 Task: Get directions from Crater Lake National Park, Oregon, United States to Guadalupe Mountains National Park, Texas, United States and explore the nearby cafes
Action: Mouse moved to (135, 70)
Screenshot: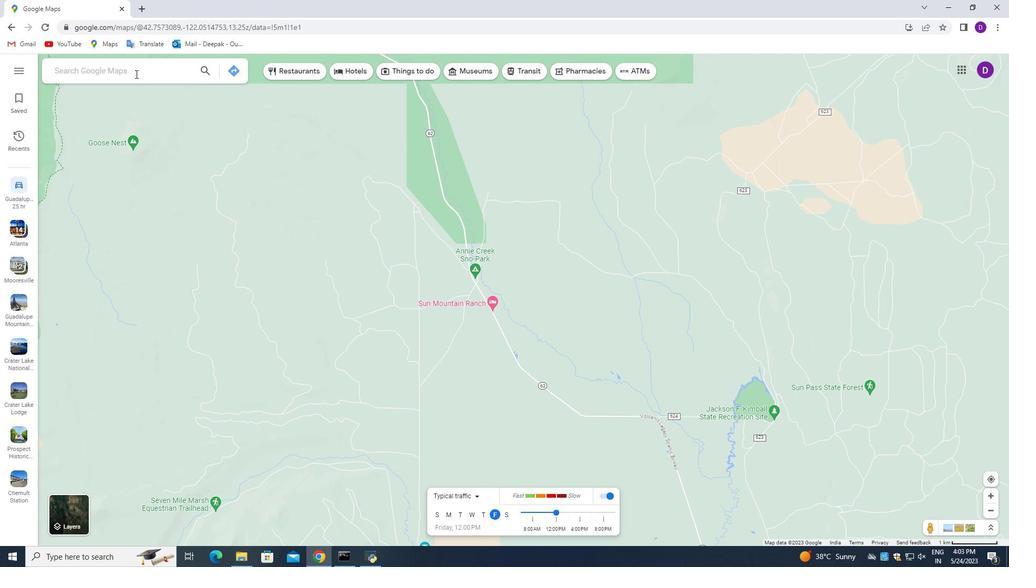 
Action: Mouse pressed left at (135, 70)
Screenshot: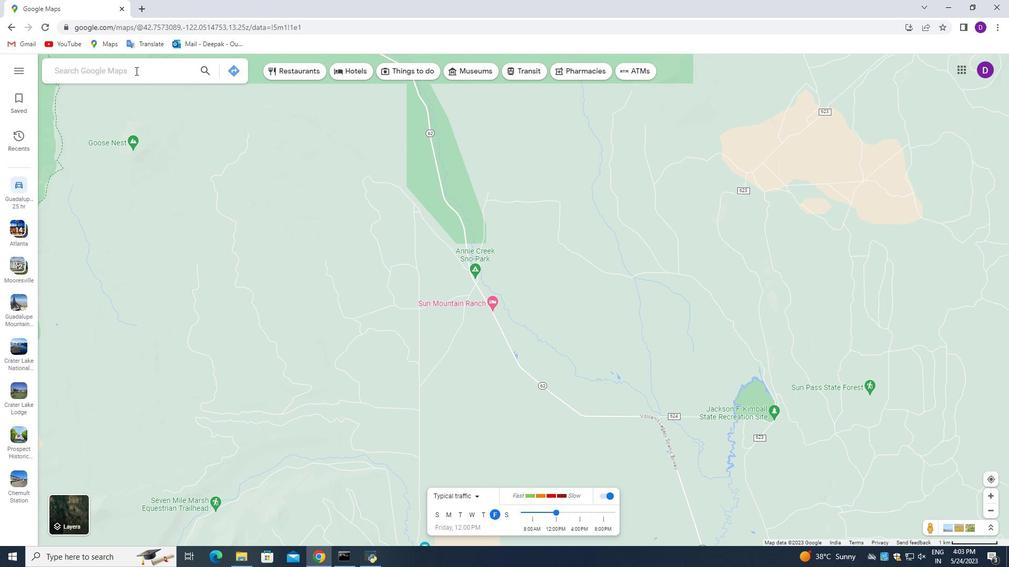 
Action: Mouse moved to (388, 136)
Screenshot: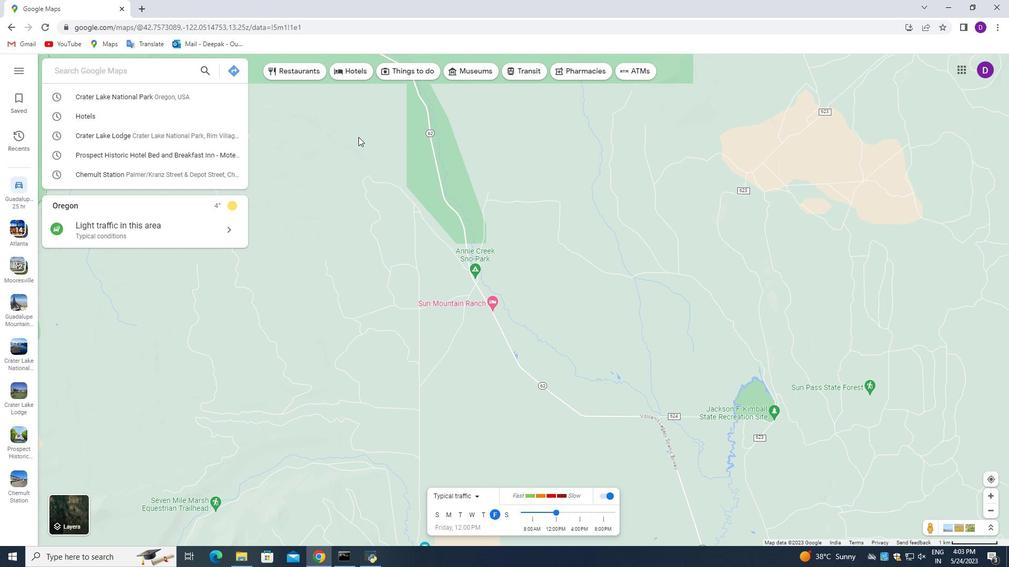 
Action: Key pressed <Key.shift_r>Crater<Key.space><Key.shift>Lake<Key.space><Key.shift>National<Key.space><Key.shift>Park,<Key.space><Key.shift>Oregon,<Key.space><Key.shift>United<Key.space><Key.shift_r>States
Screenshot: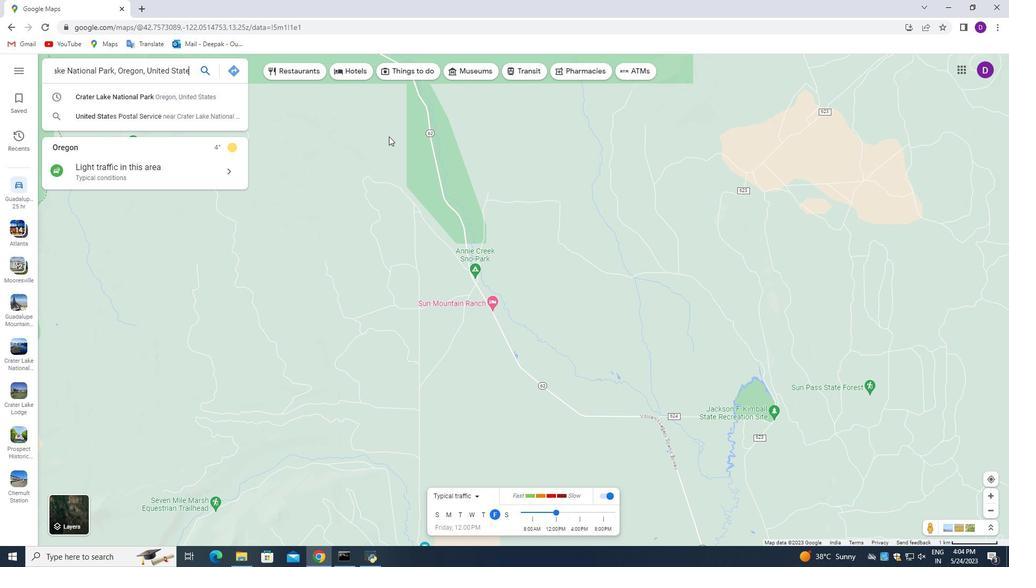 
Action: Mouse moved to (231, 68)
Screenshot: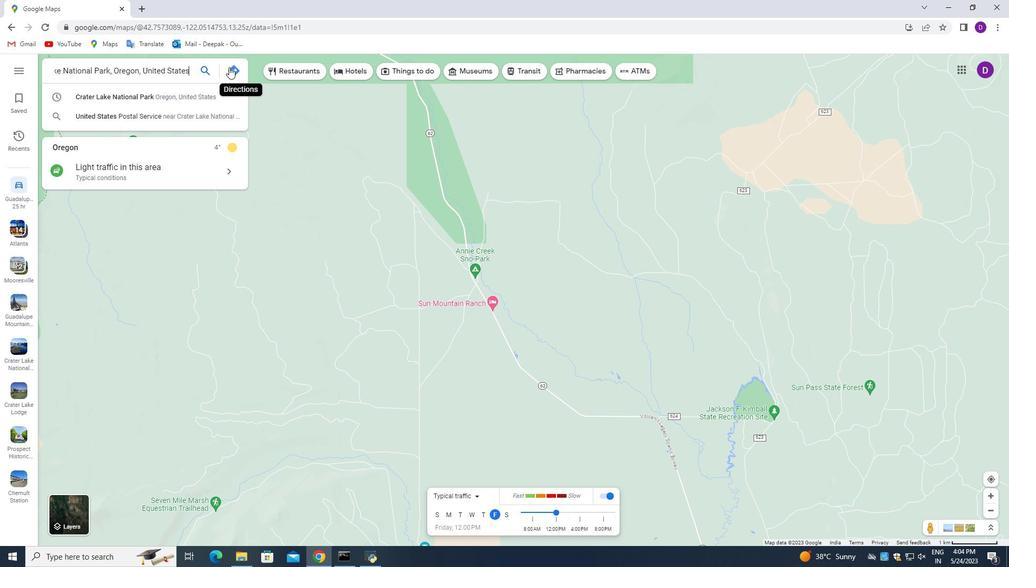 
Action: Mouse pressed left at (231, 68)
Screenshot: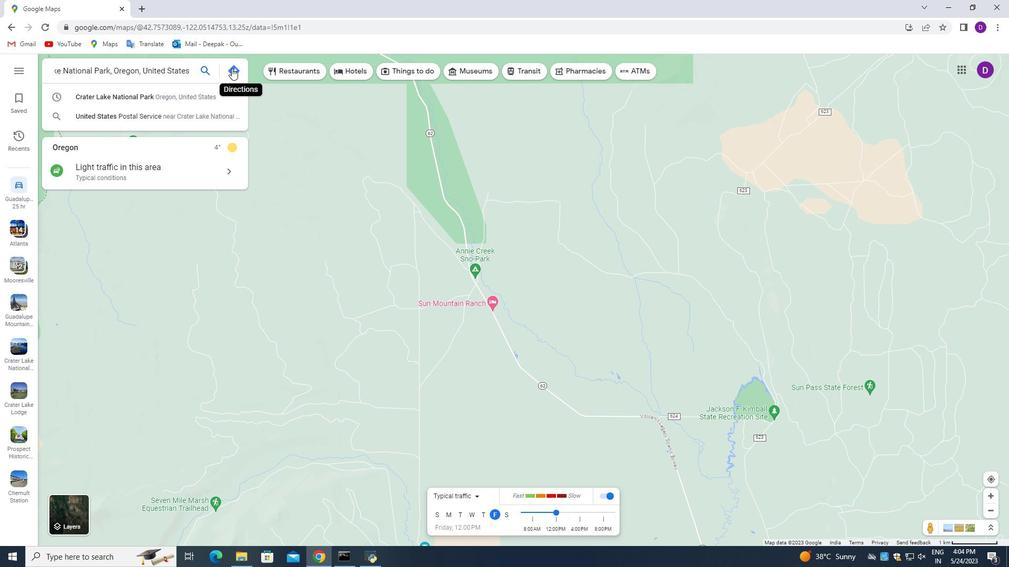 
Action: Mouse moved to (48, 65)
Screenshot: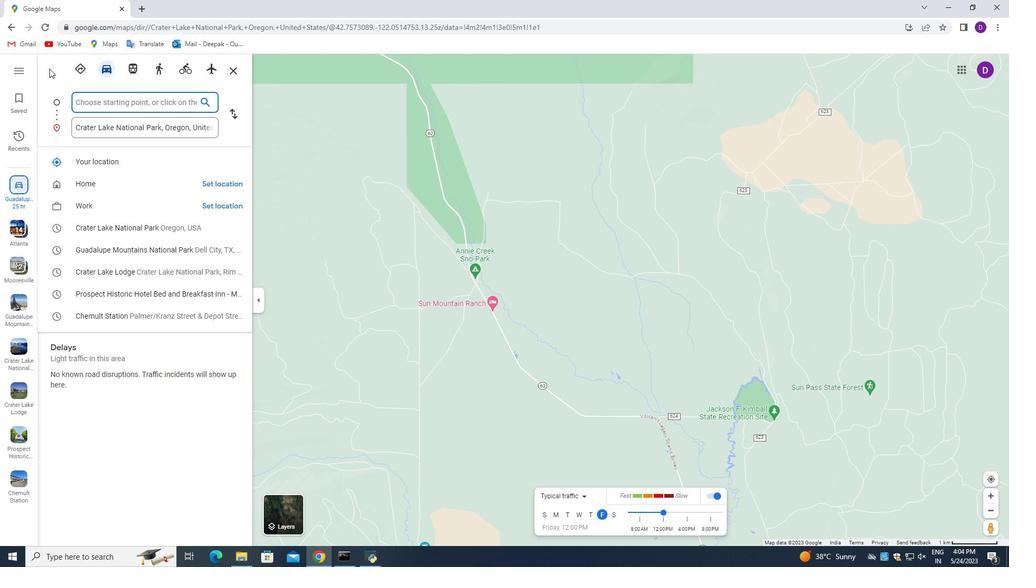 
Action: Key pressed <Key.shift_r>Guadalupe<Key.space><Key.shift>Mountains<Key.space><Key.shift>National<Key.space><Key.shift>Park,<Key.space><Key.shift_r>Texas,<Key.space><Key.shift>United<Key.space><Key.shift_r>States<Key.enter>
Screenshot: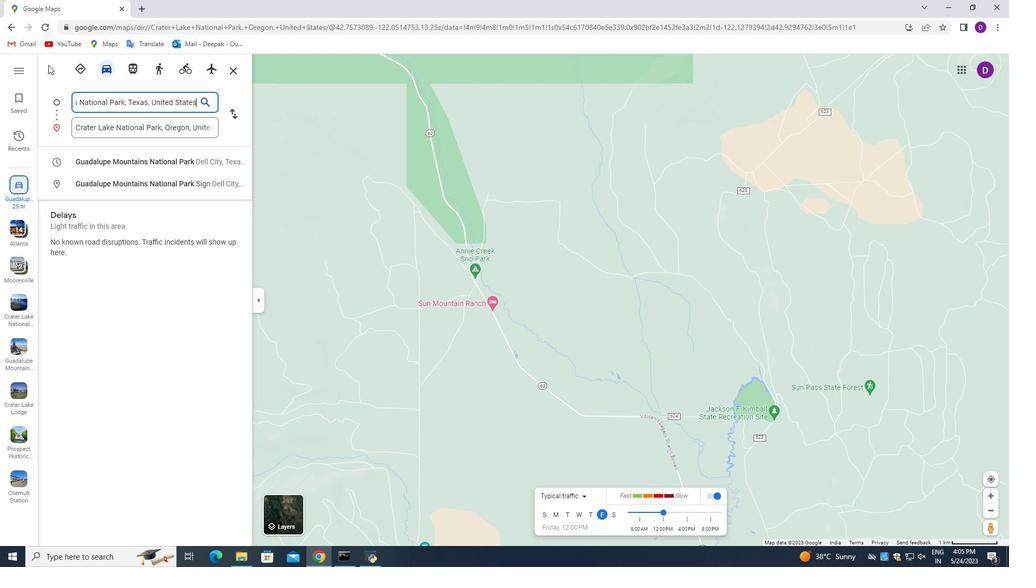 
Action: Mouse moved to (171, 299)
Screenshot: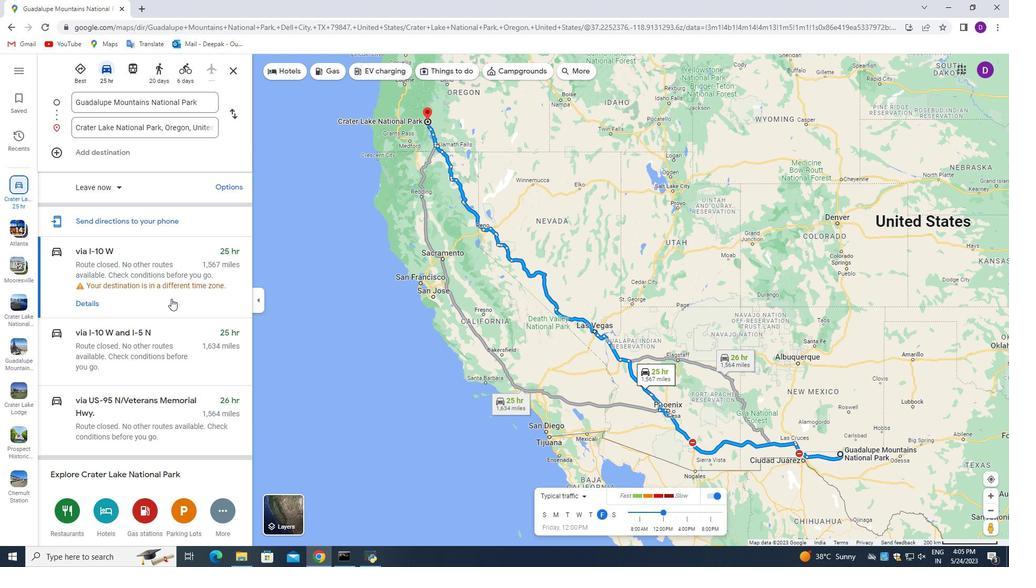 
Action: Mouse scrolled (171, 298) with delta (0, 0)
Screenshot: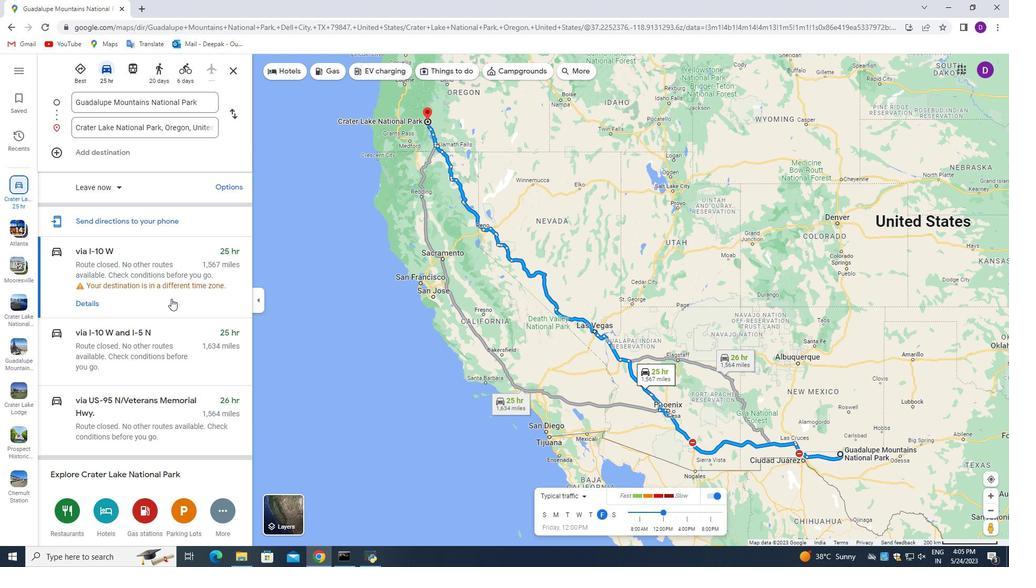 
Action: Mouse scrolled (171, 298) with delta (0, 0)
Screenshot: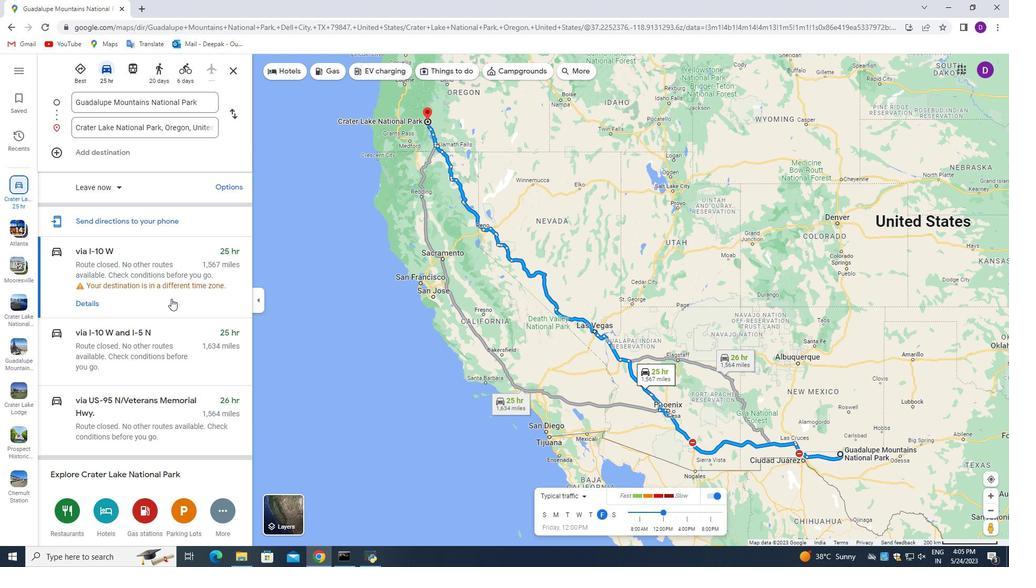 
Action: Mouse moved to (172, 299)
Screenshot: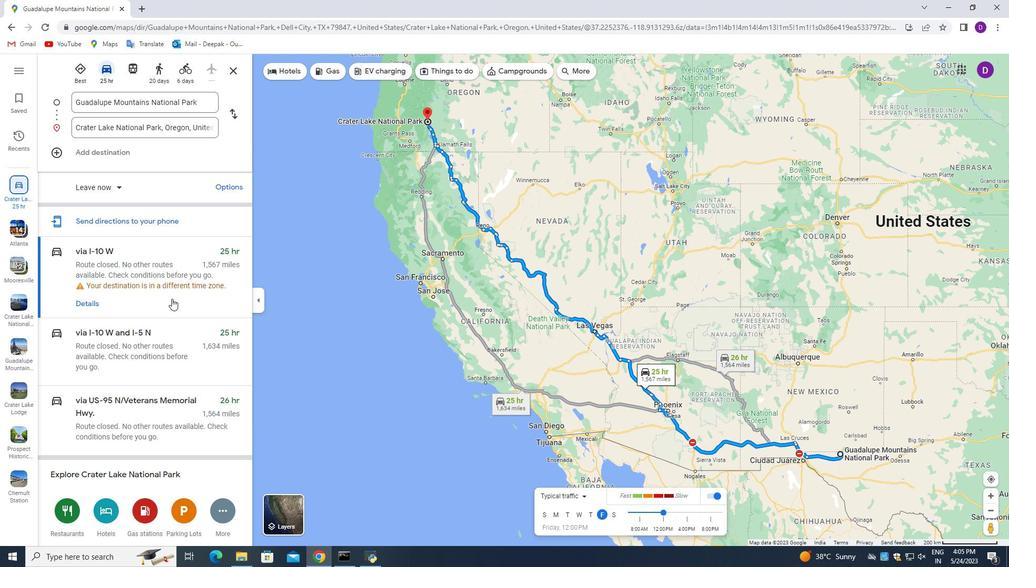 
Action: Mouse scrolled (172, 298) with delta (0, 0)
Screenshot: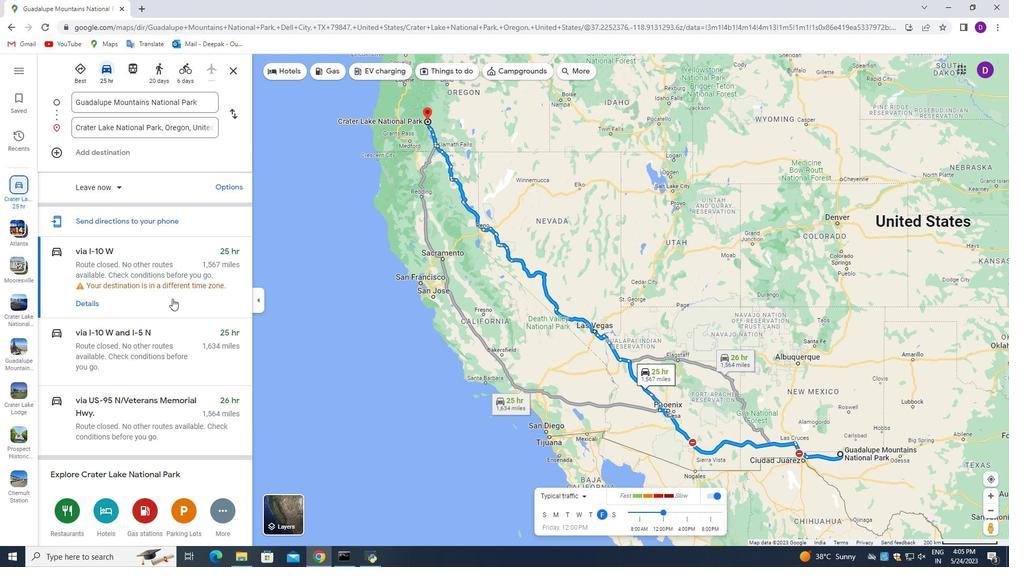 
Action: Mouse moved to (172, 299)
Screenshot: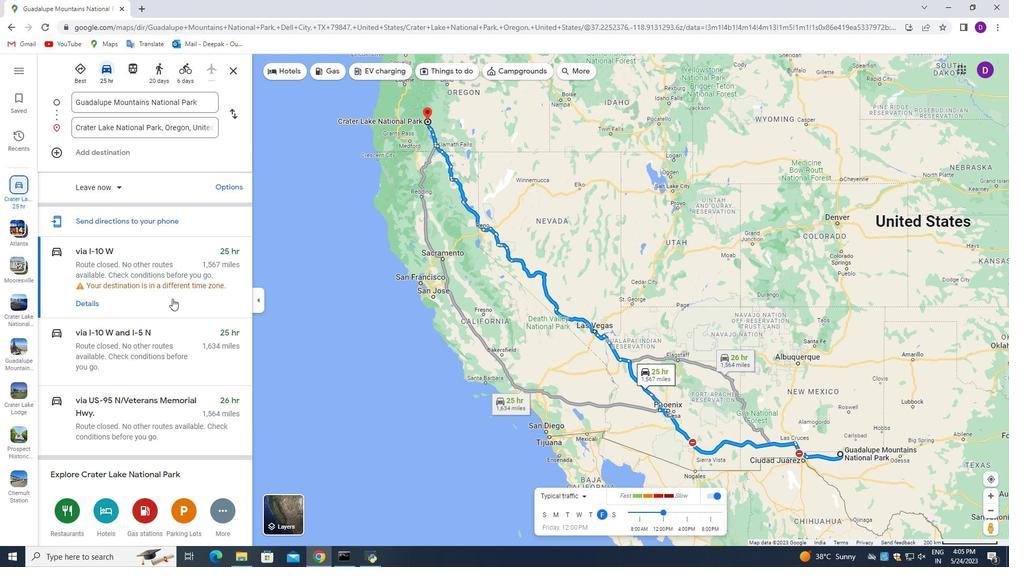 
Action: Mouse scrolled (172, 298) with delta (0, 0)
Screenshot: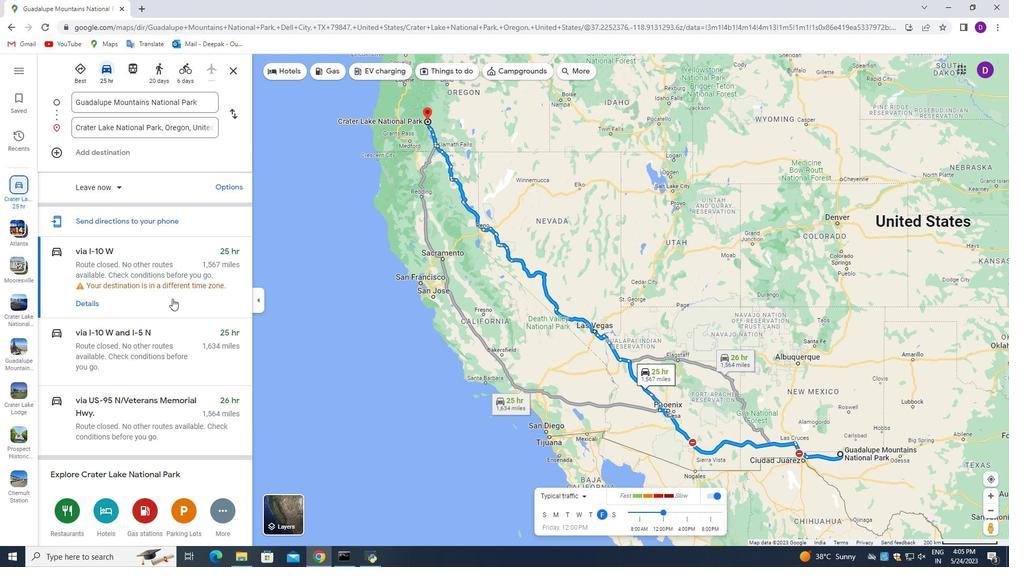 
Action: Mouse moved to (172, 299)
Screenshot: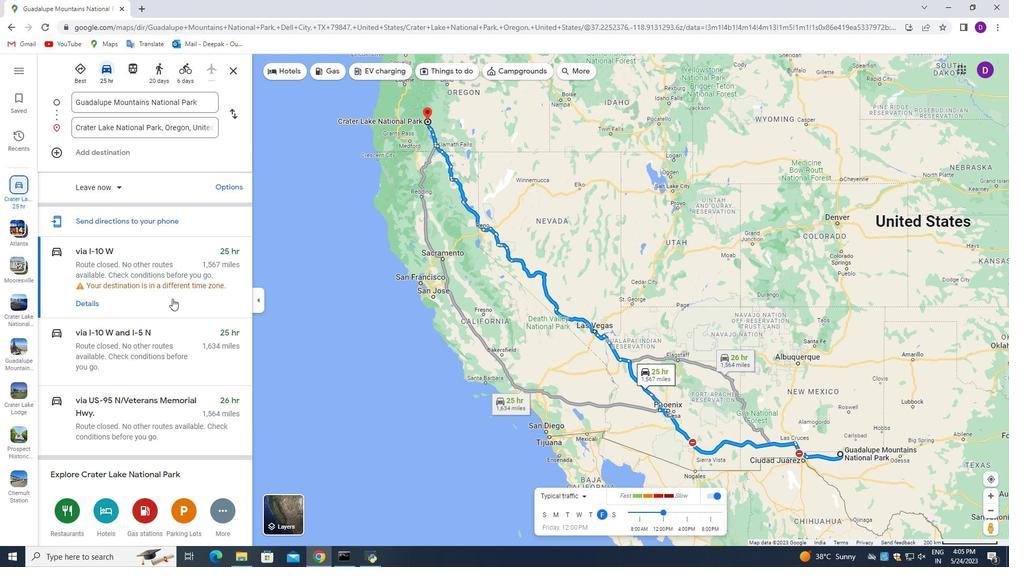 
Action: Mouse scrolled (172, 298) with delta (0, 0)
Screenshot: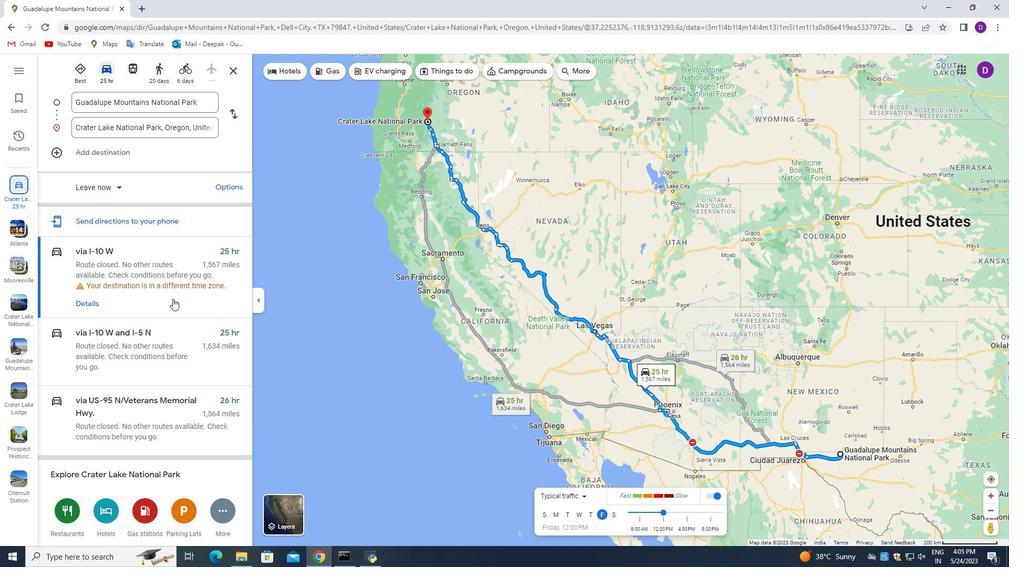 
Action: Mouse moved to (173, 300)
Screenshot: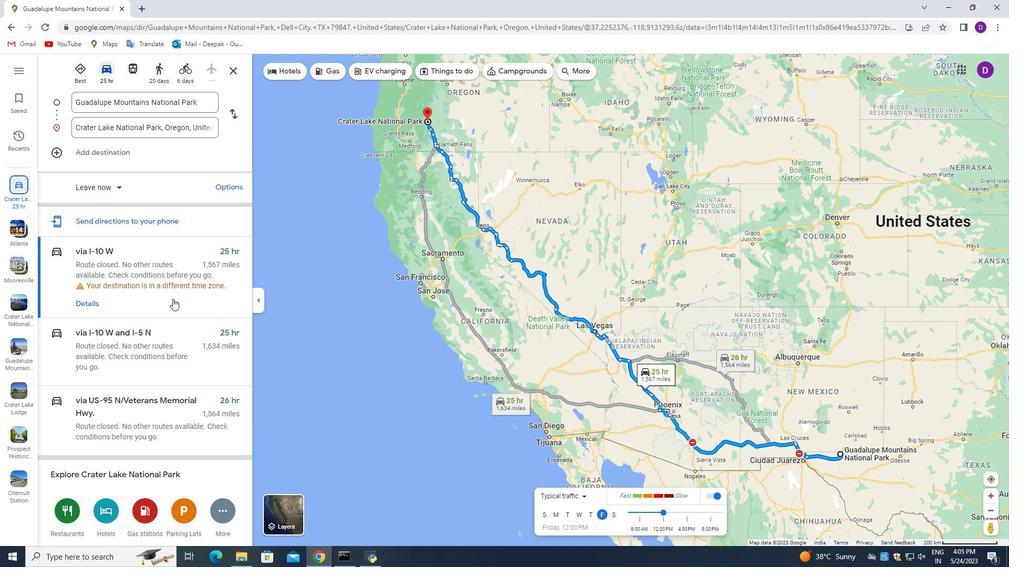 
Action: Mouse scrolled (173, 299) with delta (0, 0)
Screenshot: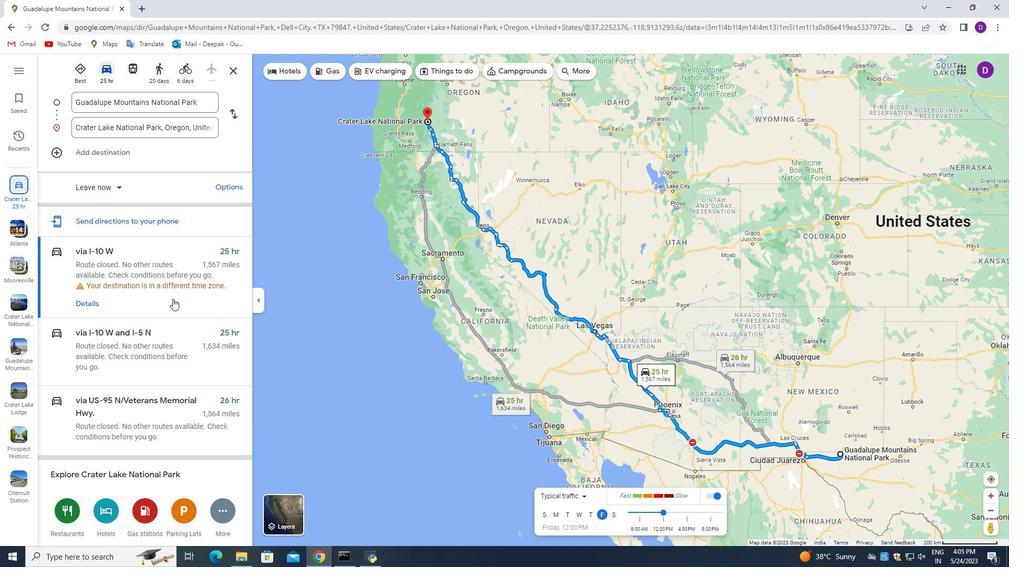 
Action: Mouse moved to (139, 354)
Screenshot: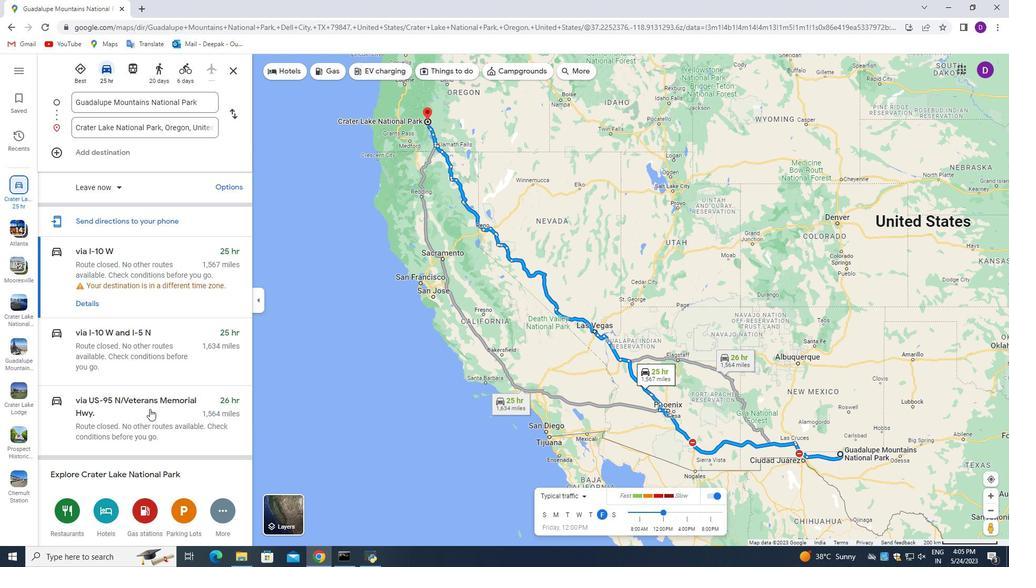 
Action: Mouse scrolled (142, 380) with delta (0, 0)
Screenshot: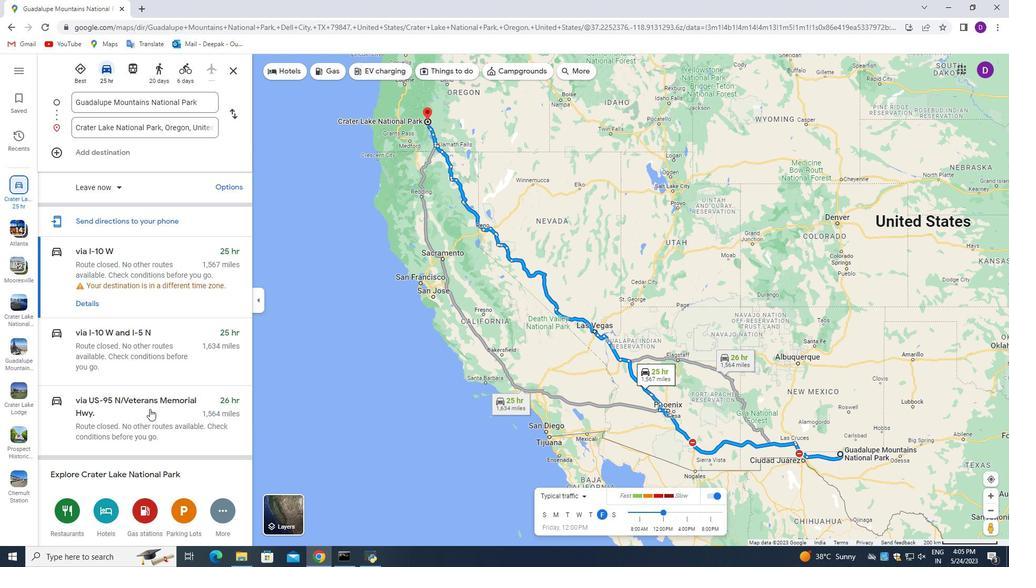
Action: Mouse moved to (139, 353)
Screenshot: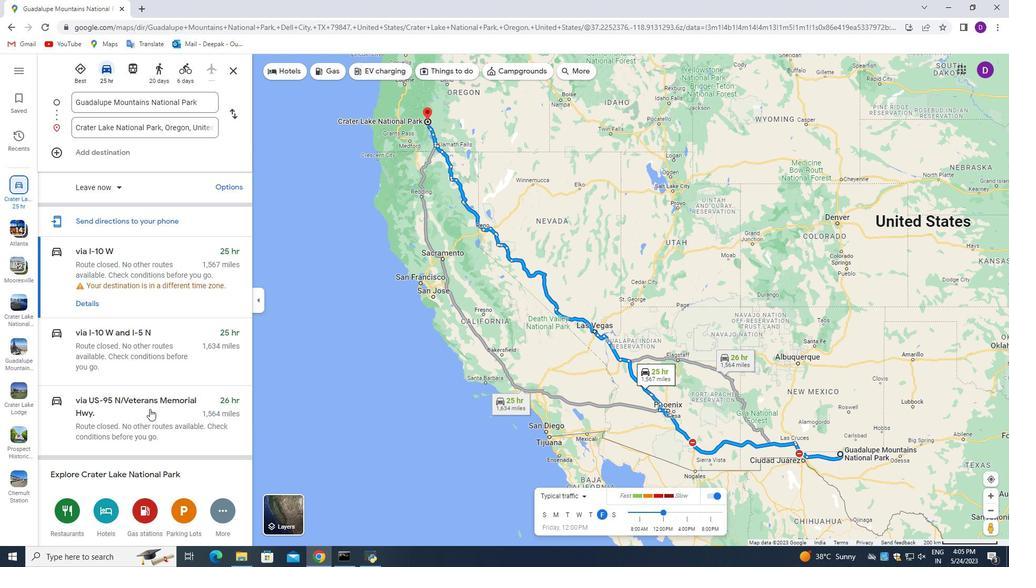 
Action: Mouse scrolled (139, 363) with delta (0, 0)
Screenshot: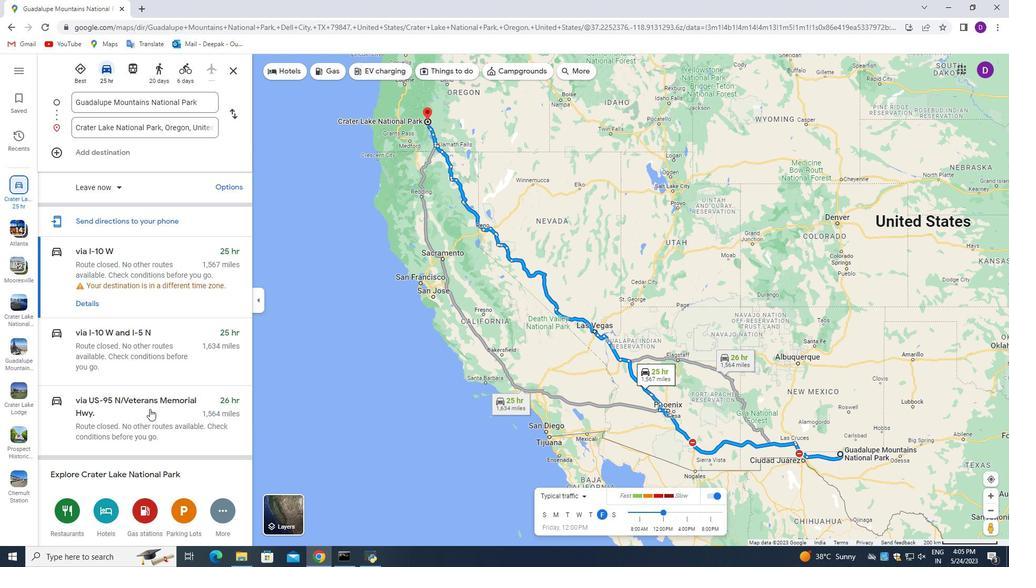 
Action: Mouse moved to (139, 352)
Screenshot: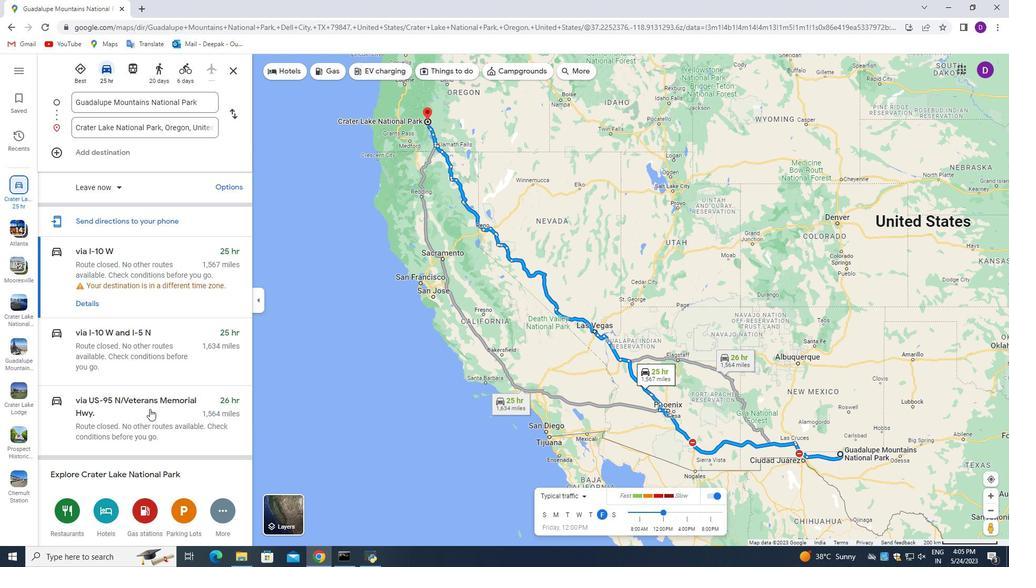 
Action: Mouse scrolled (139, 353) with delta (0, 0)
Screenshot: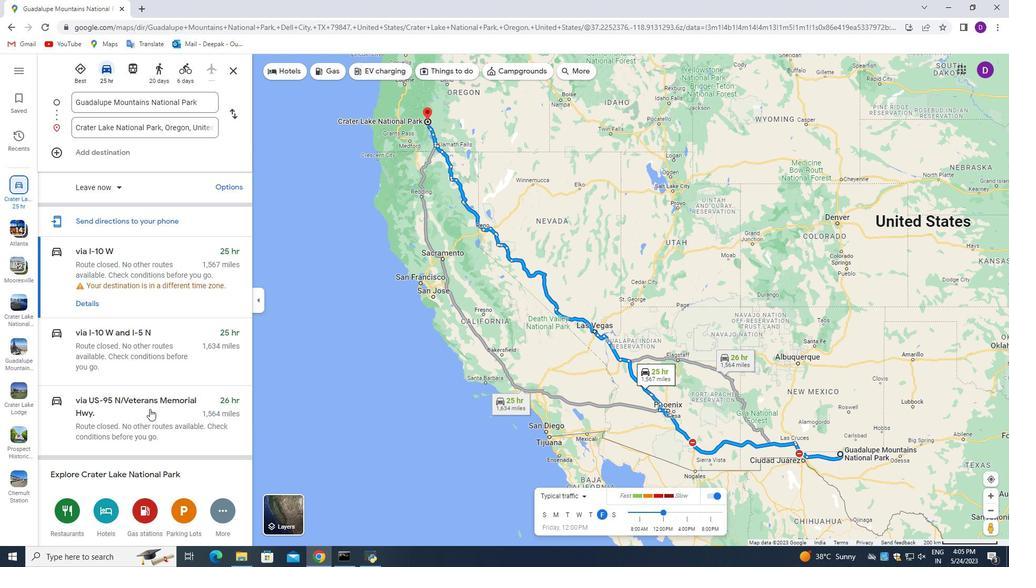 
Action: Mouse moved to (139, 343)
Screenshot: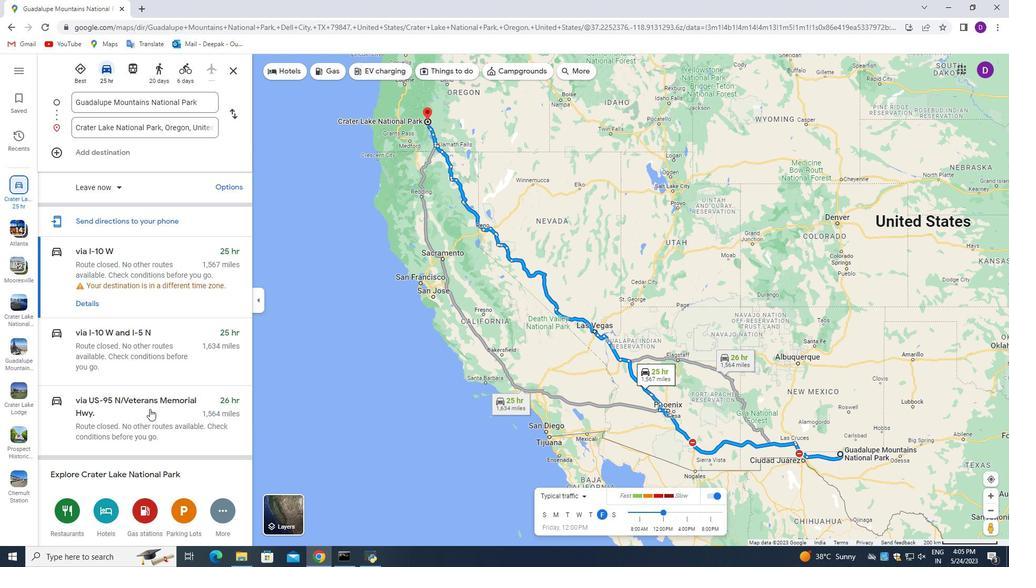 
Action: Mouse scrolled (139, 344) with delta (0, 0)
Screenshot: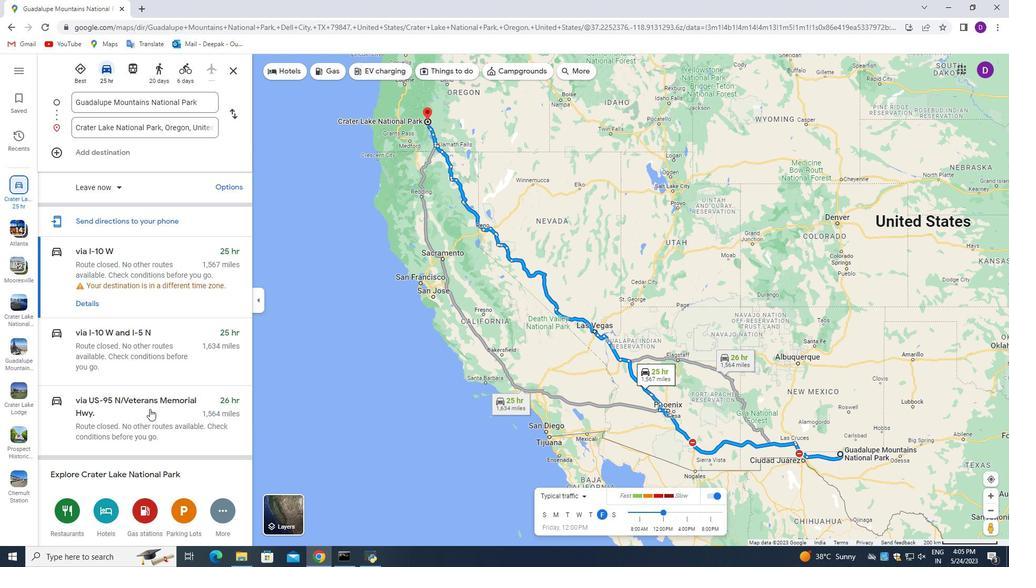 
Action: Mouse moved to (139, 332)
Screenshot: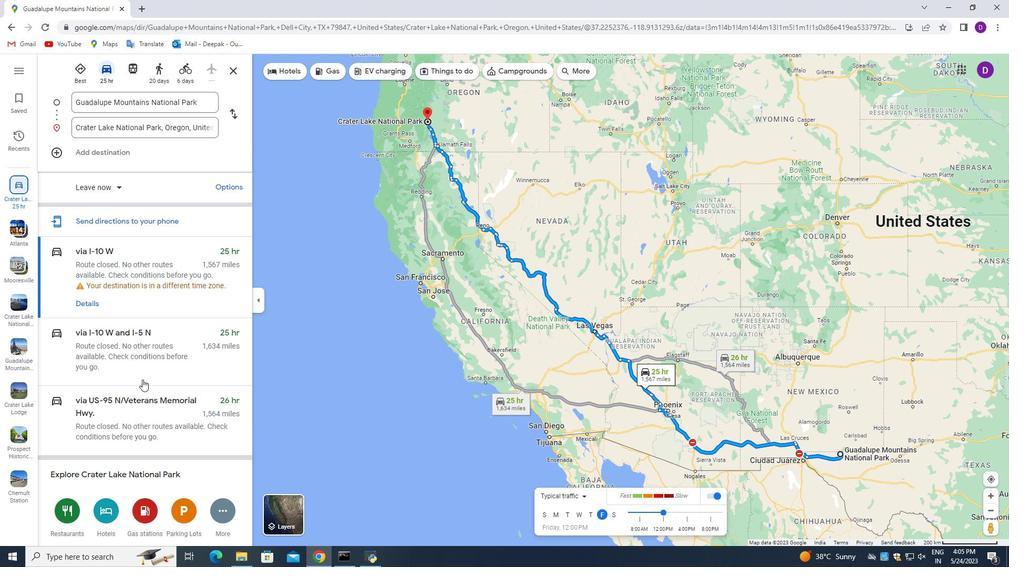 
Action: Mouse scrolled (139, 333) with delta (0, 0)
Screenshot: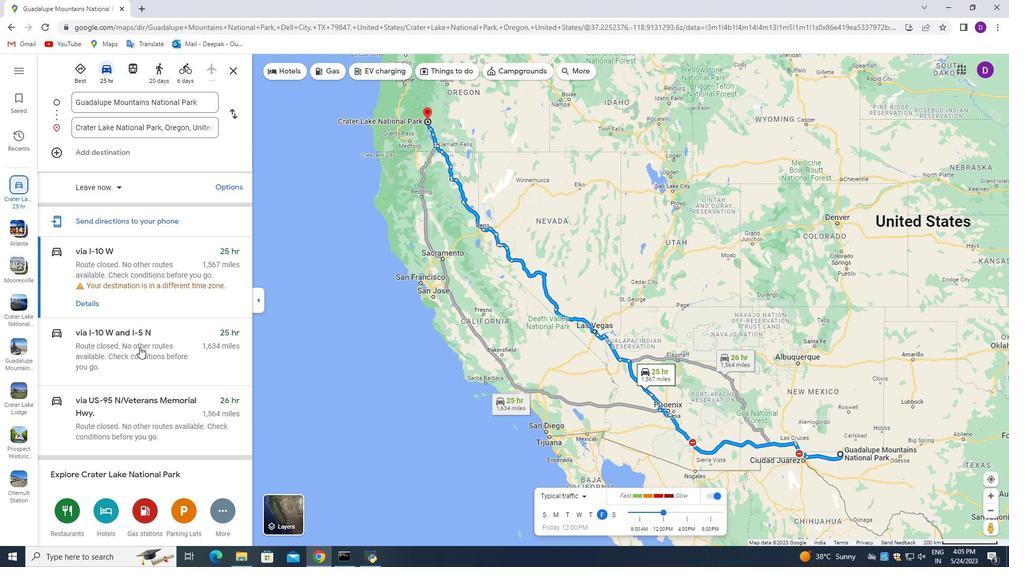 
Action: Mouse moved to (415, 120)
Screenshot: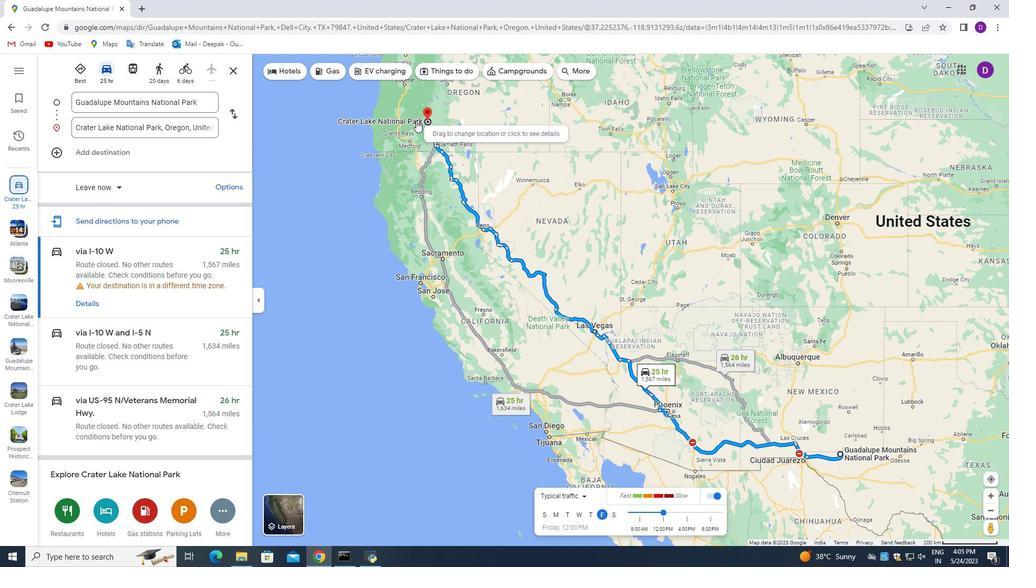 
Action: Mouse pressed left at (415, 120)
Screenshot: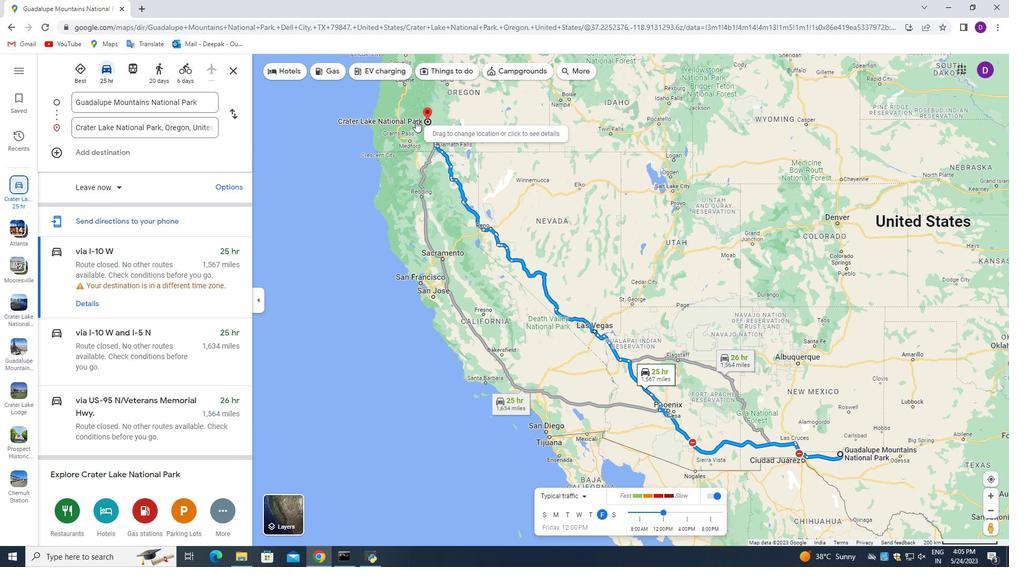 
Action: Mouse moved to (147, 272)
Screenshot: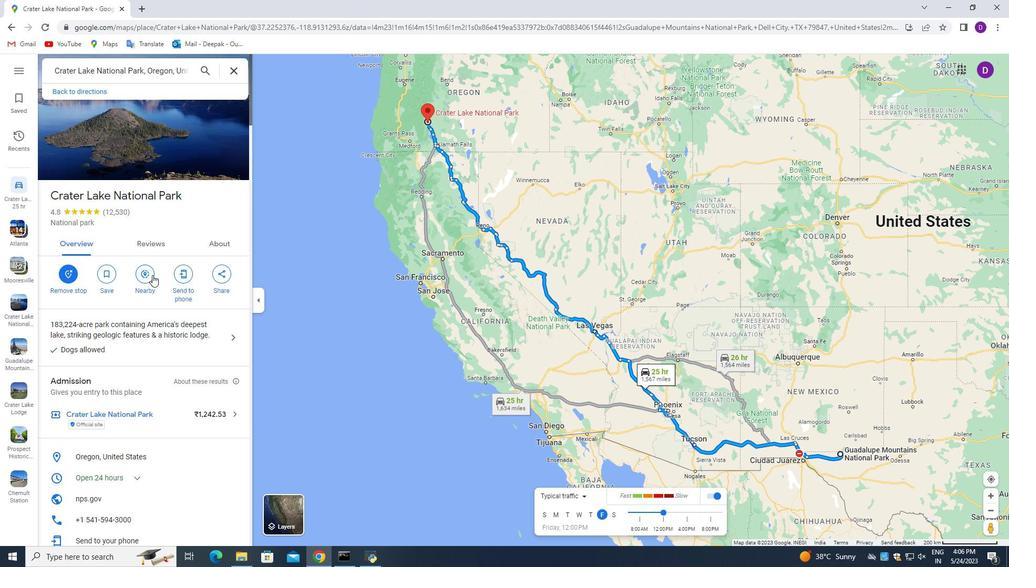 
Action: Mouse pressed left at (147, 272)
Screenshot: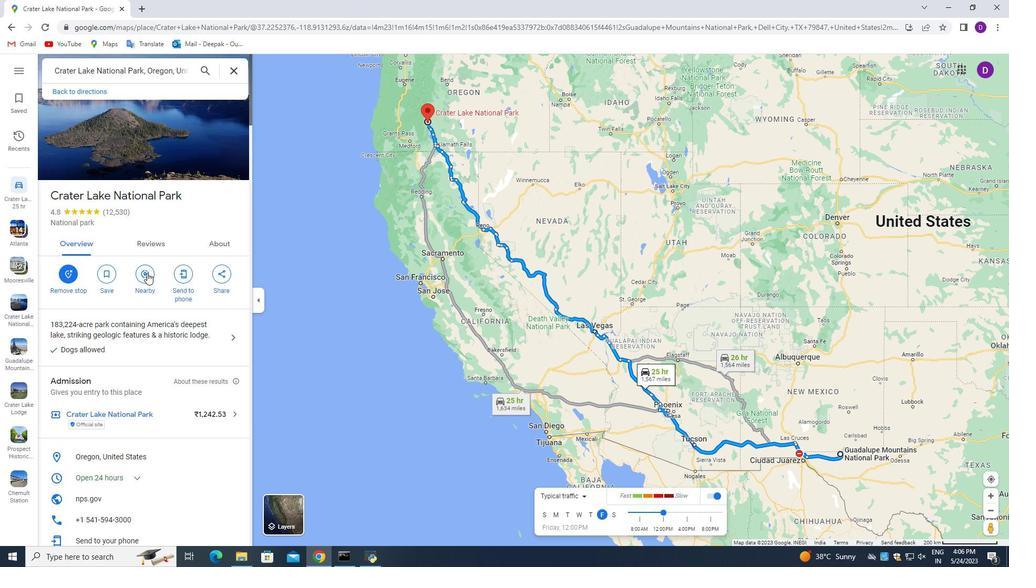 
Action: Mouse moved to (116, 69)
Screenshot: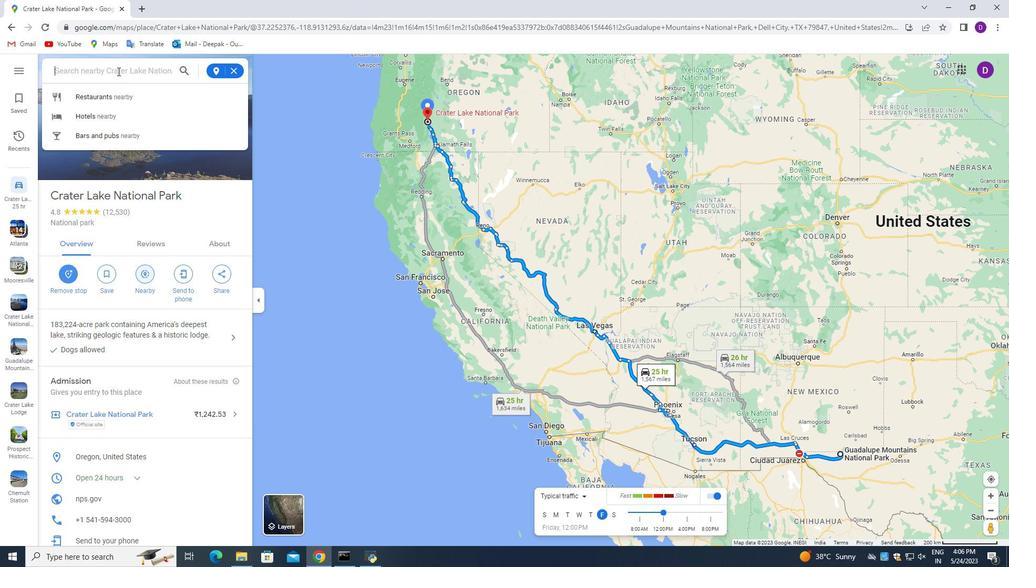 
Action: Mouse pressed left at (116, 69)
Screenshot: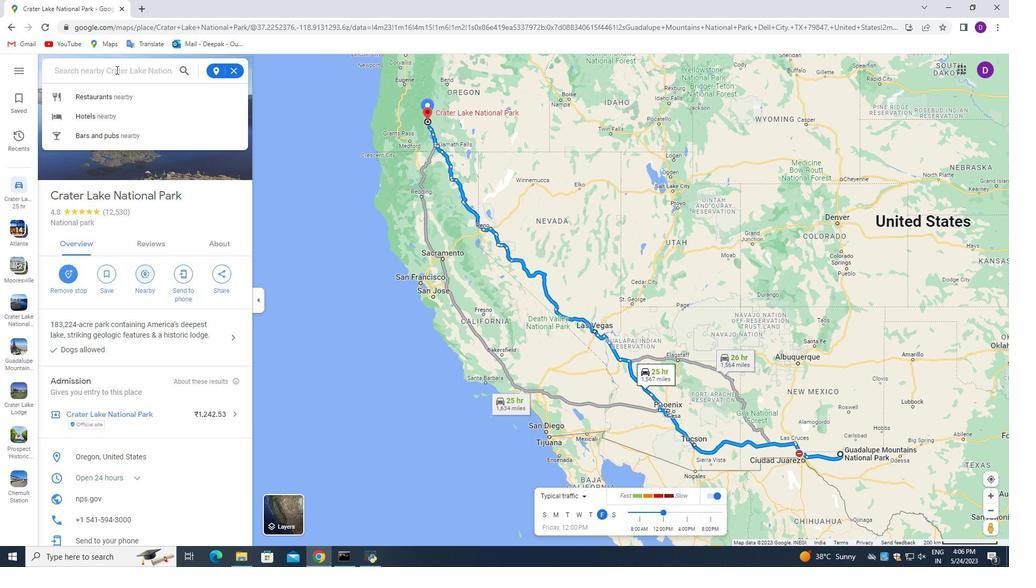 
Action: Key pressed <Key.shift_r>Cafes
Screenshot: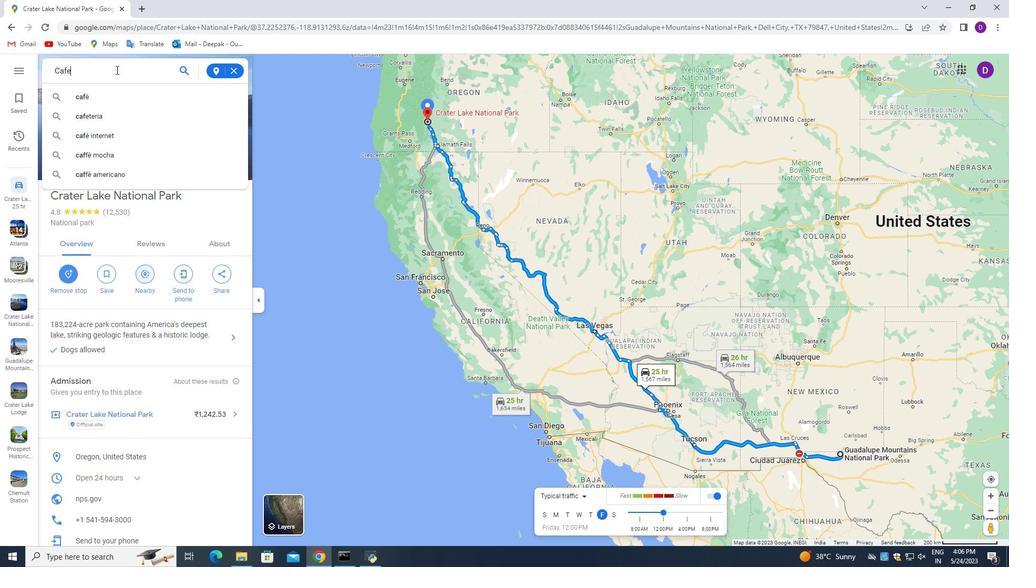 
Action: Mouse moved to (105, 96)
Screenshot: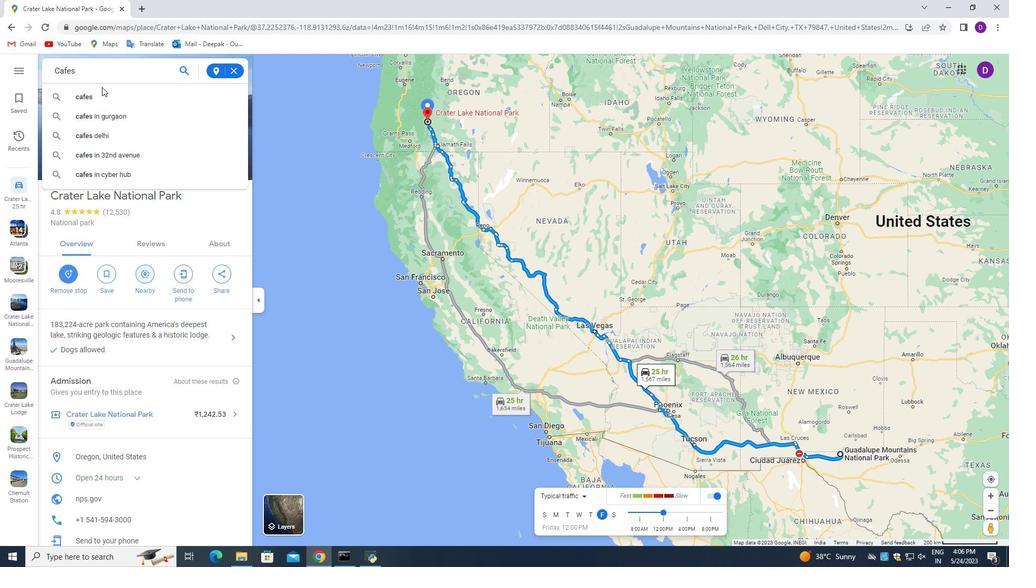 
Action: Mouse pressed left at (105, 96)
Screenshot: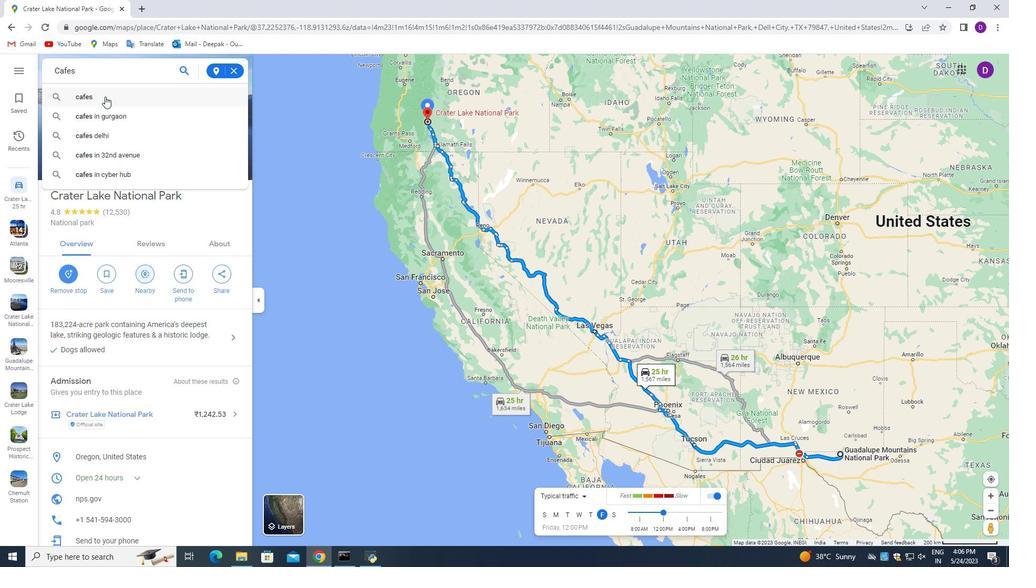 
Action: Mouse moved to (153, 137)
Screenshot: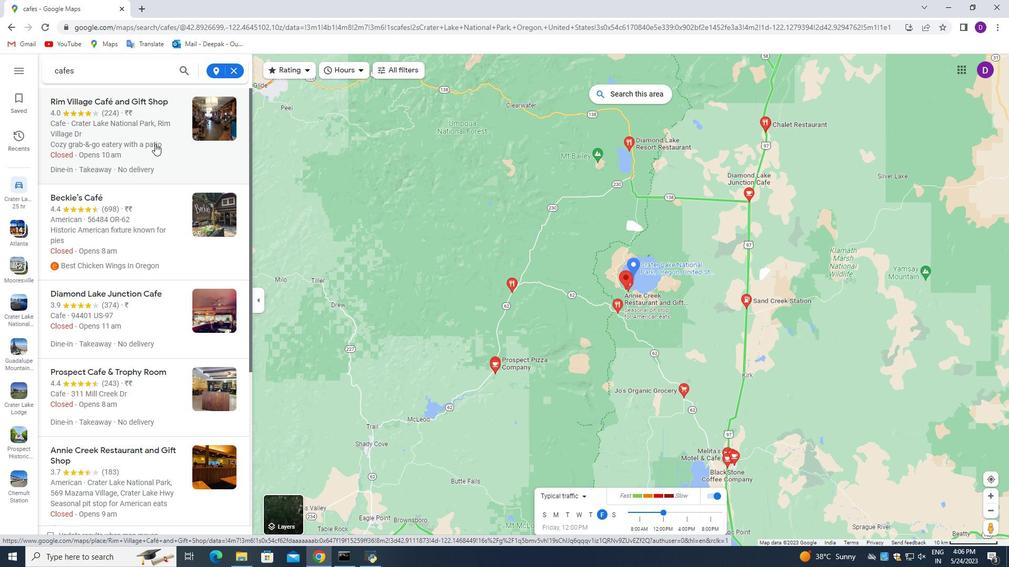 
Action: Mouse pressed left at (153, 137)
Screenshot: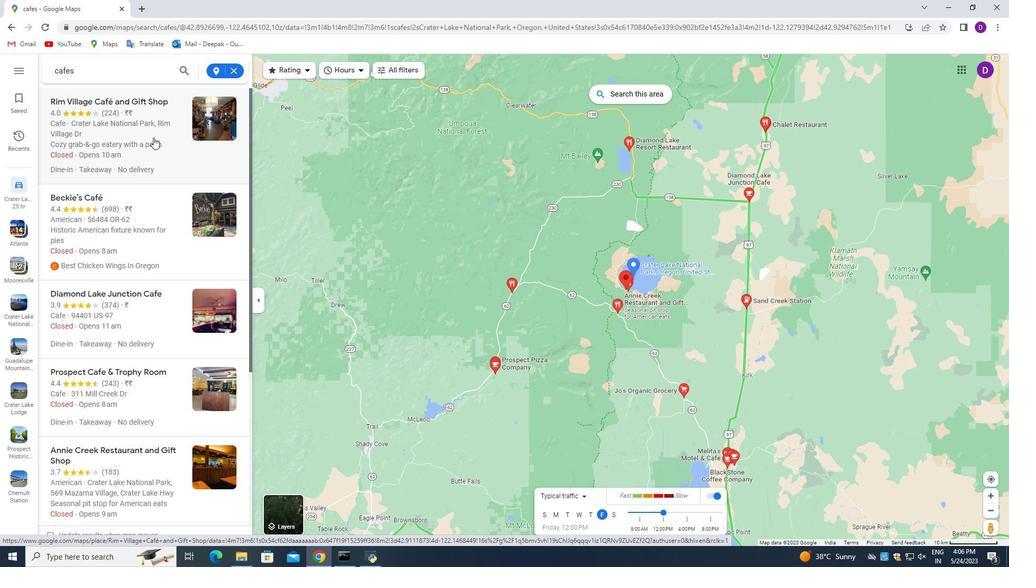 
Action: Mouse moved to (375, 181)
Screenshot: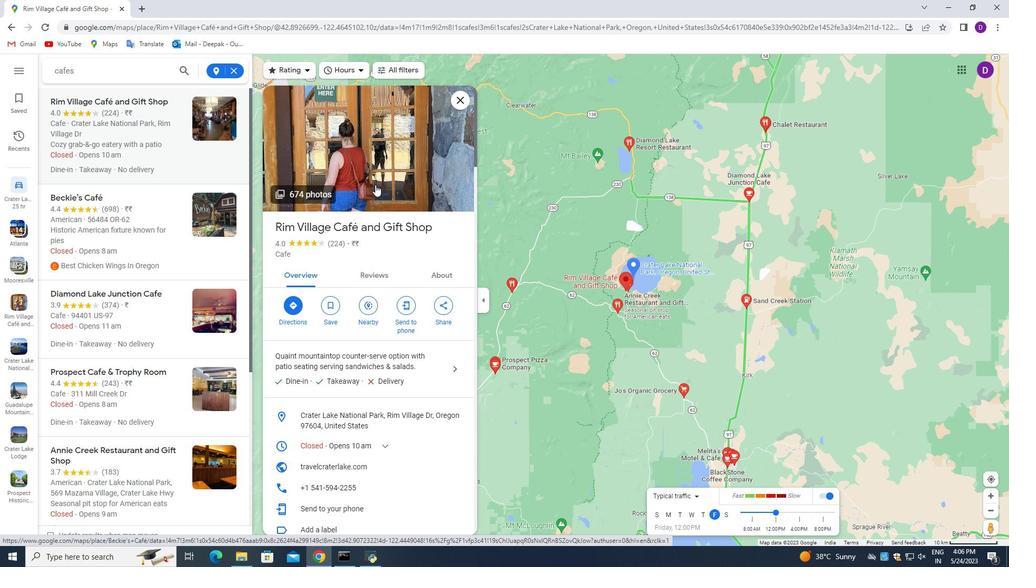 
Action: Mouse pressed left at (375, 181)
Screenshot: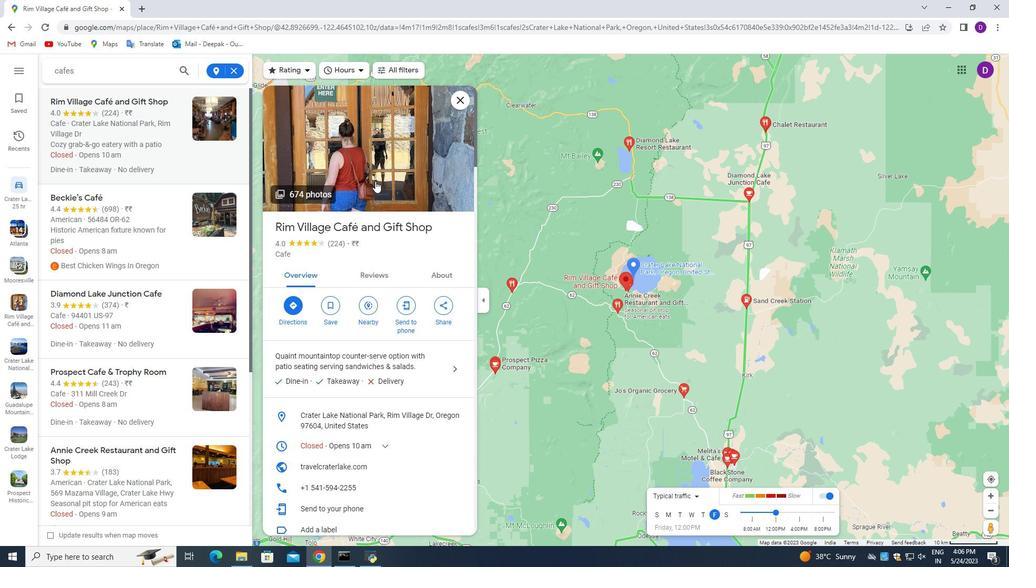 
Action: Mouse moved to (648, 465)
Screenshot: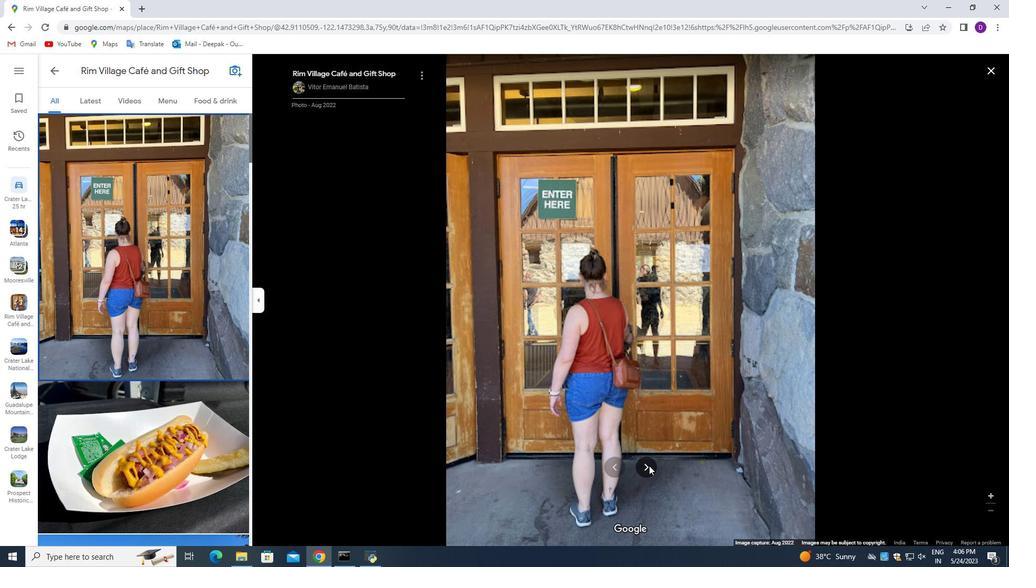 
Action: Mouse pressed left at (648, 465)
Screenshot: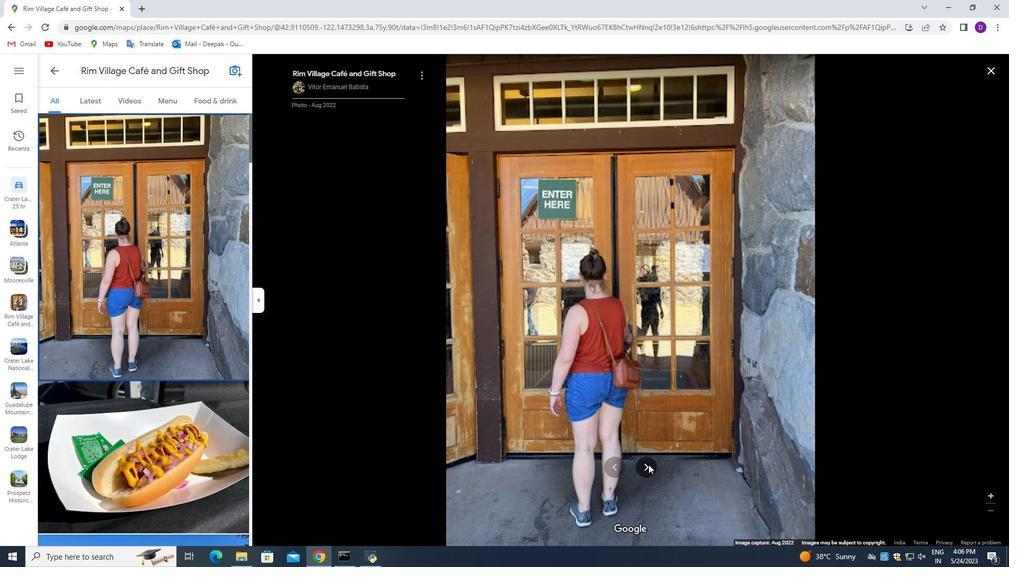
Action: Mouse pressed left at (648, 465)
Screenshot: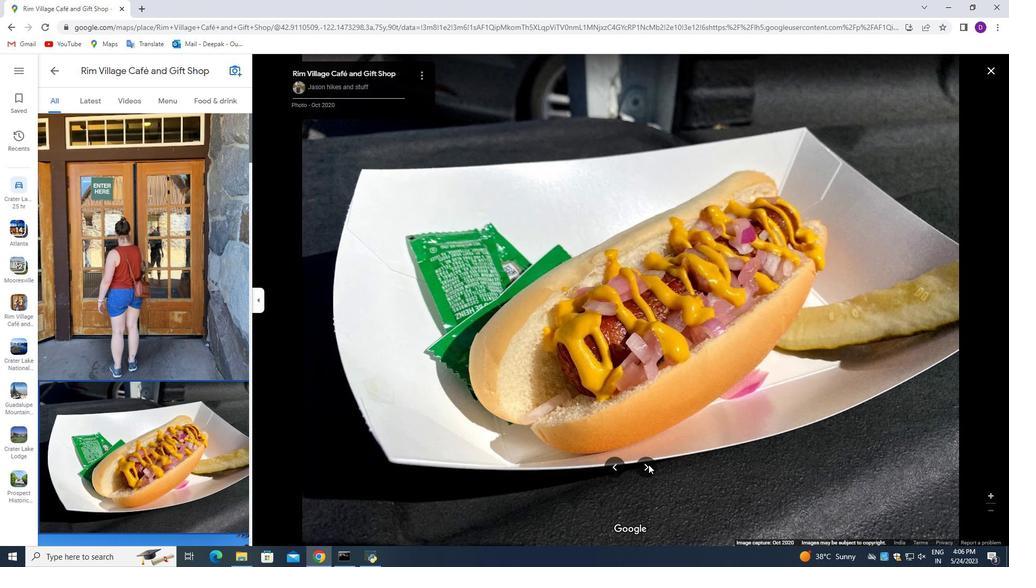 
Action: Mouse pressed left at (648, 465)
Screenshot: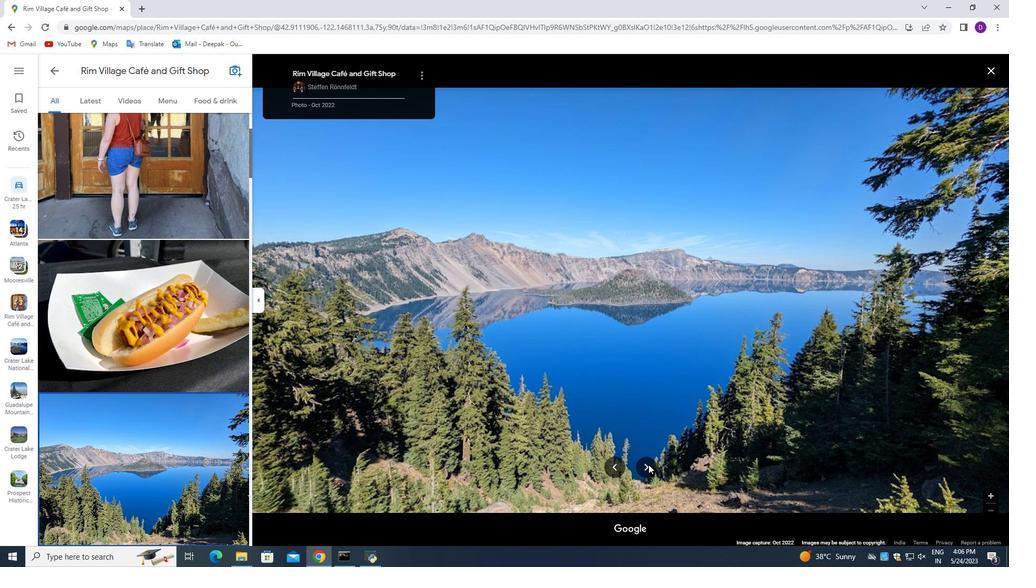 
Action: Key pressed <Key.right><Key.right><Key.right><Key.right><Key.right><Key.right><Key.right><Key.right><Key.right><Key.right><Key.right><Key.right><Key.right><Key.right><Key.right><Key.right><Key.right><Key.right><Key.right><Key.right><Key.right><Key.right><Key.right><Key.right><Key.right><Key.right><Key.right><Key.right><Key.right><Key.right><Key.right><Key.right><Key.right><Key.right>
Screenshot: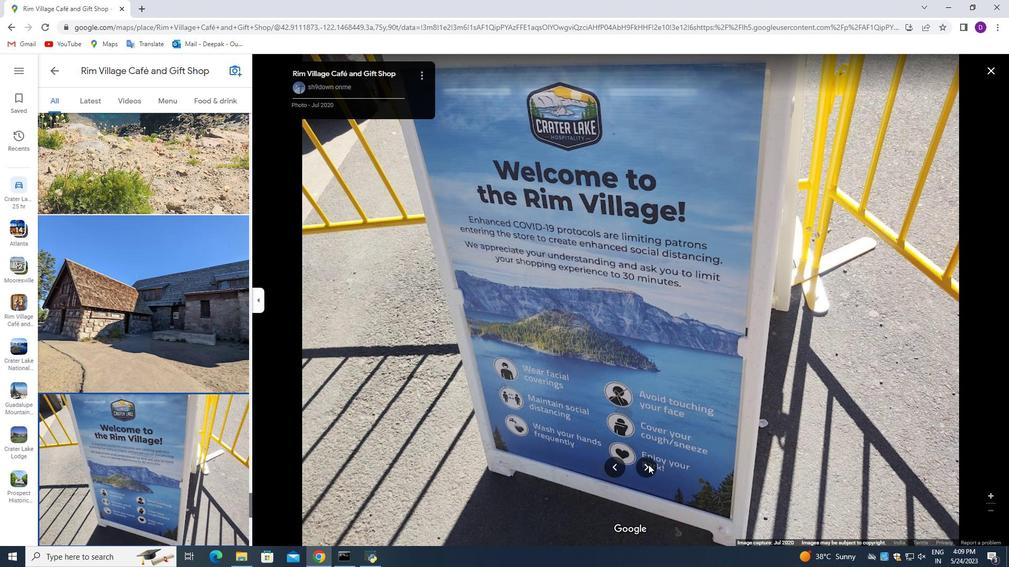 
Action: Mouse moved to (199, 105)
Screenshot: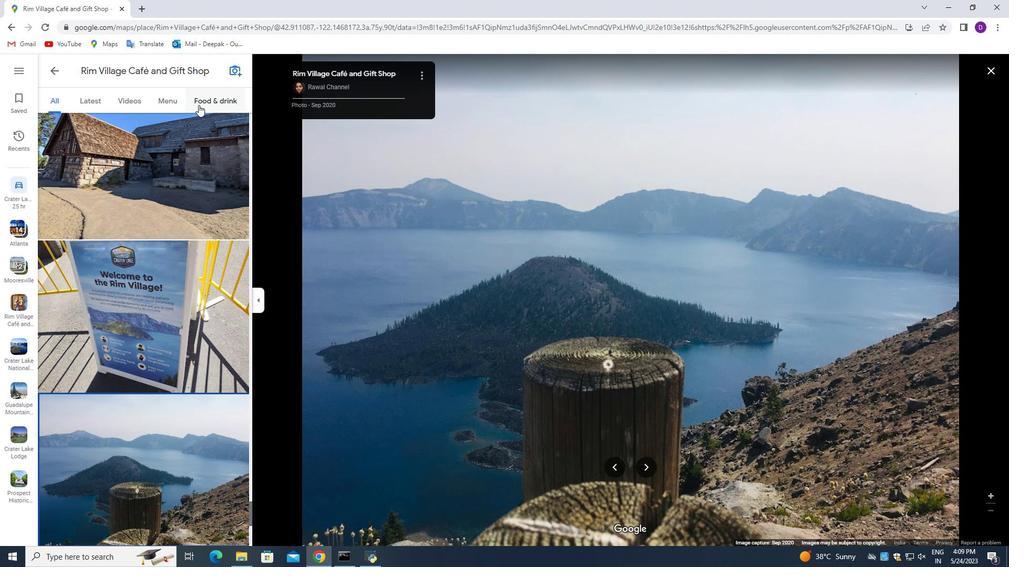 
Action: Mouse pressed left at (199, 105)
Screenshot: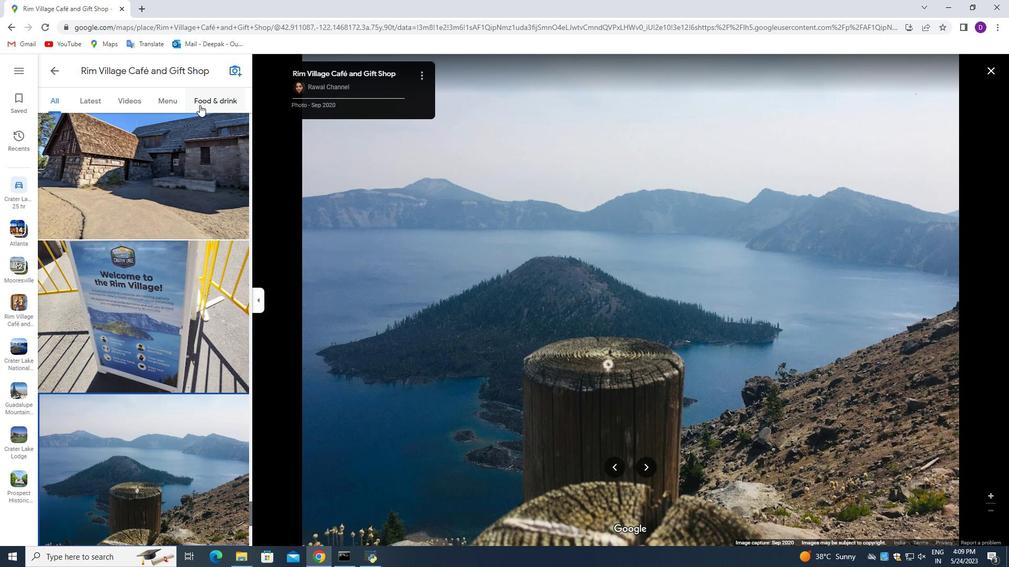 
Action: Mouse moved to (56, 72)
Screenshot: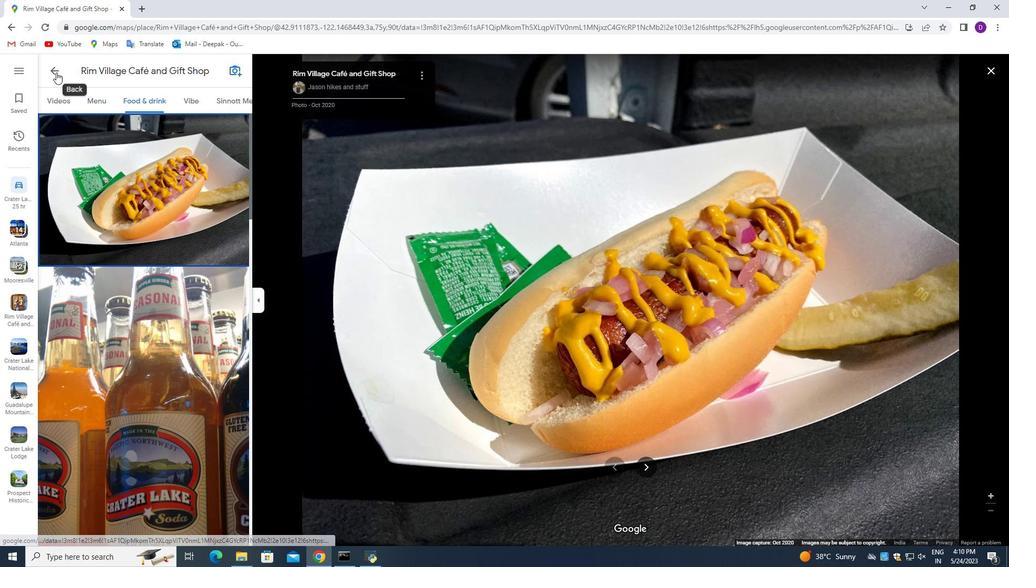 
Action: Mouse pressed left at (56, 72)
Screenshot: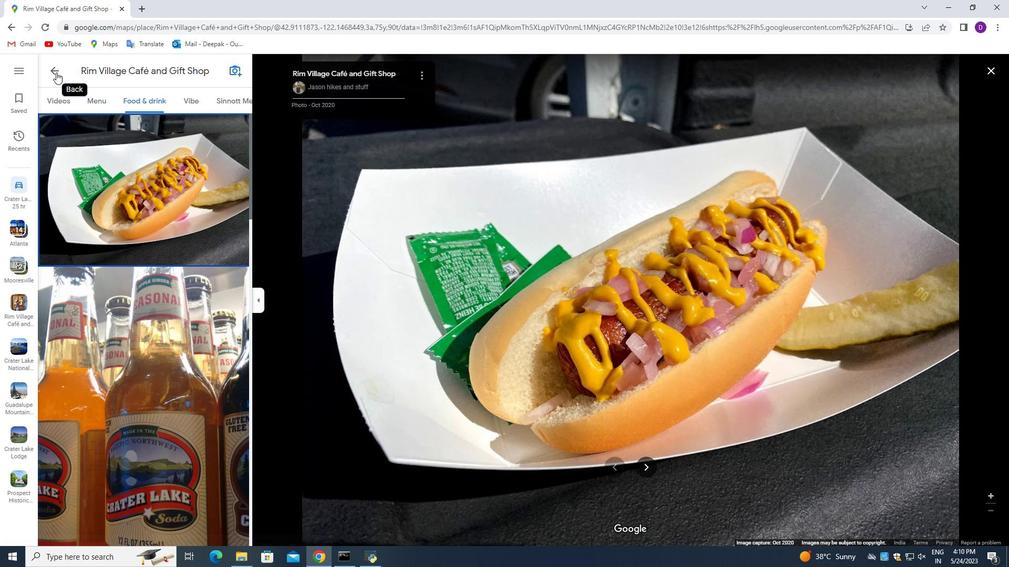 
Action: Mouse moved to (119, 208)
Screenshot: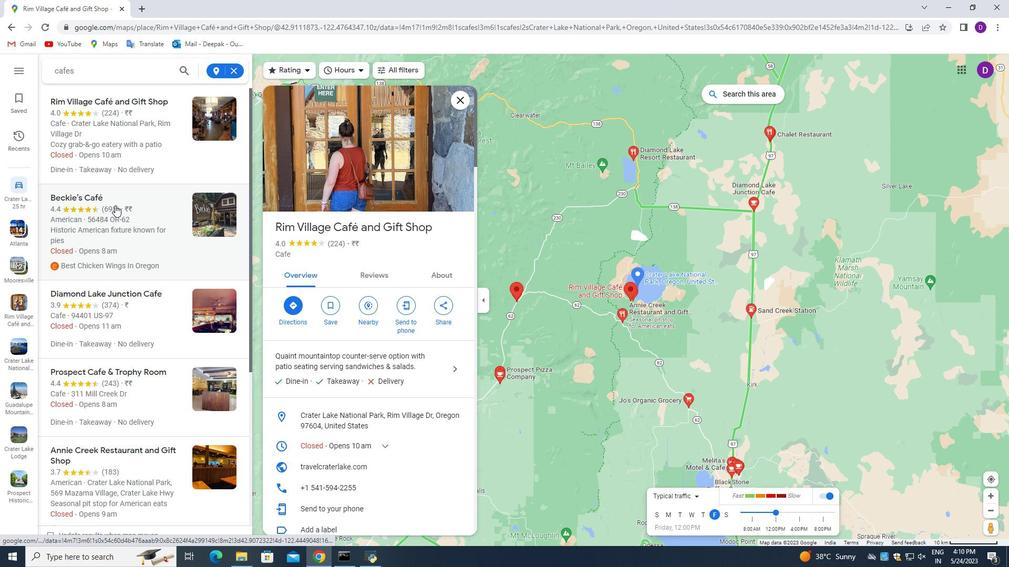 
Action: Mouse pressed left at (119, 208)
Screenshot: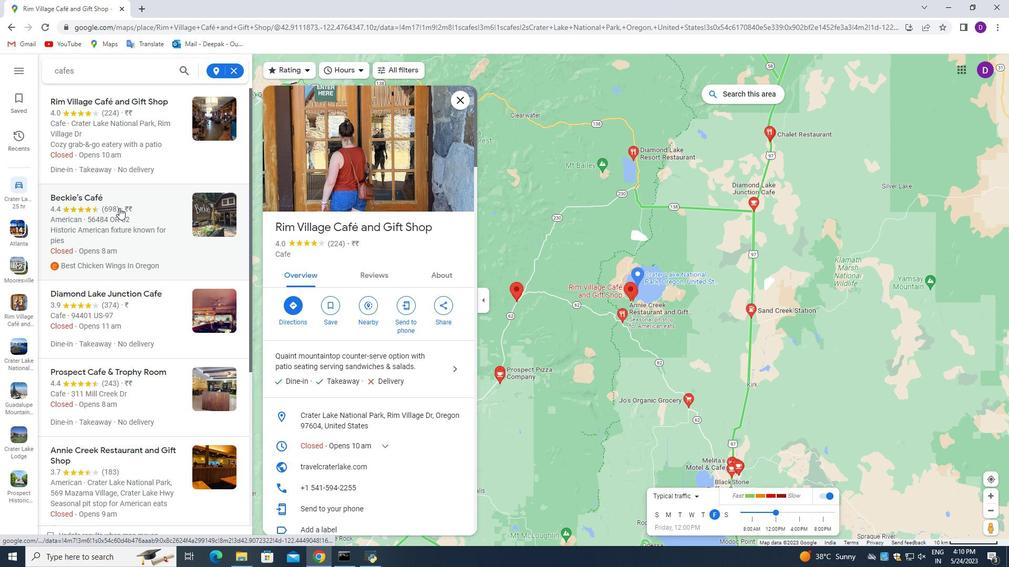 
Action: Mouse moved to (372, 278)
Screenshot: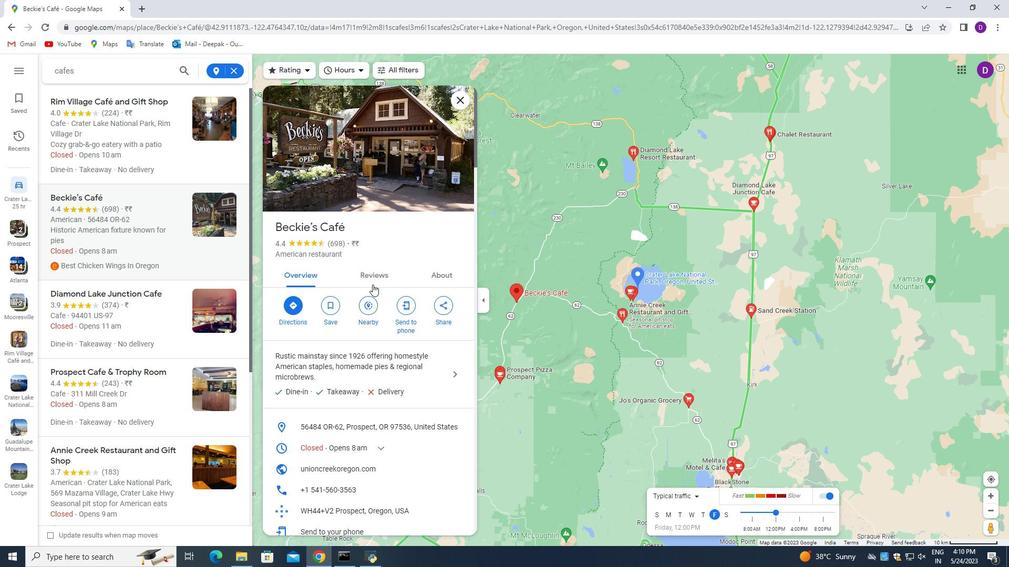 
Action: Mouse pressed left at (372, 278)
Screenshot: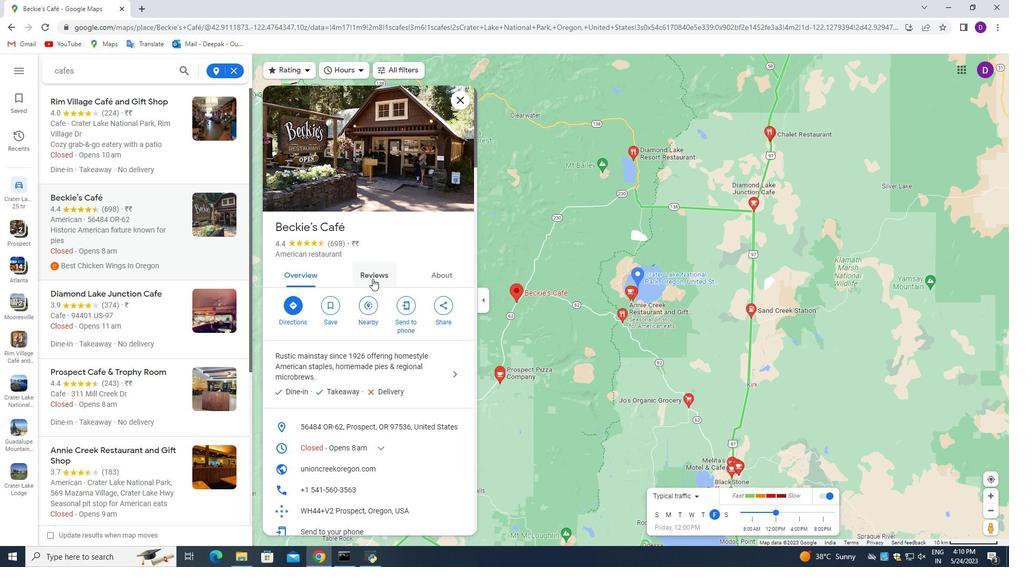 
Action: Mouse moved to (348, 313)
Screenshot: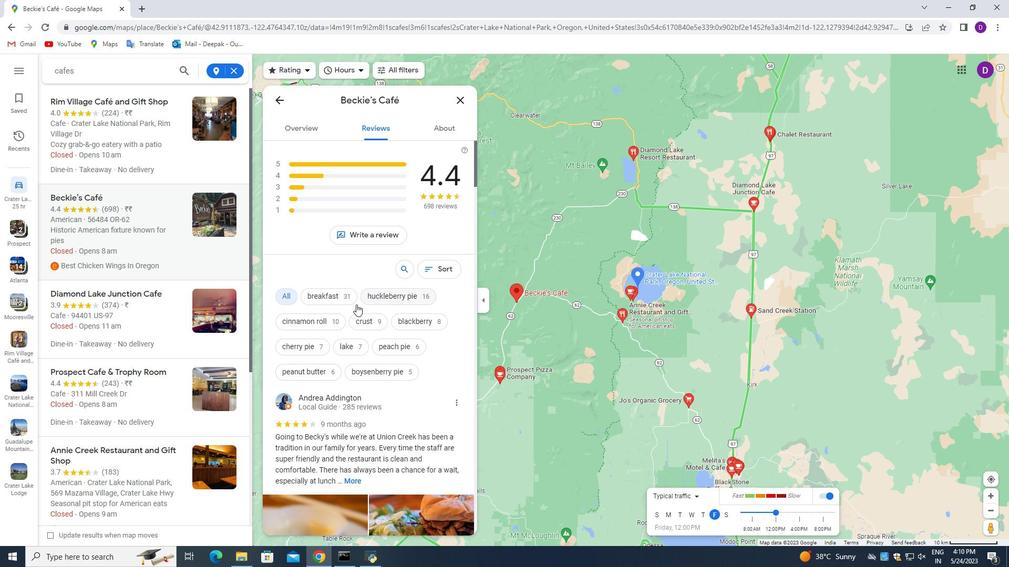 
Action: Mouse scrolled (348, 313) with delta (0, 0)
Screenshot: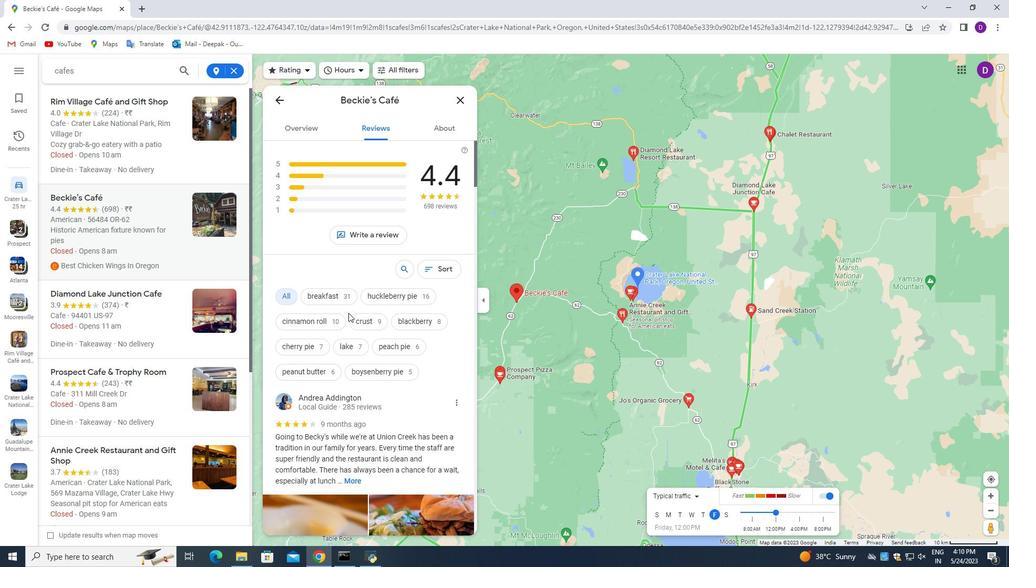 
Action: Mouse scrolled (348, 313) with delta (0, 0)
Screenshot: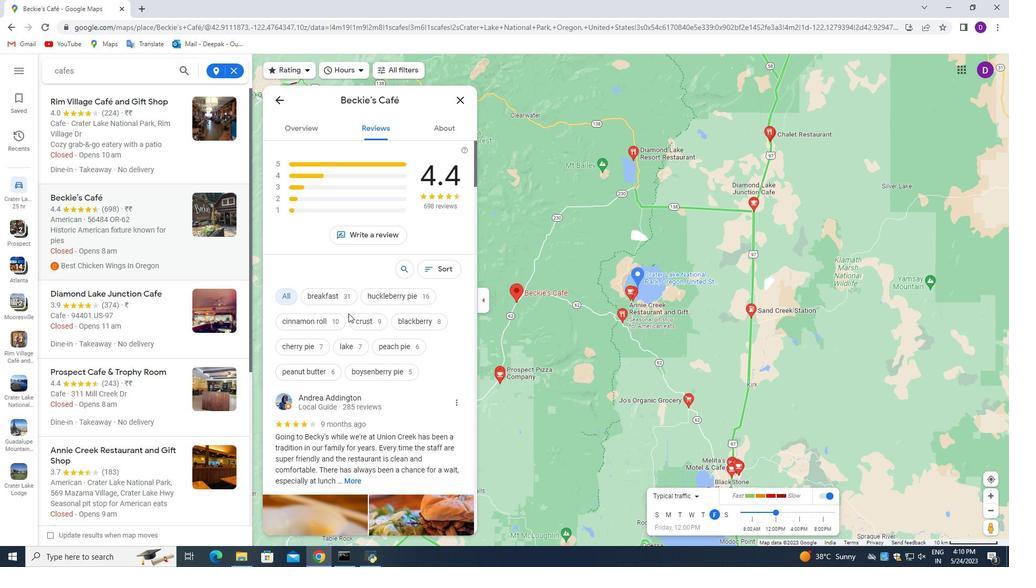 
Action: Mouse moved to (364, 355)
Screenshot: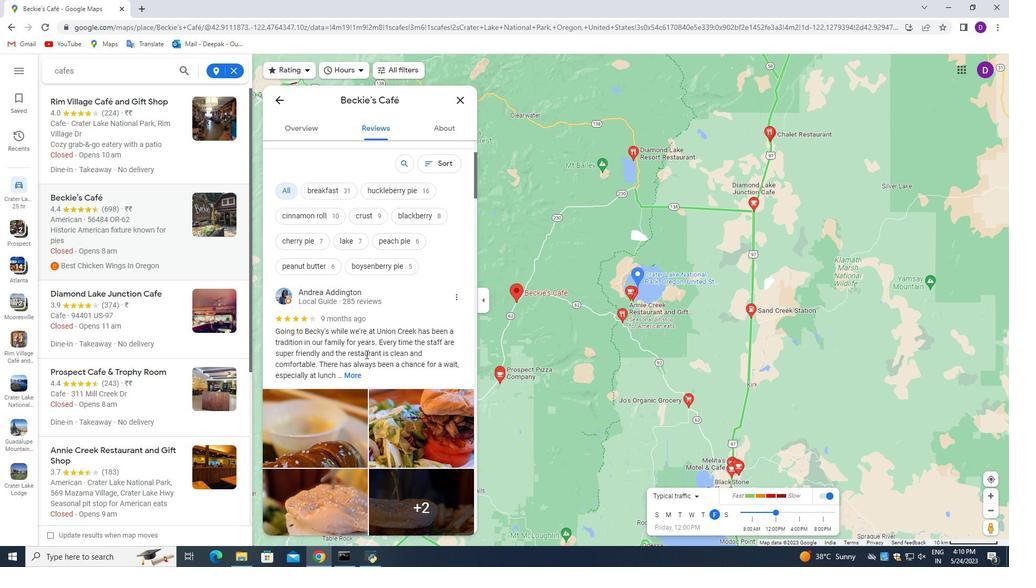 
Action: Mouse scrolled (364, 354) with delta (0, 0)
Screenshot: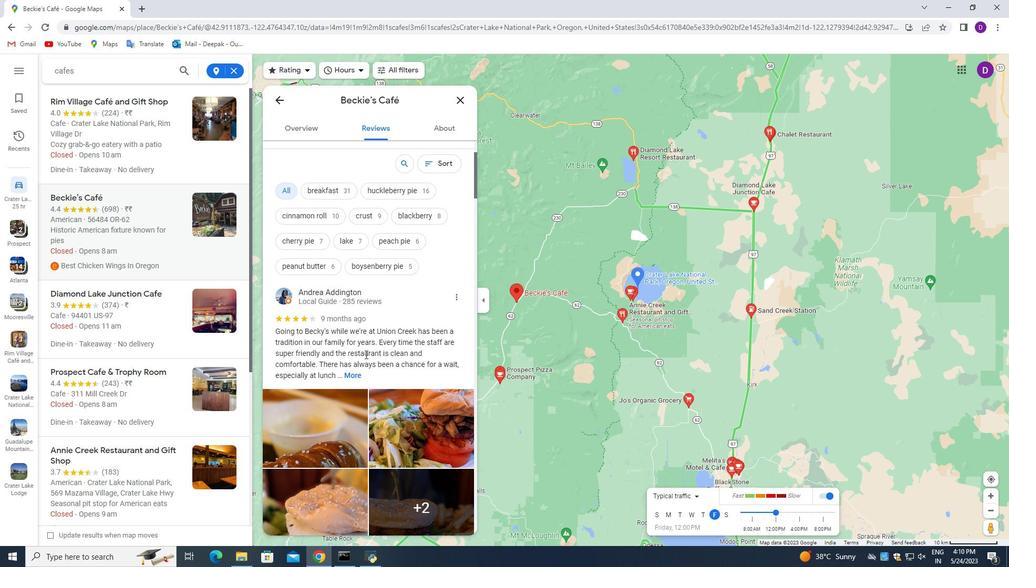 
Action: Mouse moved to (364, 356)
Screenshot: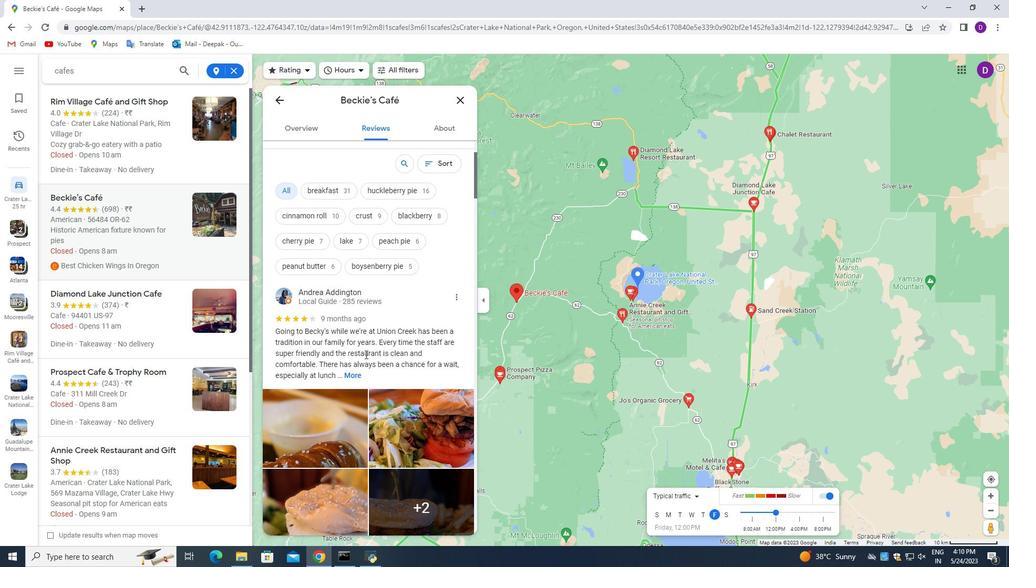 
Action: Mouse scrolled (364, 355) with delta (0, 0)
Screenshot: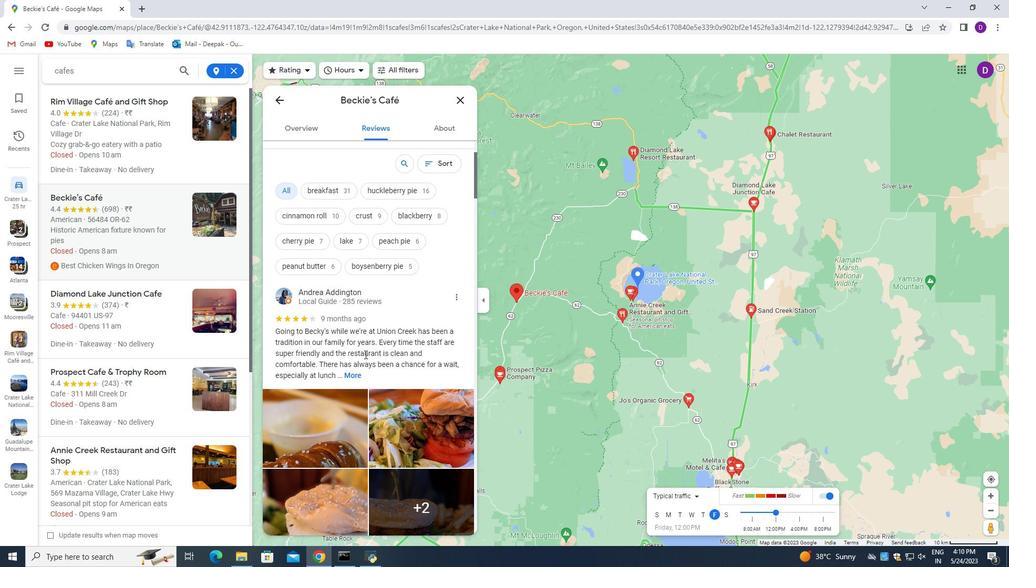 
Action: Mouse moved to (389, 397)
Screenshot: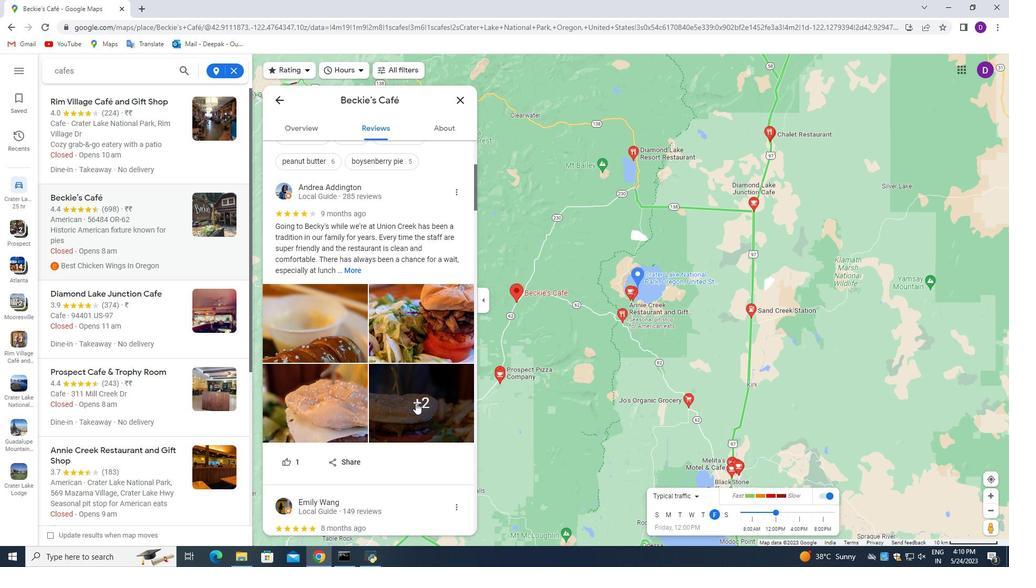 
Action: Mouse scrolled (389, 396) with delta (0, 0)
Screenshot: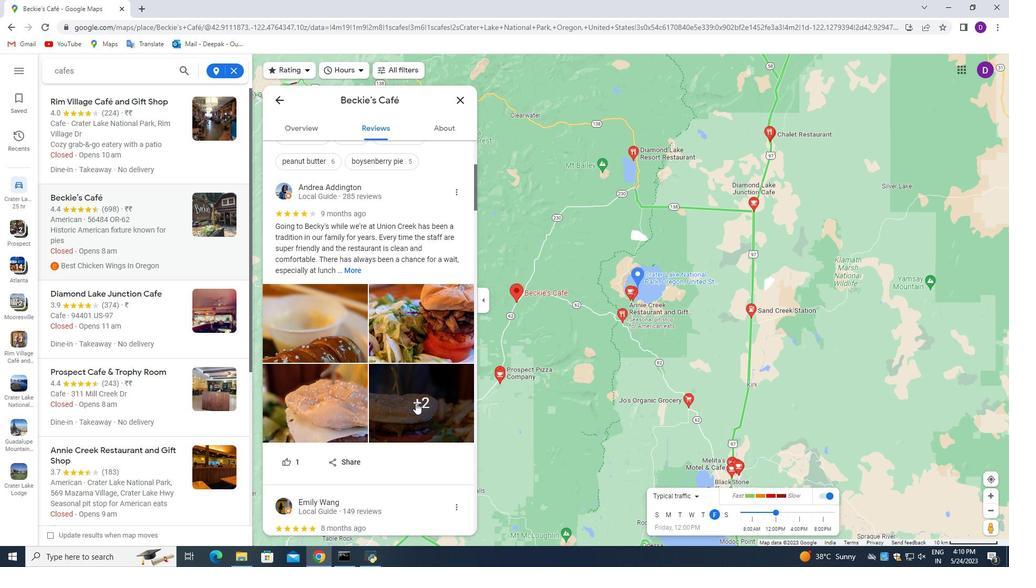 
Action: Mouse moved to (387, 396)
Screenshot: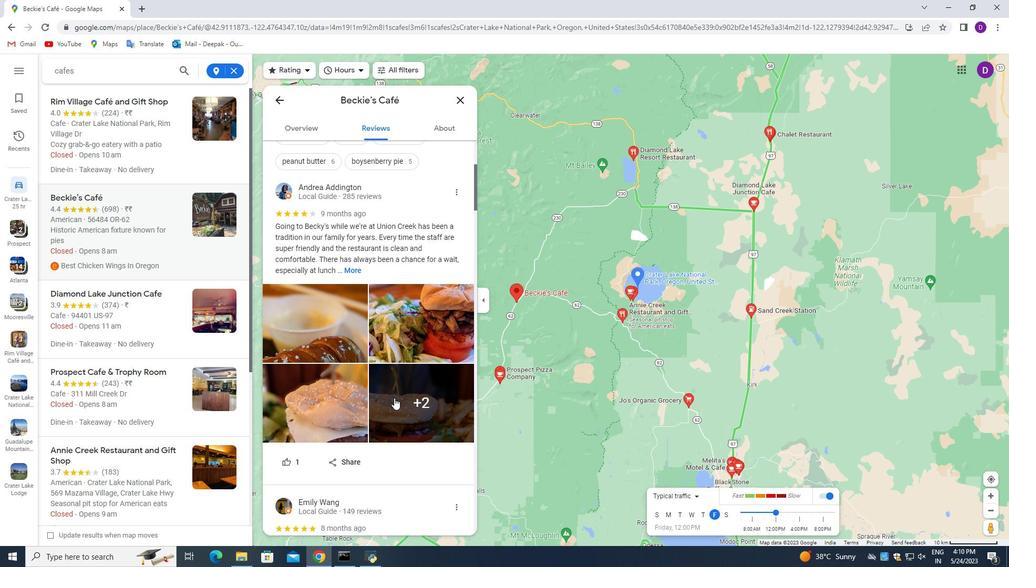 
Action: Mouse scrolled (387, 396) with delta (0, 0)
Screenshot: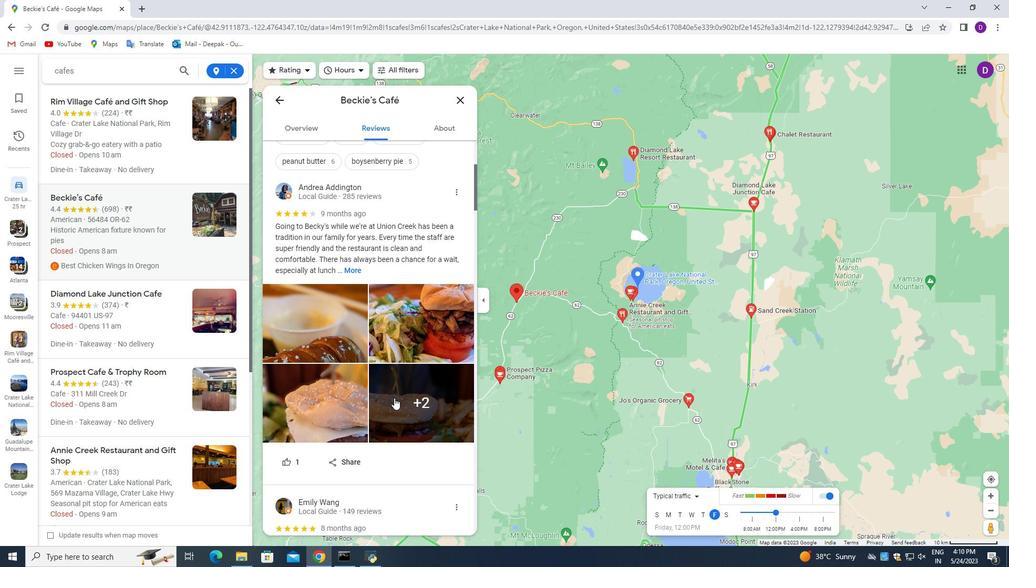 
Action: Mouse moved to (361, 381)
Screenshot: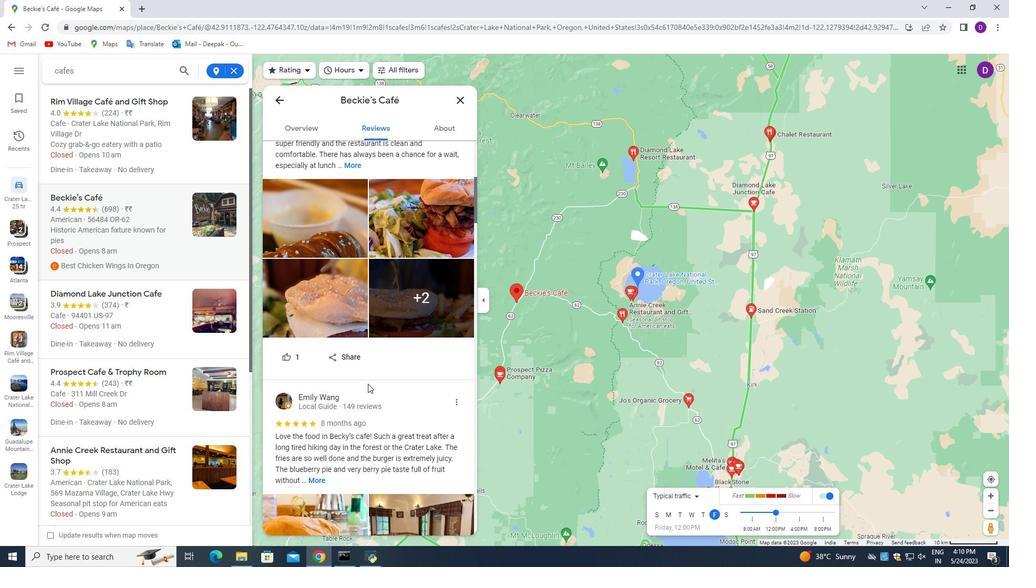 
Action: Mouse scrolled (361, 381) with delta (0, 0)
Screenshot: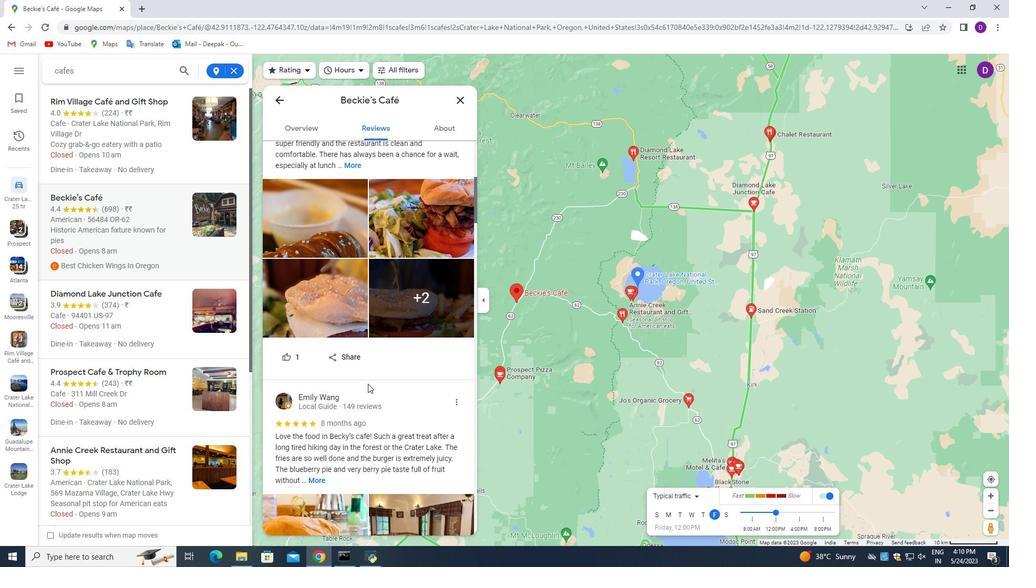 
Action: Mouse moved to (361, 381)
Screenshot: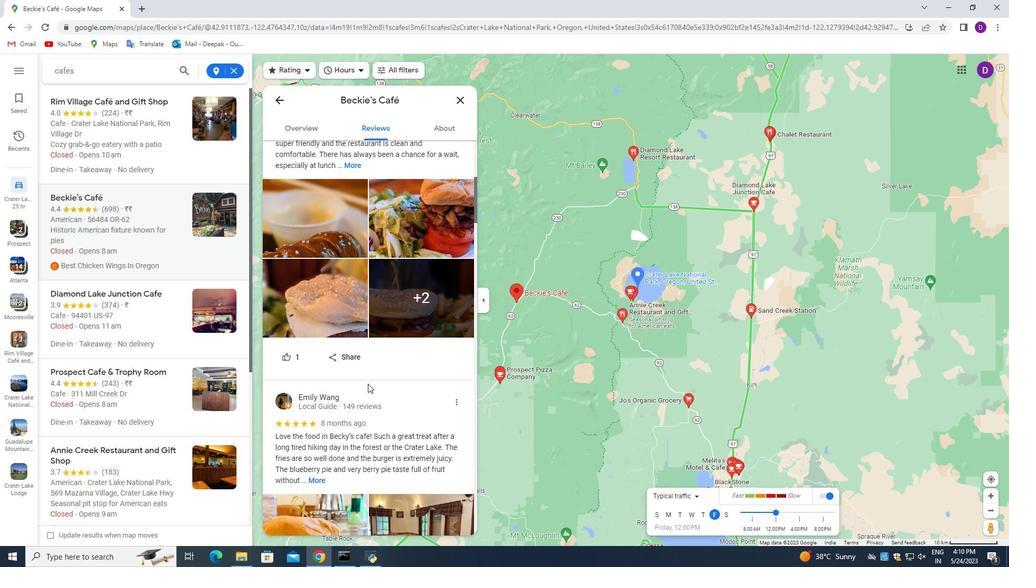 
Action: Mouse scrolled (361, 381) with delta (0, 0)
Screenshot: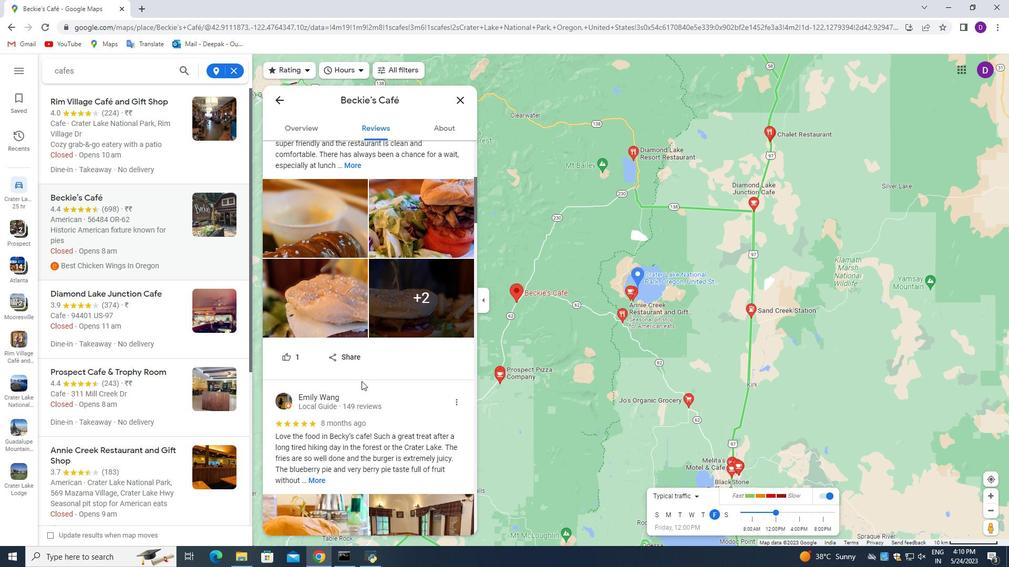 
Action: Mouse scrolled (361, 381) with delta (0, 0)
Screenshot: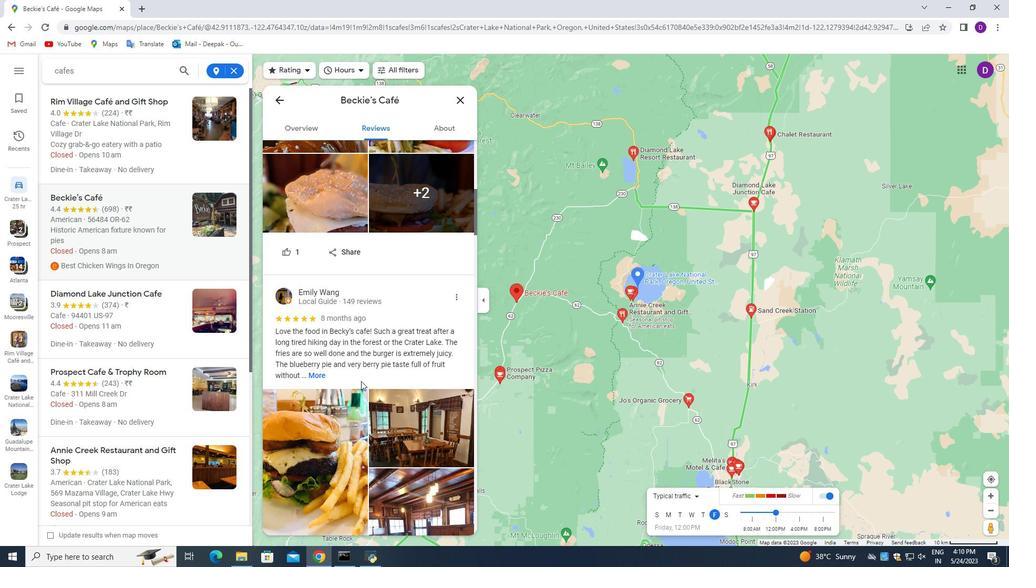 
Action: Mouse scrolled (361, 381) with delta (0, 0)
Screenshot: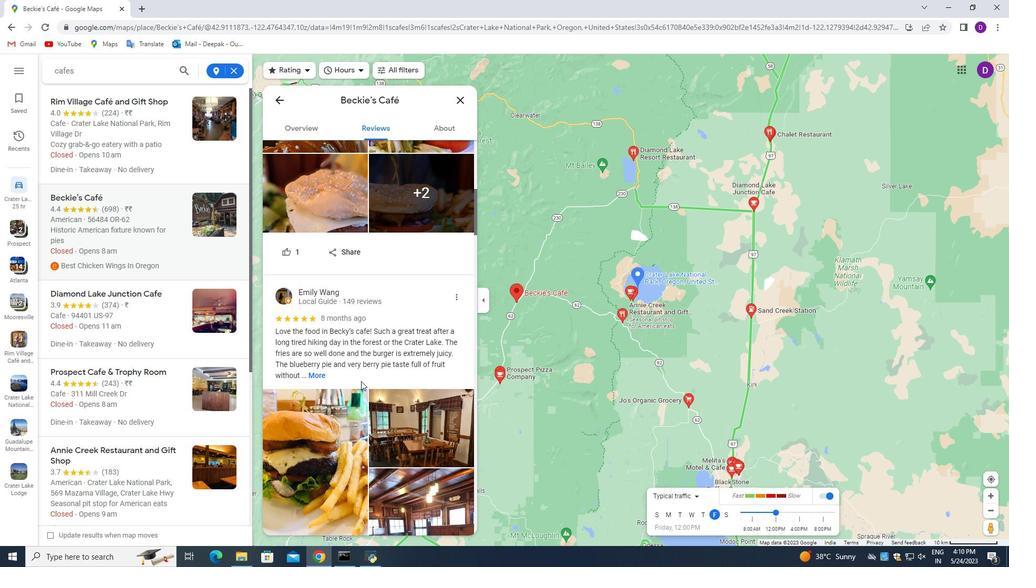 
Action: Mouse moved to (361, 381)
Screenshot: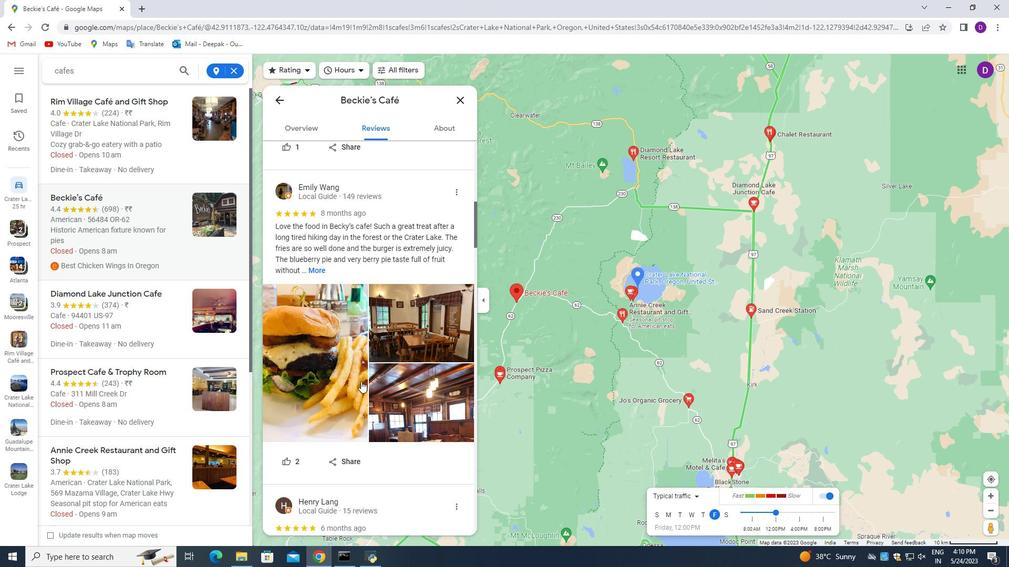 
Action: Mouse scrolled (361, 380) with delta (0, 0)
Screenshot: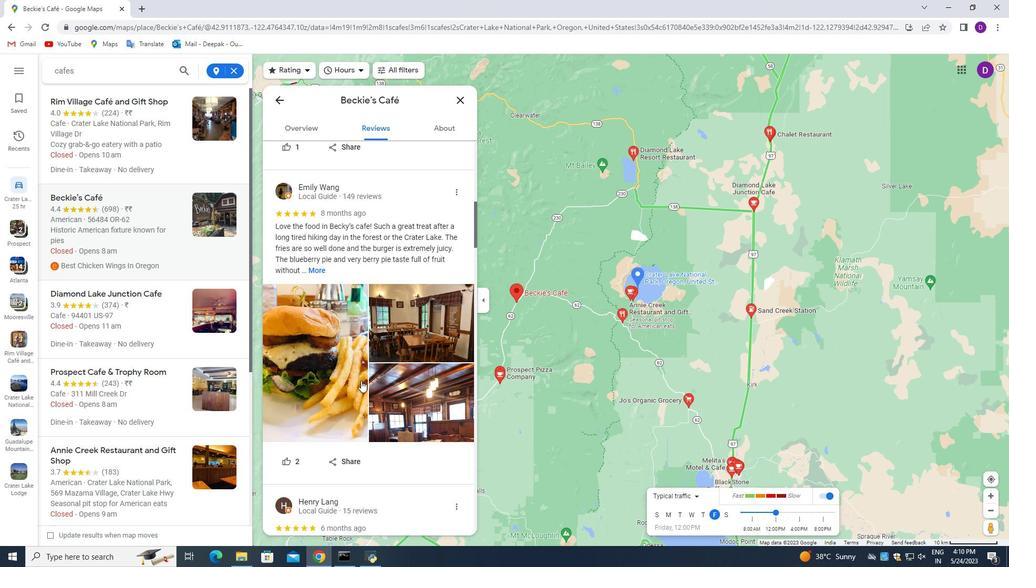 
Action: Mouse scrolled (361, 380) with delta (0, 0)
Screenshot: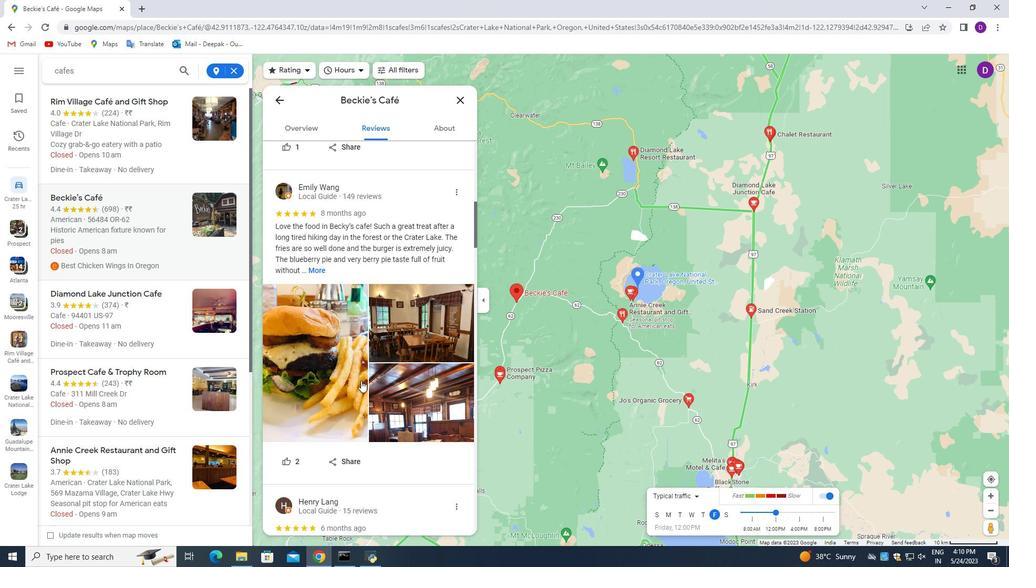 
Action: Mouse scrolled (361, 380) with delta (0, 0)
Screenshot: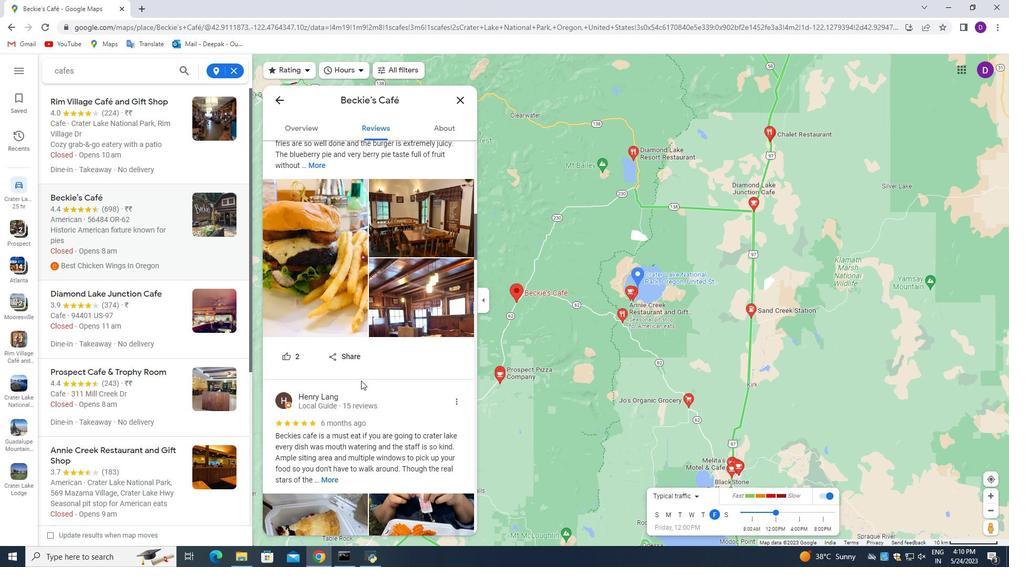 
Action: Mouse scrolled (361, 380) with delta (0, 0)
Screenshot: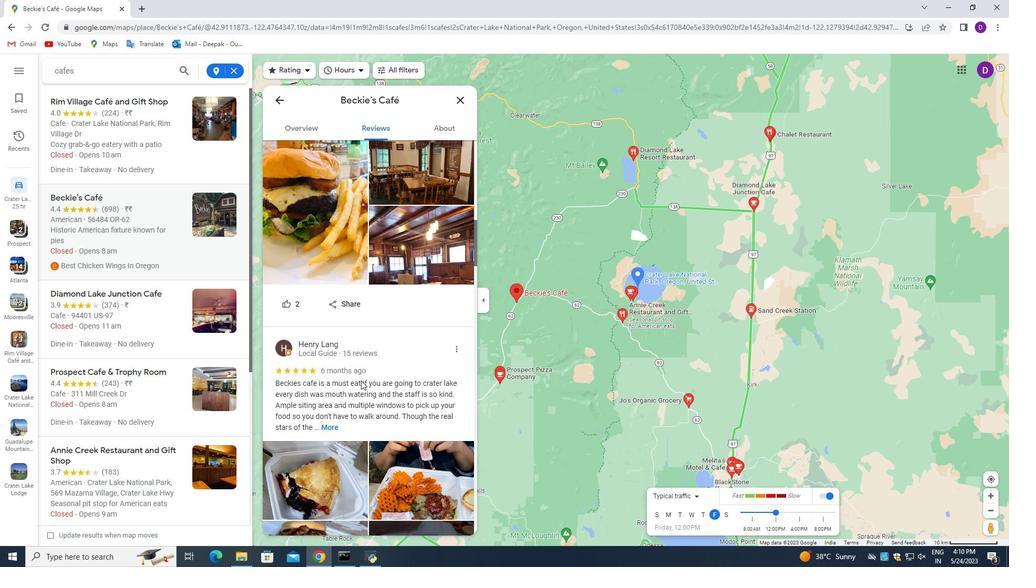 
Action: Mouse scrolled (361, 380) with delta (0, 0)
Screenshot: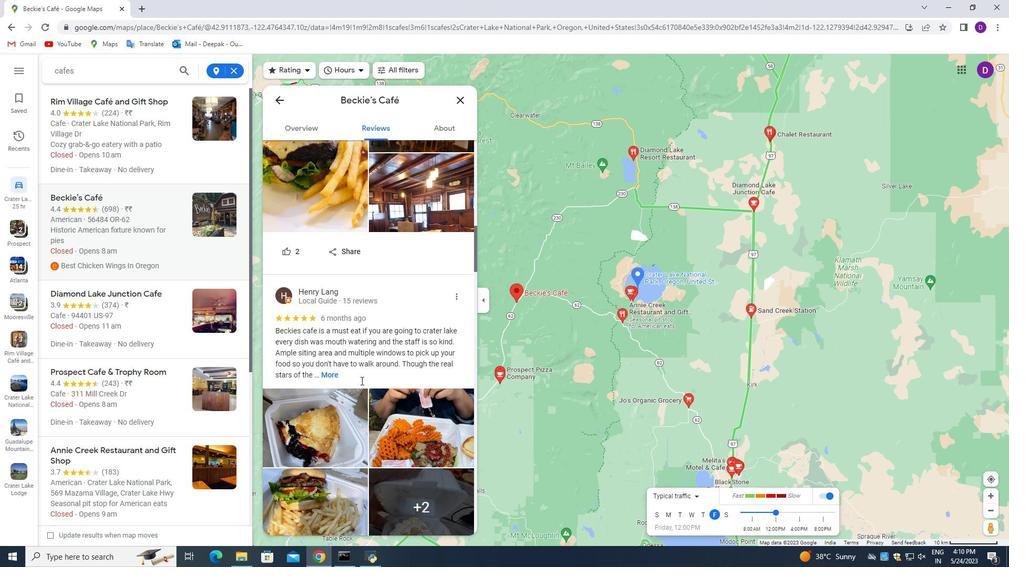 
Action: Mouse scrolled (361, 380) with delta (0, 0)
Screenshot: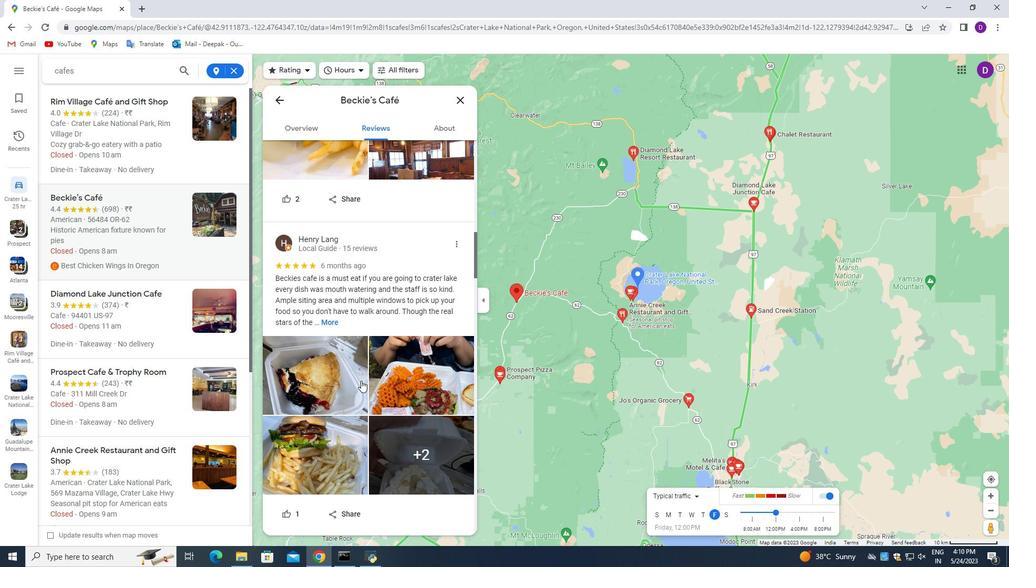 
Action: Mouse scrolled (361, 381) with delta (0, 0)
Screenshot: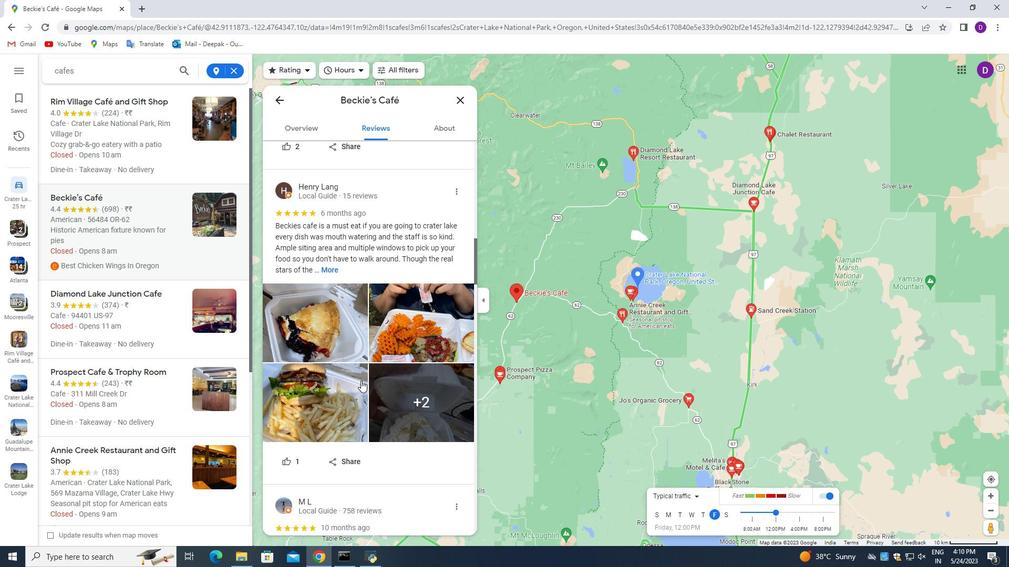 
Action: Mouse scrolled (361, 380) with delta (0, 0)
Screenshot: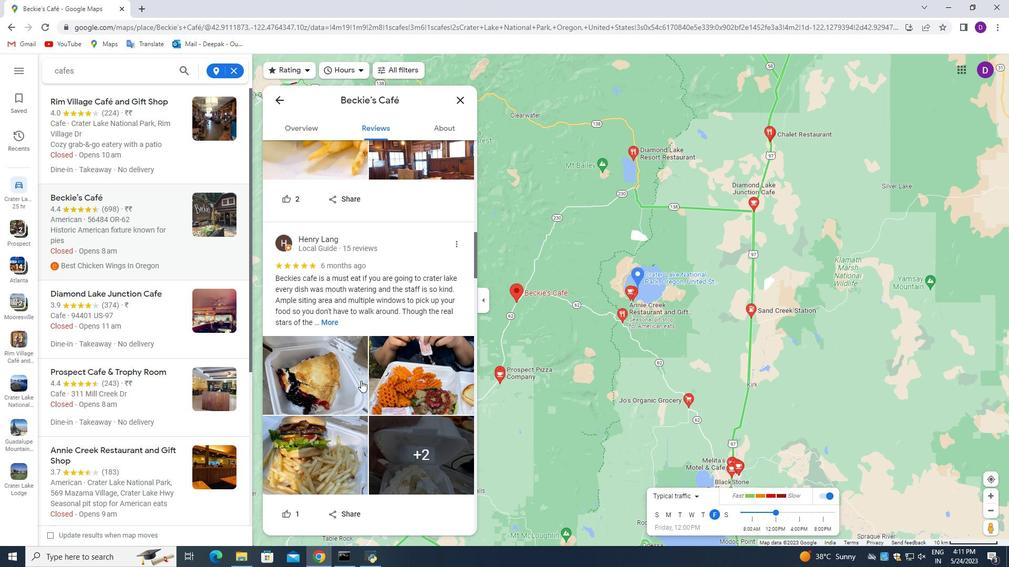 
Action: Mouse scrolled (361, 381) with delta (0, 0)
Screenshot: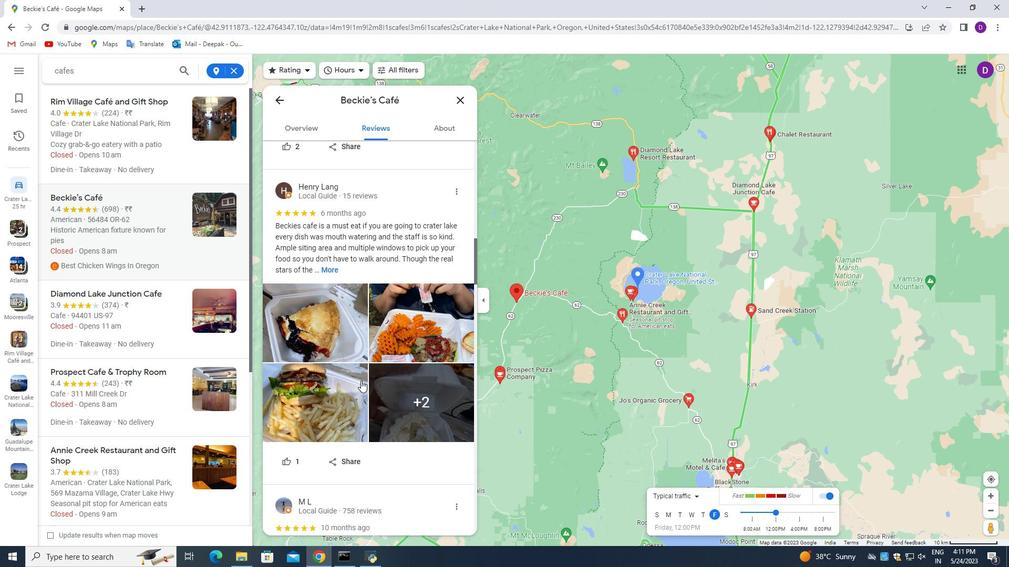 
Action: Mouse scrolled (361, 380) with delta (0, 0)
Screenshot: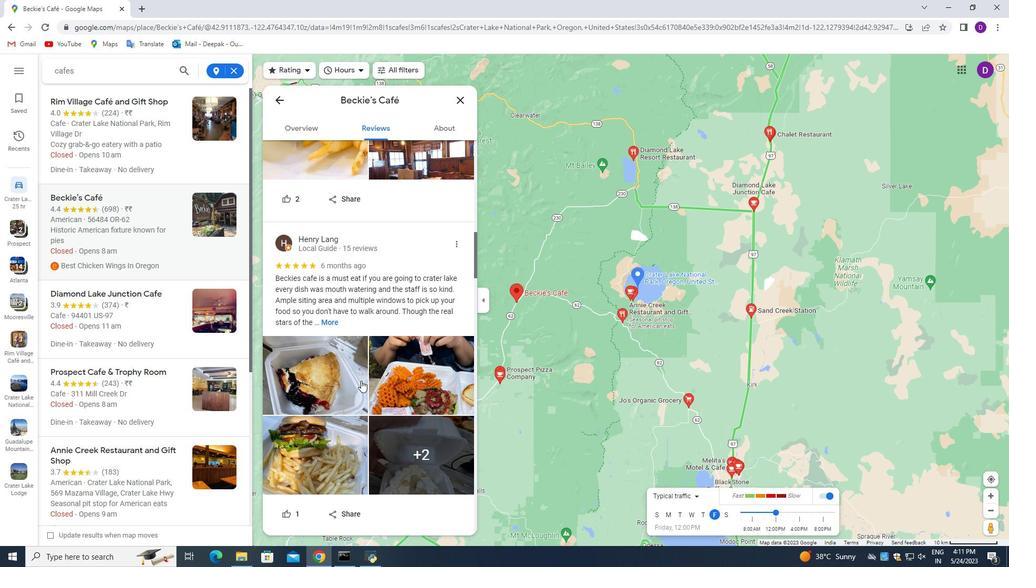 
Action: Mouse scrolled (361, 380) with delta (0, 0)
Screenshot: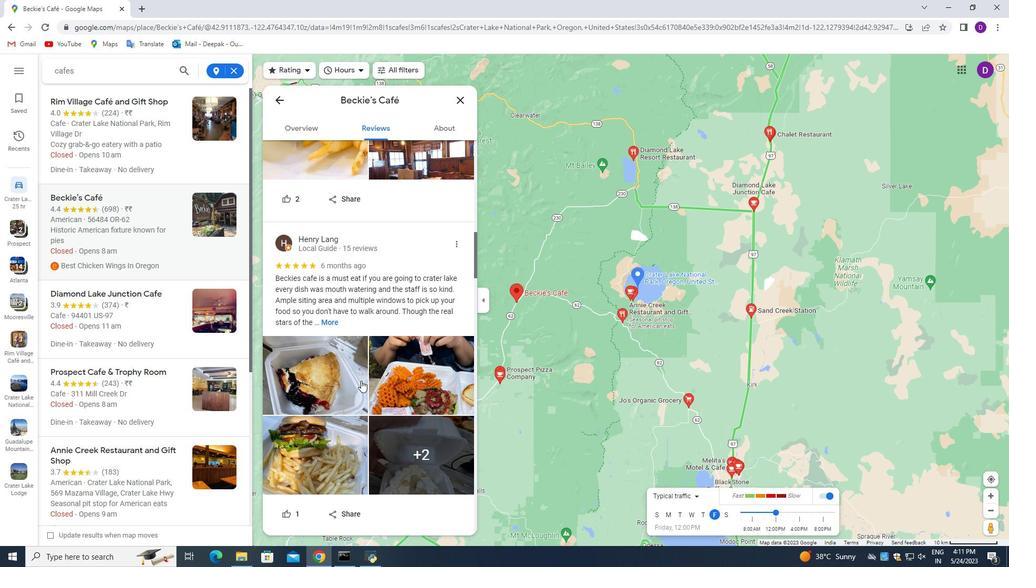 
Action: Mouse scrolled (361, 380) with delta (0, 0)
Screenshot: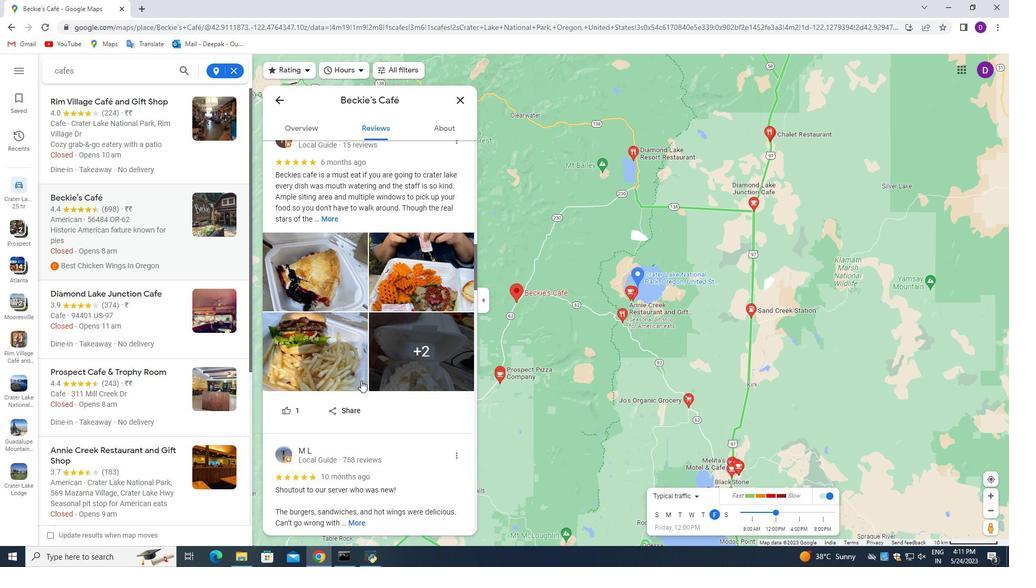 
Action: Mouse scrolled (361, 380) with delta (0, 0)
Screenshot: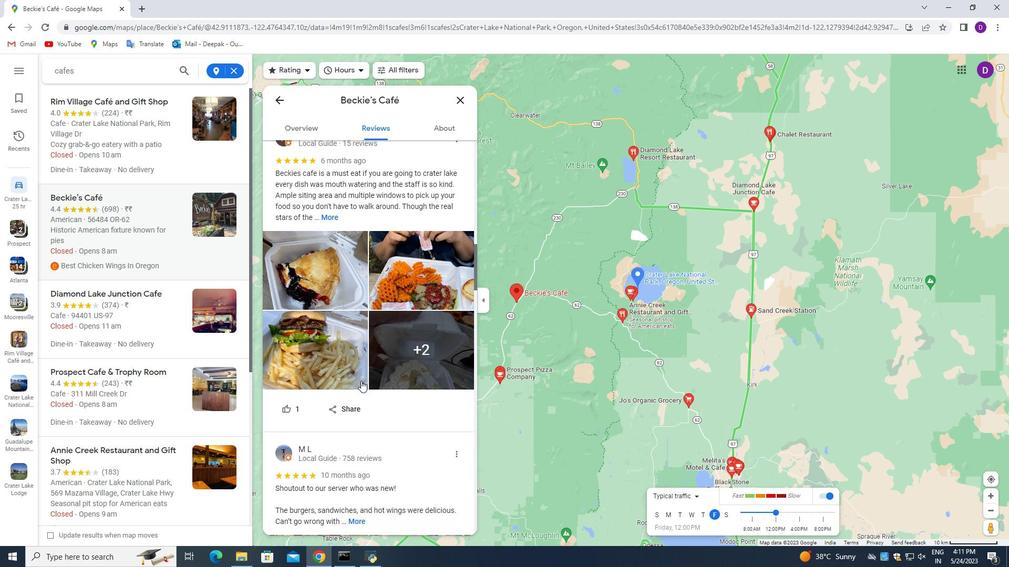 
Action: Mouse scrolled (361, 380) with delta (0, 0)
Screenshot: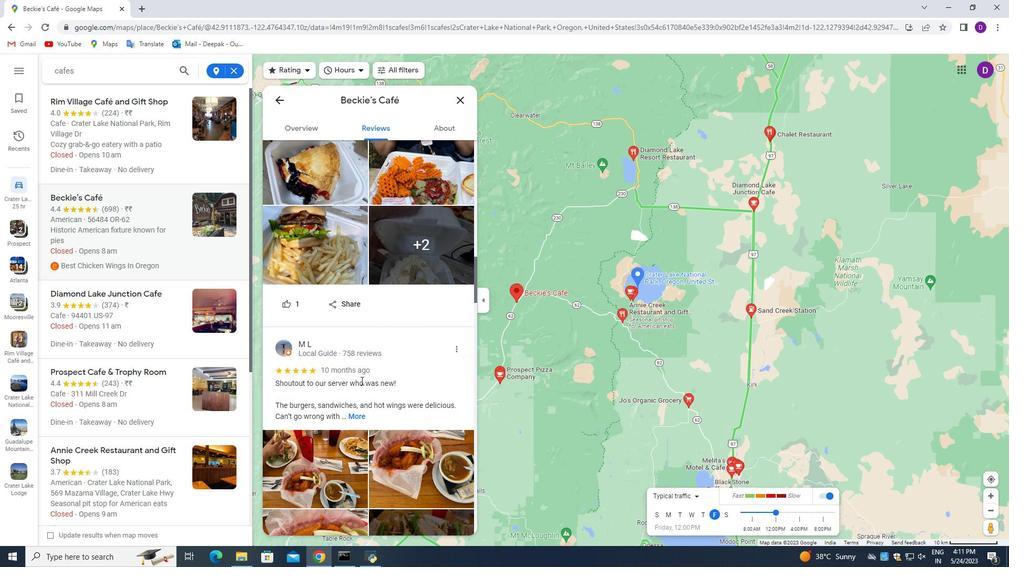 
Action: Mouse scrolled (361, 380) with delta (0, 0)
Screenshot: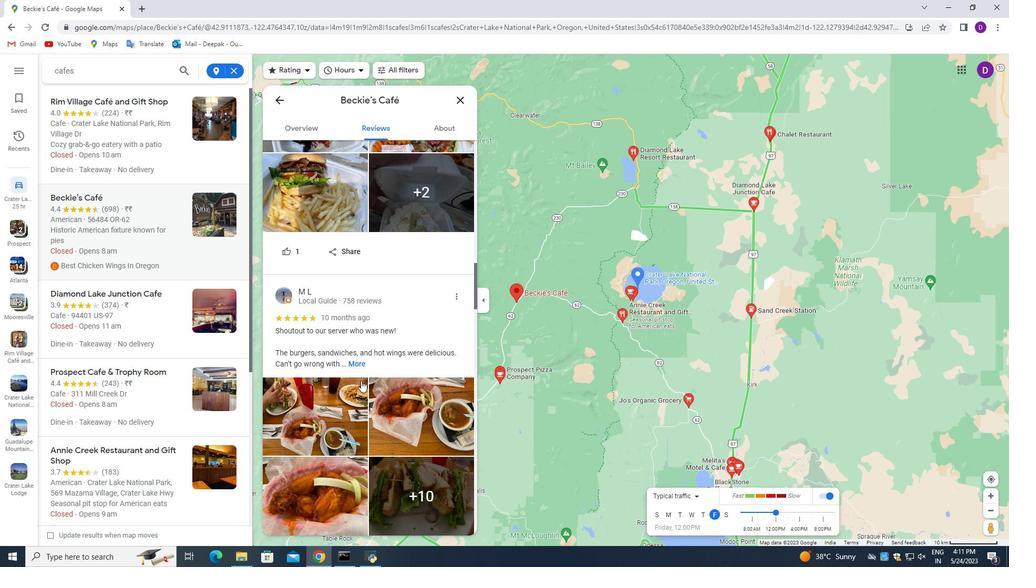 
Action: Mouse scrolled (361, 380) with delta (0, 0)
Screenshot: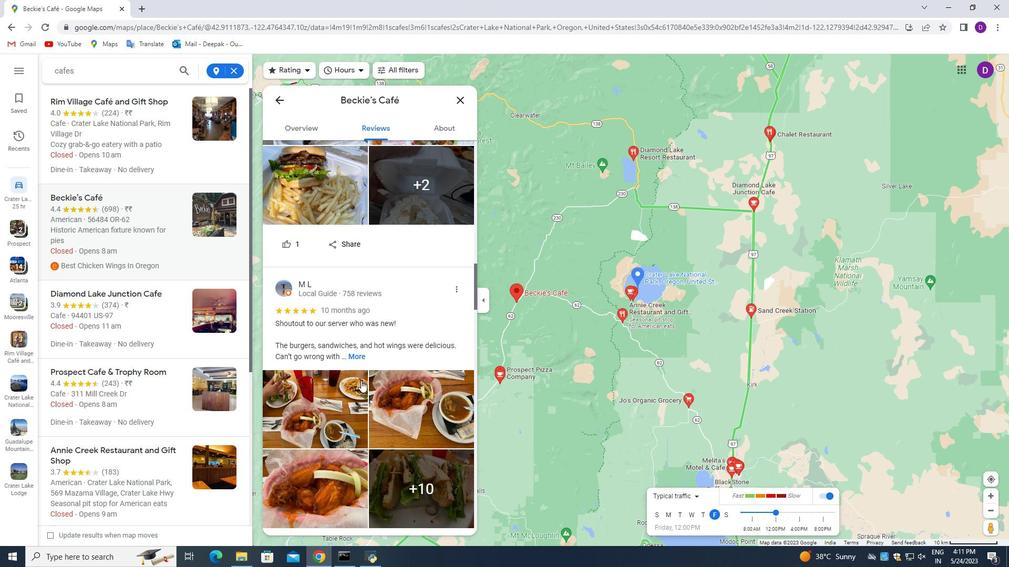 
Action: Mouse moved to (361, 379)
Screenshot: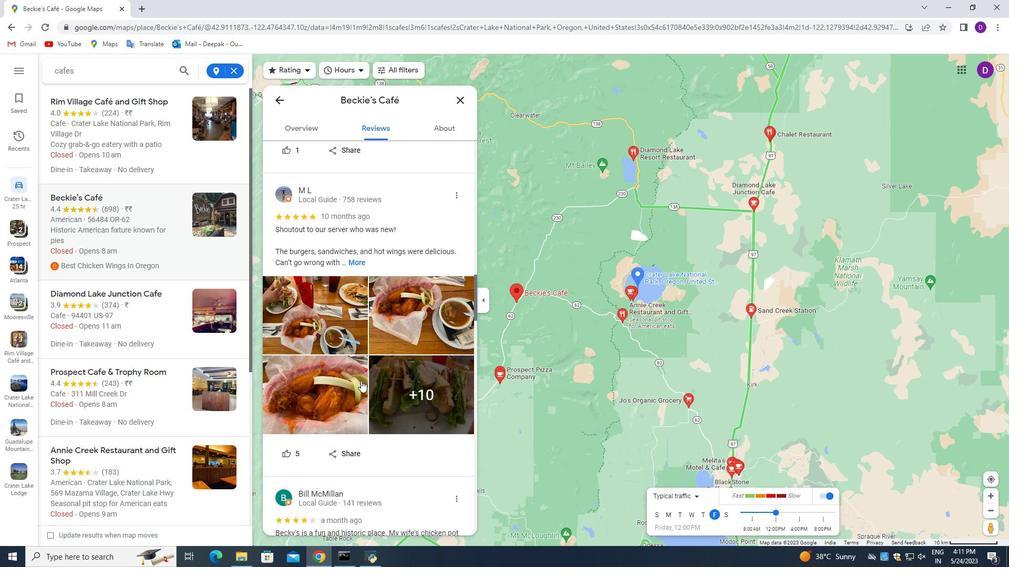 
Action: Mouse scrolled (361, 378) with delta (0, 0)
Screenshot: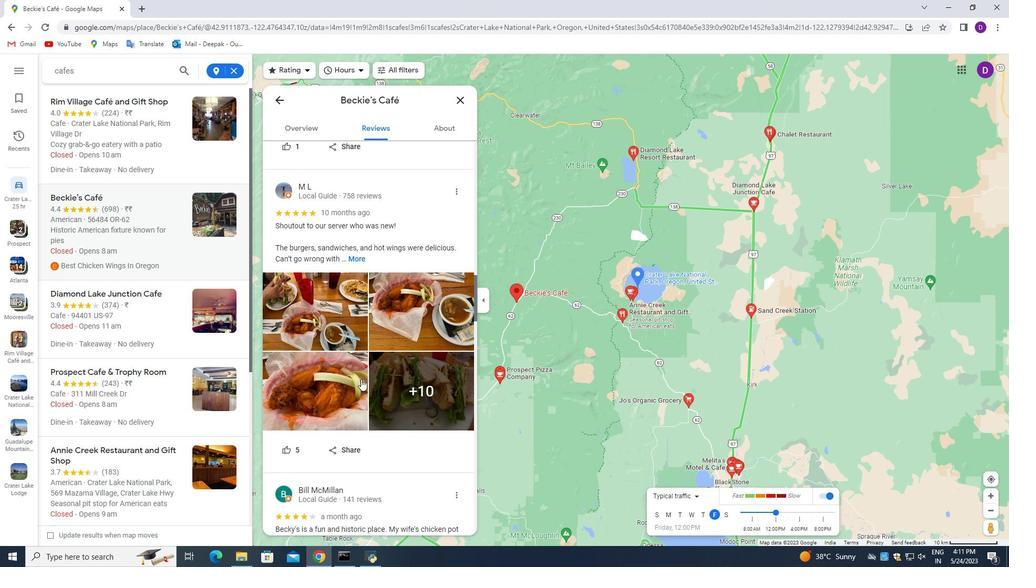 
Action: Mouse scrolled (361, 378) with delta (0, 0)
Screenshot: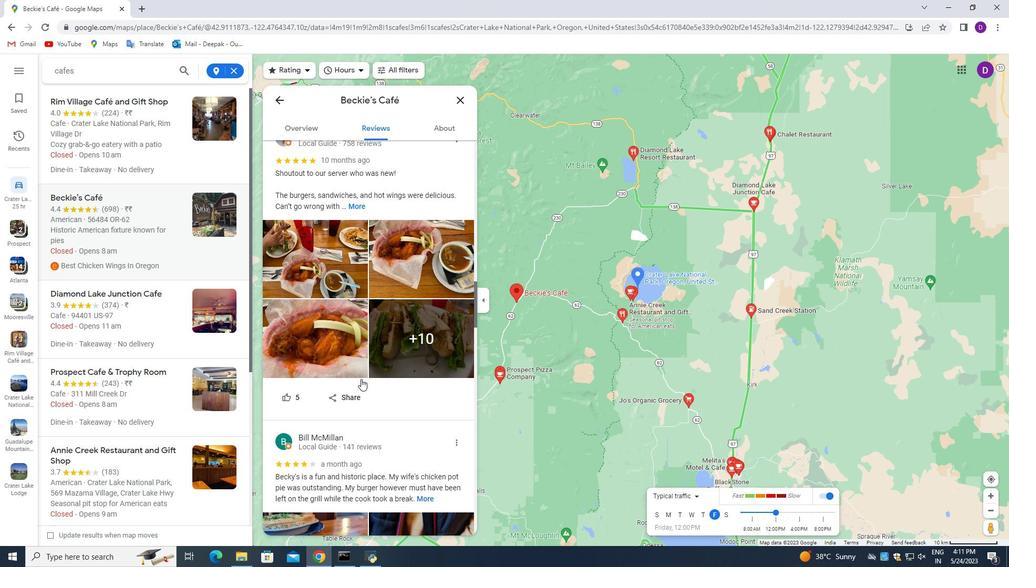 
Action: Mouse scrolled (361, 378) with delta (0, 0)
Screenshot: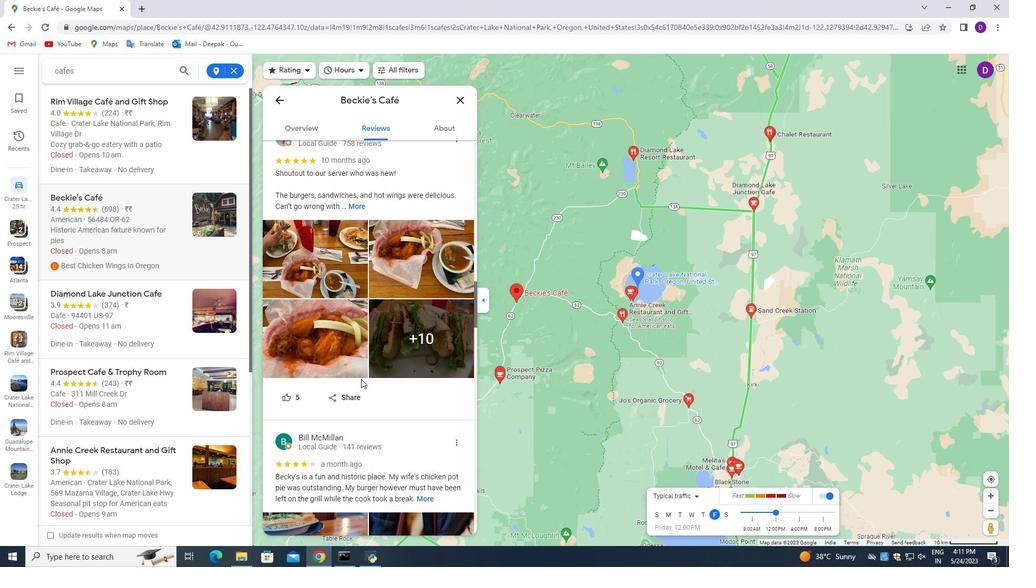 
Action: Mouse moved to (361, 379)
Screenshot: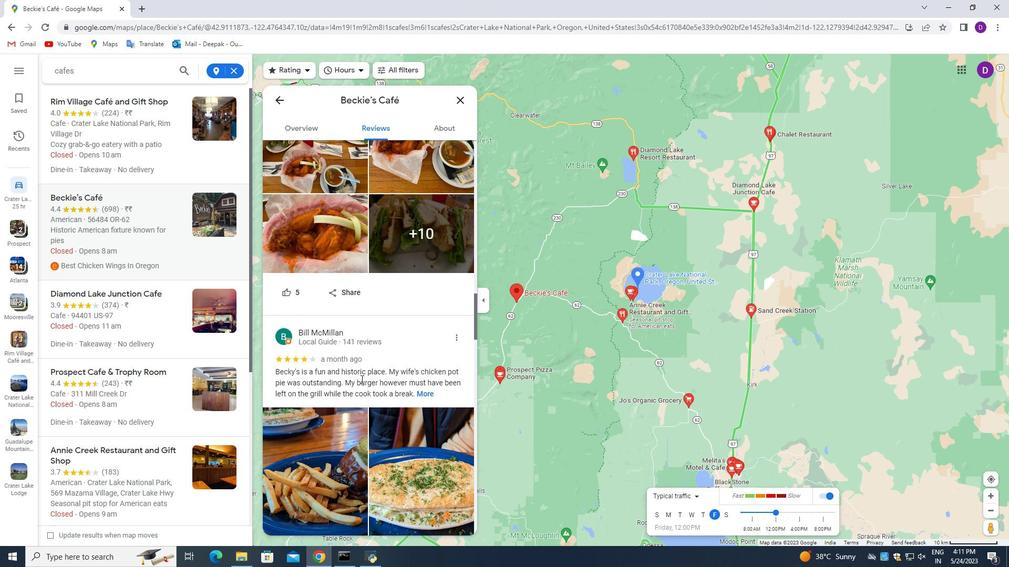 
Action: Mouse scrolled (361, 378) with delta (0, 0)
Screenshot: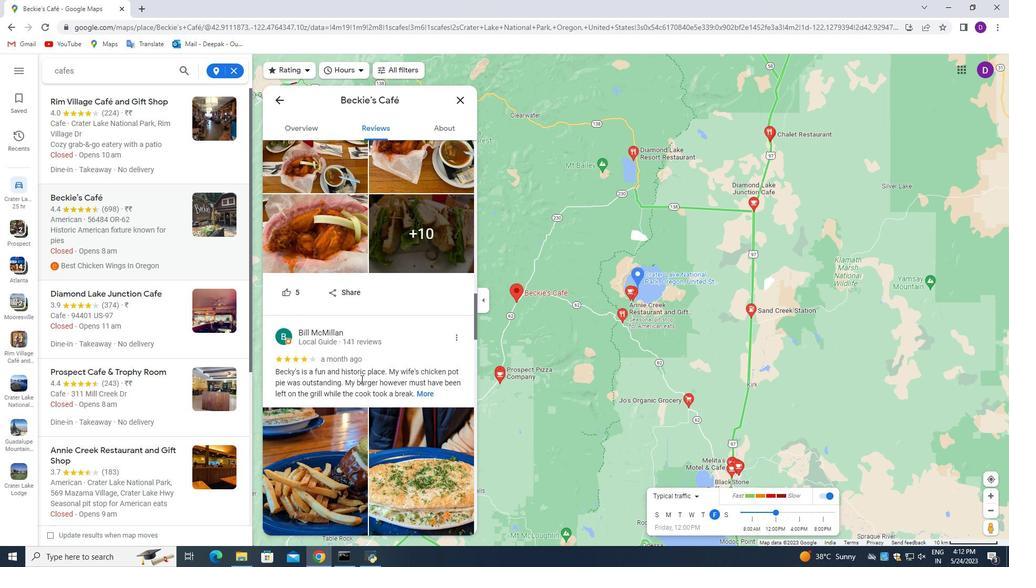 
Action: Mouse scrolled (361, 378) with delta (0, 0)
Screenshot: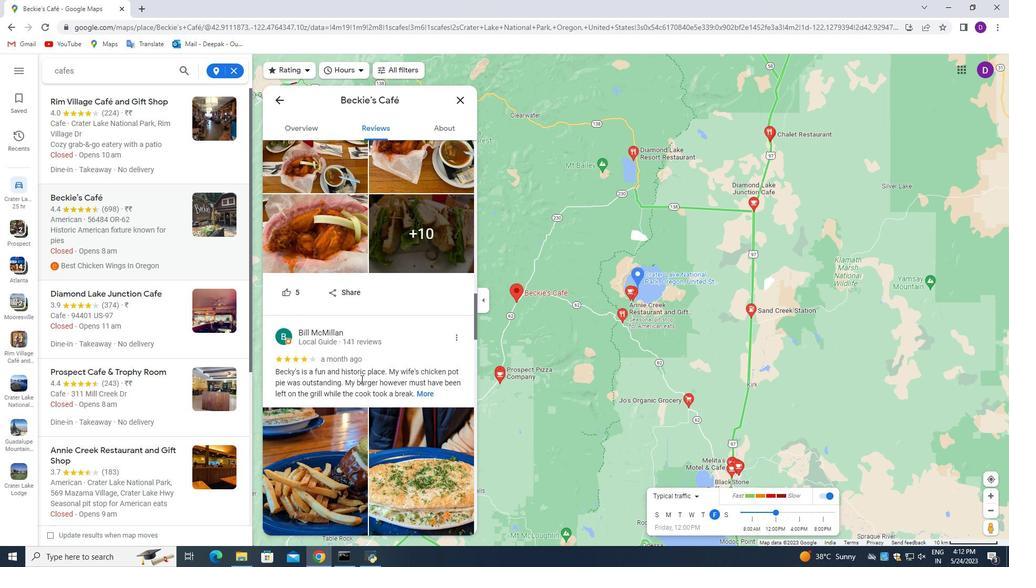 
Action: Mouse moved to (362, 347)
Screenshot: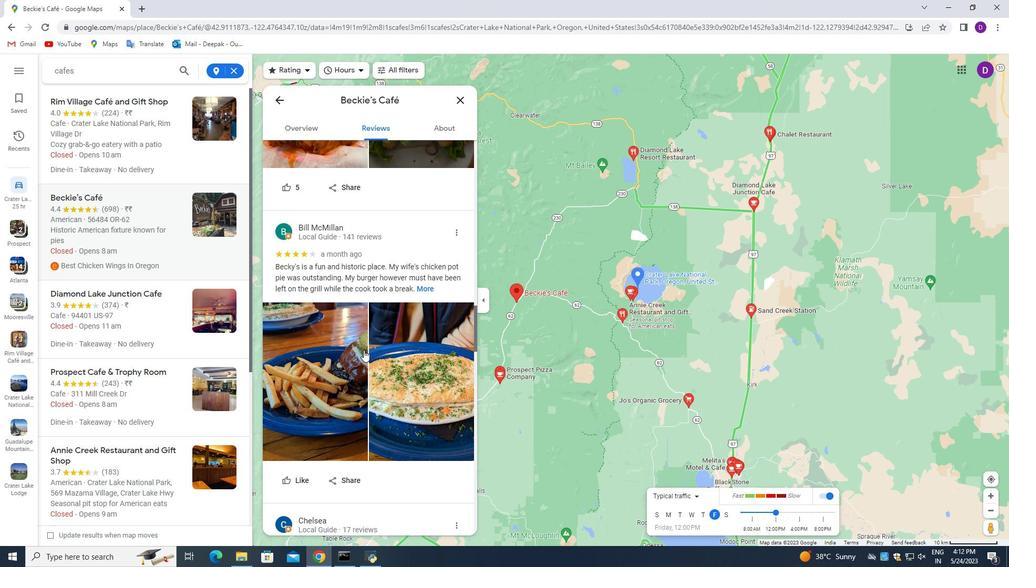 
Action: Mouse scrolled (362, 348) with delta (0, 0)
Screenshot: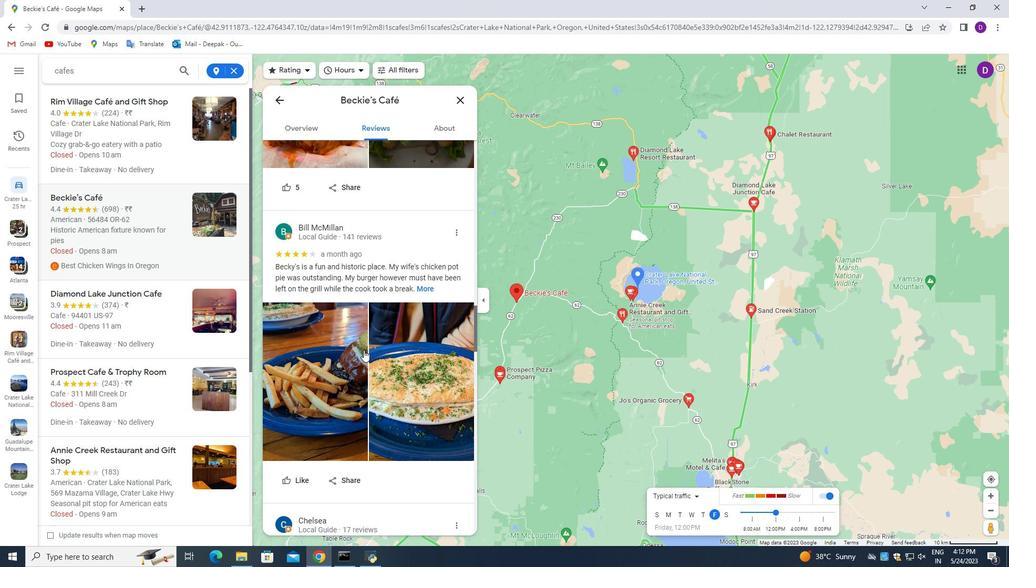 
Action: Mouse moved to (362, 347)
Screenshot: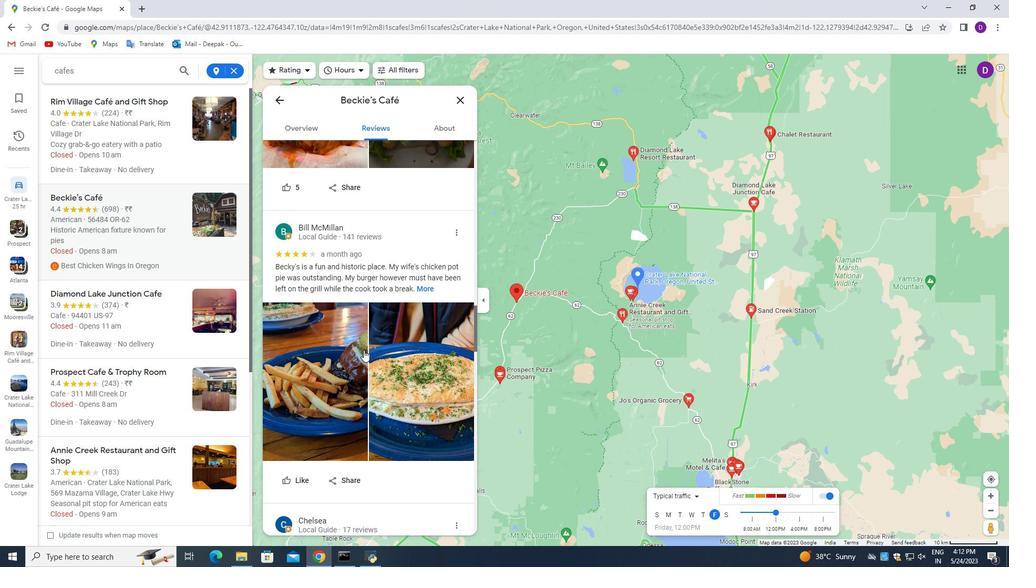 
Action: Mouse scrolled (362, 347) with delta (0, 0)
Screenshot: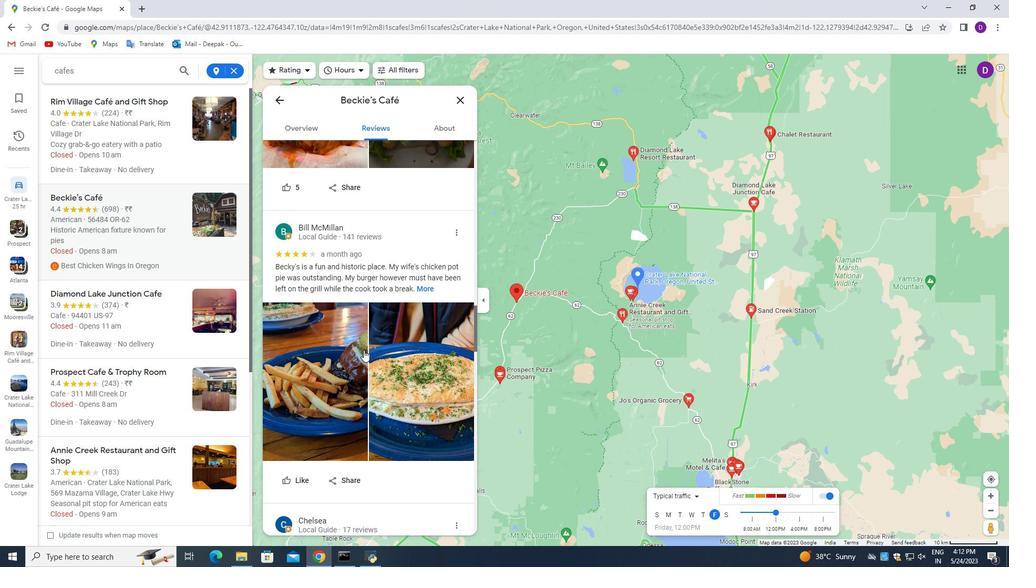 
Action: Mouse moved to (366, 325)
Screenshot: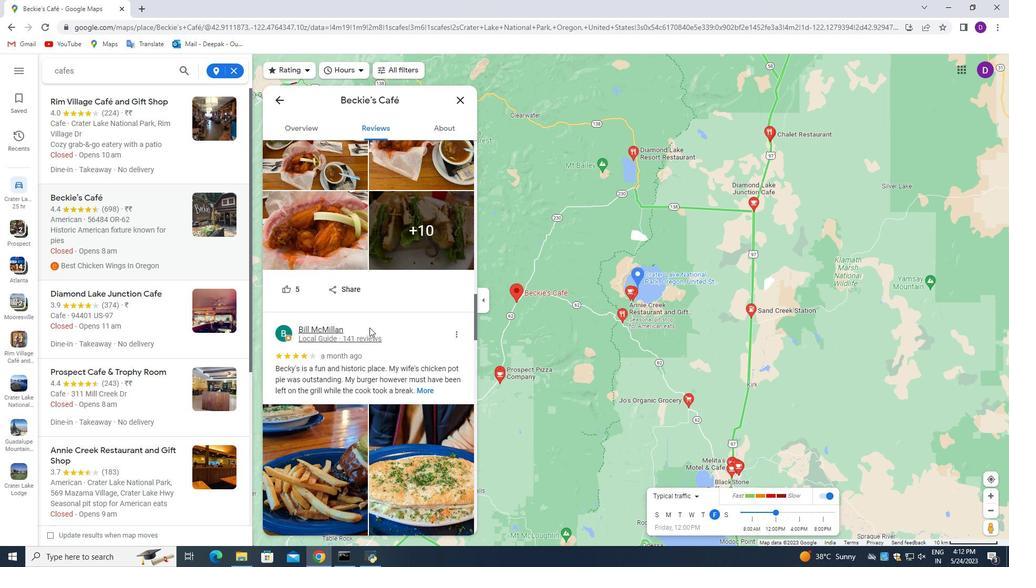 
Action: Mouse scrolled (366, 325) with delta (0, 0)
Screenshot: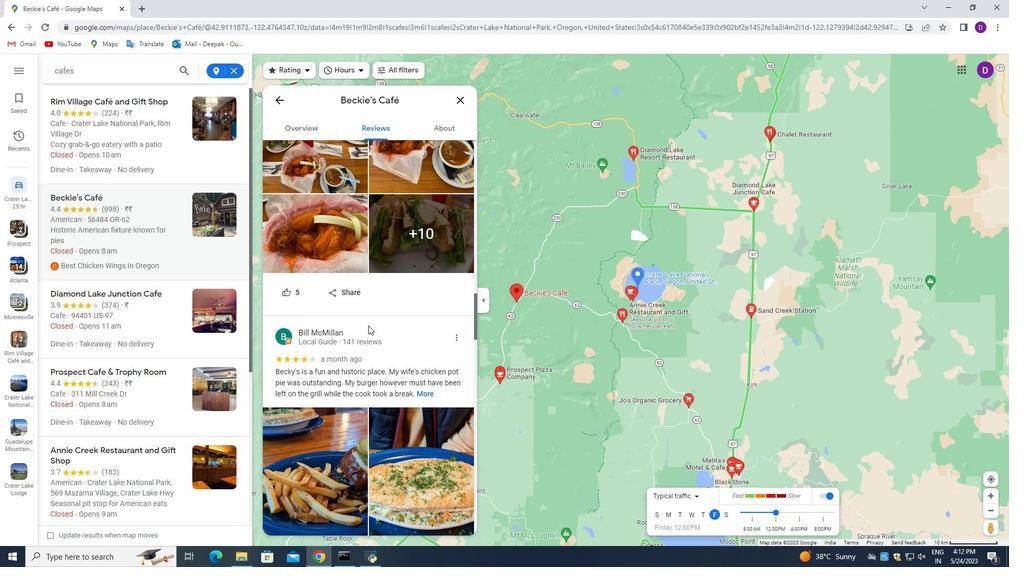 
Action: Mouse scrolled (366, 325) with delta (0, 0)
Screenshot: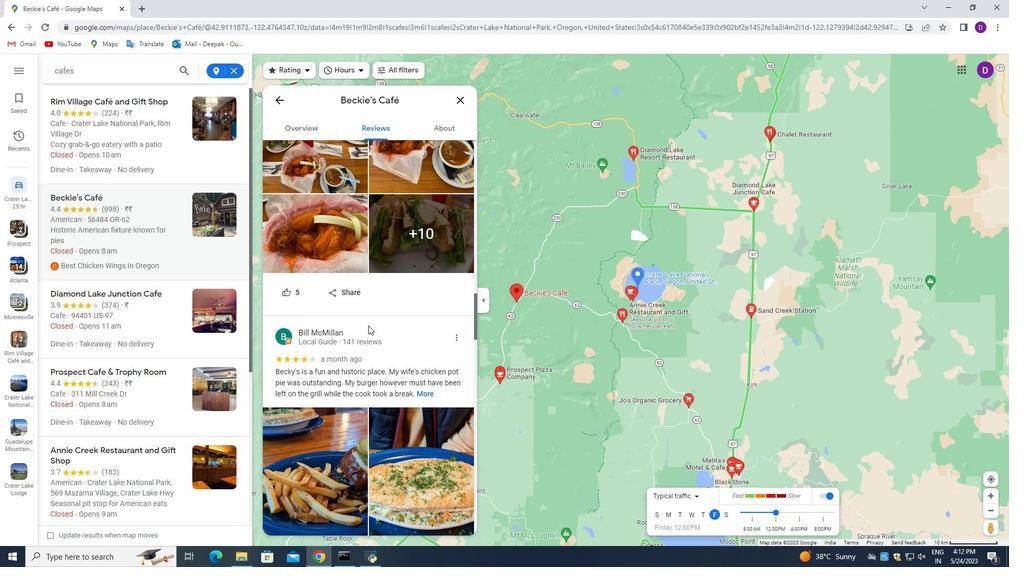 
Action: Mouse scrolled (366, 325) with delta (0, 0)
Screenshot: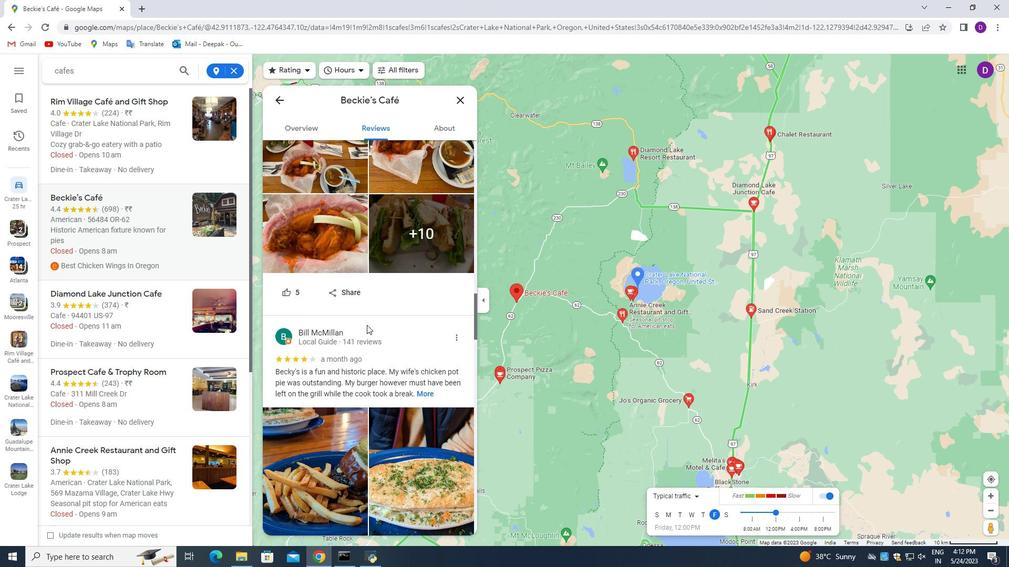 
Action: Mouse scrolled (366, 325) with delta (0, 0)
Screenshot: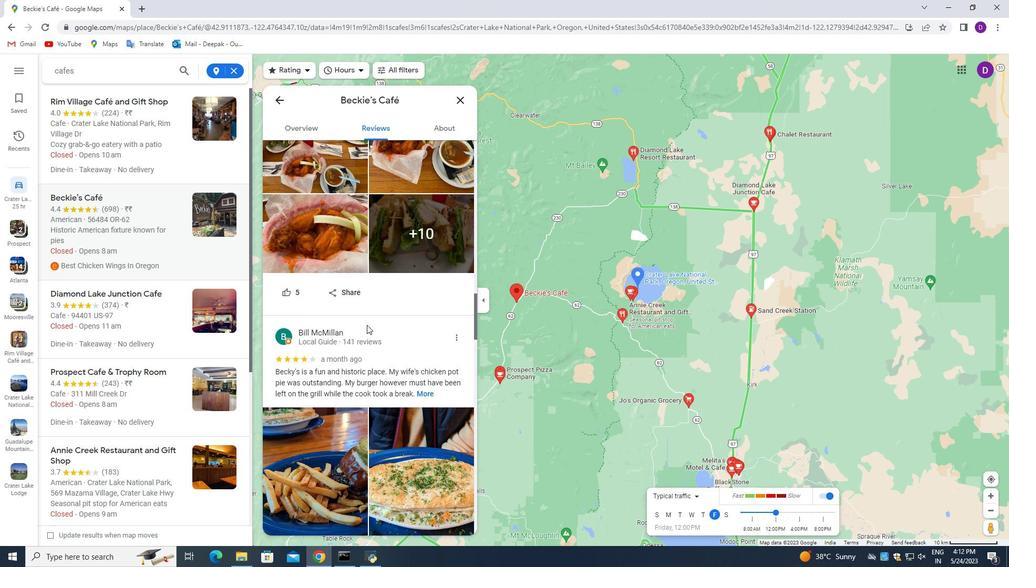
Action: Mouse scrolled (366, 325) with delta (0, 0)
Screenshot: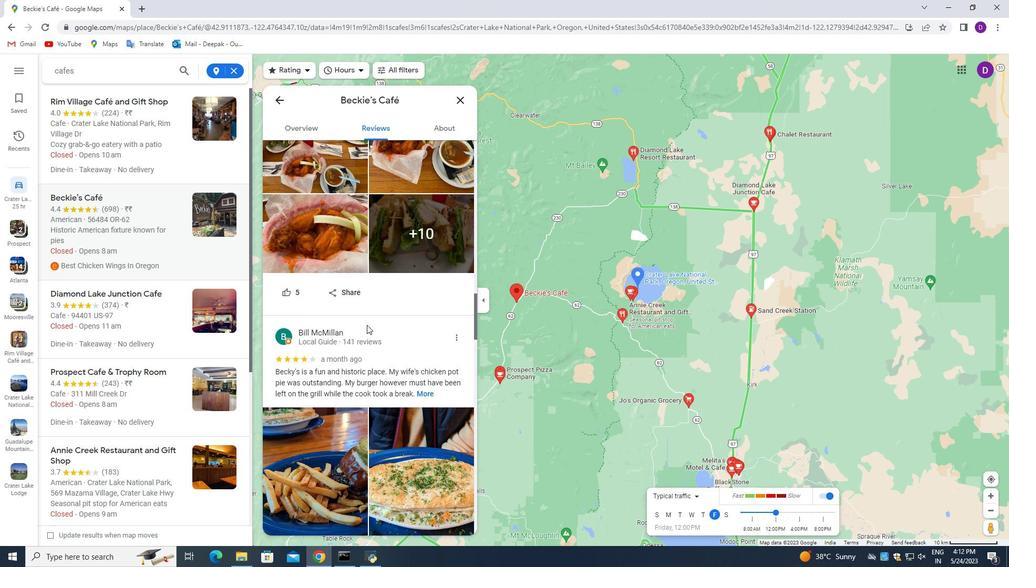 
Action: Mouse moved to (298, 132)
Screenshot: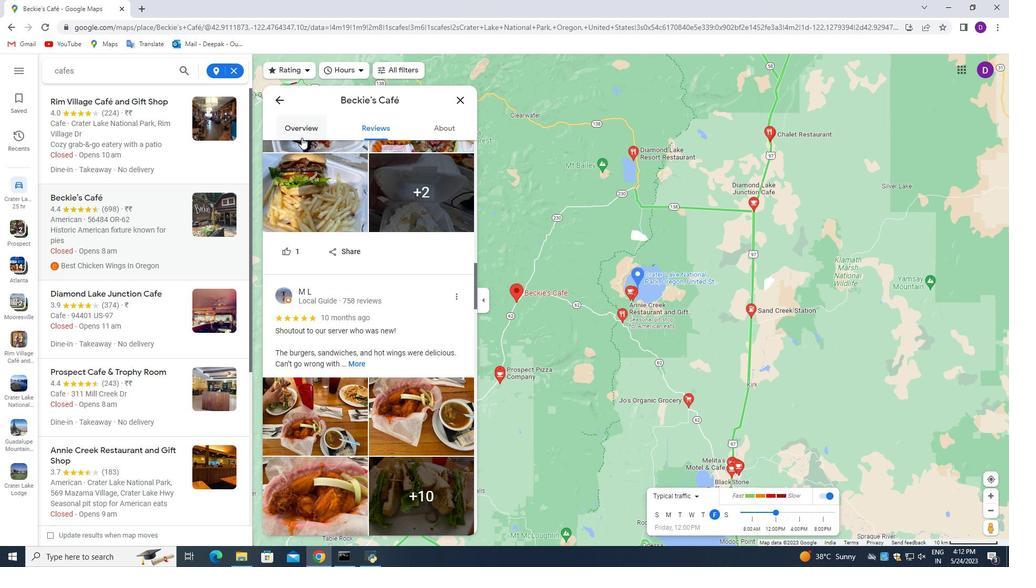 
Action: Mouse pressed left at (298, 132)
Screenshot: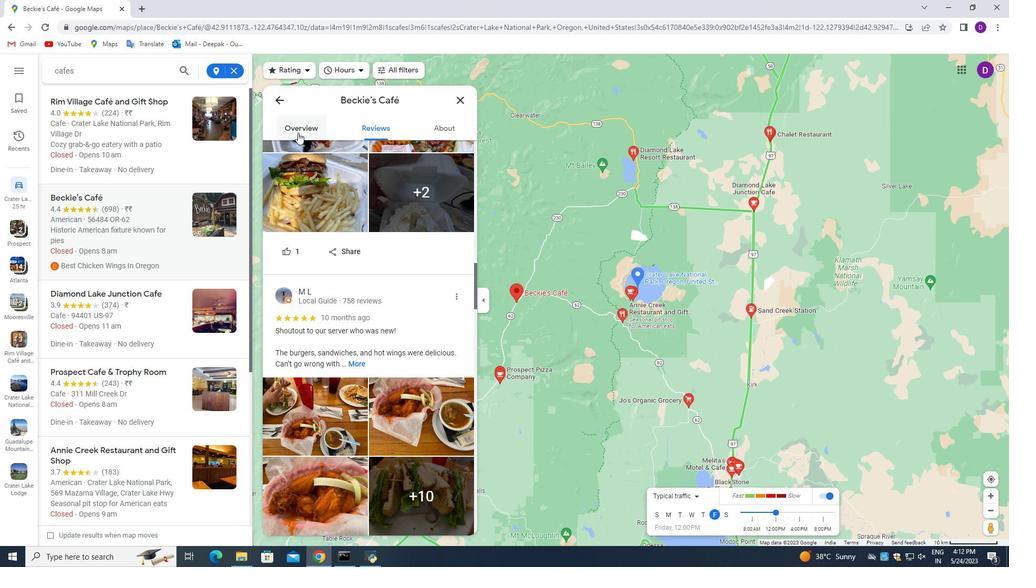 
Action: Mouse moved to (341, 190)
Screenshot: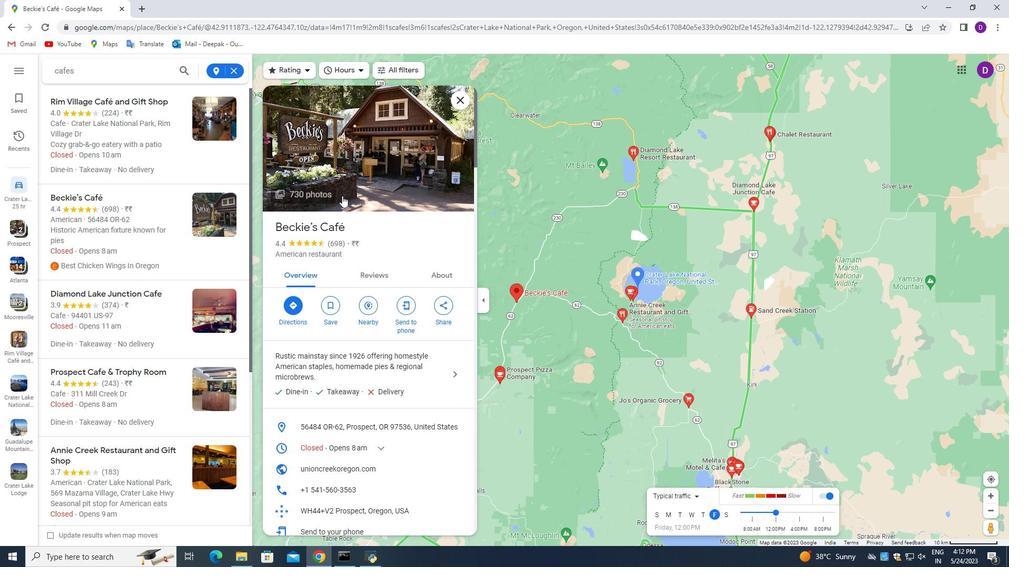 
Action: Mouse pressed left at (341, 190)
Screenshot: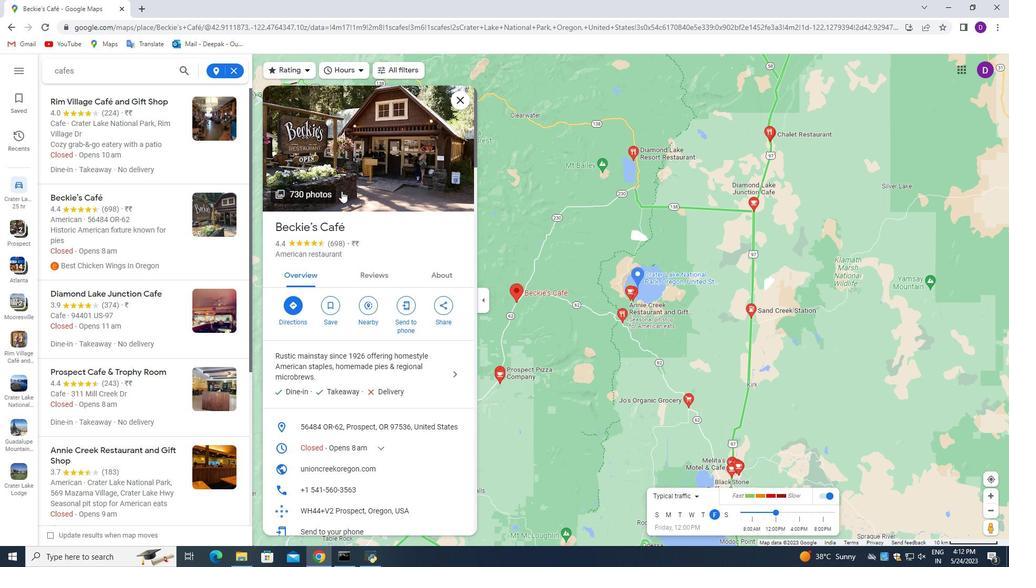 
Action: Mouse moved to (646, 467)
Screenshot: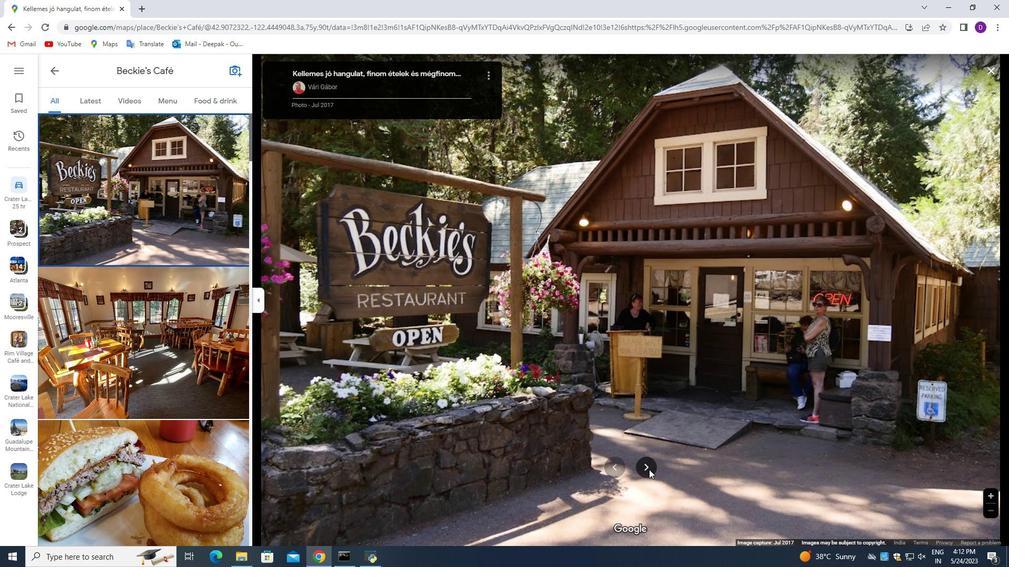 
Action: Mouse pressed left at (646, 467)
Screenshot: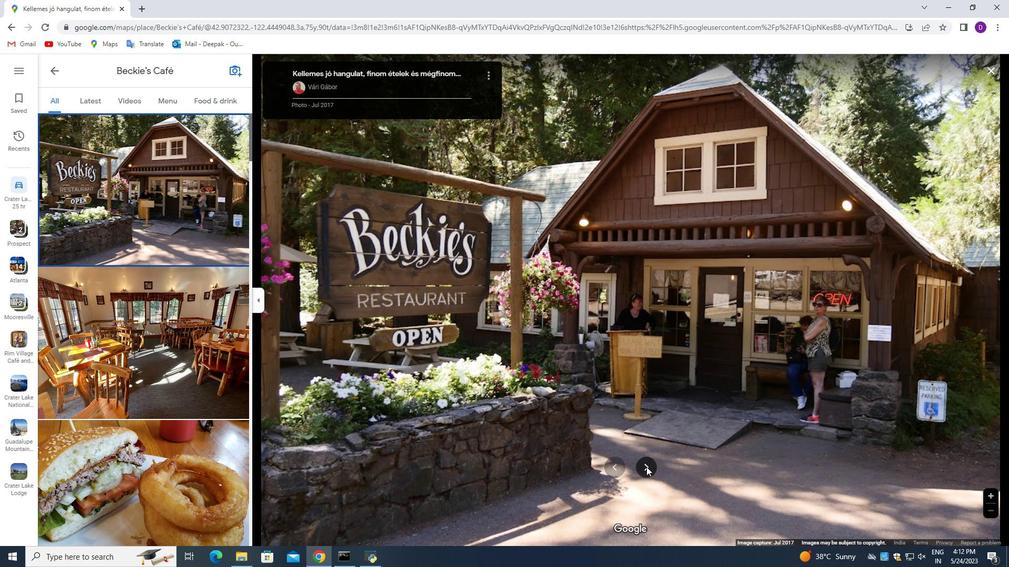 
Action: Mouse pressed left at (646, 467)
Screenshot: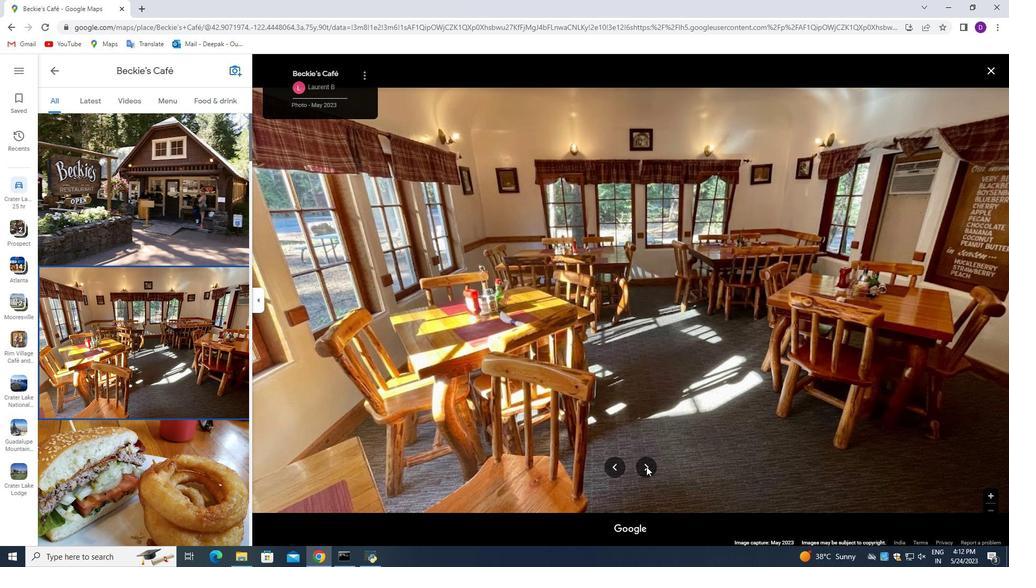 
Action: Mouse pressed left at (646, 467)
Screenshot: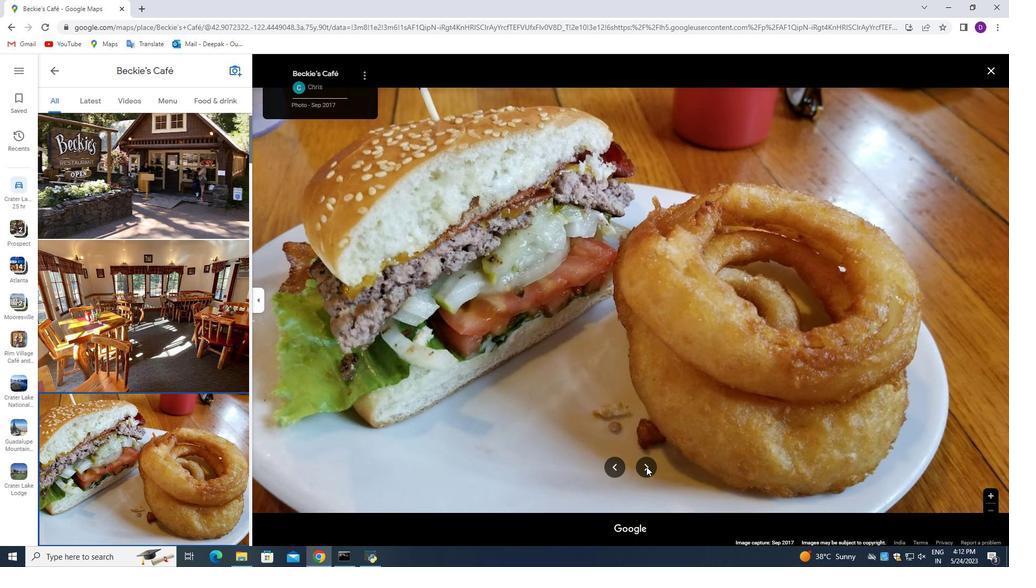 
Action: Mouse pressed left at (646, 467)
Screenshot: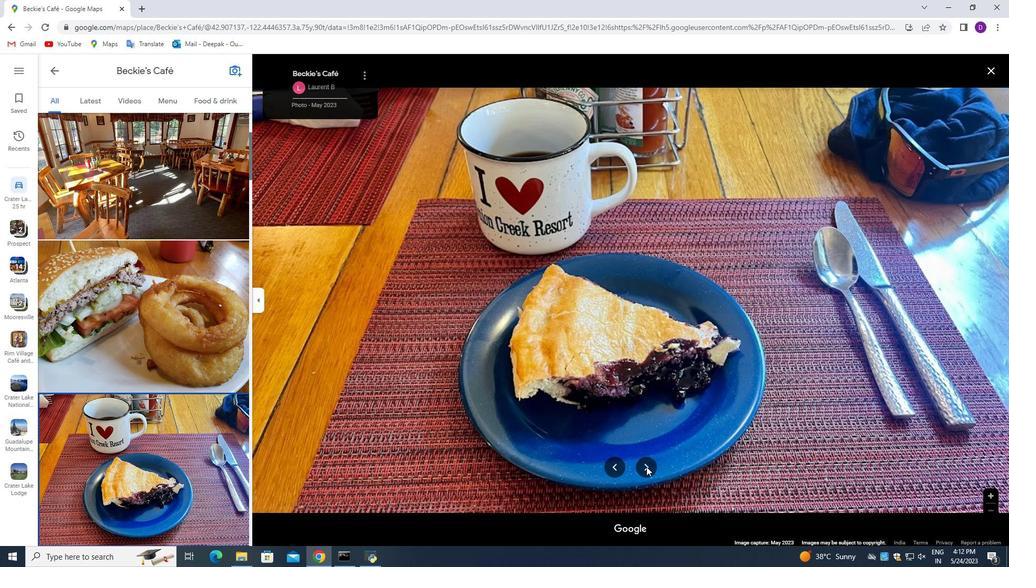 
Action: Mouse pressed left at (646, 467)
Screenshot: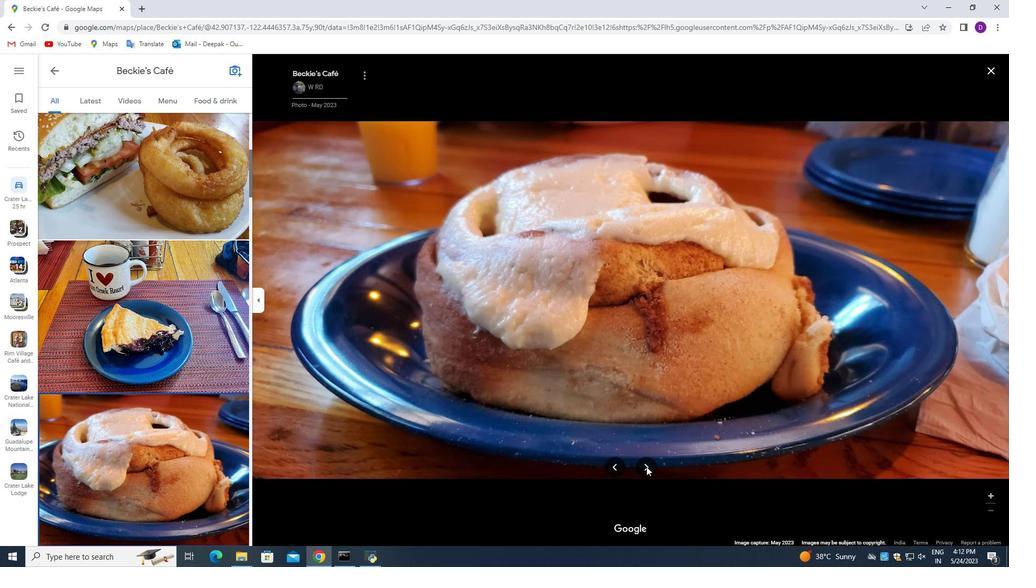 
Action: Mouse moved to (647, 466)
Screenshot: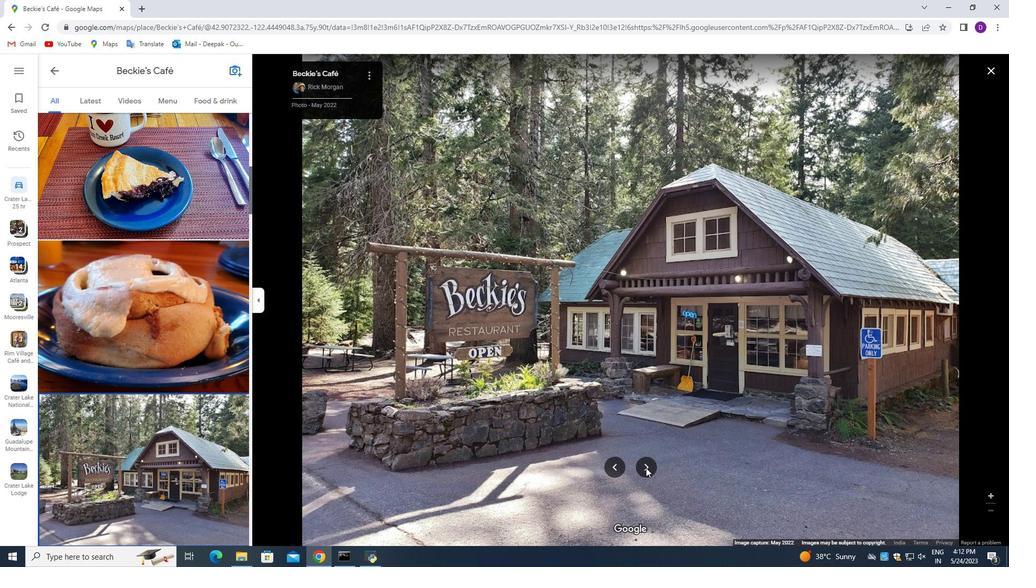 
Action: Mouse pressed left at (647, 466)
Screenshot: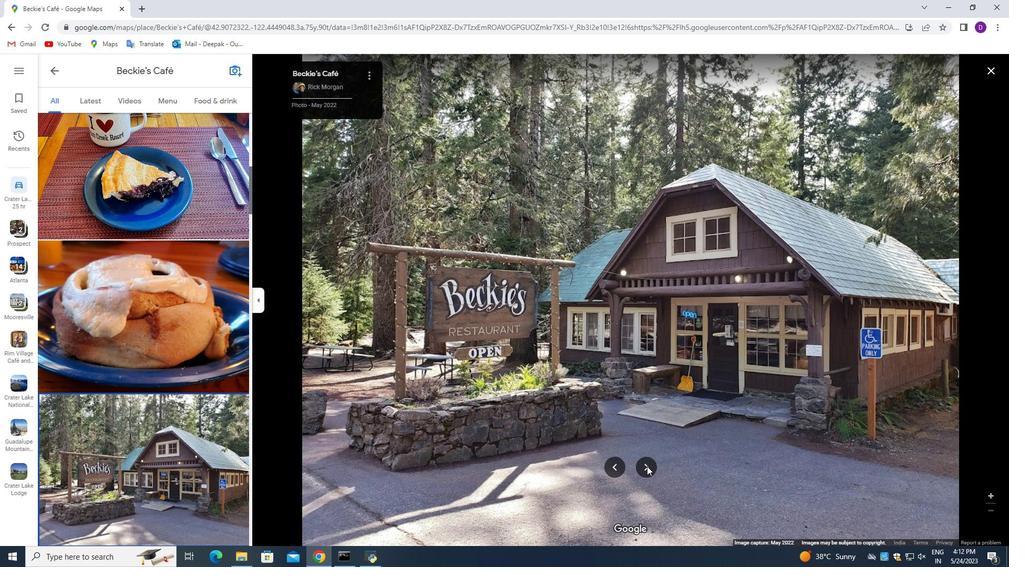 
Action: Mouse pressed left at (647, 466)
Screenshot: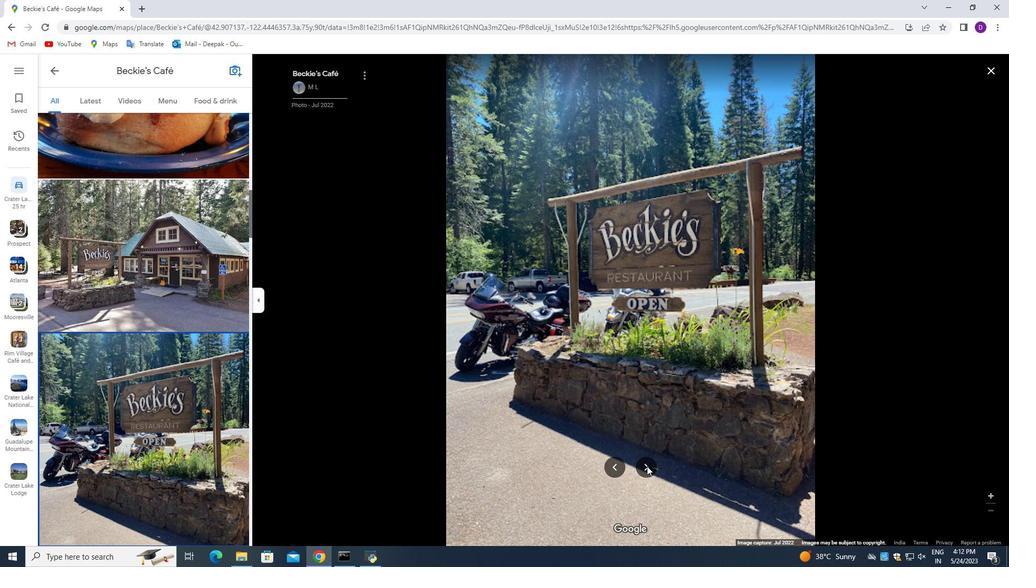 
Action: Mouse pressed left at (647, 466)
Screenshot: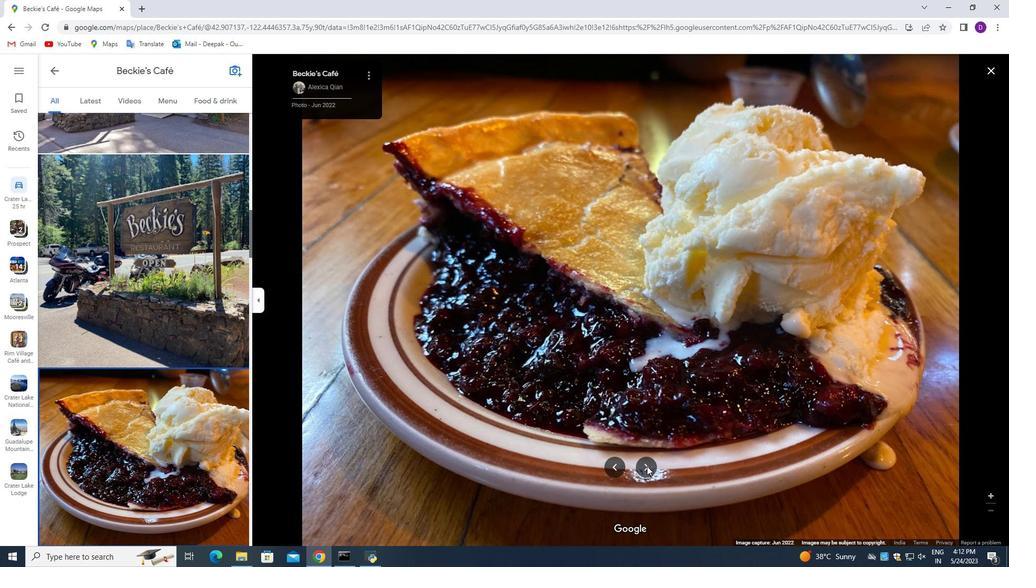 
Action: Mouse moved to (642, 471)
Screenshot: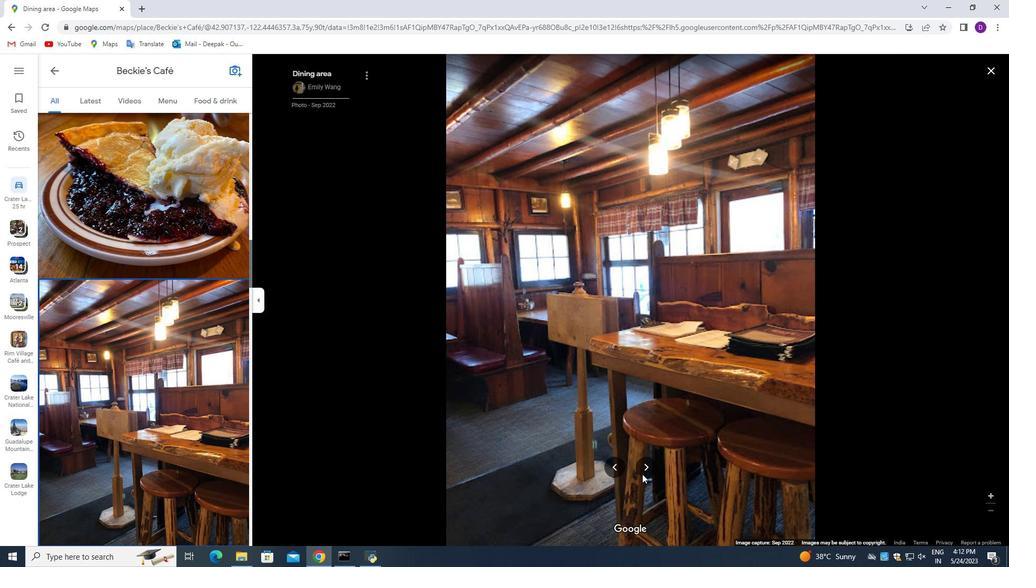 
Action: Mouse pressed left at (642, 471)
Screenshot: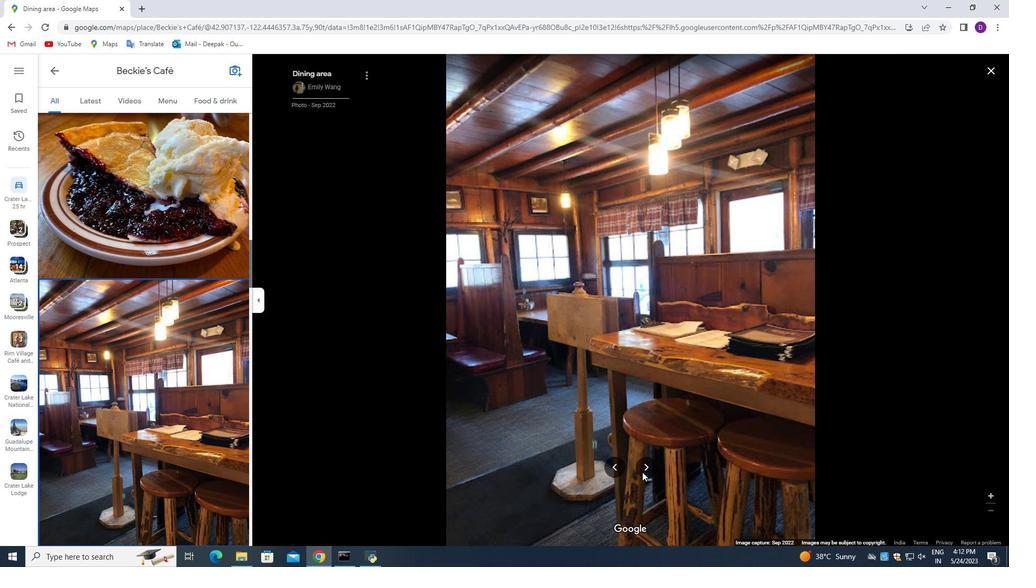 
Action: Mouse moved to (594, 467)
Screenshot: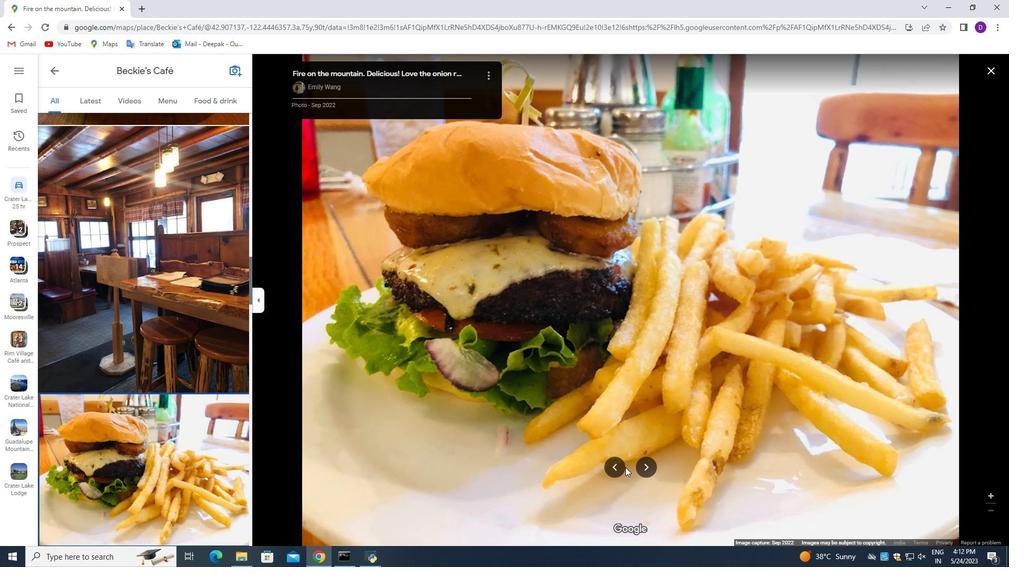 
Action: Mouse pressed left at (594, 467)
Screenshot: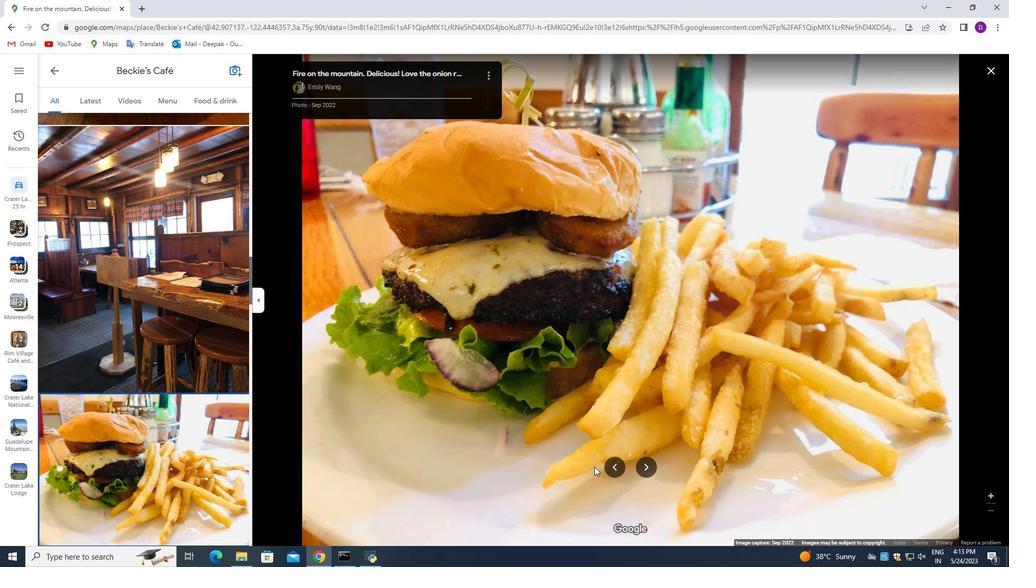 
Action: Mouse moved to (643, 471)
Screenshot: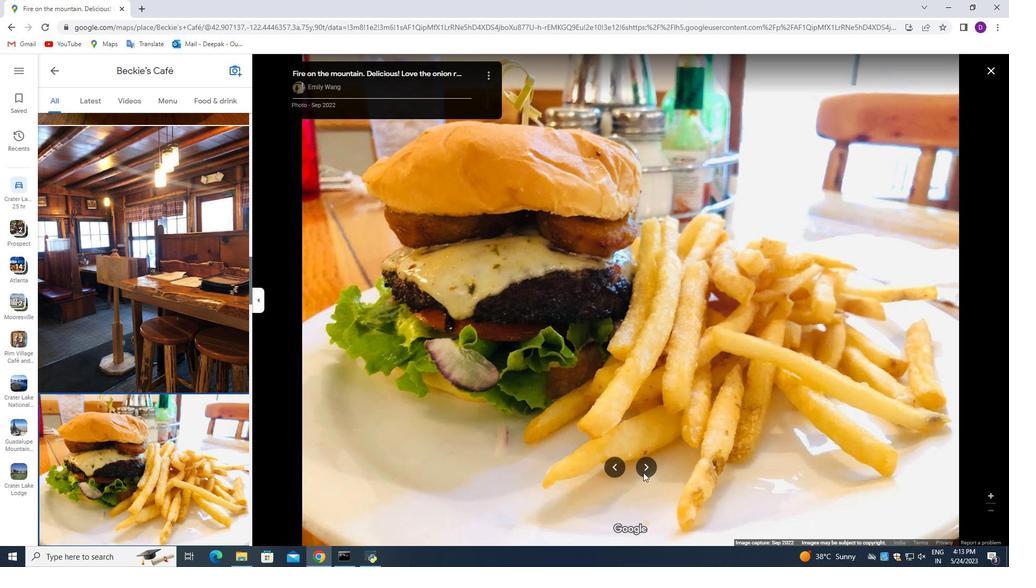
Action: Mouse pressed left at (643, 471)
Screenshot: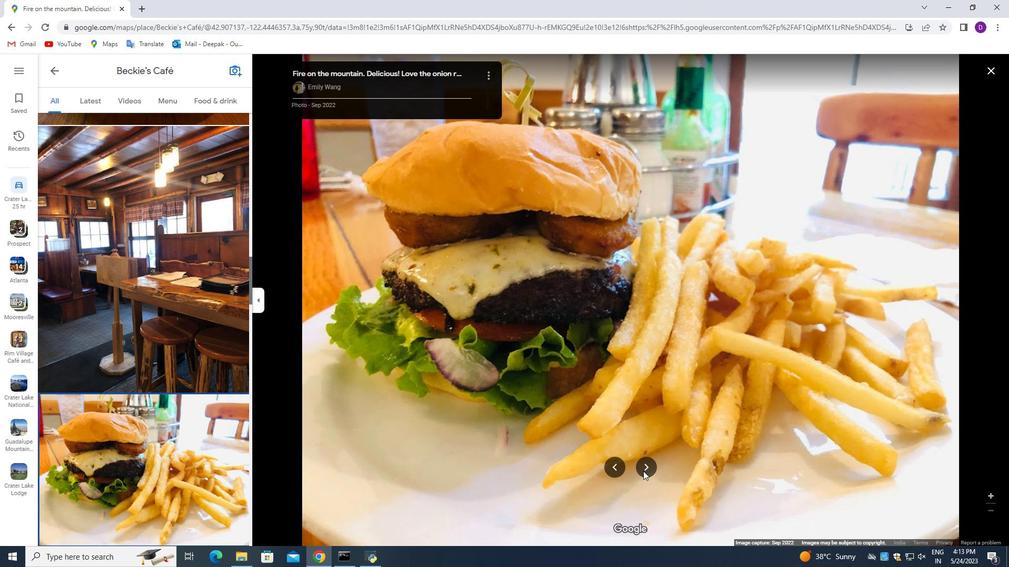 
Action: Mouse moved to (648, 466)
Screenshot: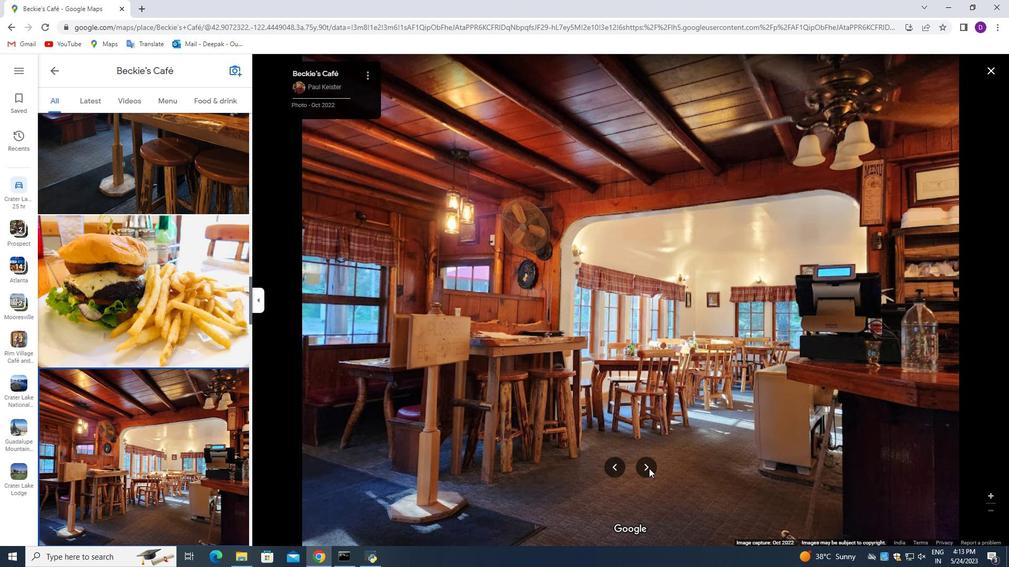 
Action: Mouse pressed left at (648, 466)
Screenshot: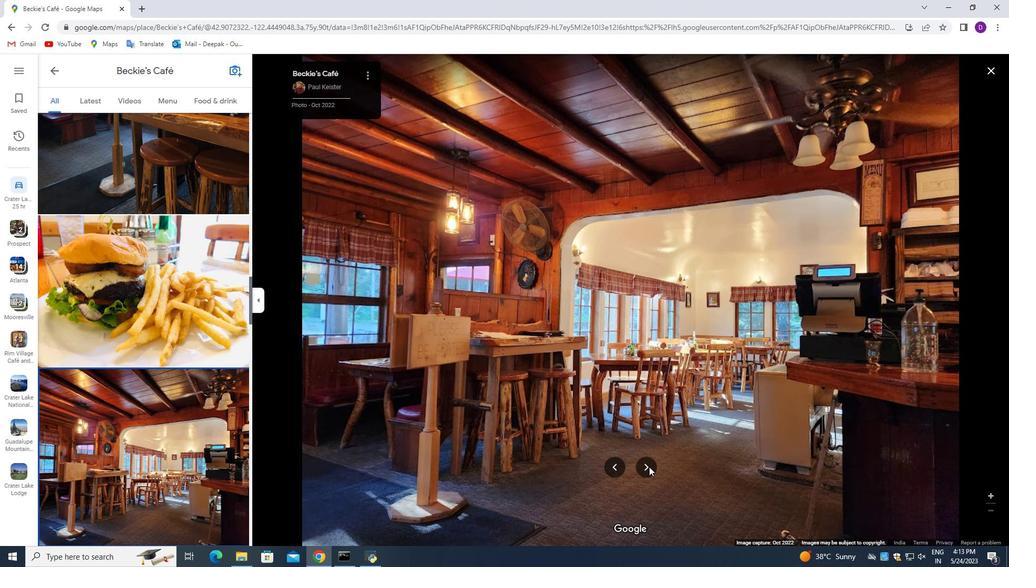 
Action: Mouse moved to (644, 464)
Screenshot: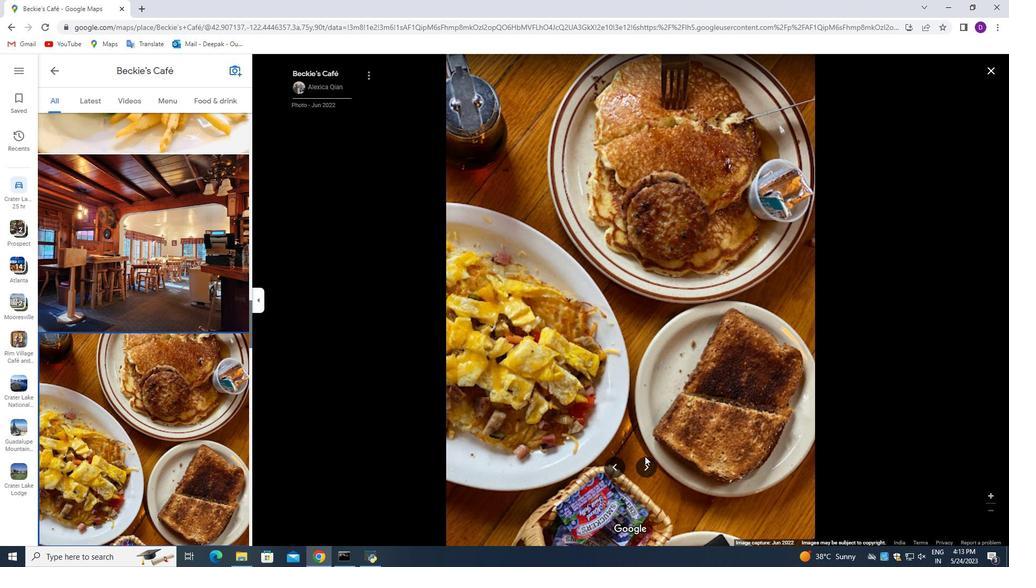
Action: Mouse pressed left at (644, 464)
Screenshot: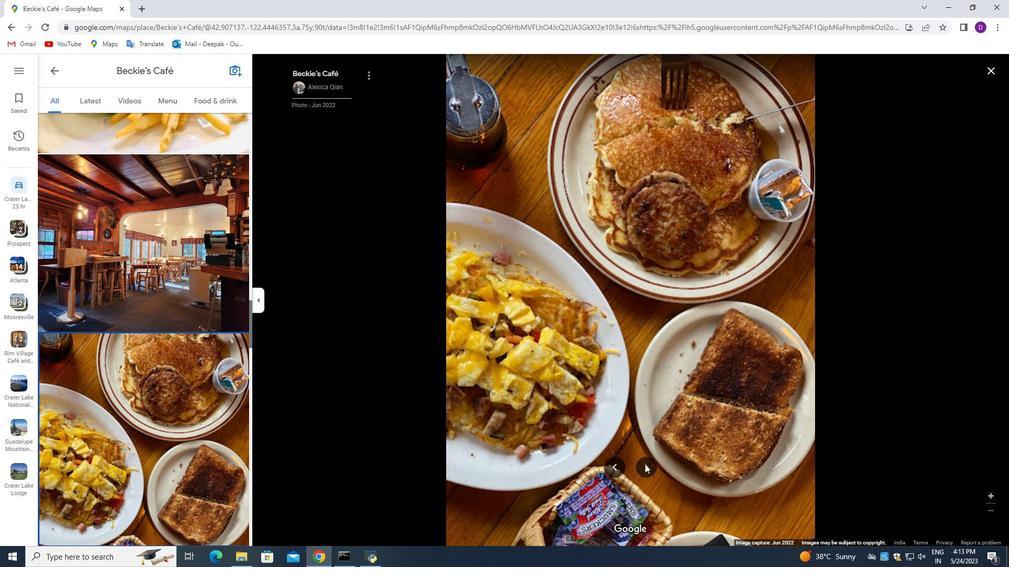
Action: Mouse moved to (647, 462)
Screenshot: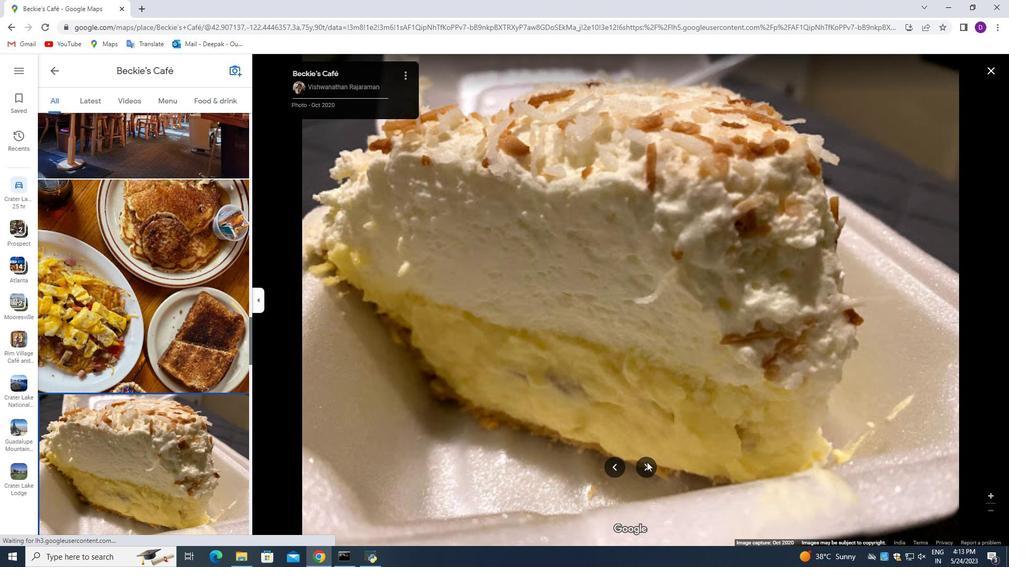 
Action: Mouse pressed left at (647, 462)
Screenshot: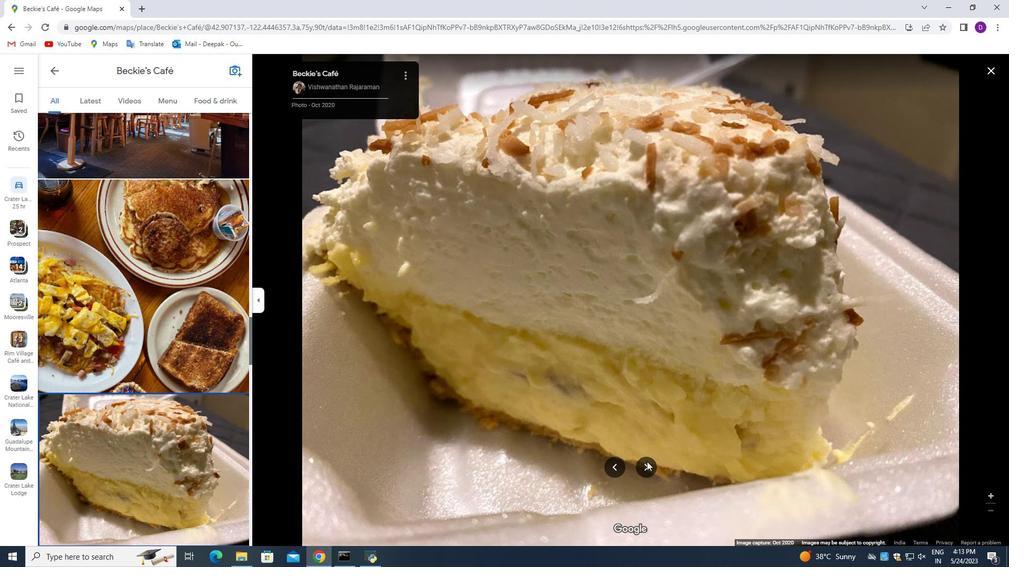 
Action: Mouse pressed left at (647, 462)
Screenshot: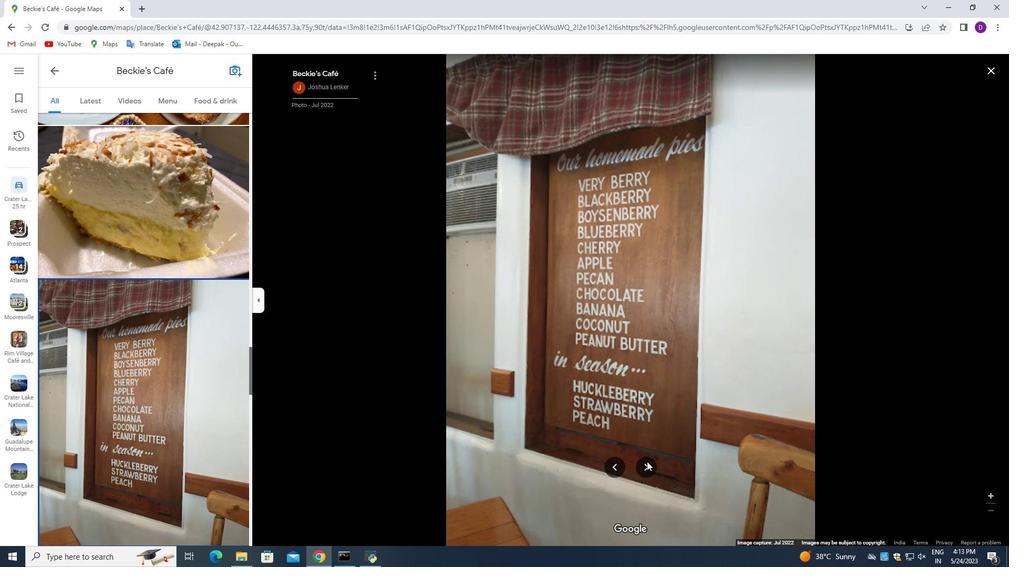 
Action: Mouse pressed left at (647, 462)
Screenshot: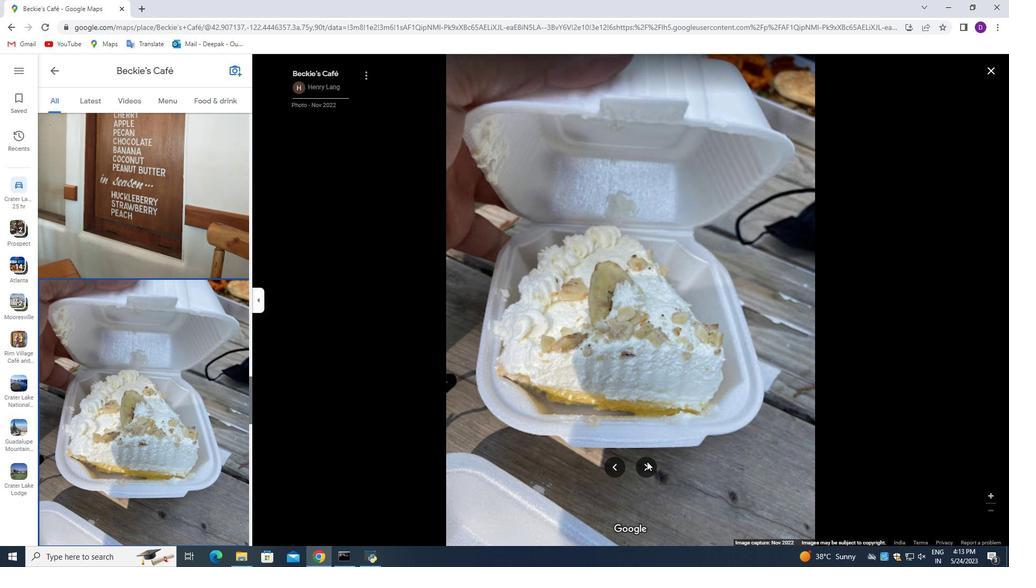 
Action: Mouse pressed left at (647, 462)
Screenshot: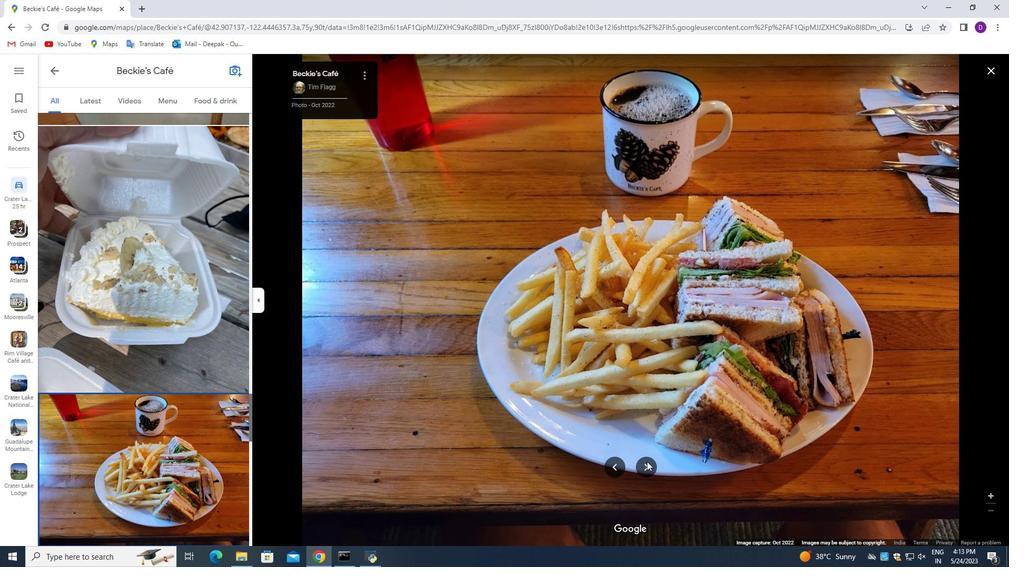
Action: Mouse pressed left at (647, 462)
Screenshot: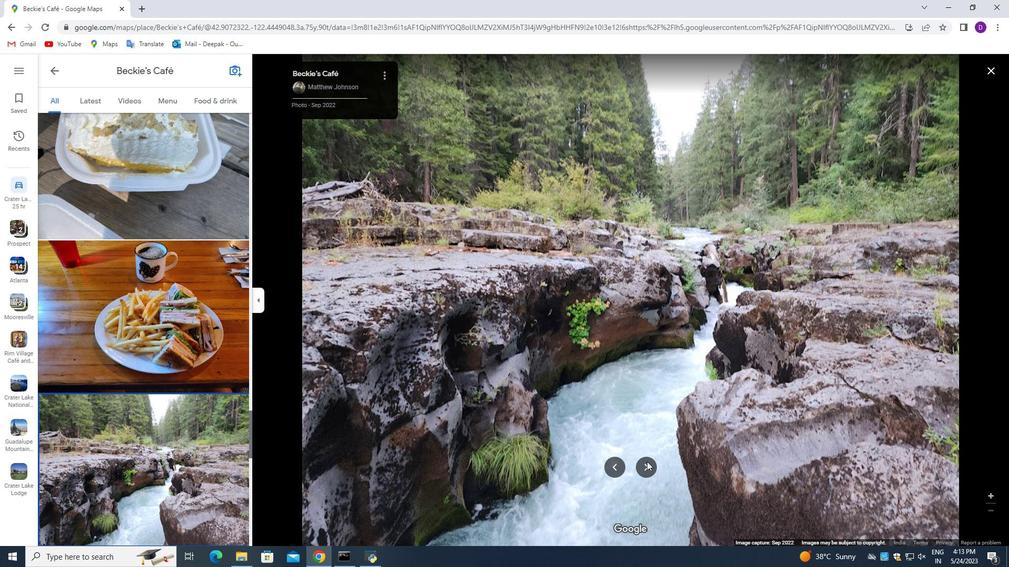 
Action: Mouse pressed left at (647, 462)
Screenshot: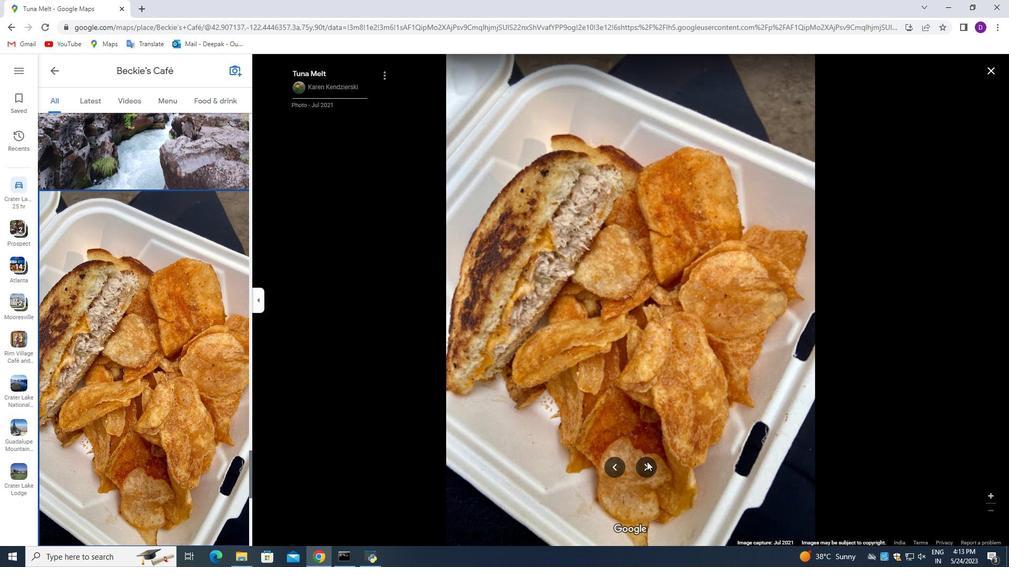 
Action: Mouse pressed left at (647, 462)
Screenshot: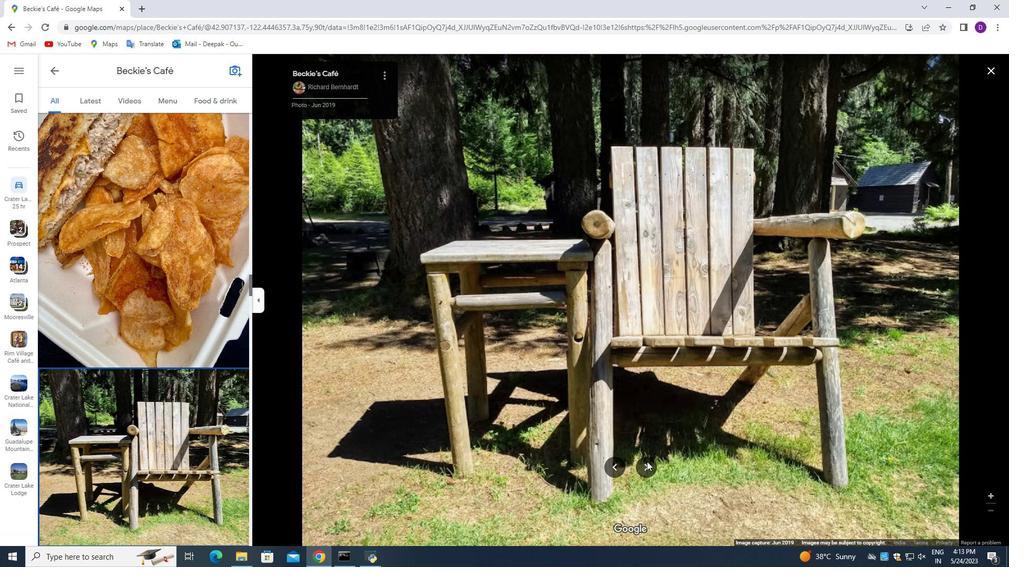 
Action: Mouse pressed left at (647, 462)
Screenshot: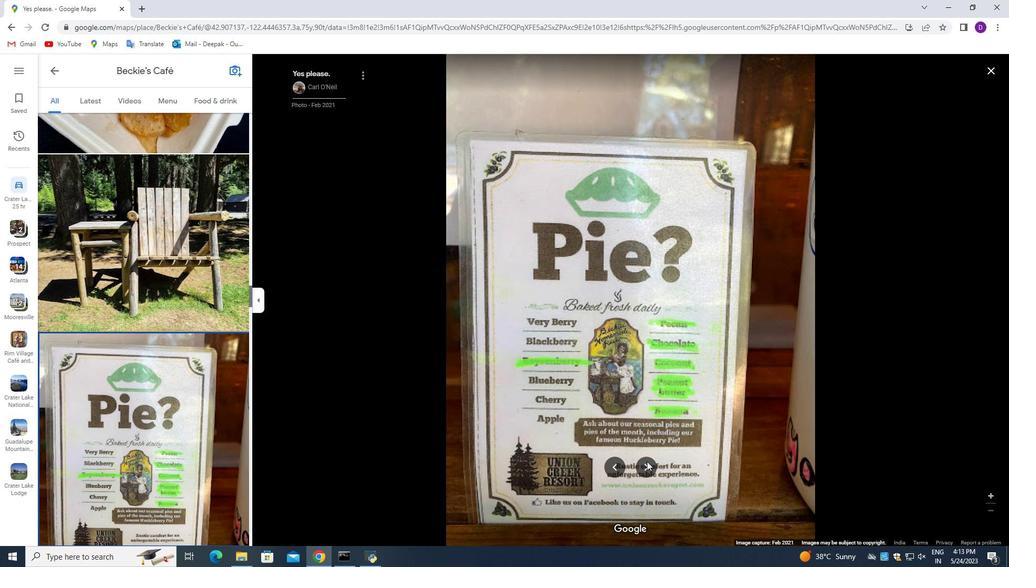 
Action: Mouse pressed left at (647, 462)
Screenshot: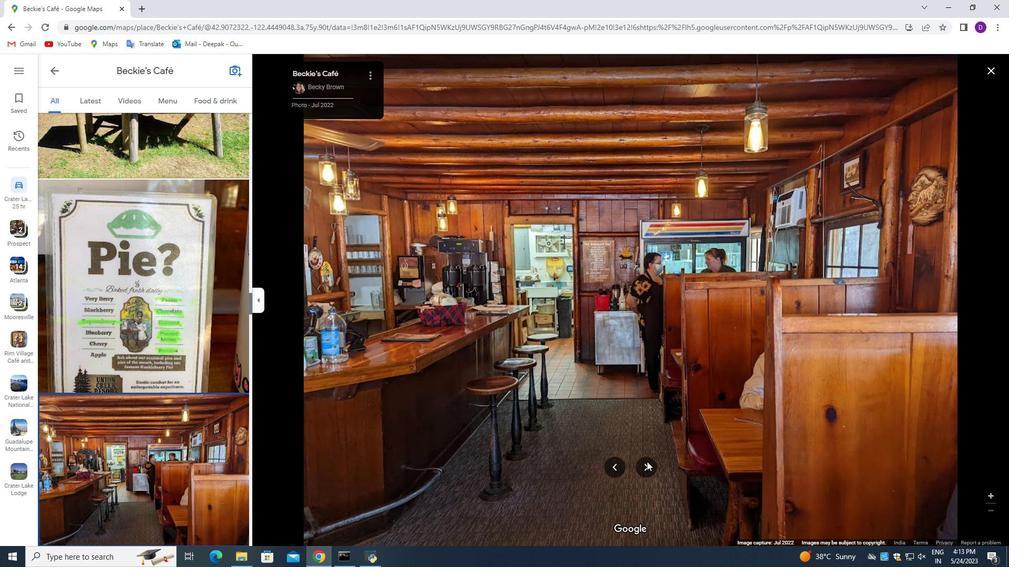 
Action: Mouse pressed left at (647, 462)
Screenshot: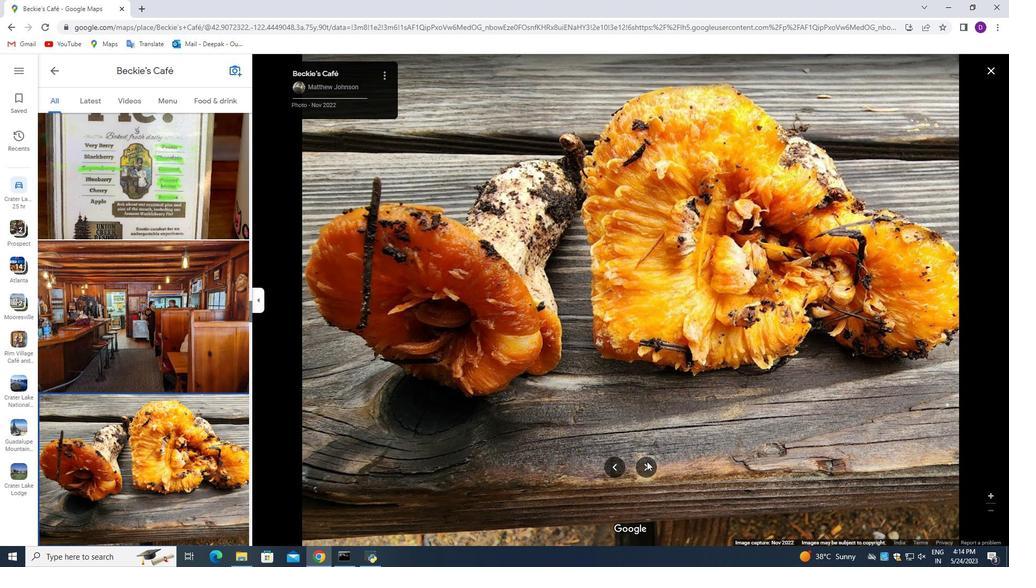 
Action: Mouse pressed left at (647, 462)
Screenshot: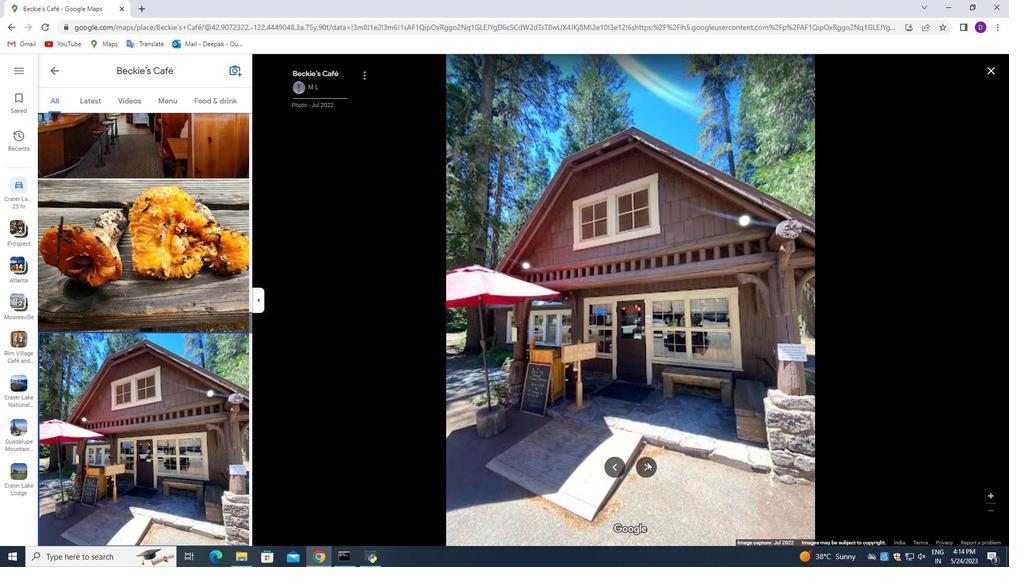 
Action: Mouse pressed left at (647, 462)
Screenshot: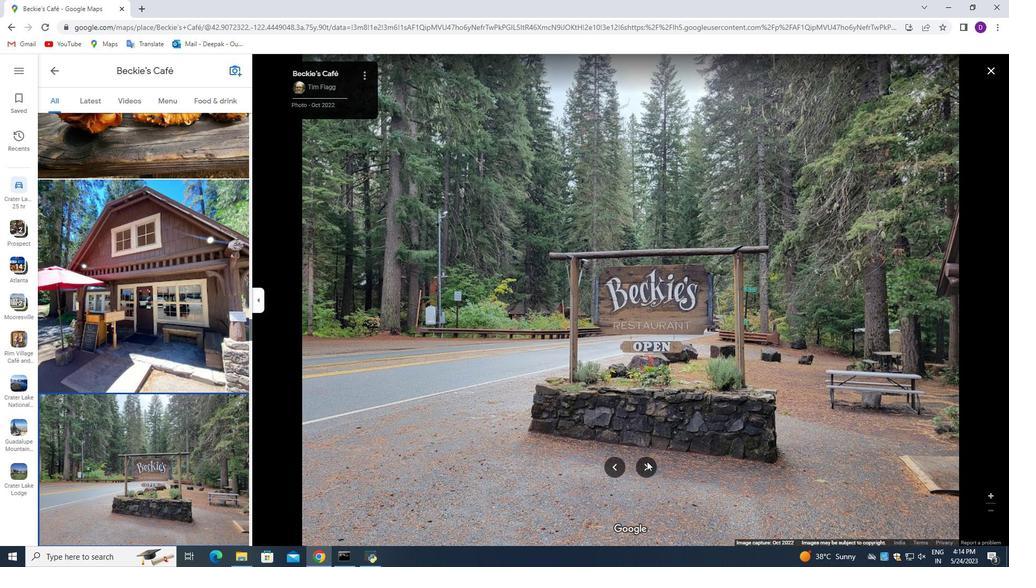 
Action: Mouse pressed left at (647, 462)
Screenshot: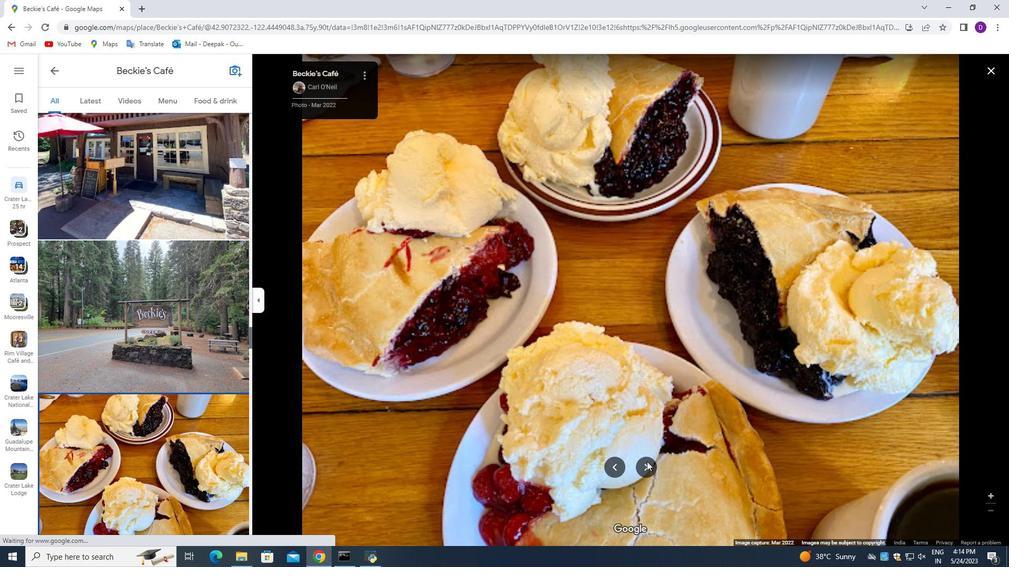 
Action: Mouse pressed left at (647, 462)
Screenshot: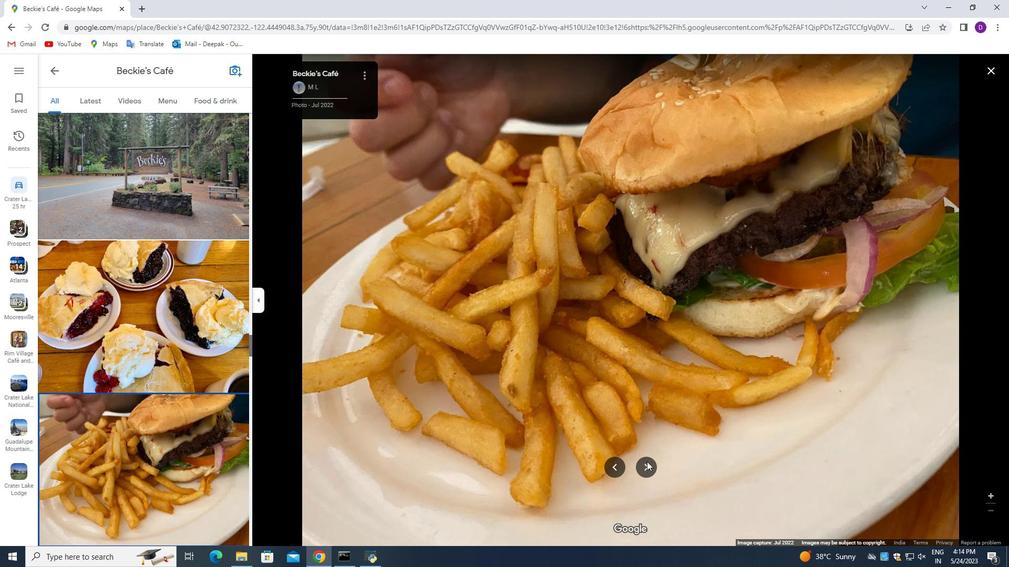 
Action: Mouse pressed left at (647, 462)
Screenshot: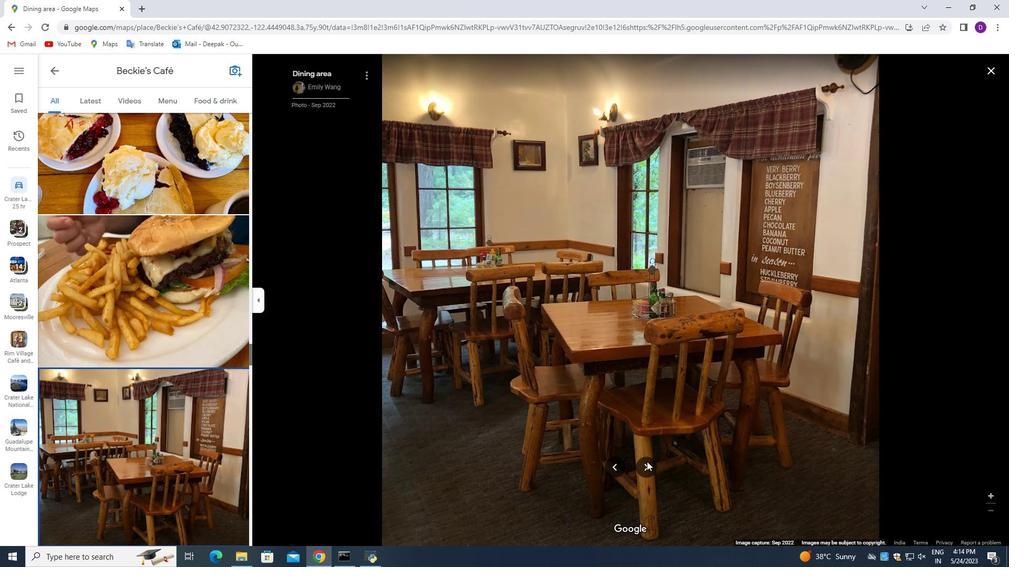 
Action: Mouse pressed left at (647, 462)
Screenshot: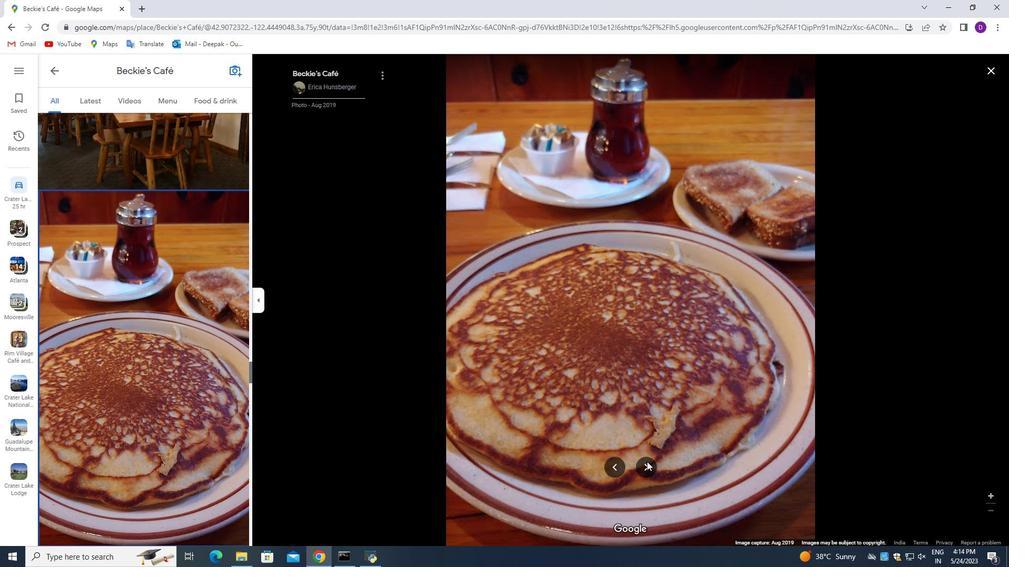 
Action: Mouse pressed left at (647, 462)
Screenshot: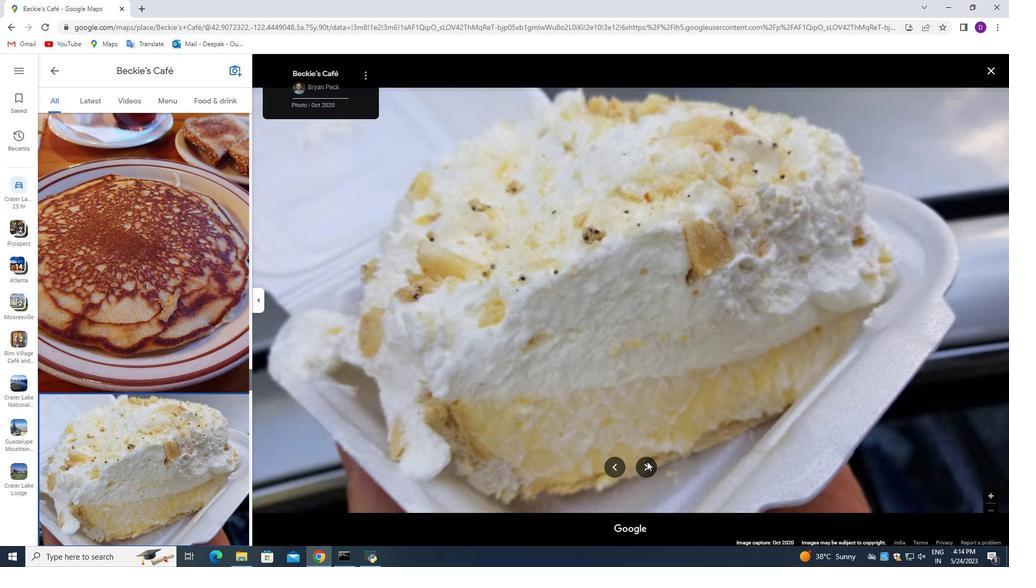 
Action: Mouse moved to (167, 100)
Screenshot: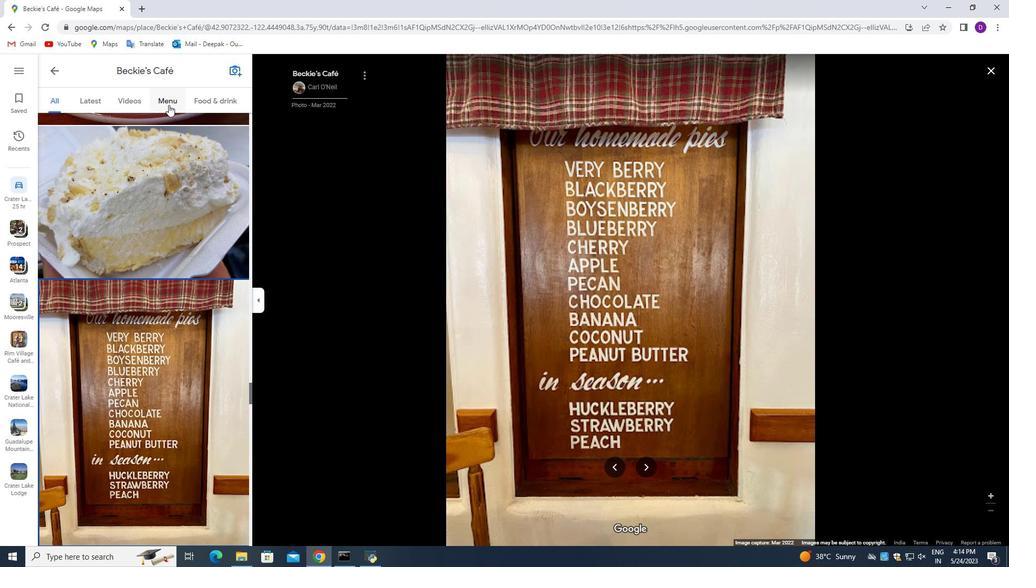 
Action: Mouse pressed left at (167, 100)
Screenshot: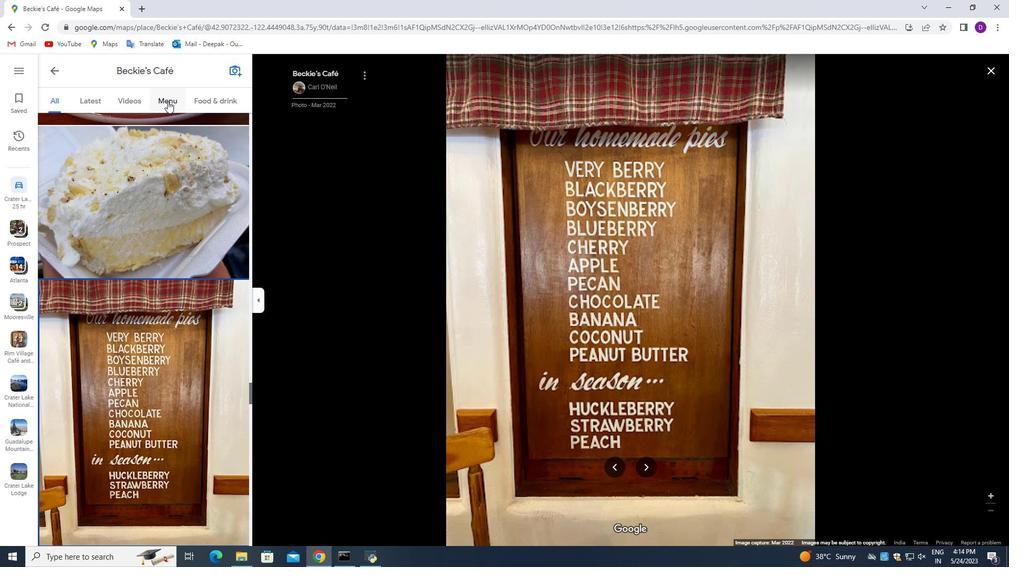 
Action: Mouse moved to (148, 194)
Screenshot: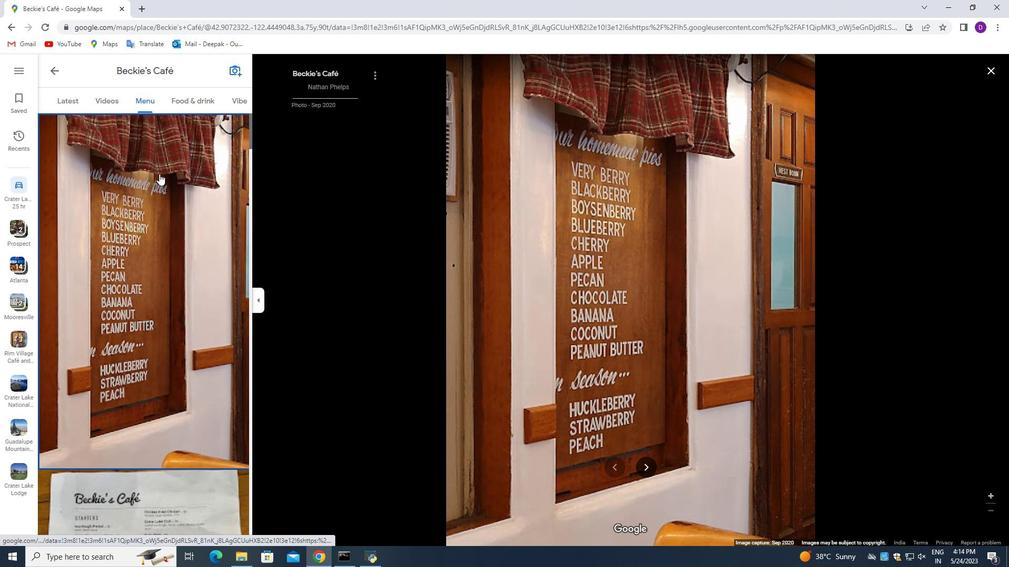 
Action: Mouse scrolled (148, 193) with delta (0, 0)
Screenshot: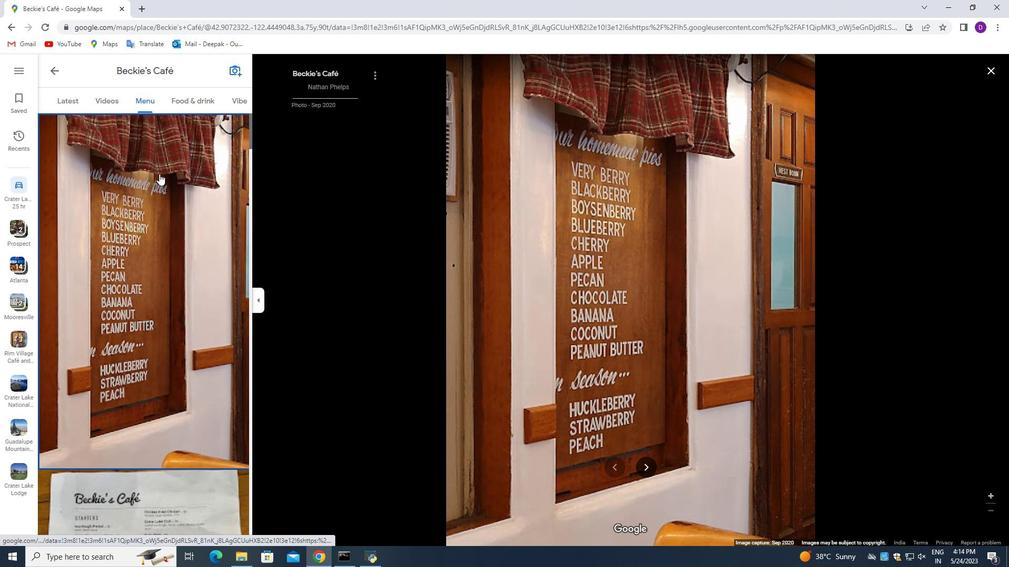 
Action: Mouse moved to (147, 195)
Screenshot: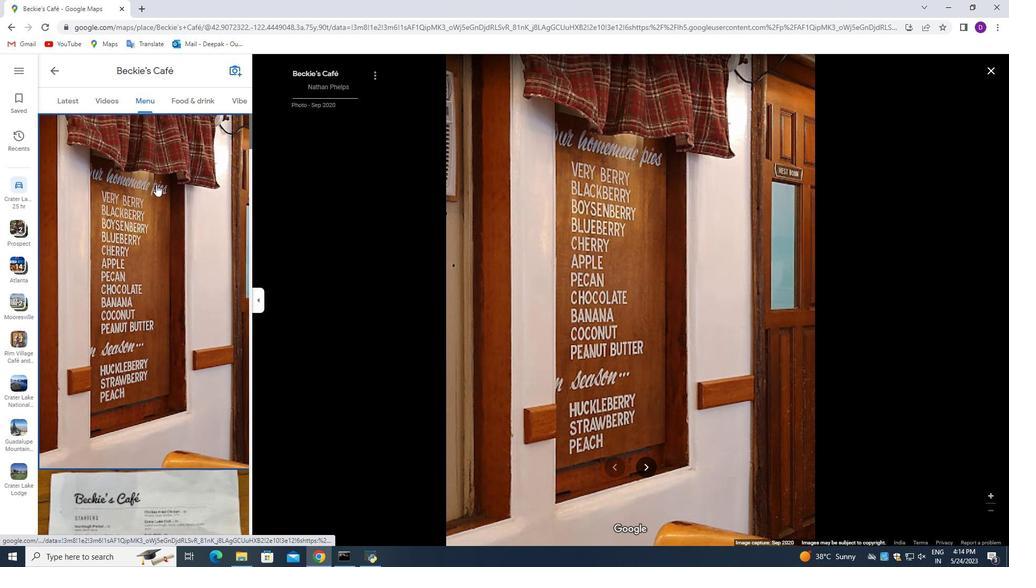 
Action: Mouse scrolled (147, 195) with delta (0, 0)
Screenshot: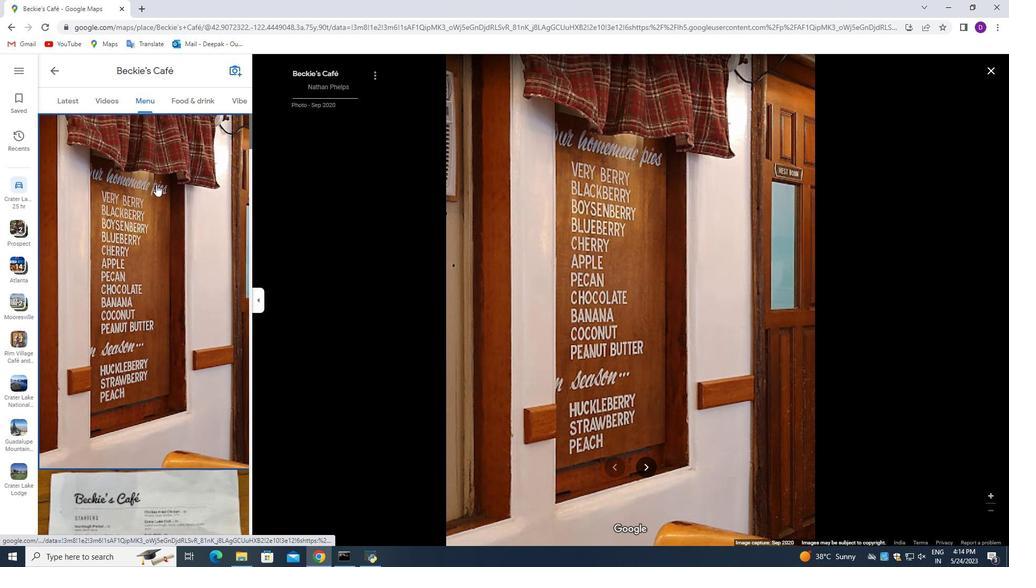 
Action: Mouse moved to (147, 193)
Screenshot: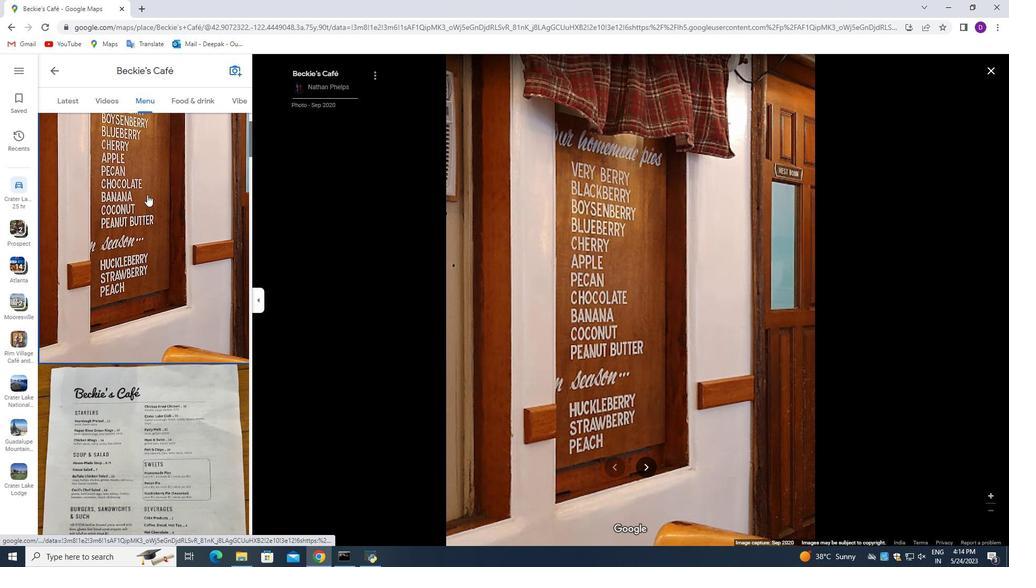 
Action: Mouse scrolled (147, 193) with delta (0, 0)
Screenshot: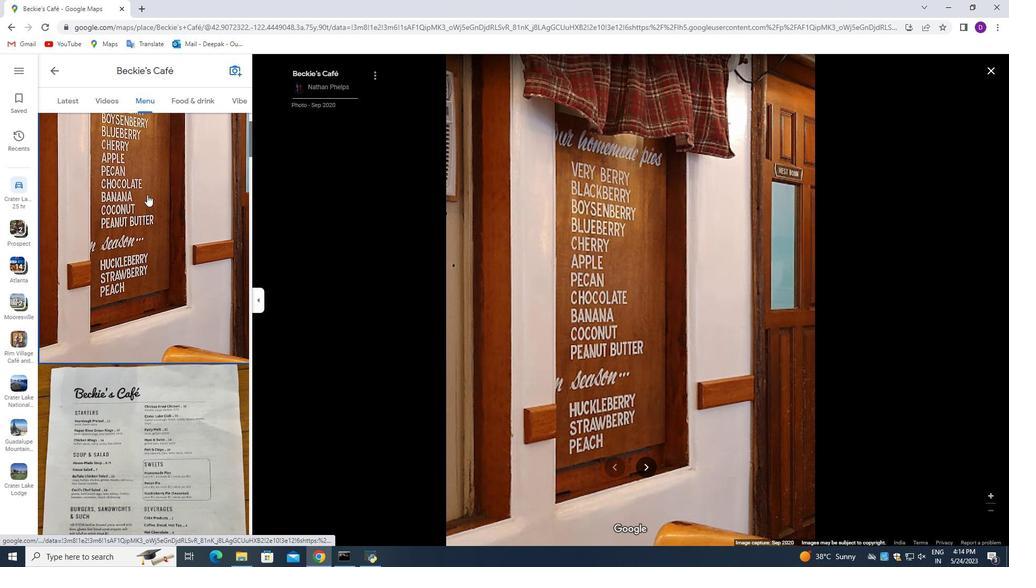 
Action: Mouse moved to (149, 195)
Screenshot: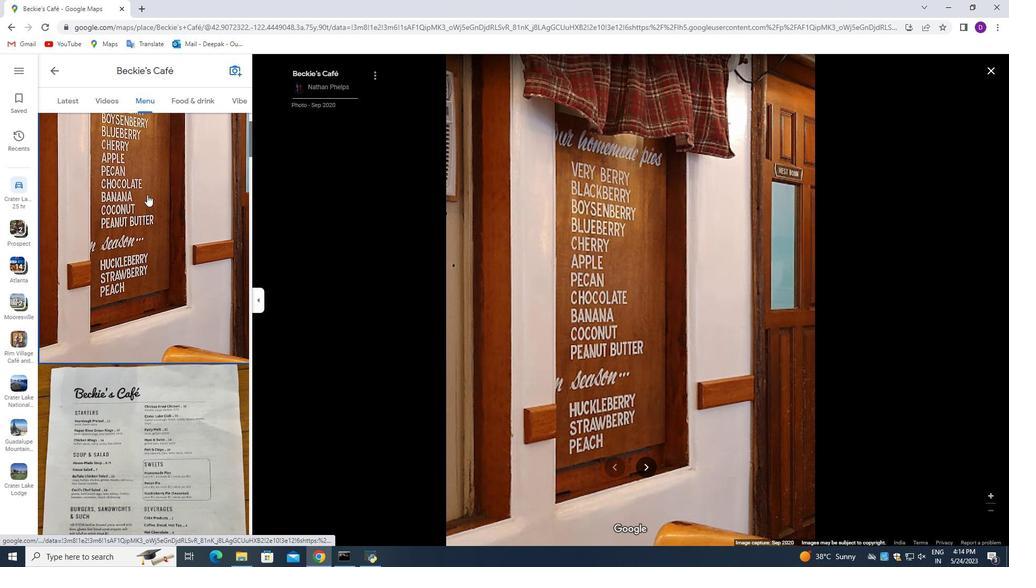 
Action: Mouse scrolled (149, 195) with delta (0, 0)
Screenshot: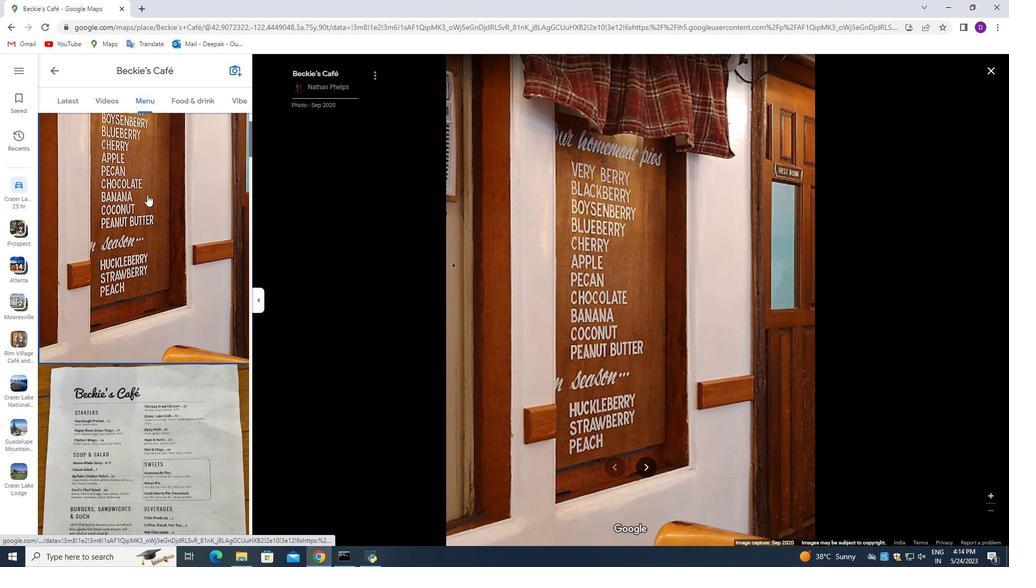 
Action: Mouse moved to (150, 198)
Screenshot: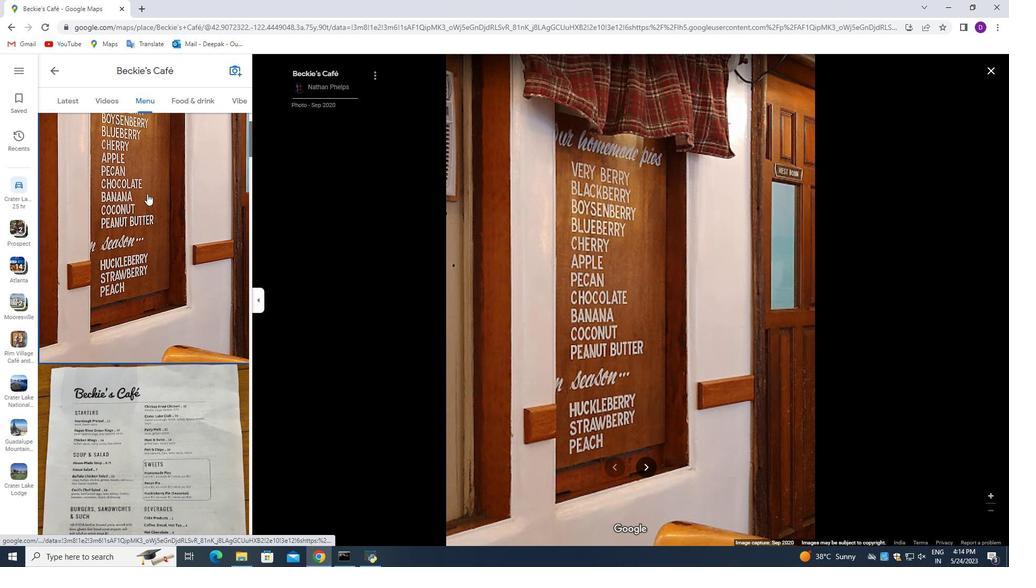 
Action: Mouse scrolled (150, 198) with delta (0, 0)
Screenshot: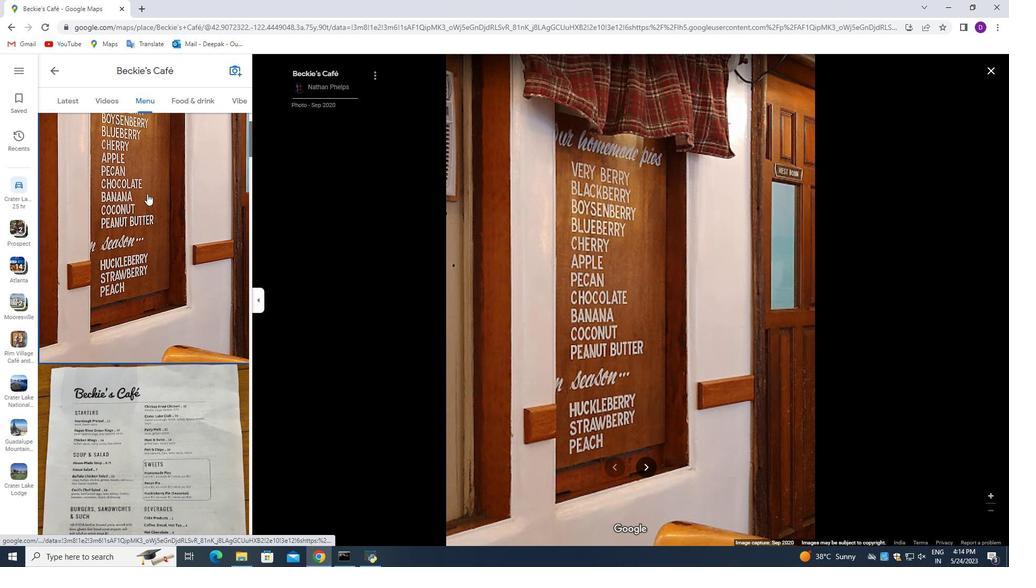 
Action: Mouse moved to (150, 200)
Screenshot: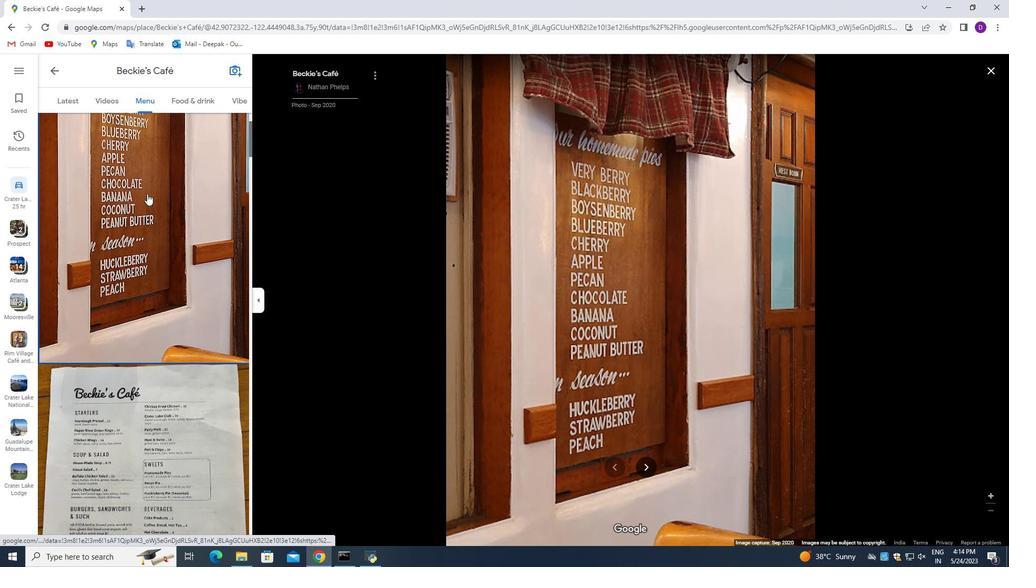 
Action: Mouse scrolled (150, 199) with delta (0, 0)
Screenshot: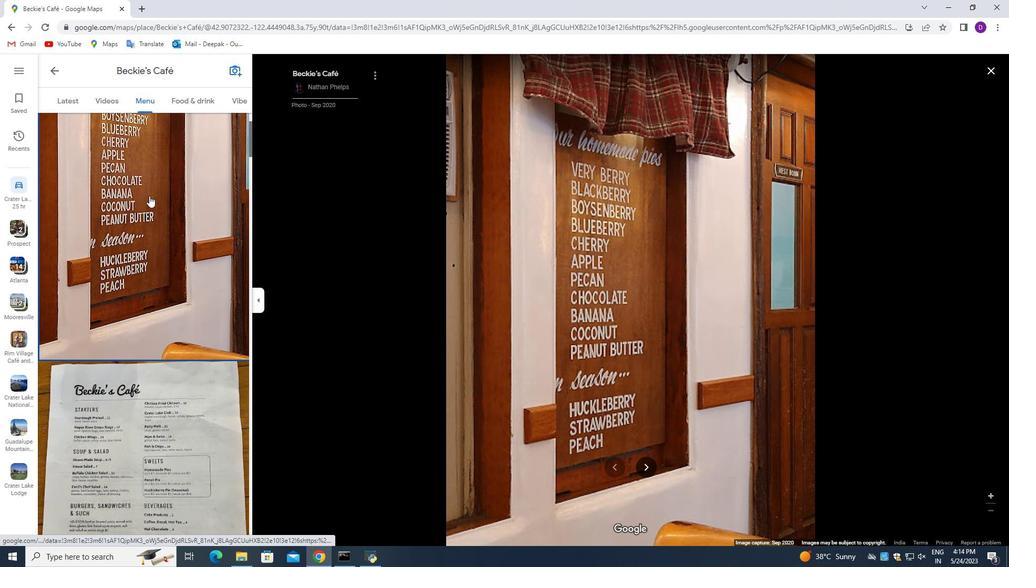 
Action: Mouse moved to (140, 222)
Screenshot: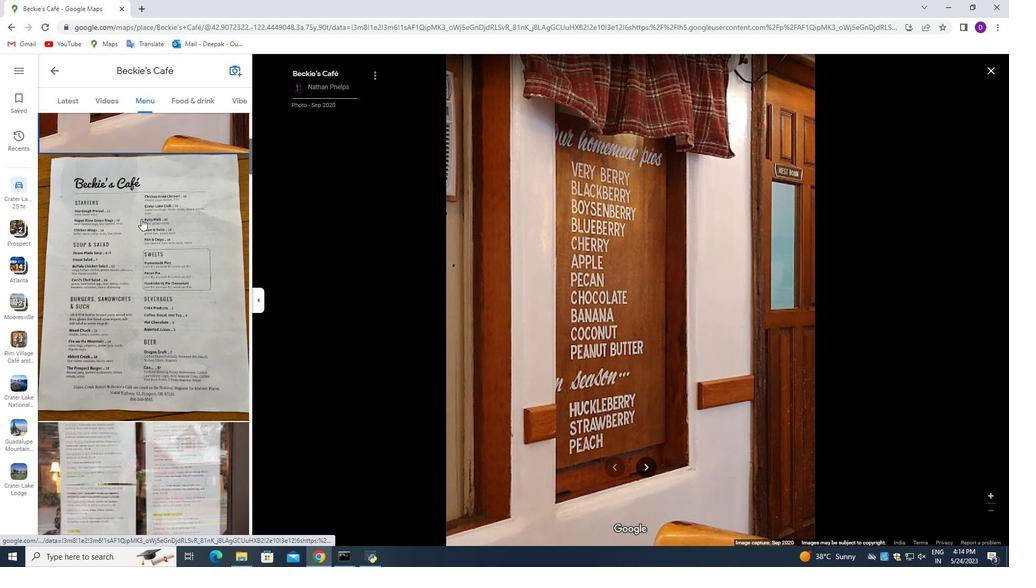
Action: Mouse pressed left at (140, 222)
Screenshot: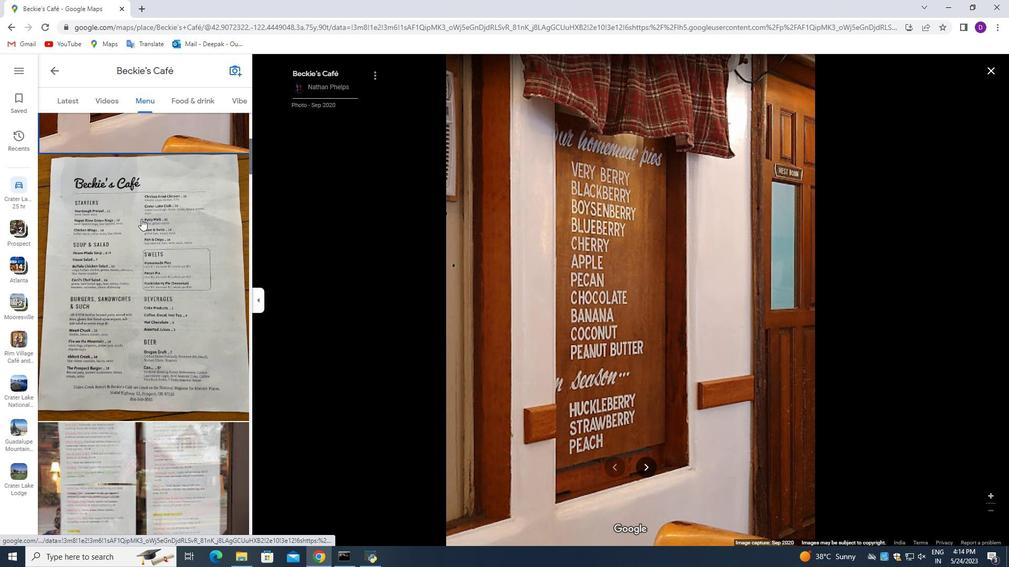 
Action: Mouse moved to (116, 217)
Screenshot: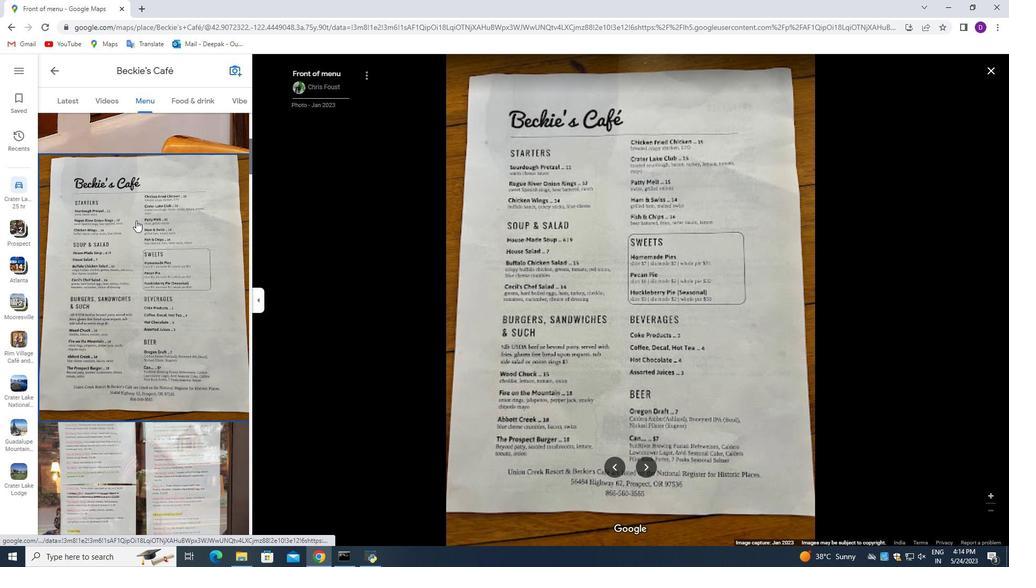 
Action: Mouse scrolled (116, 217) with delta (0, 0)
Screenshot: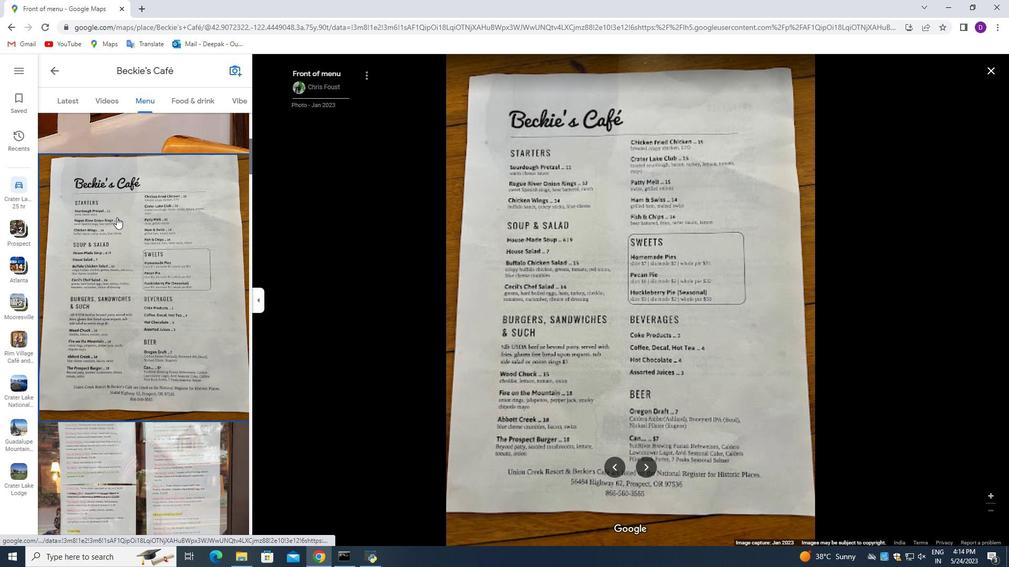 
Action: Mouse scrolled (116, 217) with delta (0, 0)
Screenshot: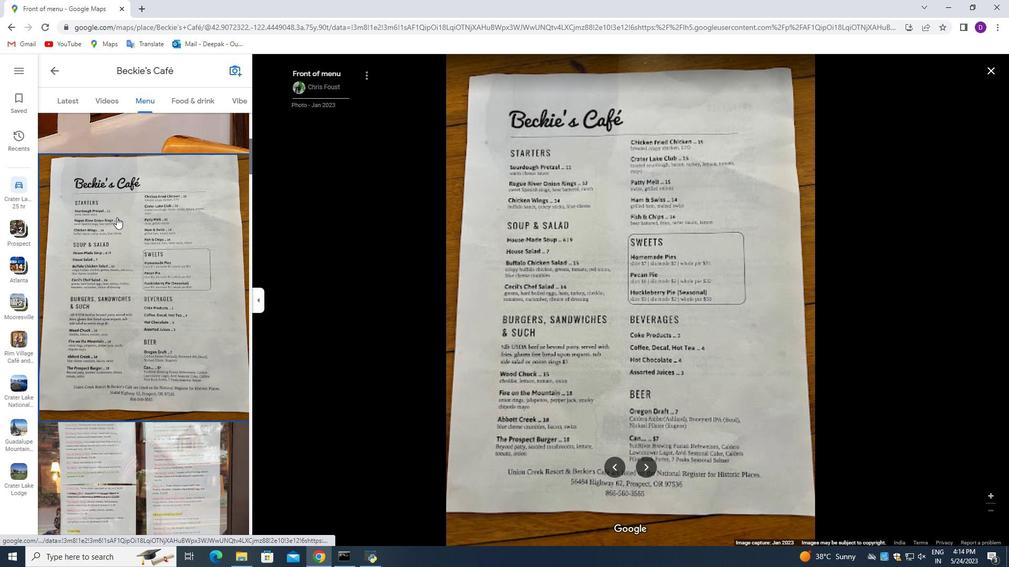 
Action: Mouse scrolled (116, 217) with delta (0, 0)
Screenshot: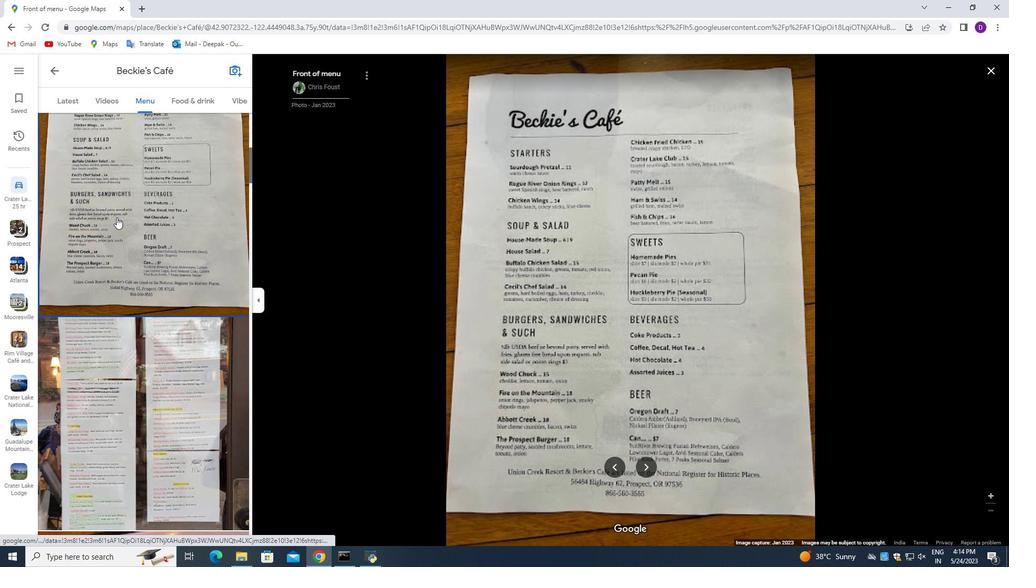 
Action: Mouse moved to (116, 217)
Screenshot: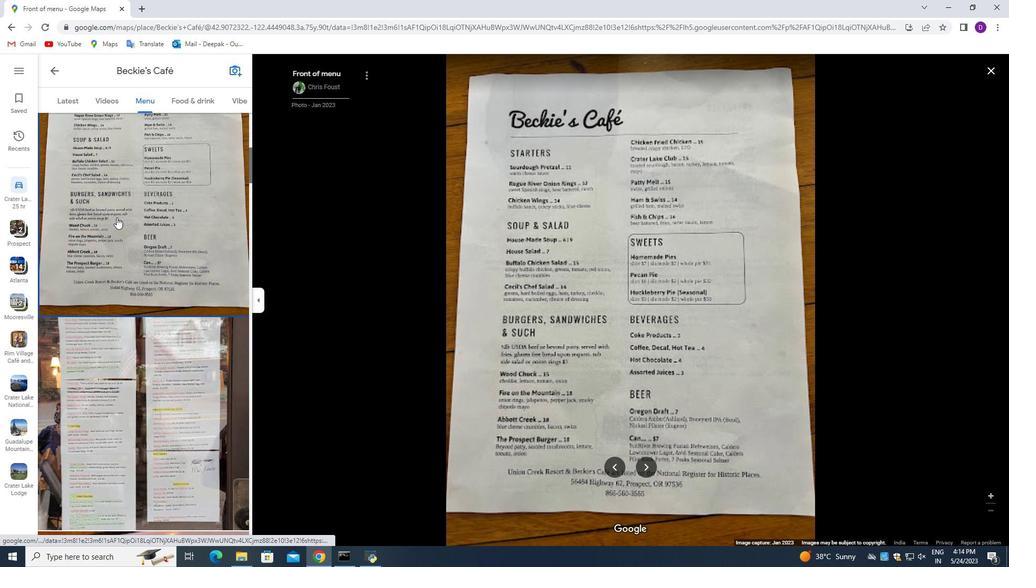 
Action: Mouse scrolled (116, 217) with delta (0, 0)
Screenshot: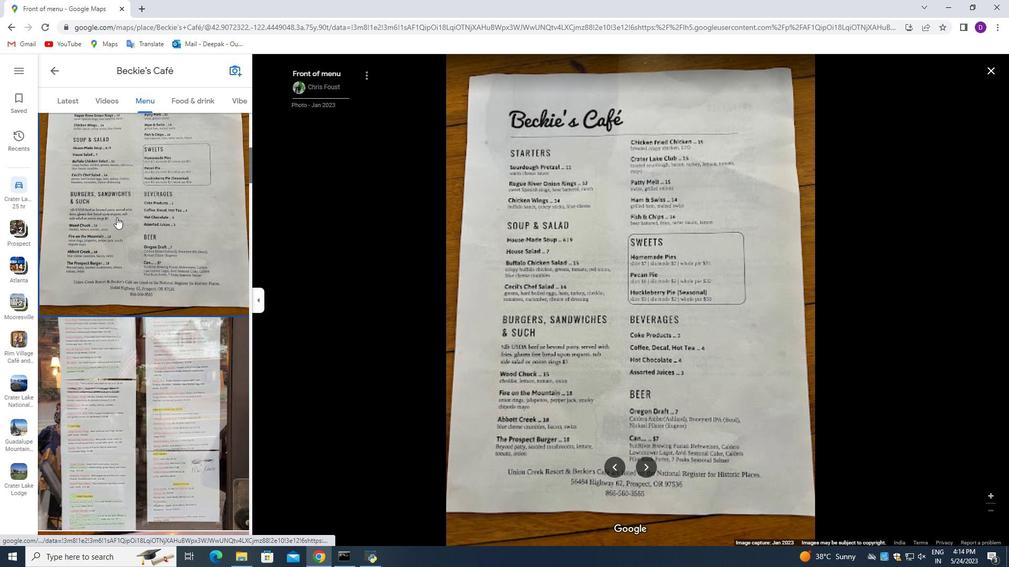 
Action: Mouse moved to (116, 218)
Screenshot: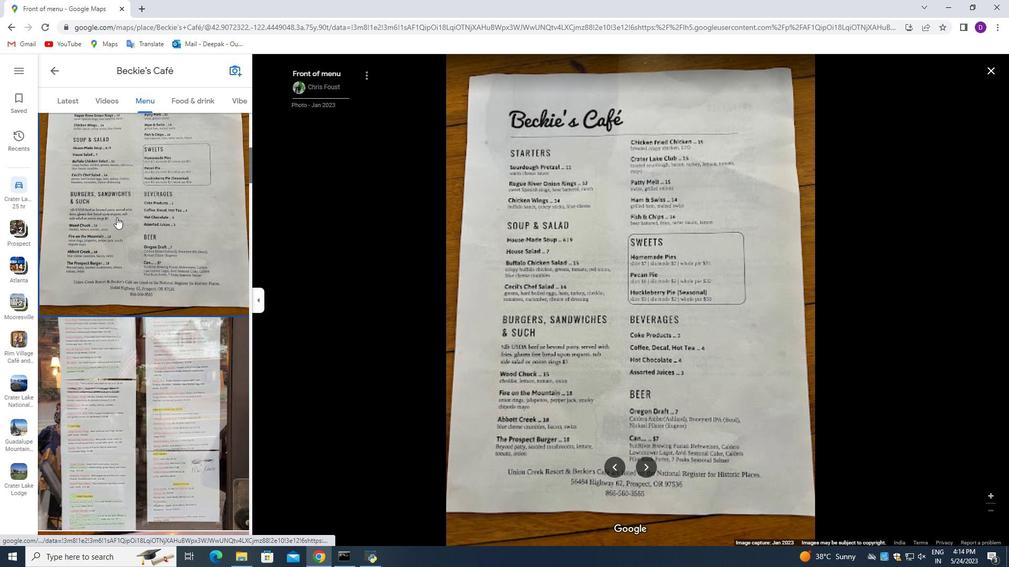 
Action: Mouse pressed left at (116, 218)
Screenshot: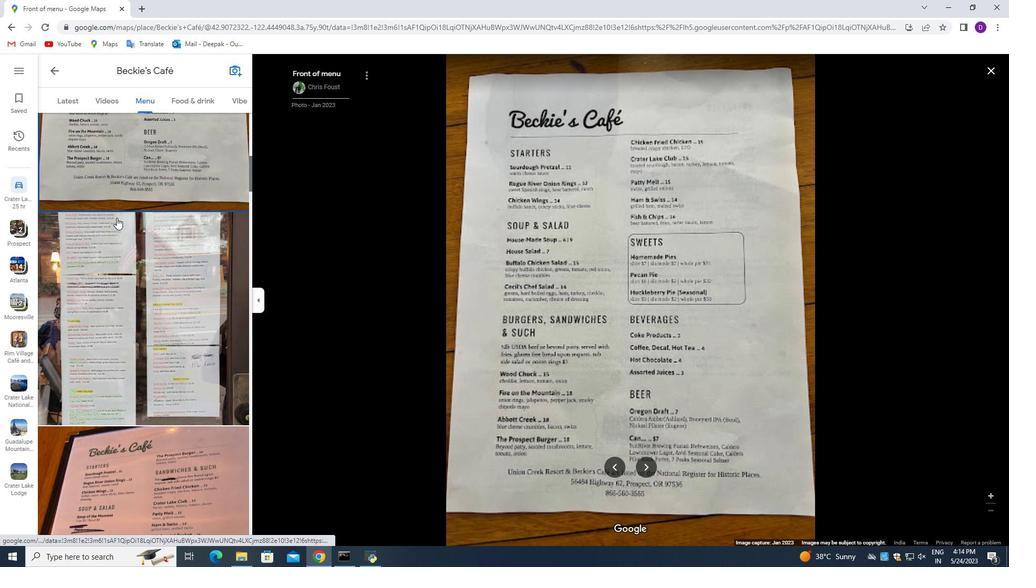 
Action: Mouse moved to (134, 259)
Screenshot: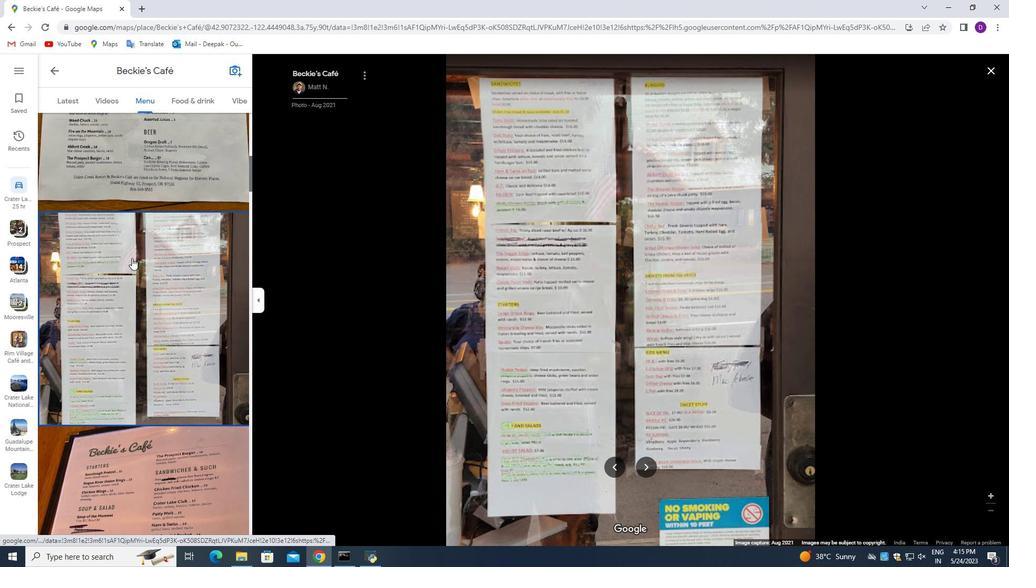 
Action: Mouse scrolled (134, 259) with delta (0, 0)
Screenshot: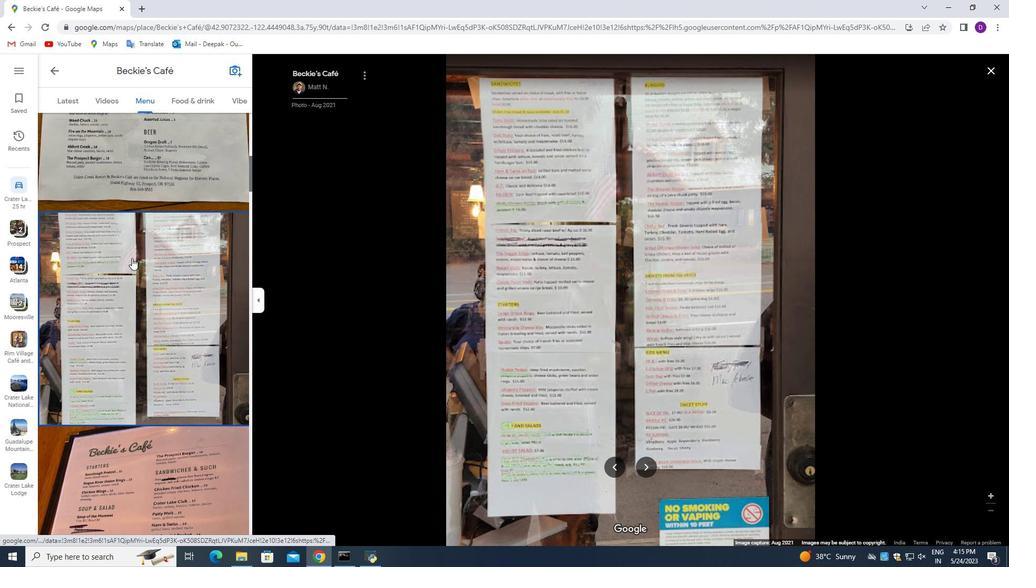 
Action: Mouse moved to (134, 261)
Screenshot: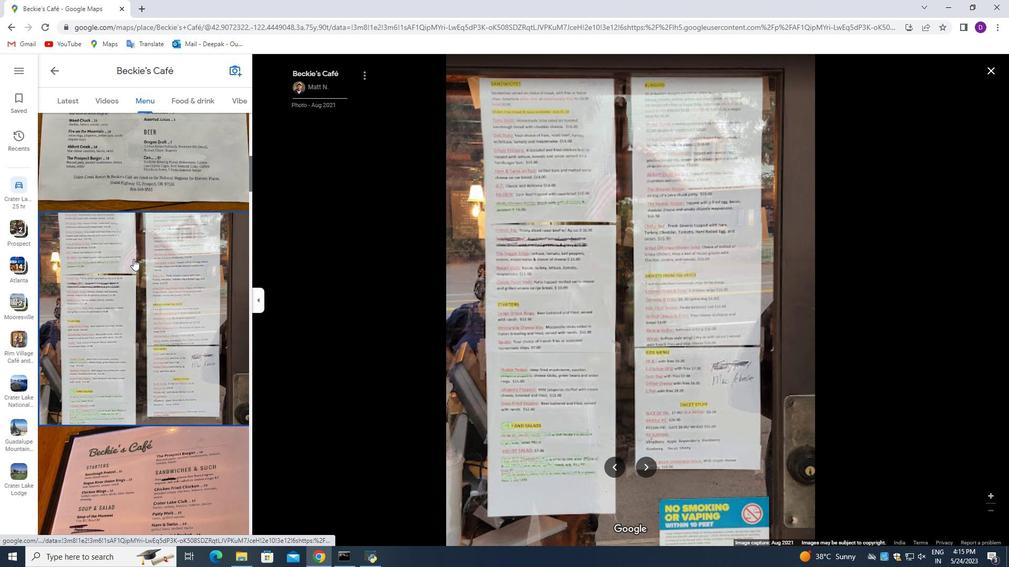 
Action: Mouse scrolled (134, 260) with delta (0, 0)
Screenshot: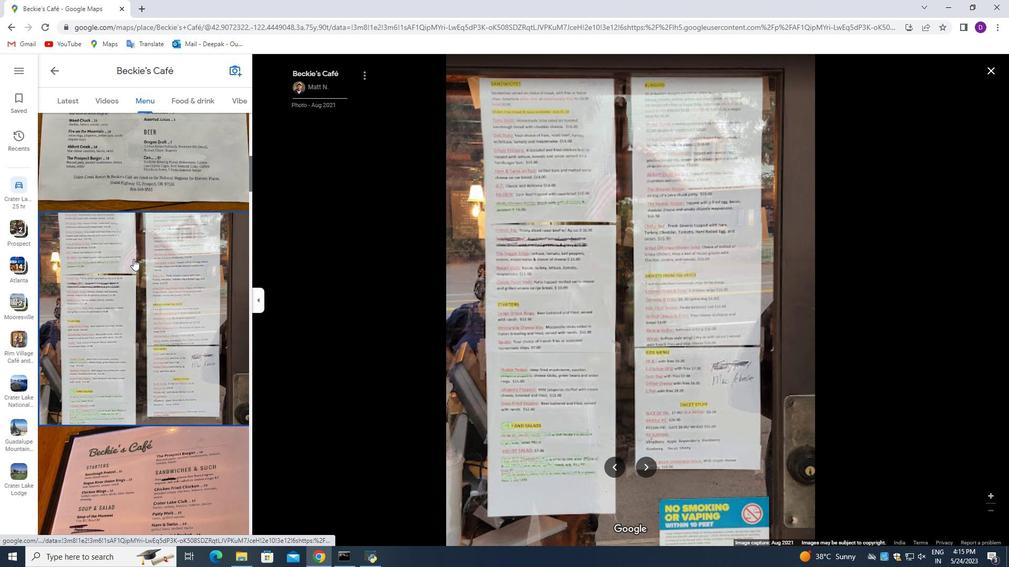 
Action: Mouse moved to (134, 261)
Screenshot: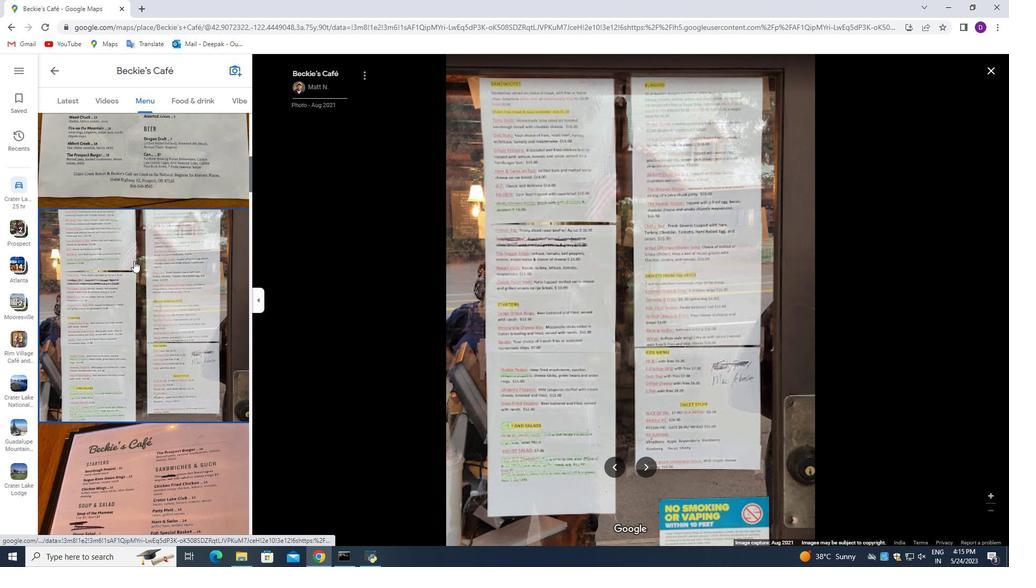 
Action: Mouse scrolled (134, 260) with delta (0, 0)
Screenshot: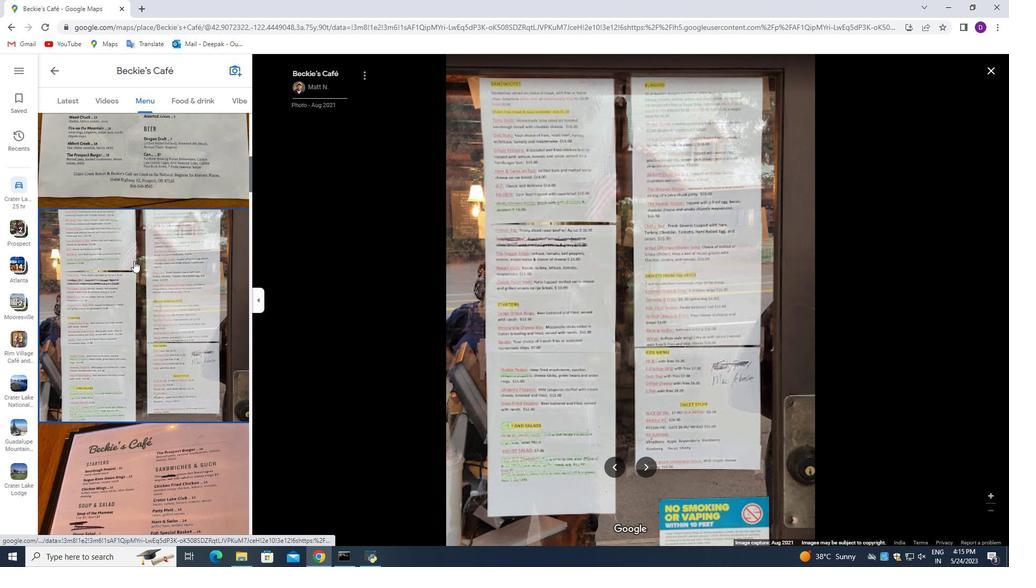 
Action: Mouse moved to (144, 260)
Screenshot: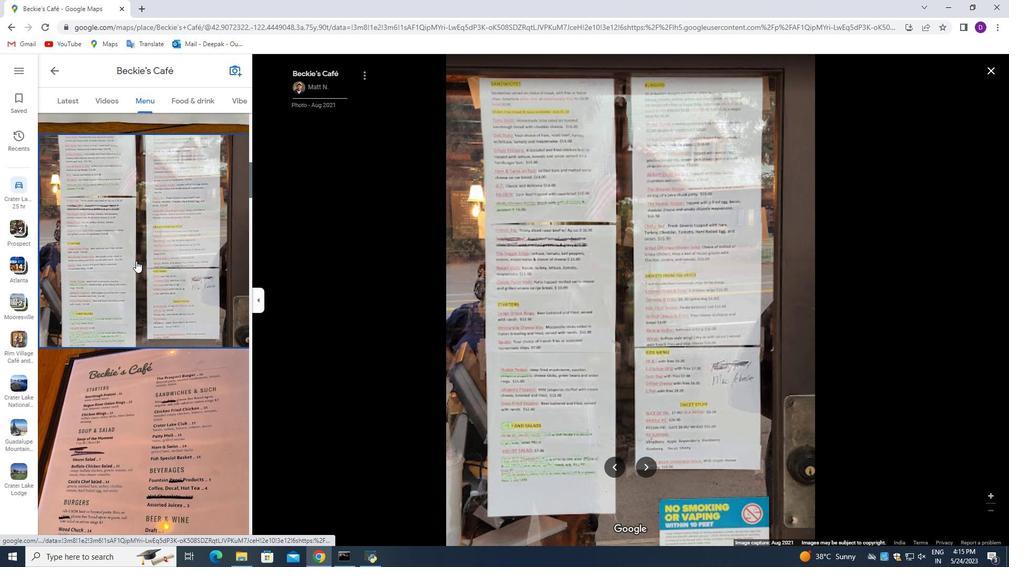 
Action: Mouse scrolled (144, 259) with delta (0, 0)
Screenshot: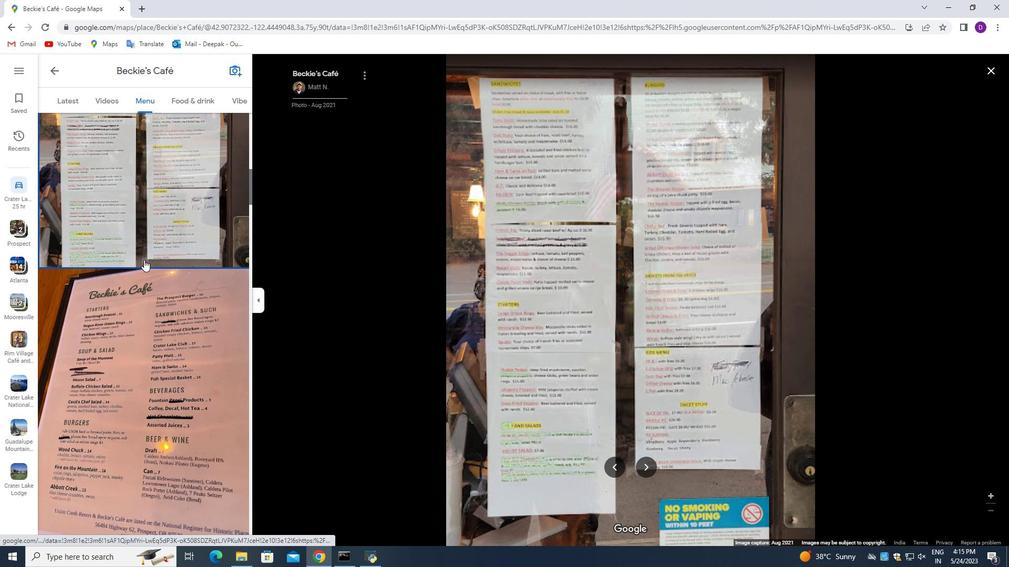 
Action: Mouse scrolled (144, 259) with delta (0, 0)
Screenshot: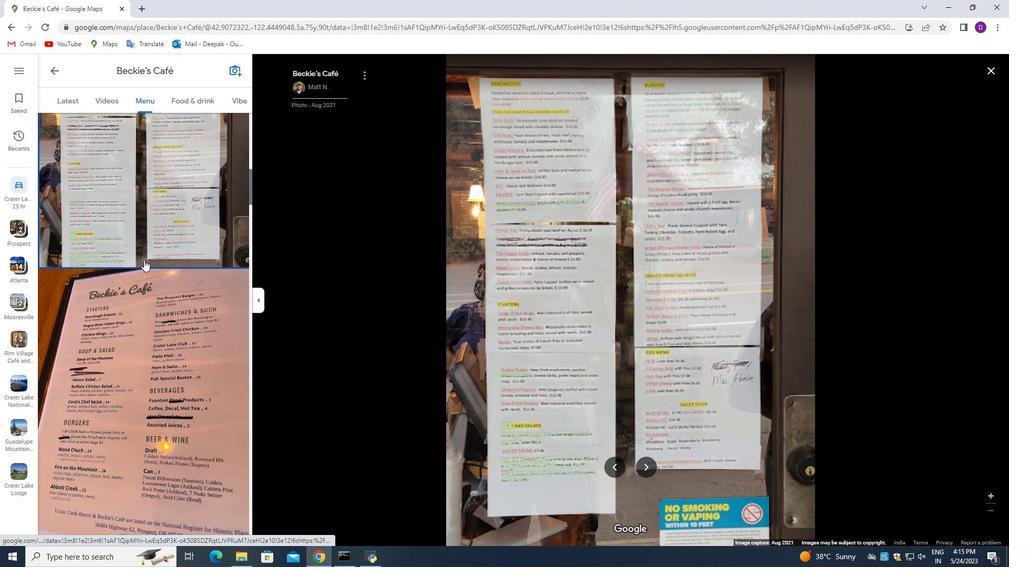 
Action: Mouse pressed left at (144, 260)
Screenshot: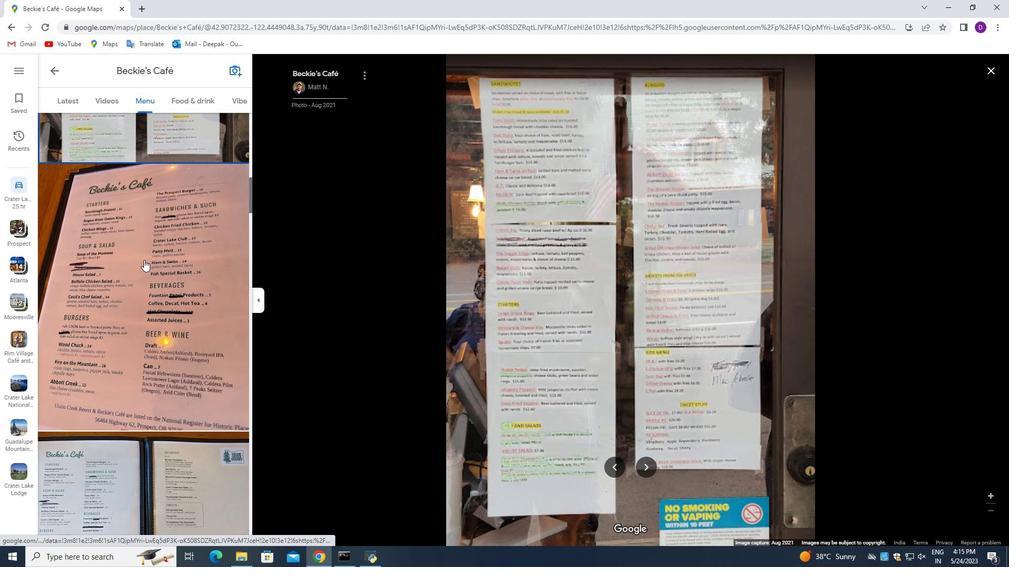 
Action: Mouse scrolled (144, 259) with delta (0, 0)
Screenshot: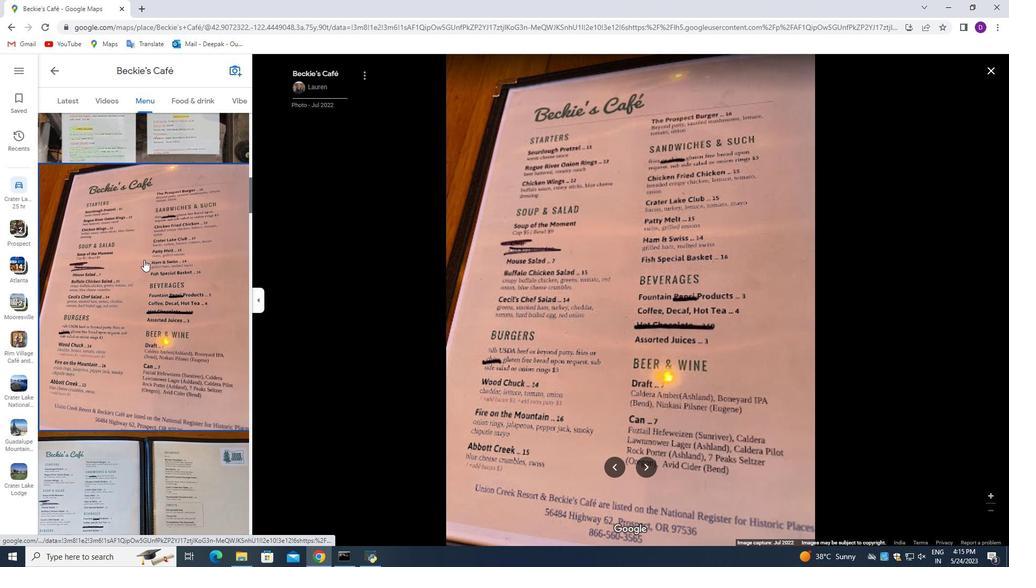 
Action: Mouse scrolled (144, 259) with delta (0, 0)
Screenshot: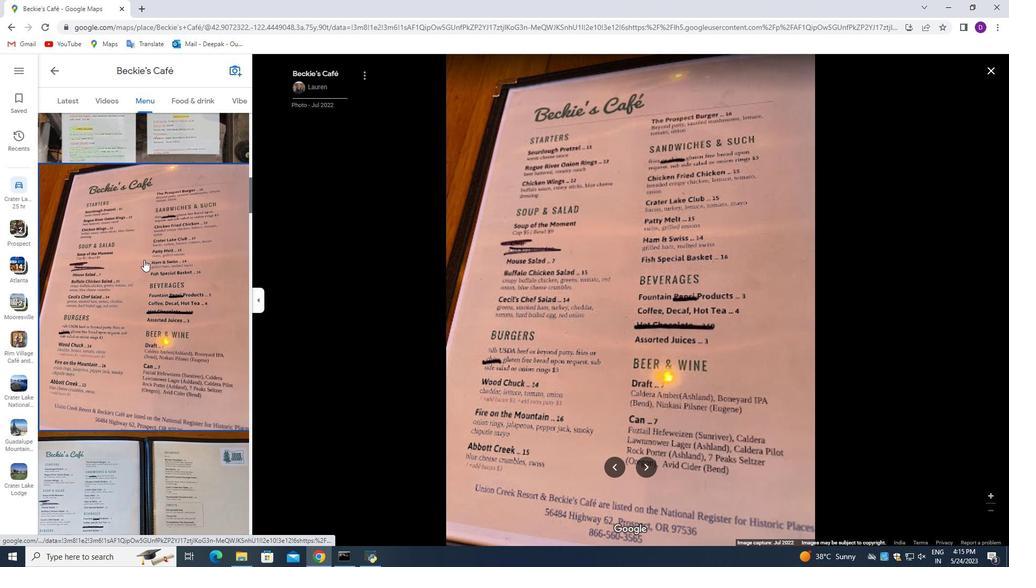 
Action: Mouse scrolled (144, 259) with delta (0, 0)
Screenshot: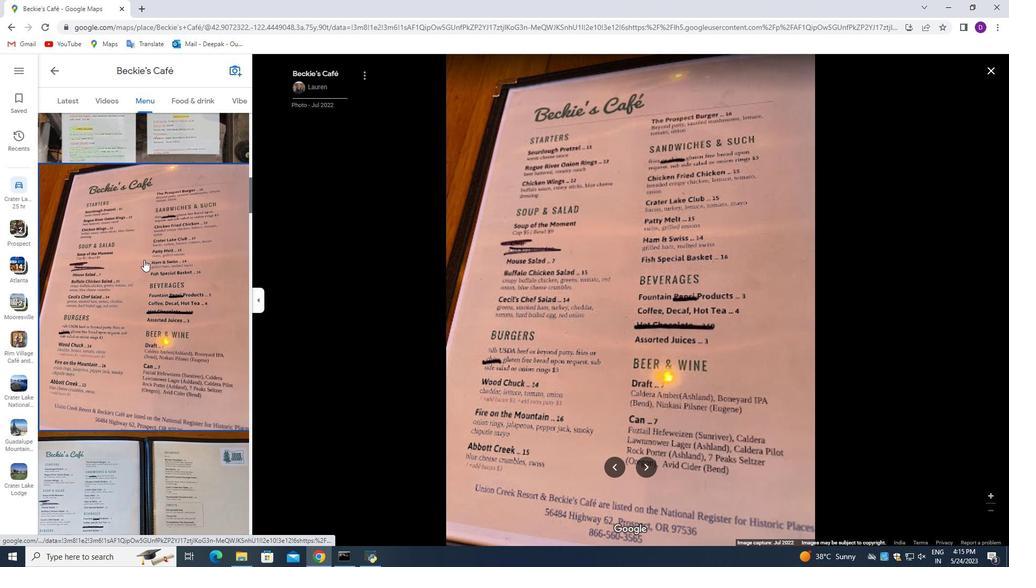 
Action: Mouse scrolled (144, 259) with delta (0, 0)
Screenshot: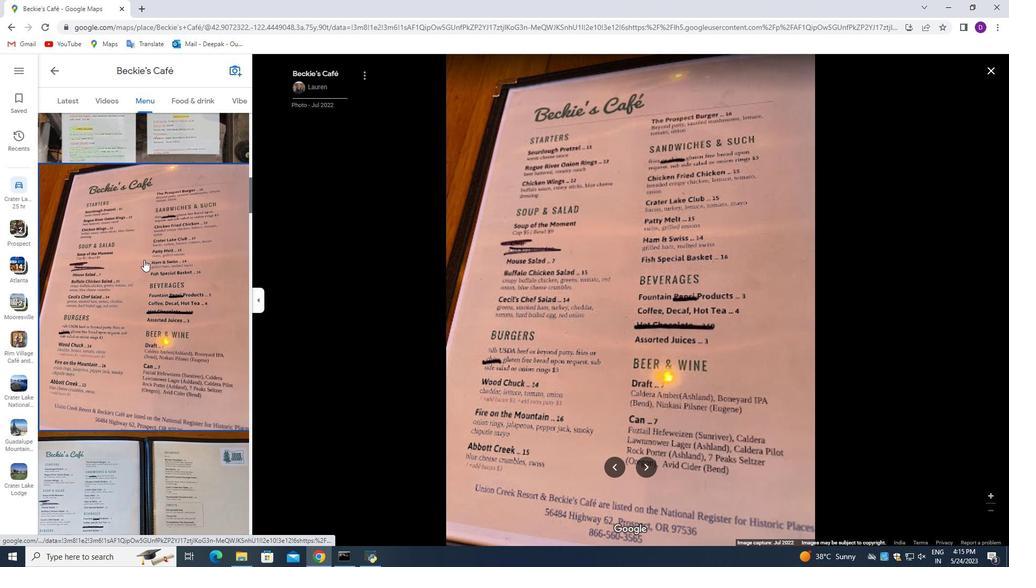 
Action: Mouse moved to (118, 268)
Screenshot: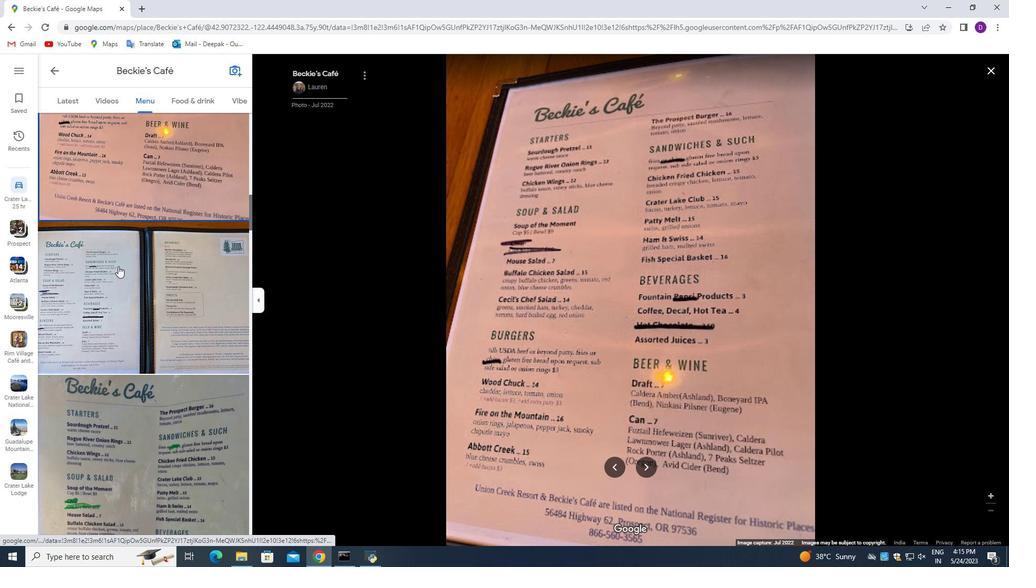 
Action: Mouse pressed left at (118, 268)
Screenshot: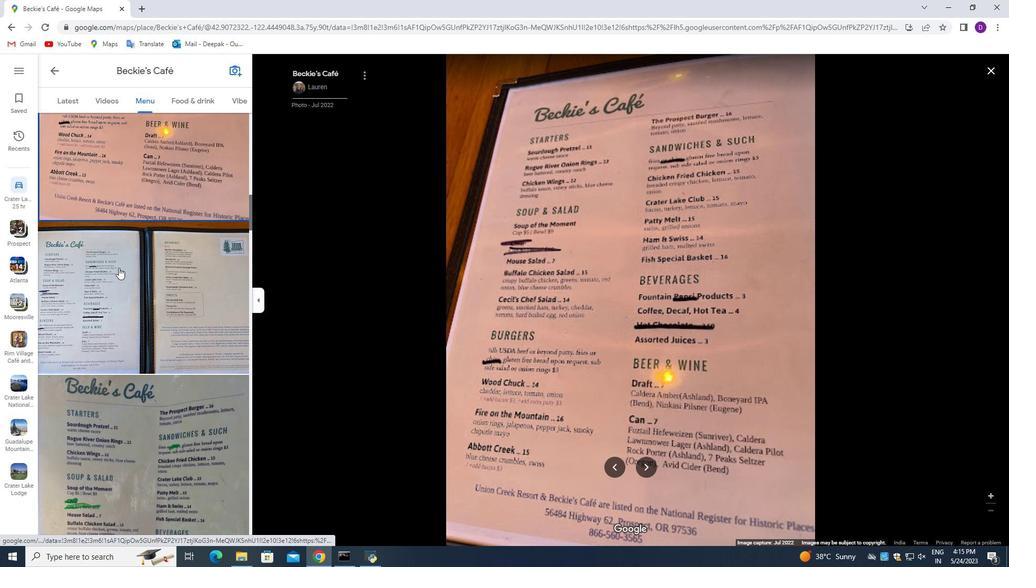 
Action: Mouse moved to (62, 252)
Screenshot: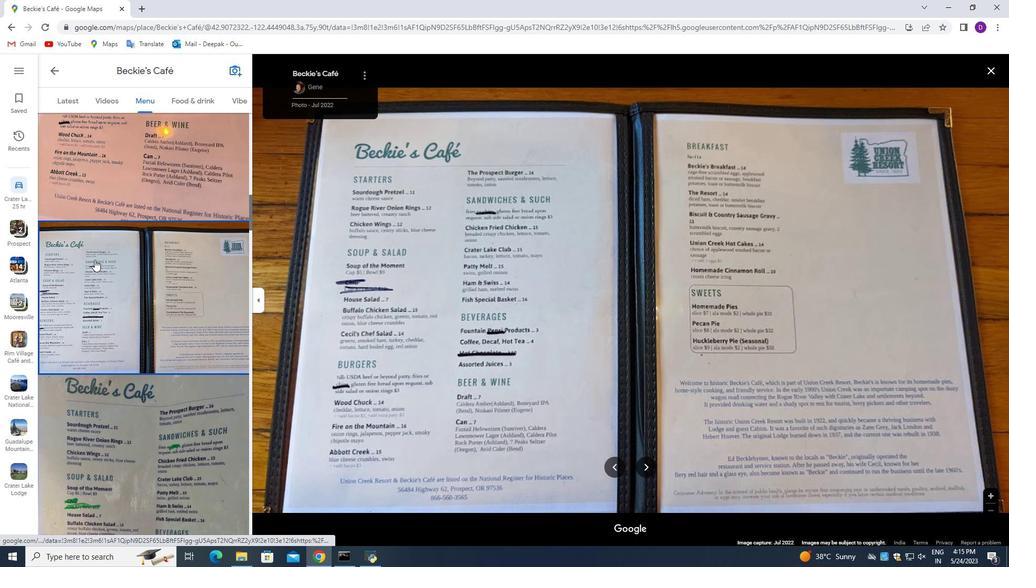 
Action: Key pressed <Key.down><Key.down>
Screenshot: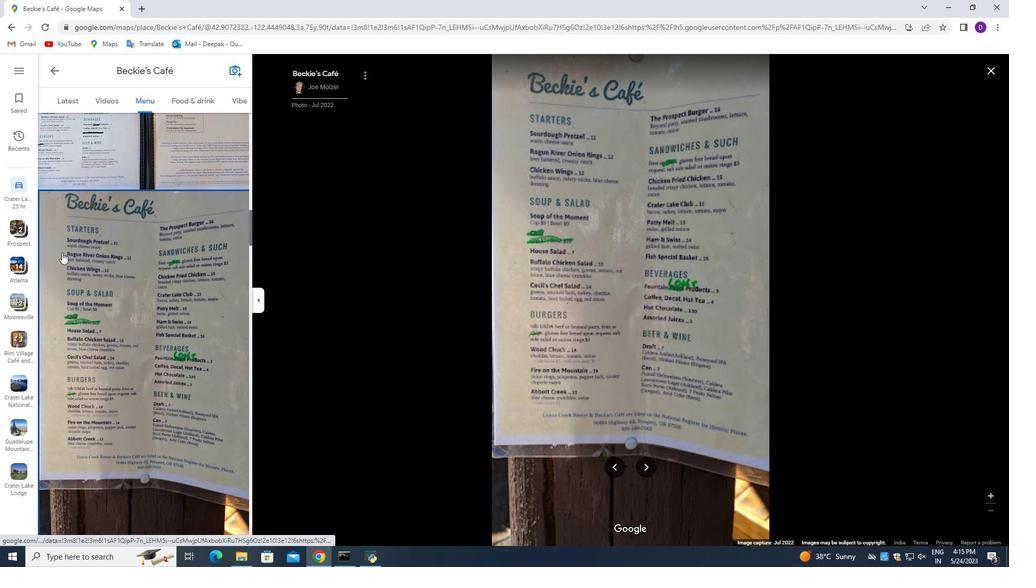 
Action: Mouse moved to (118, 306)
Screenshot: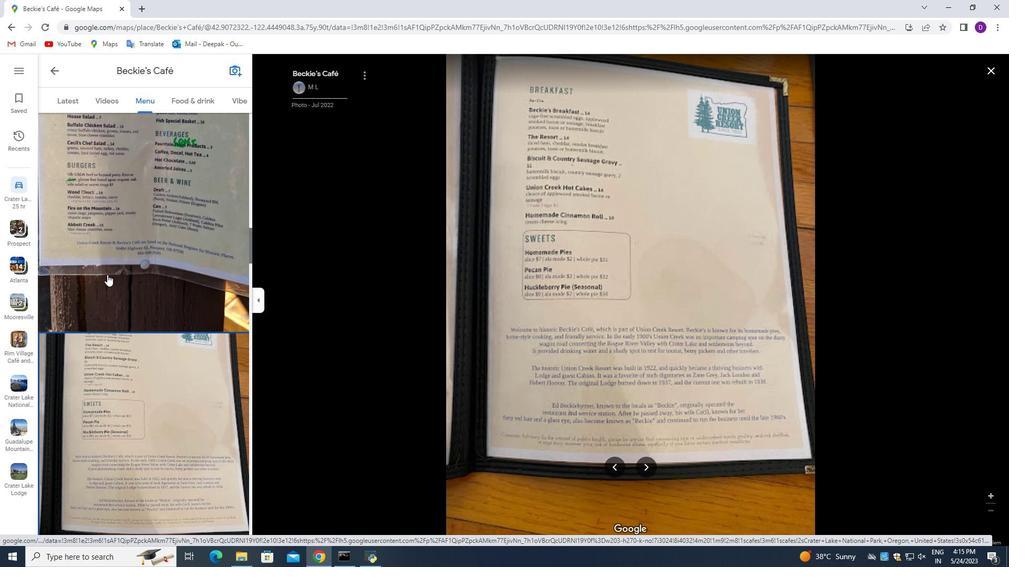 
Action: Mouse scrolled (118, 305) with delta (0, 0)
Screenshot: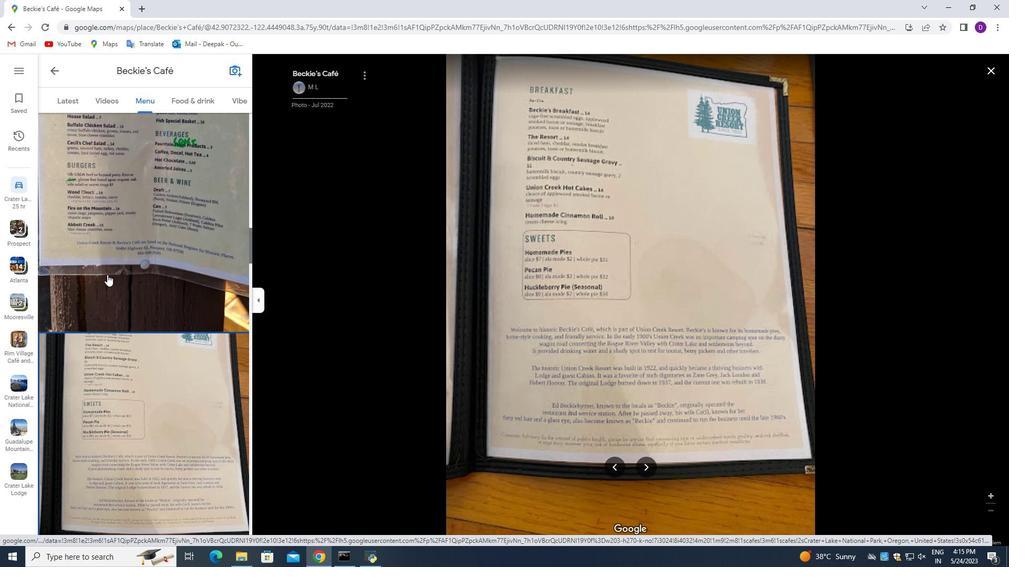 
Action: Mouse scrolled (118, 305) with delta (0, 0)
Screenshot: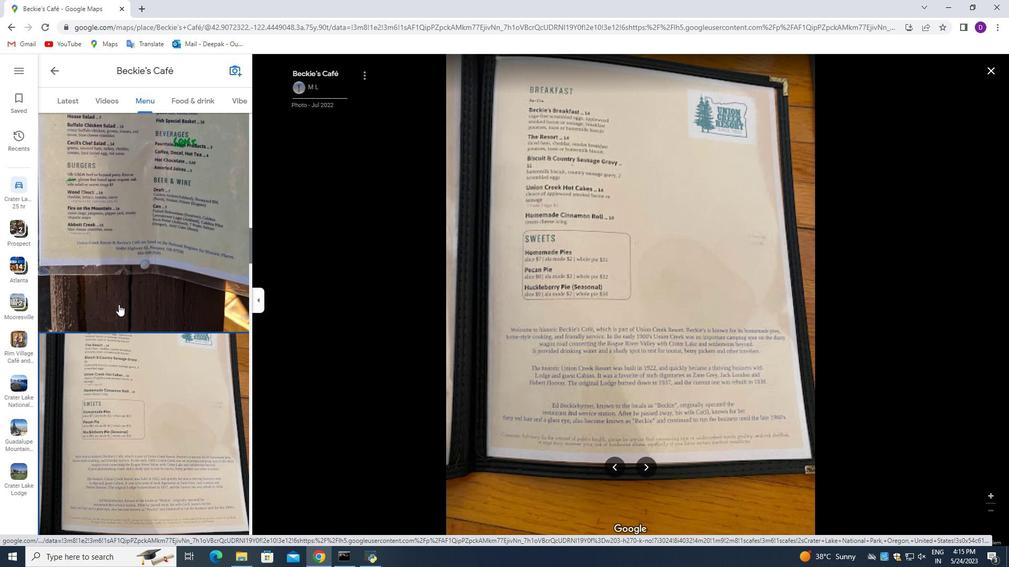 
Action: Mouse moved to (123, 299)
Screenshot: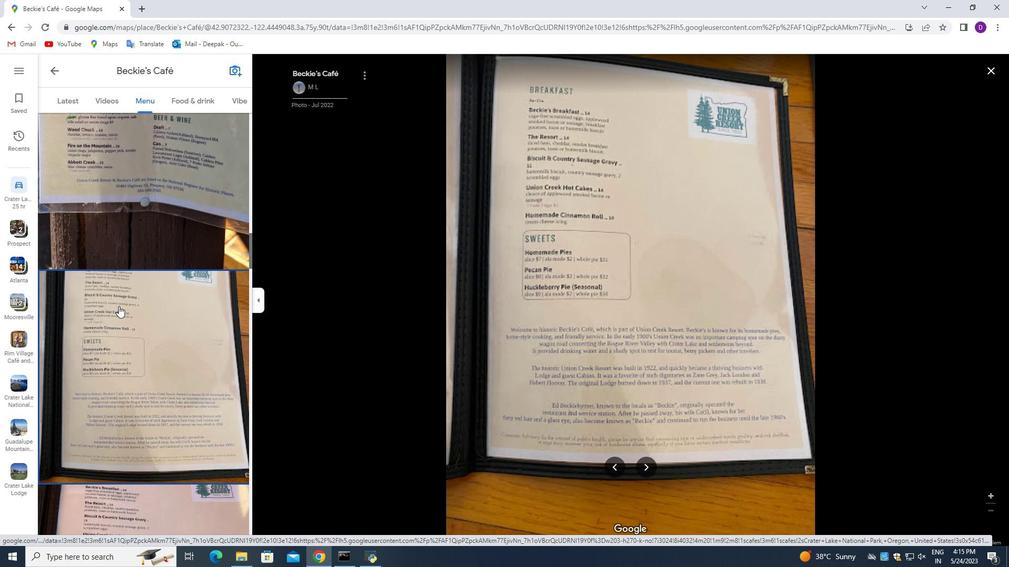 
Action: Mouse scrolled (123, 298) with delta (0, 0)
Screenshot: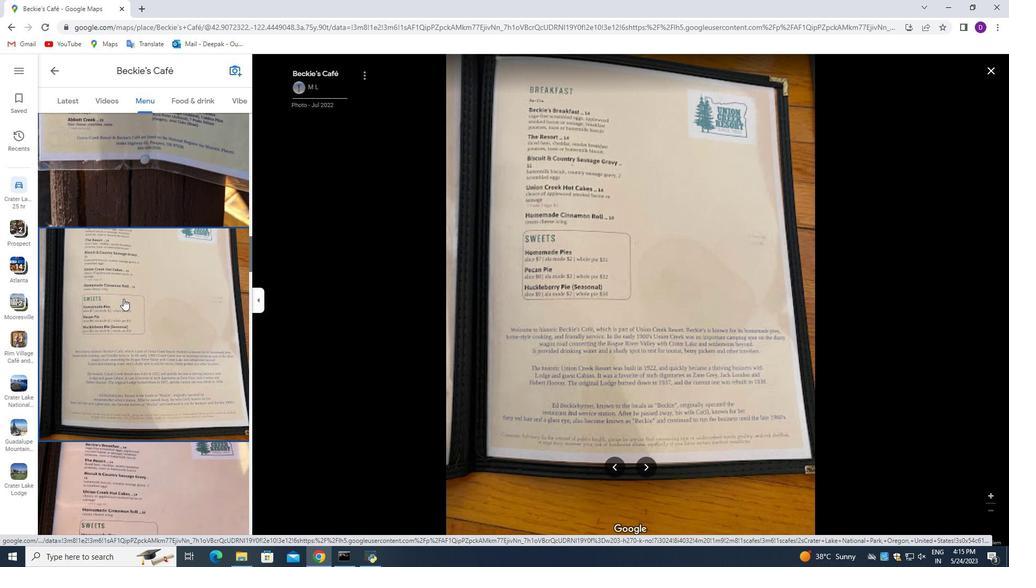 
Action: Mouse scrolled (123, 298) with delta (0, 0)
Screenshot: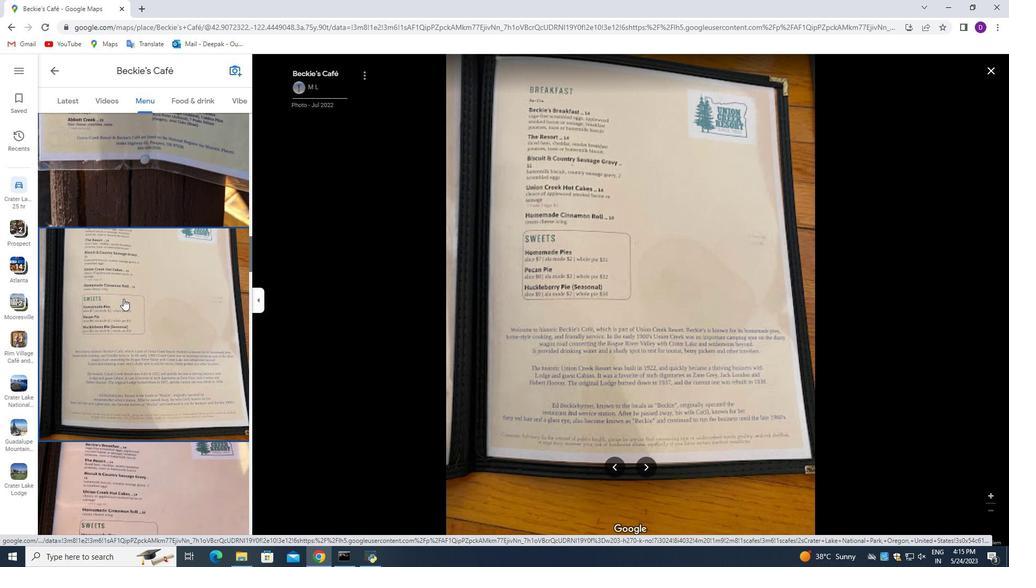 
Action: Mouse moved to (124, 299)
Screenshot: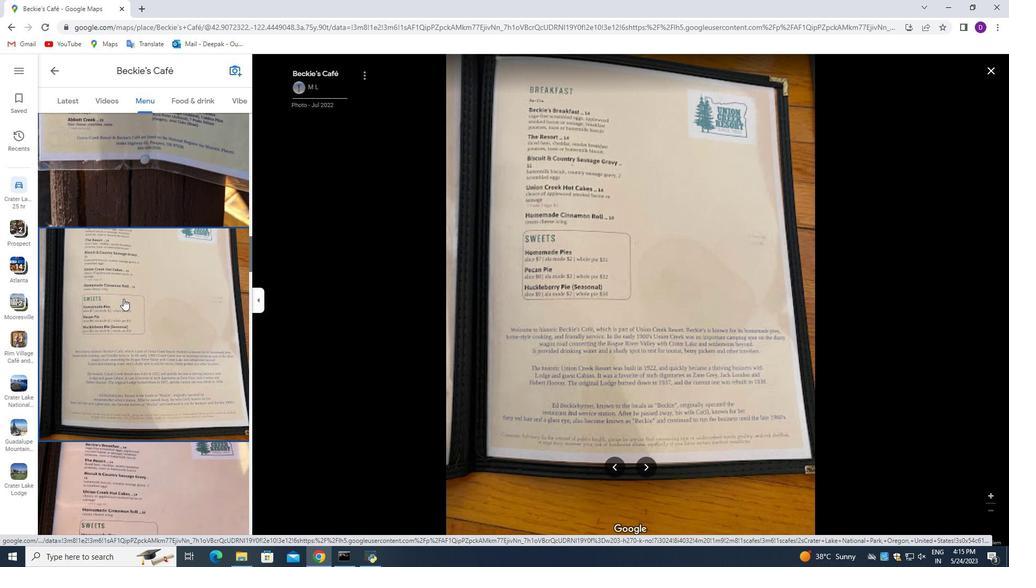 
Action: Mouse scrolled (124, 298) with delta (0, 0)
Screenshot: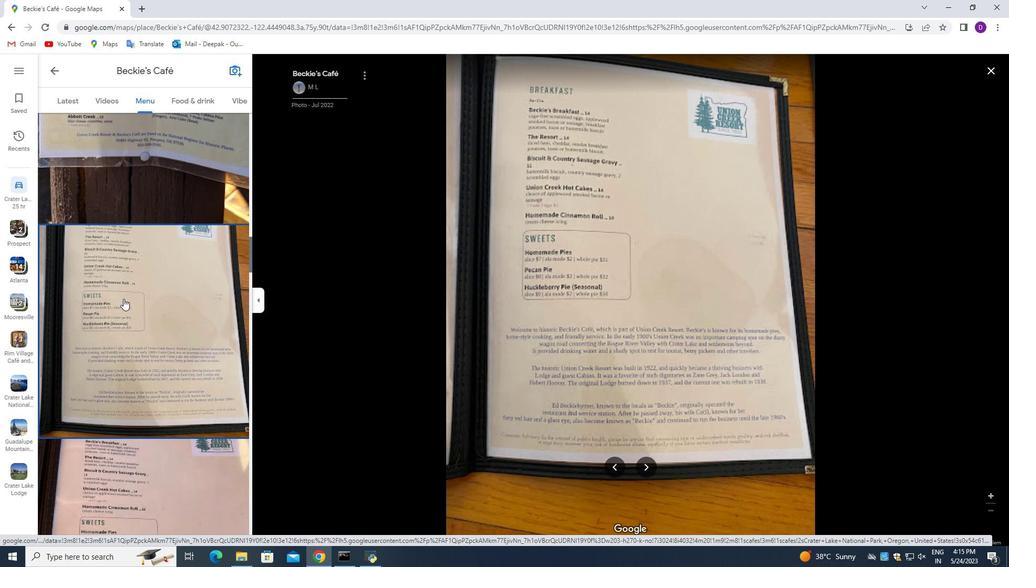 
Action: Mouse moved to (125, 298)
Screenshot: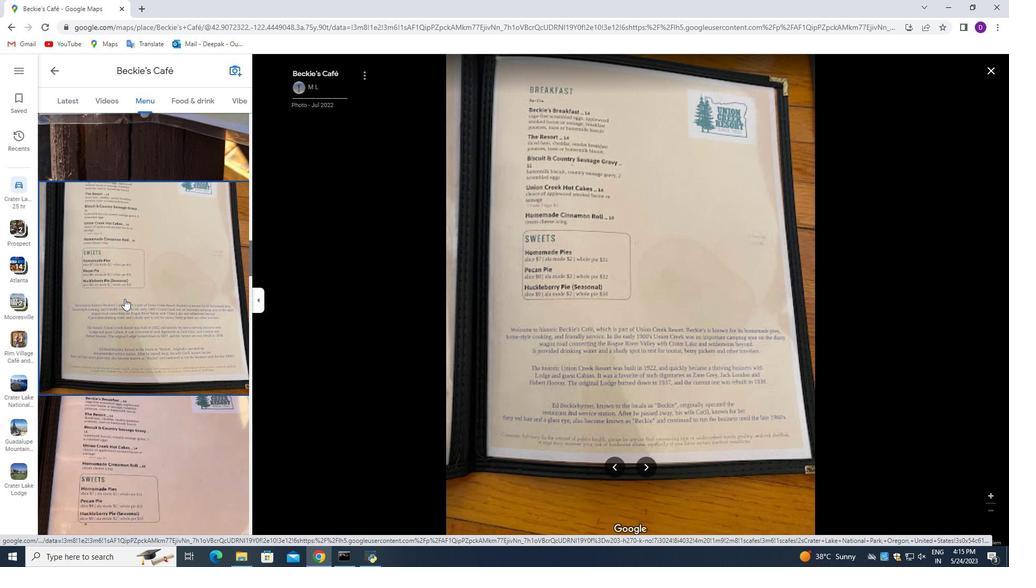 
Action: Mouse scrolled (125, 298) with delta (0, 0)
Screenshot: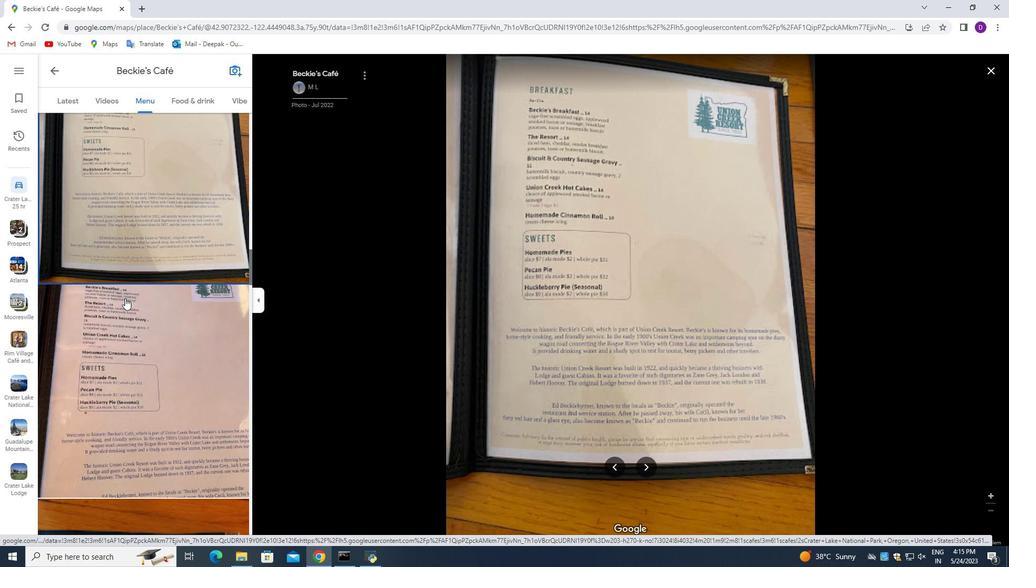 
Action: Mouse pressed left at (125, 298)
Screenshot: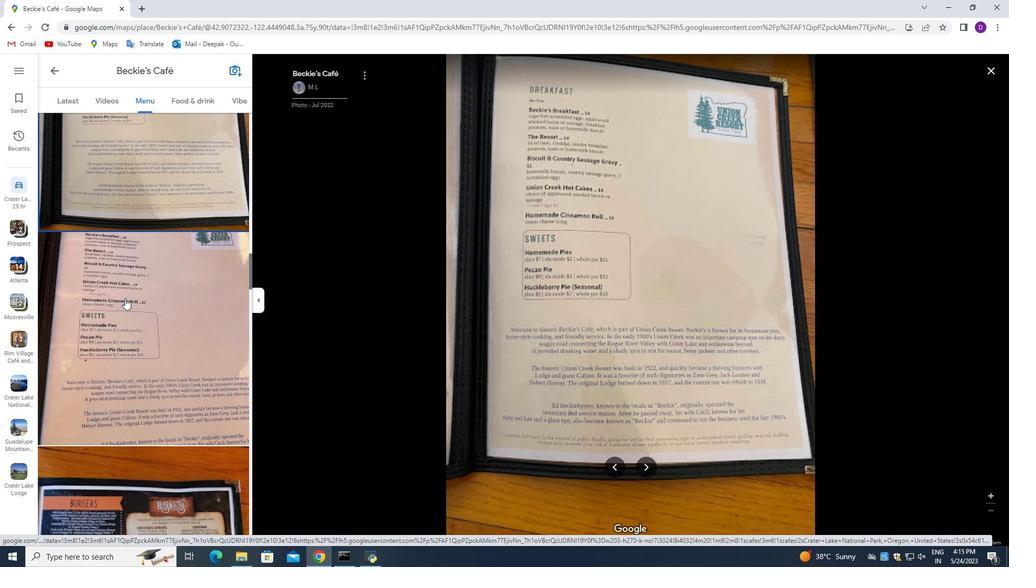 
Action: Mouse moved to (143, 273)
Screenshot: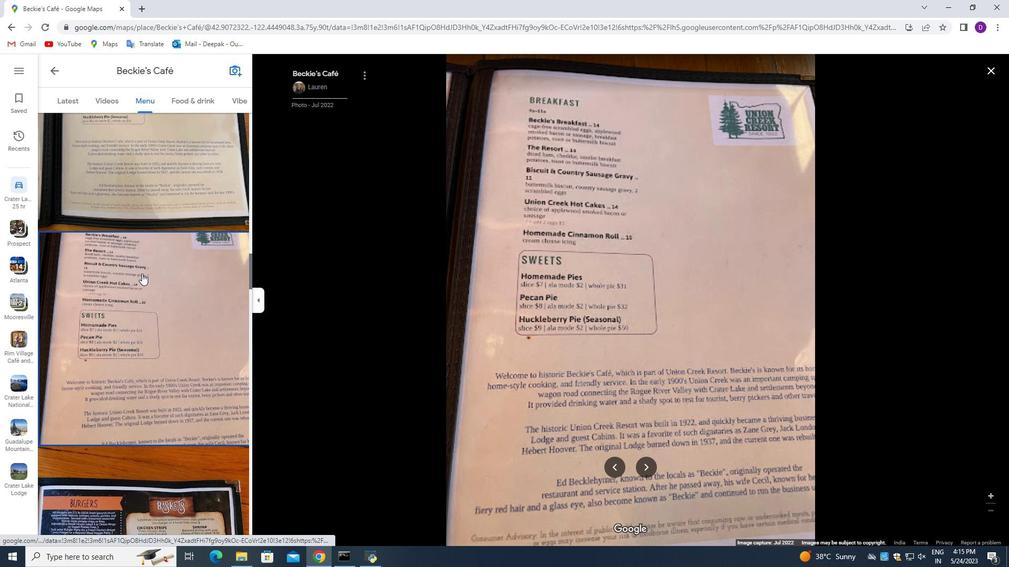 
Action: Mouse scrolled (143, 273) with delta (0, 0)
Screenshot: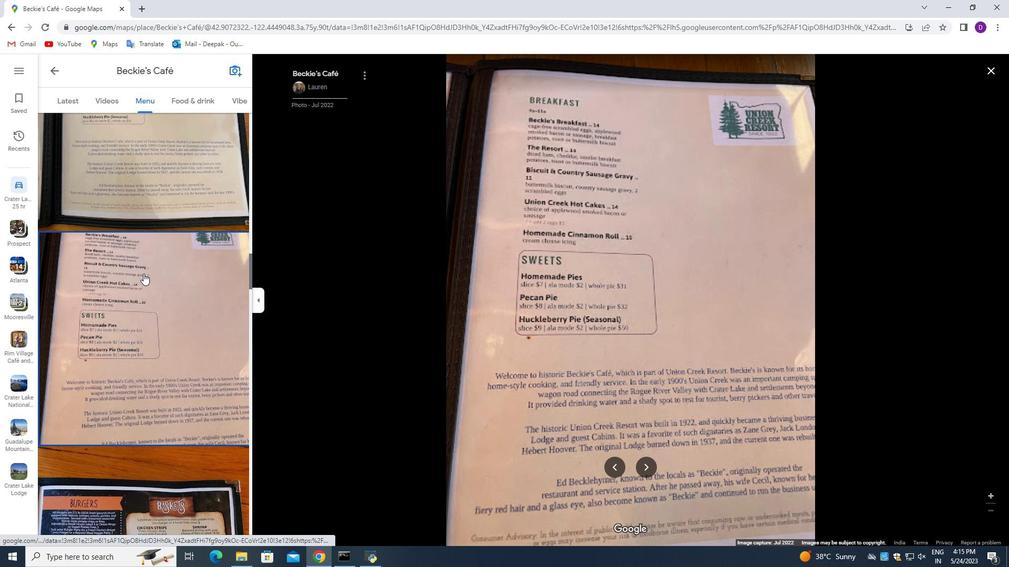 
Action: Mouse scrolled (143, 273) with delta (0, 0)
Screenshot: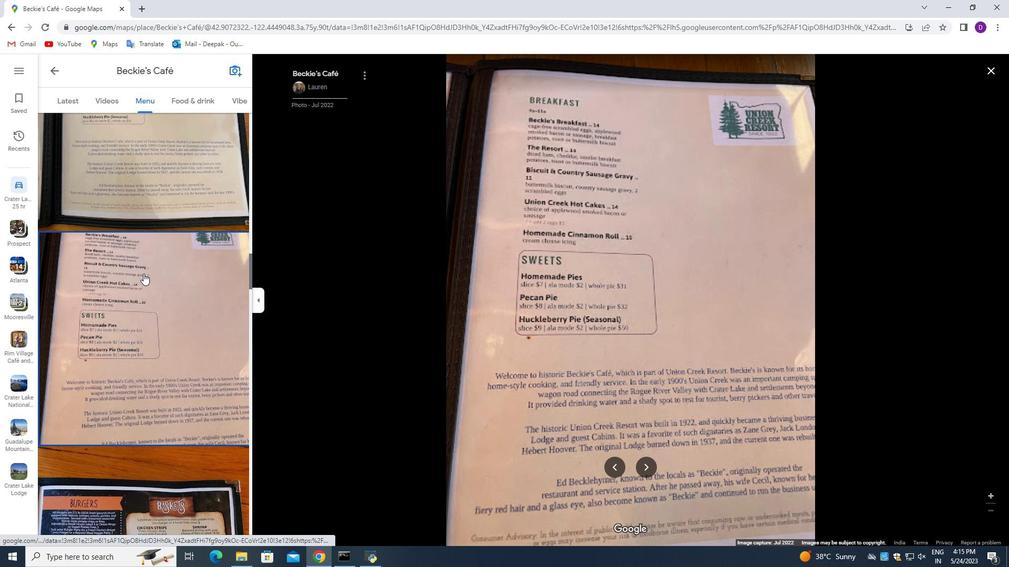 
Action: Mouse scrolled (143, 273) with delta (0, 0)
Screenshot: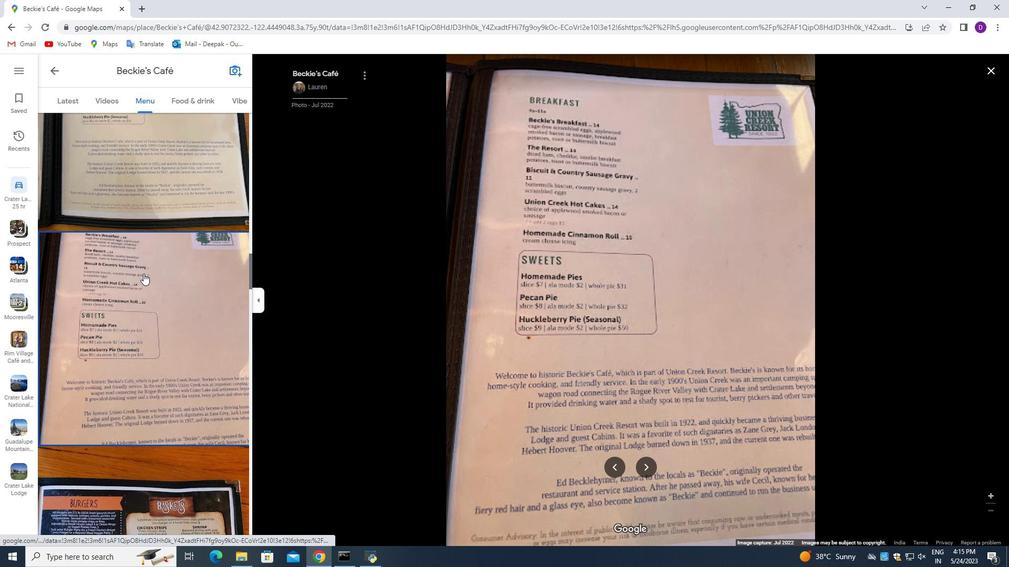 
Action: Mouse moved to (144, 272)
Screenshot: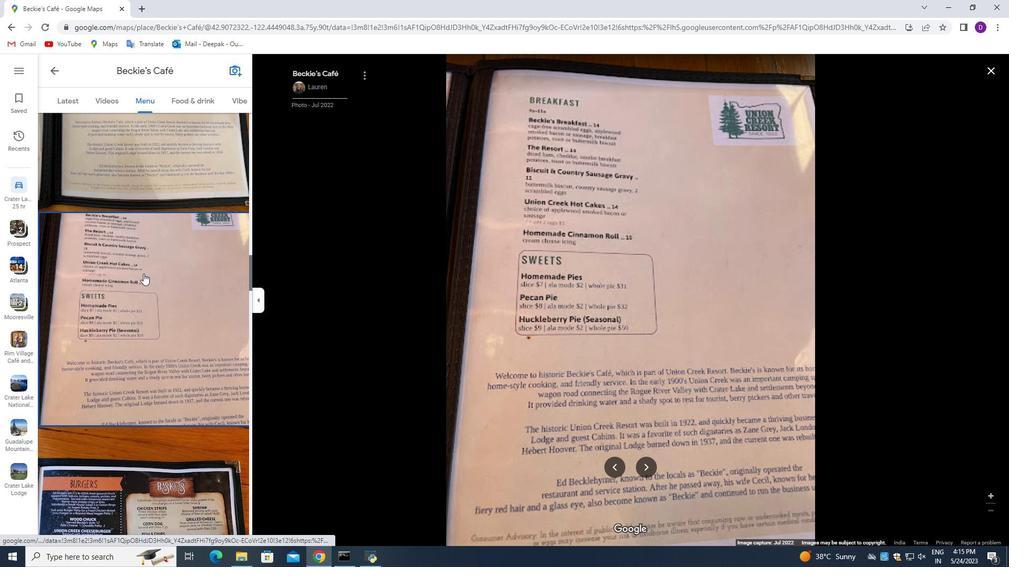 
Action: Mouse scrolled (144, 271) with delta (0, 0)
Screenshot: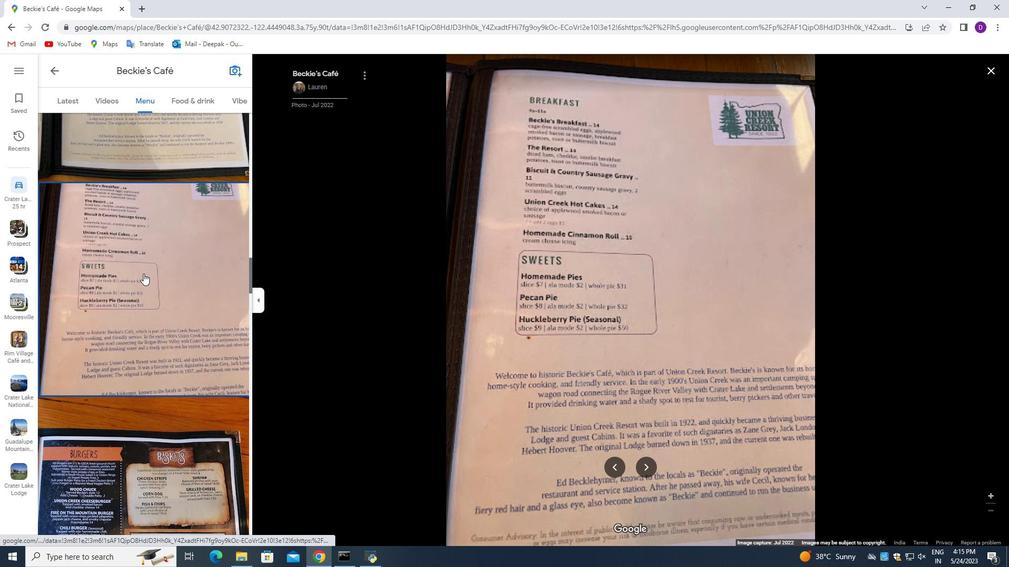 
Action: Mouse moved to (144, 271)
Screenshot: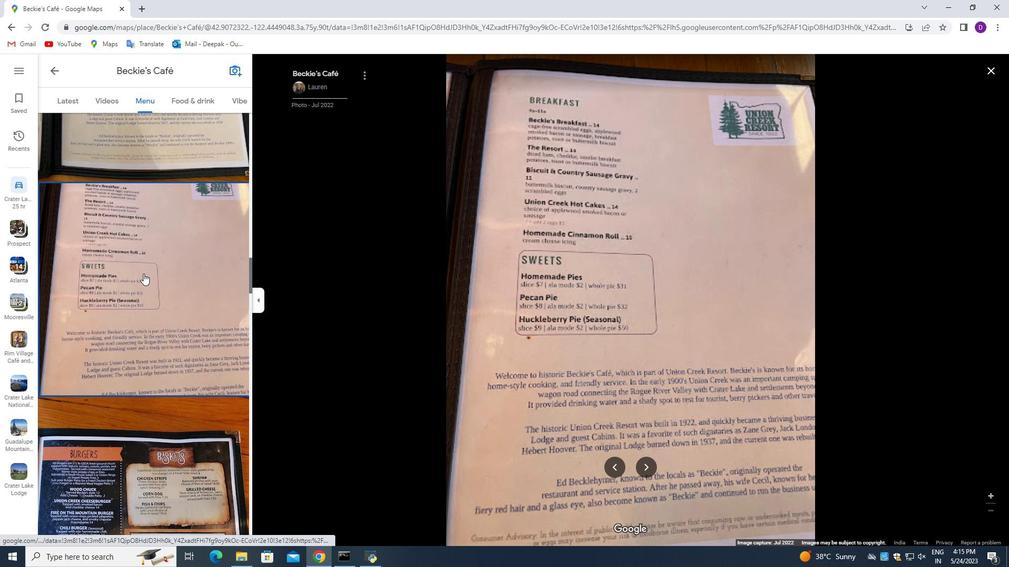 
Action: Mouse scrolled (144, 271) with delta (0, 0)
Screenshot: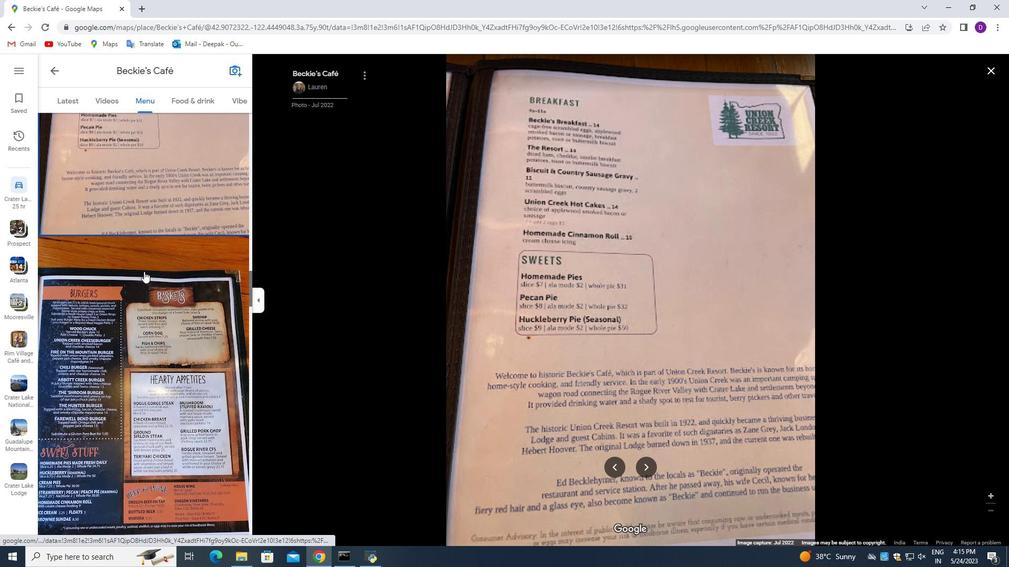 
Action: Mouse pressed left at (144, 271)
Screenshot: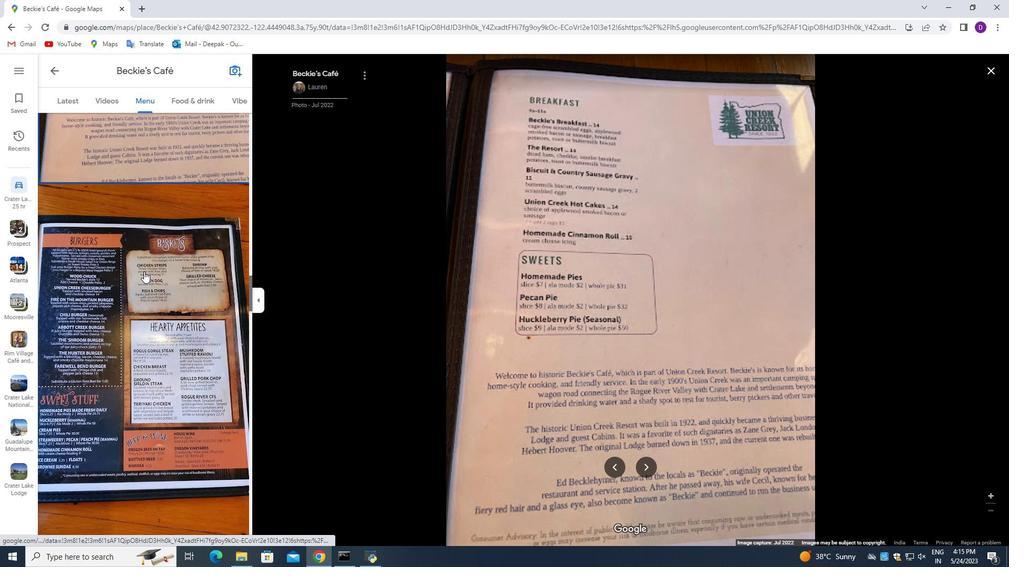 
Action: Mouse moved to (55, 73)
Screenshot: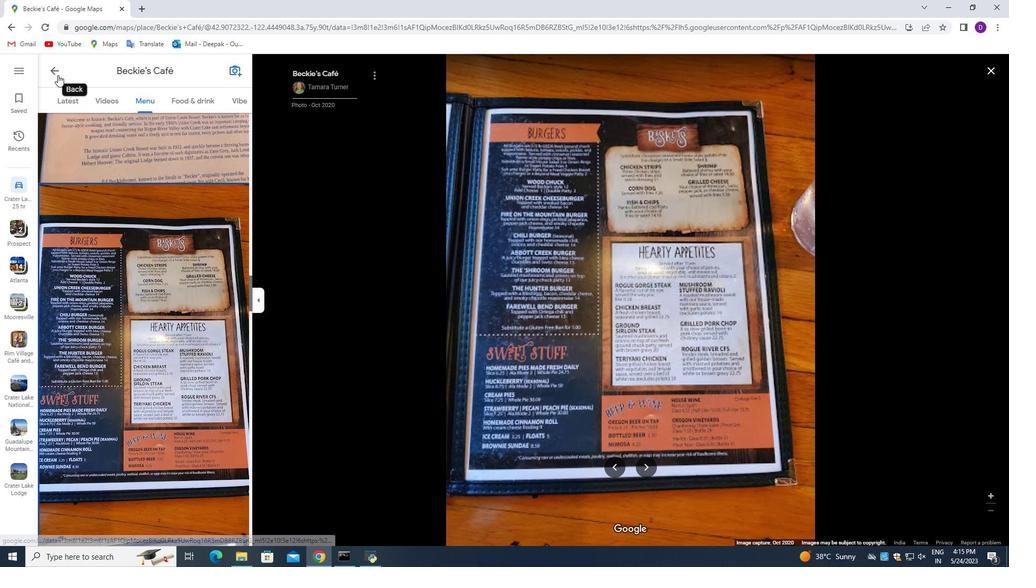 
Action: Mouse pressed left at (55, 73)
Screenshot: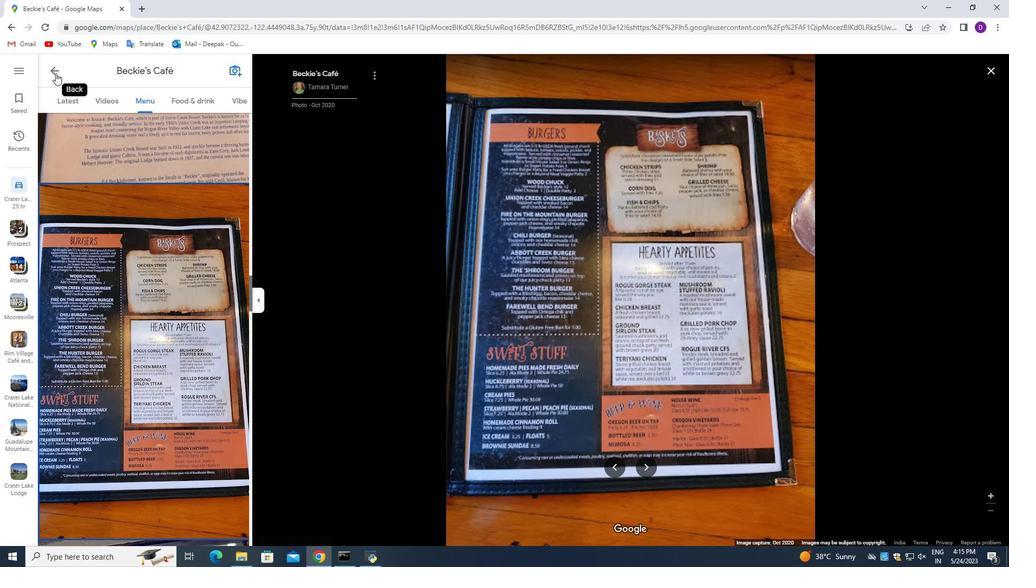 
Action: Mouse moved to (121, 334)
Screenshot: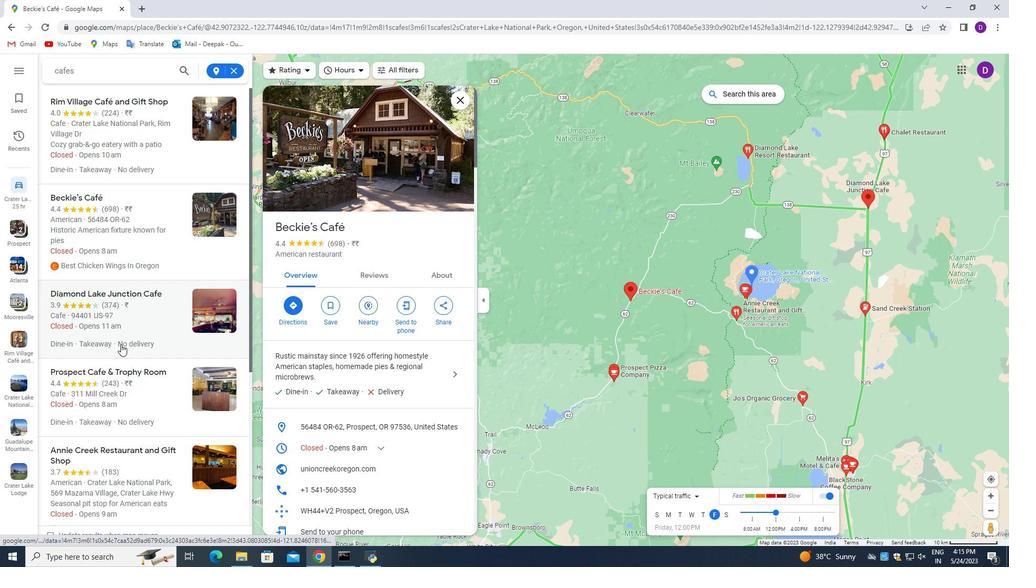 
Action: Mouse pressed left at (121, 334)
Screenshot: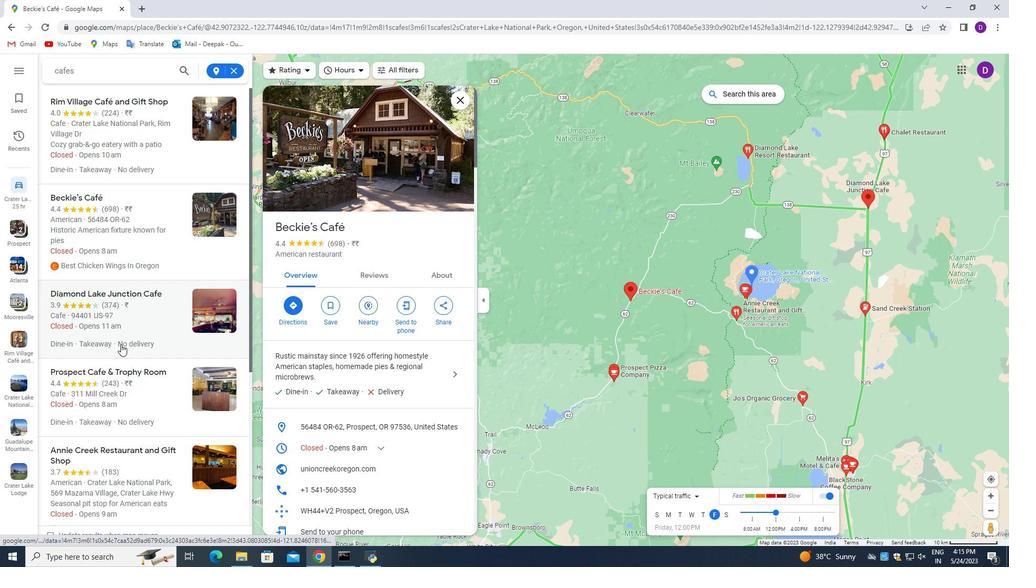 
Action: Mouse moved to (376, 282)
Screenshot: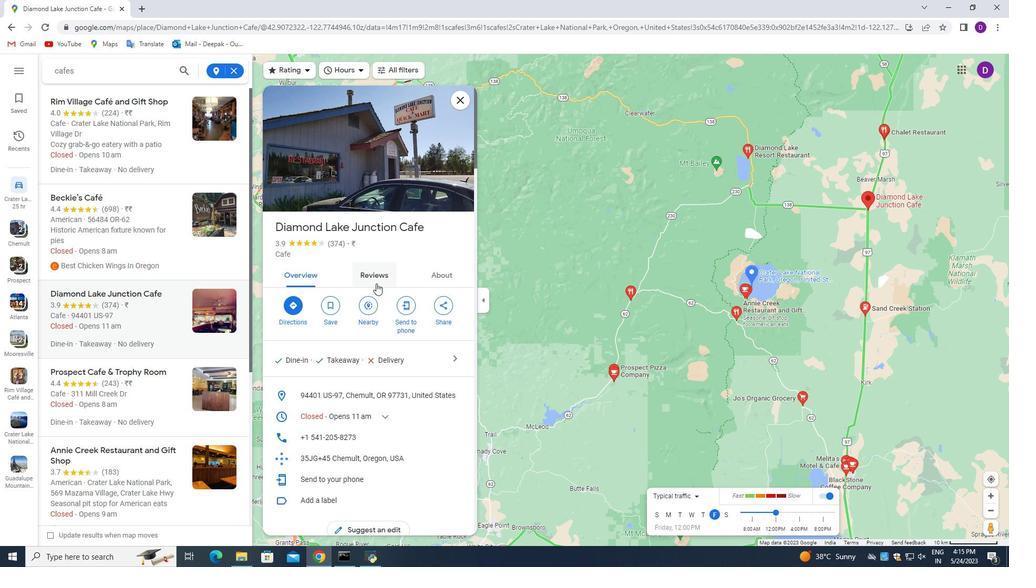 
Action: Mouse pressed left at (376, 282)
Screenshot: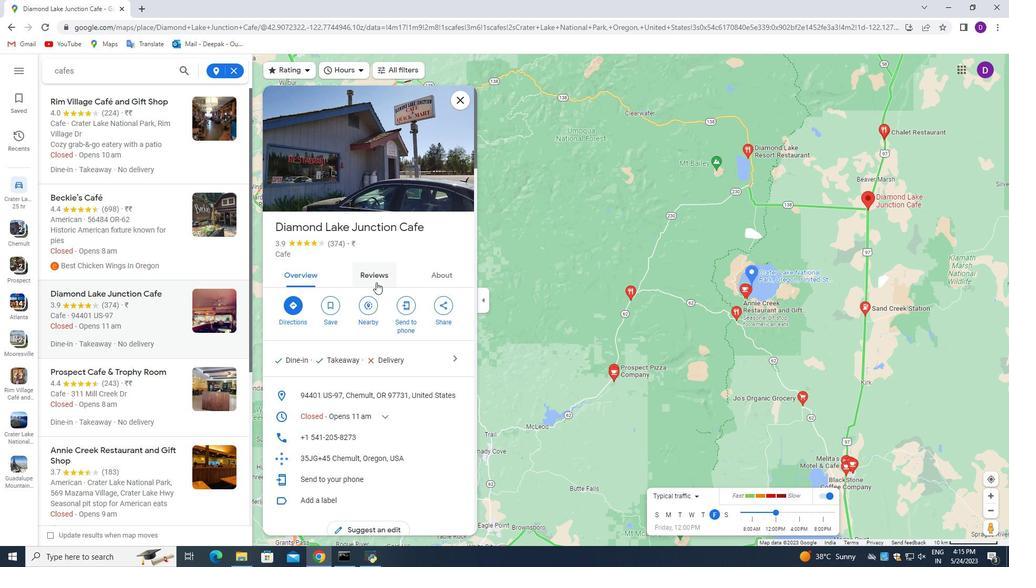 
Action: Mouse moved to (362, 338)
Screenshot: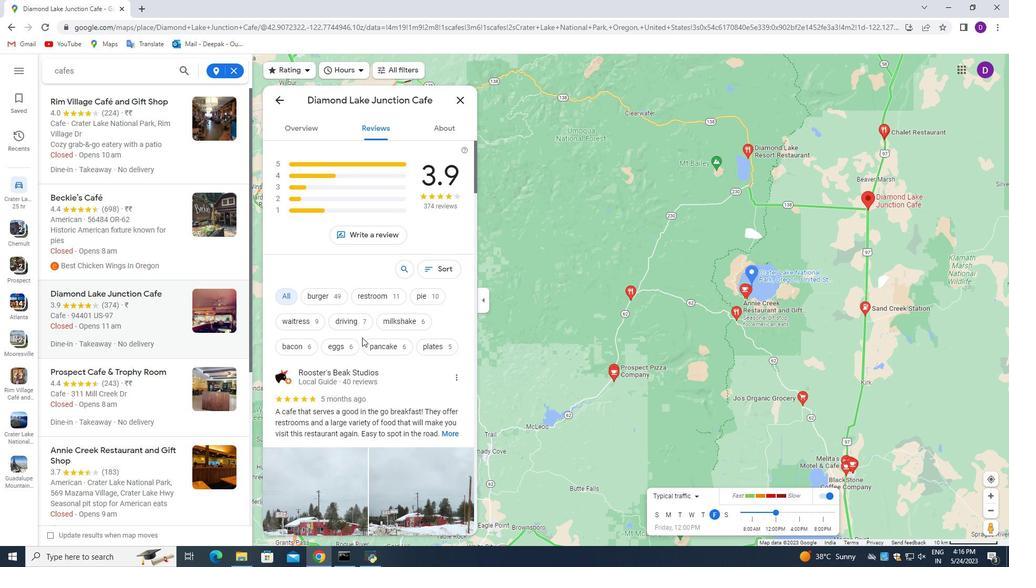 
Action: Mouse scrolled (362, 337) with delta (0, 0)
Screenshot: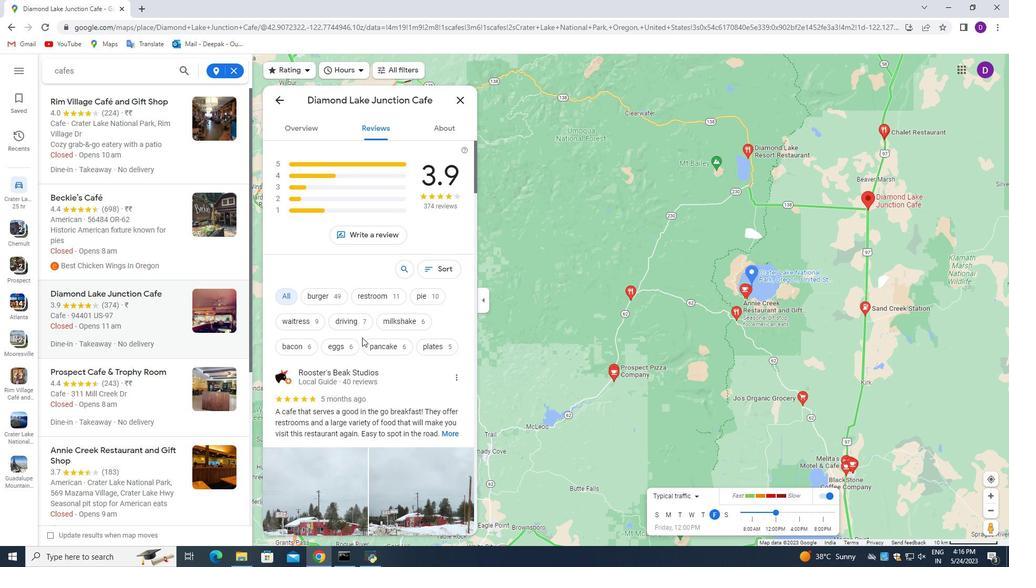 
Action: Mouse moved to (362, 338)
Screenshot: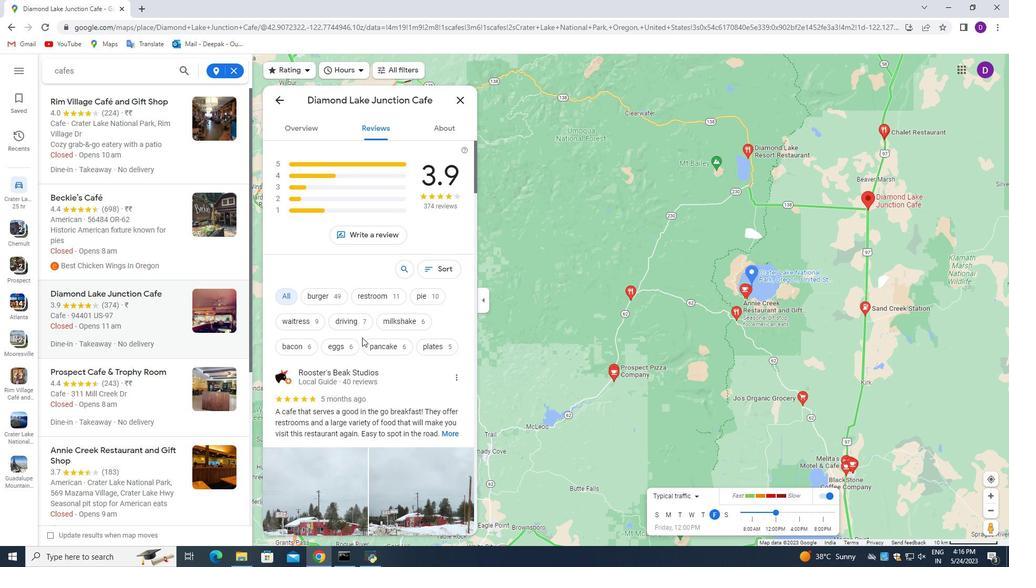 
Action: Mouse scrolled (362, 337) with delta (0, 0)
Screenshot: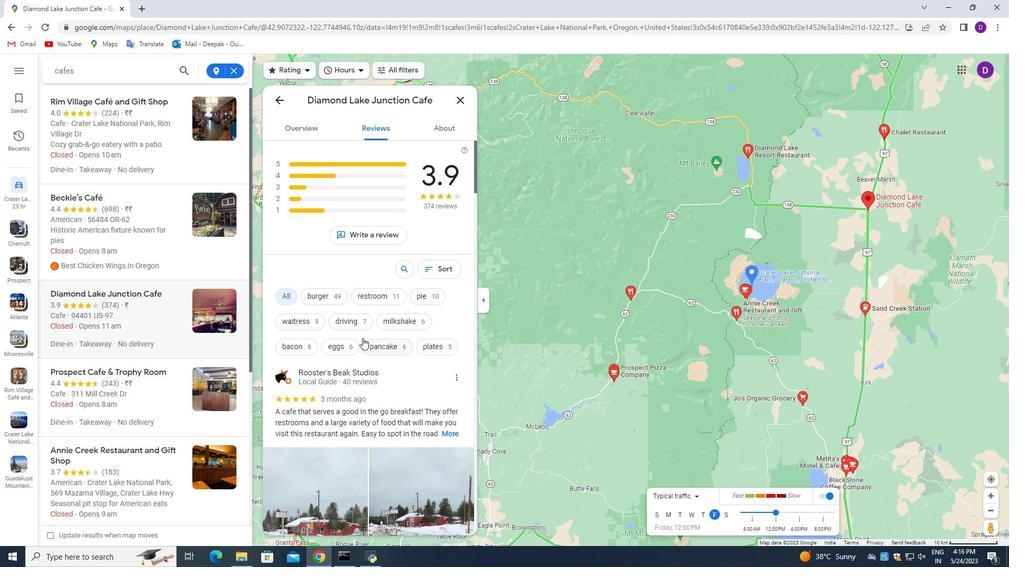 
Action: Mouse moved to (363, 338)
Screenshot: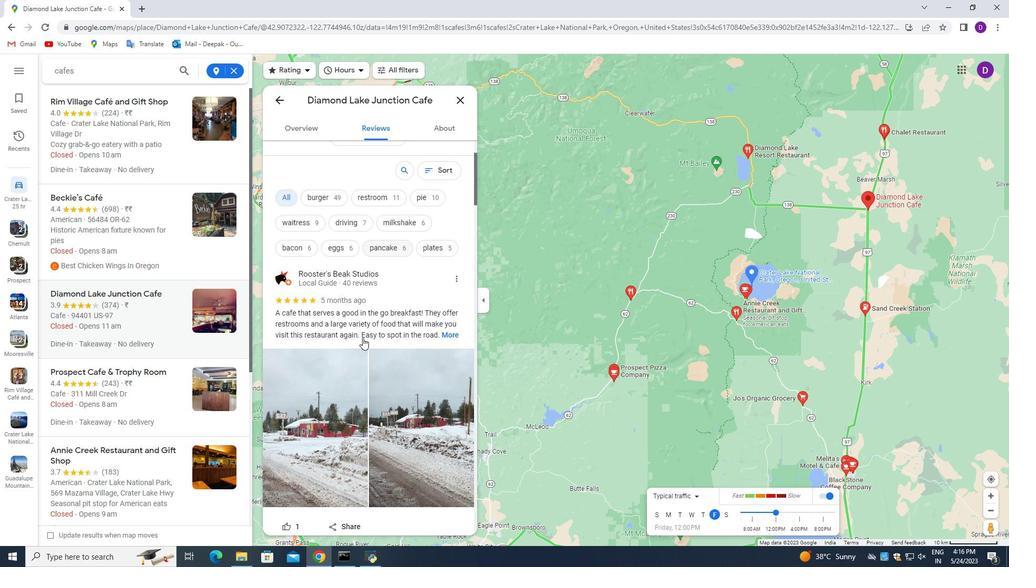 
Action: Mouse scrolled (363, 337) with delta (0, 0)
Screenshot: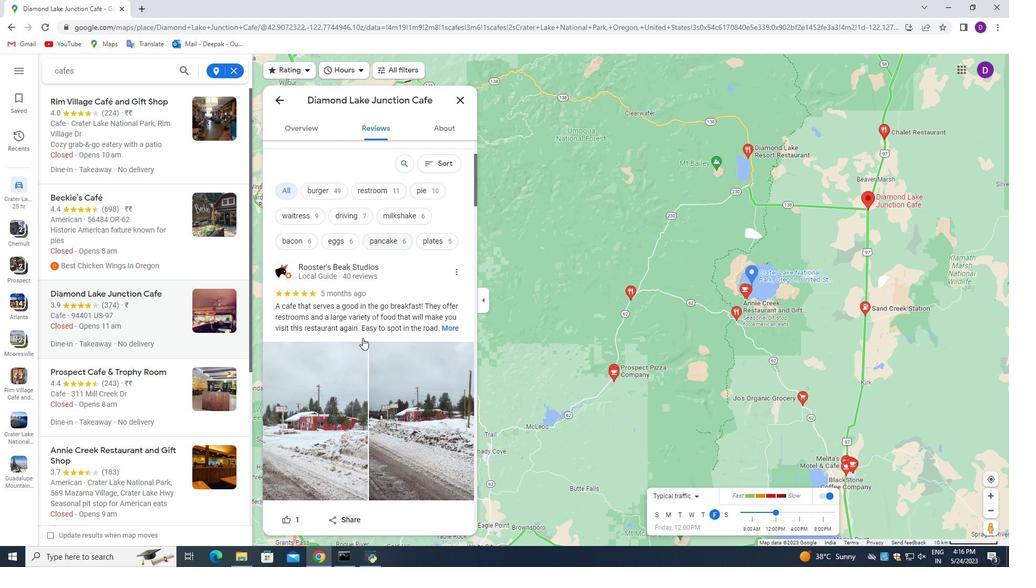 
Action: Mouse moved to (363, 339)
Screenshot: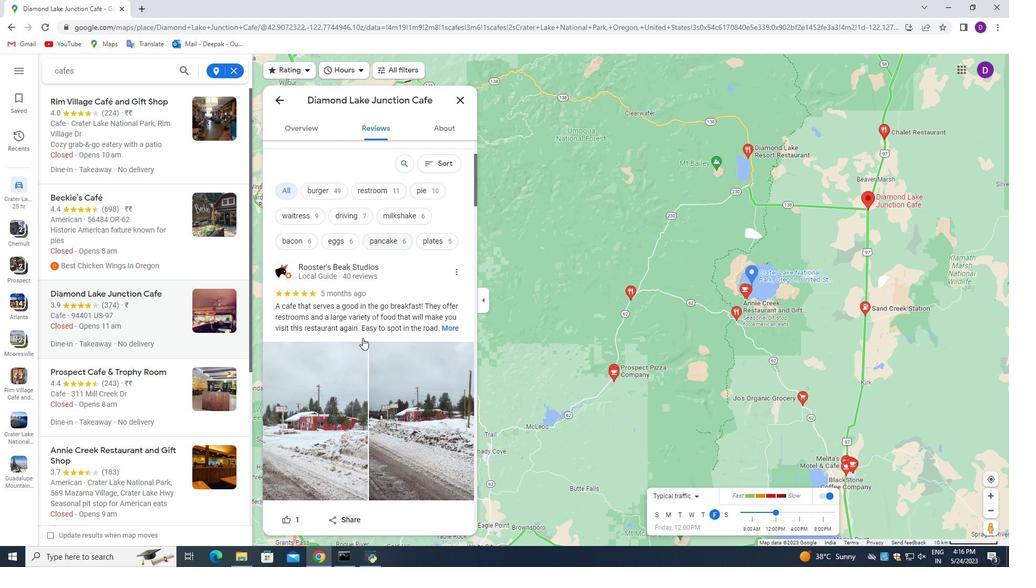 
Action: Mouse scrolled (363, 338) with delta (0, 0)
Screenshot: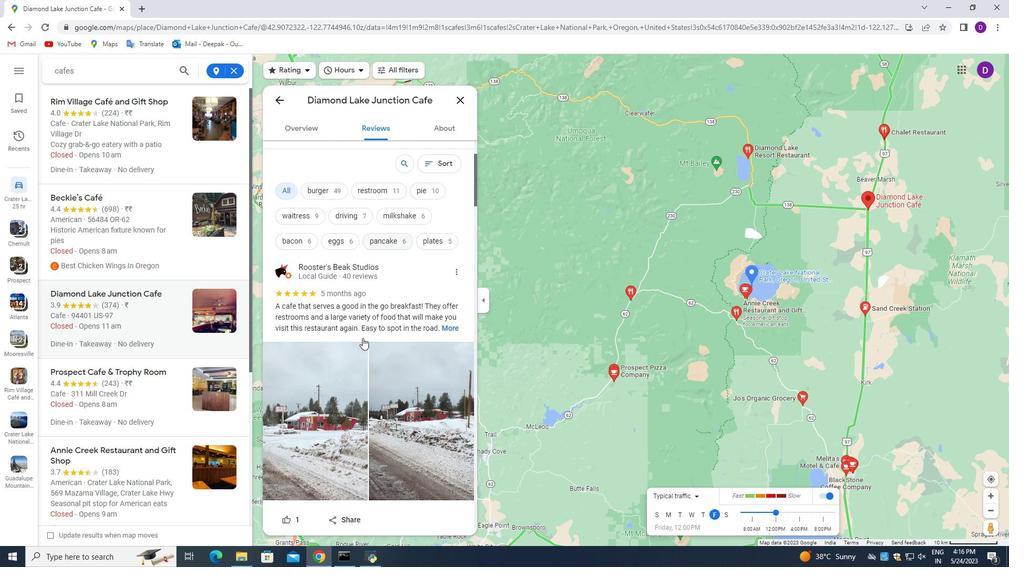 
Action: Mouse scrolled (363, 338) with delta (0, 0)
Screenshot: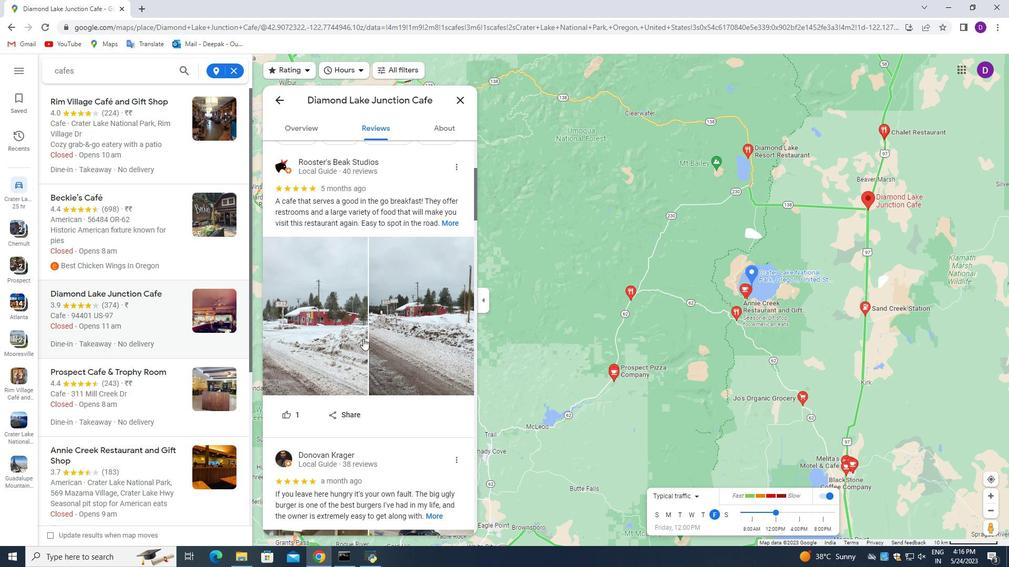 
Action: Mouse scrolled (363, 338) with delta (0, 0)
Screenshot: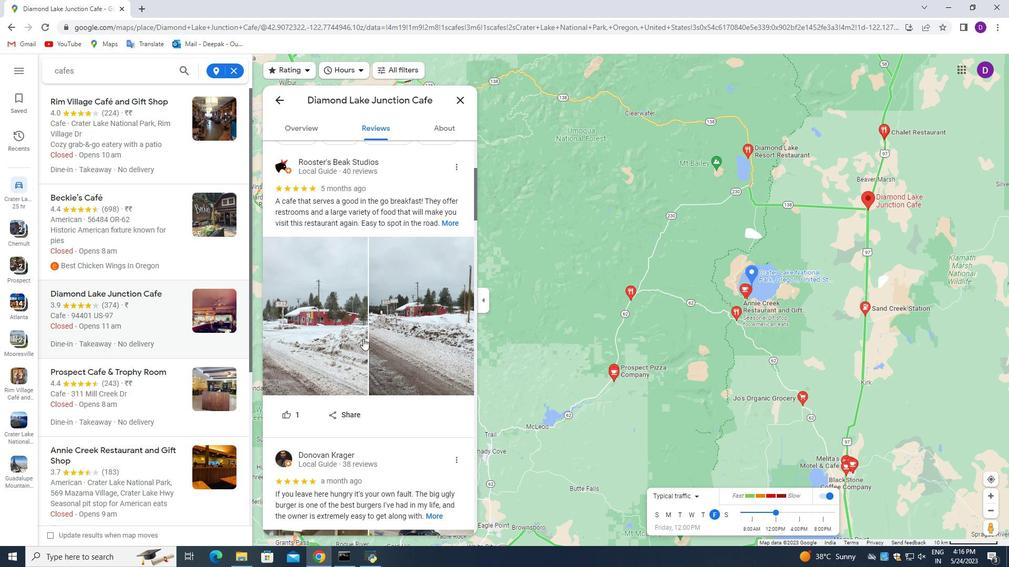 
Action: Mouse scrolled (363, 338) with delta (0, 0)
Screenshot: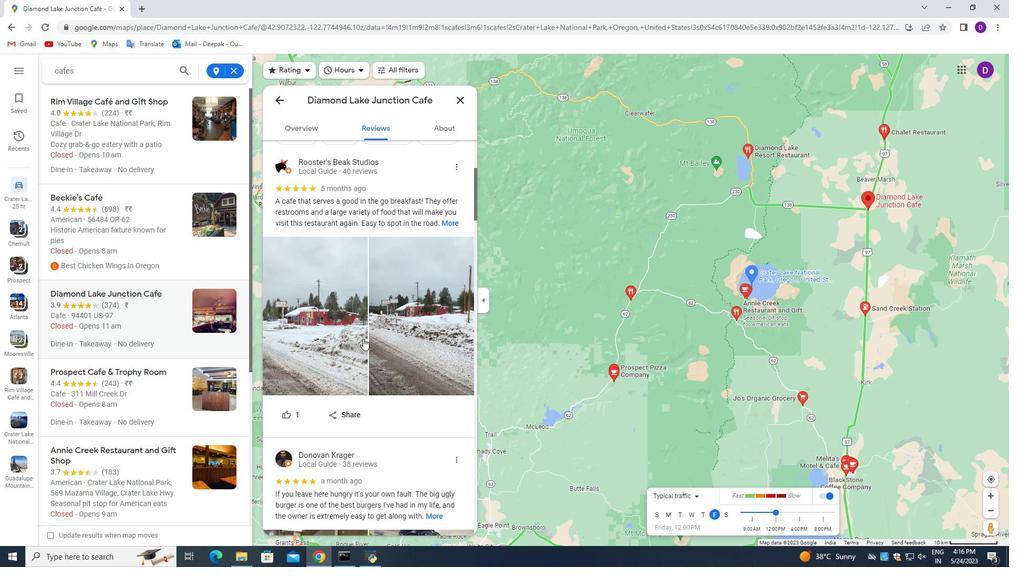 
Action: Mouse scrolled (363, 338) with delta (0, 0)
Screenshot: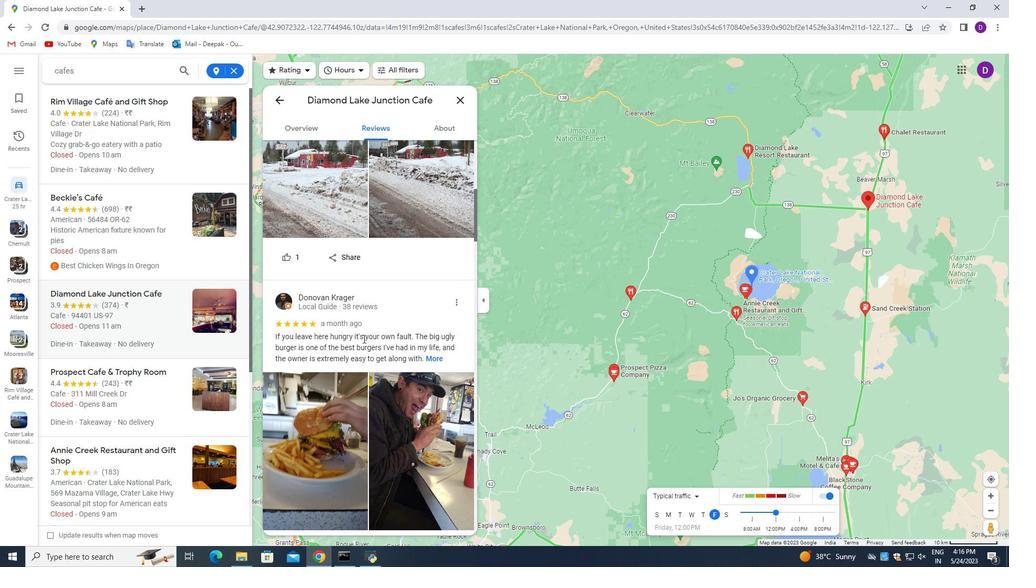 
Action: Mouse scrolled (363, 338) with delta (0, 0)
Screenshot: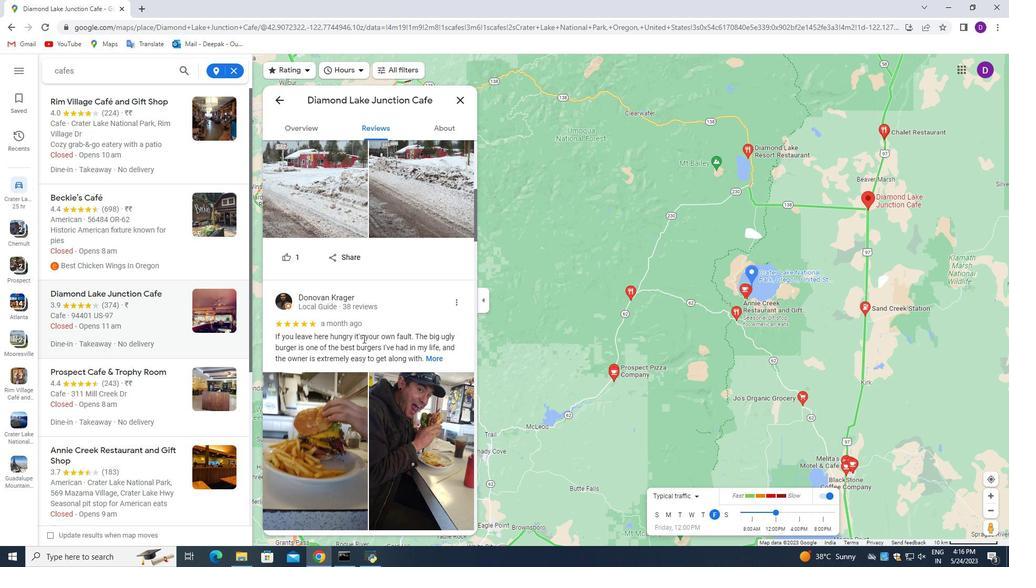 
Action: Mouse moved to (363, 339)
Screenshot: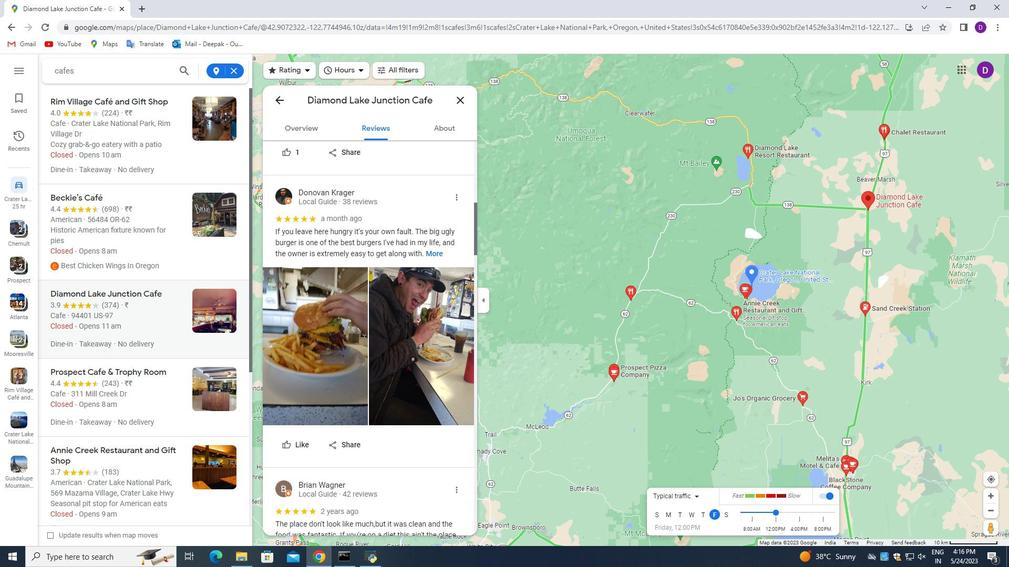 
Action: Mouse scrolled (363, 338) with delta (0, 0)
Screenshot: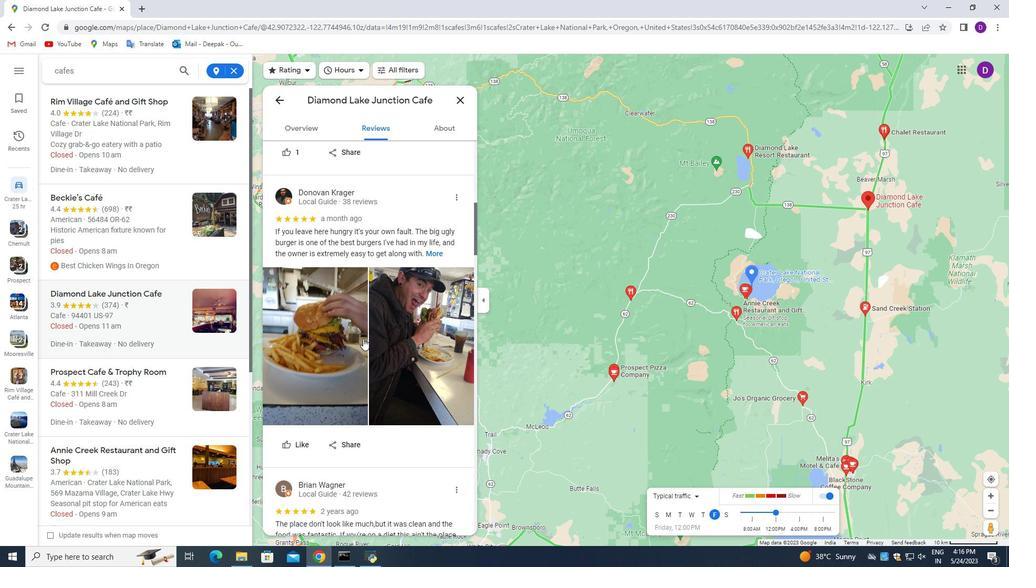 
Action: Mouse scrolled (363, 338) with delta (0, 0)
Screenshot: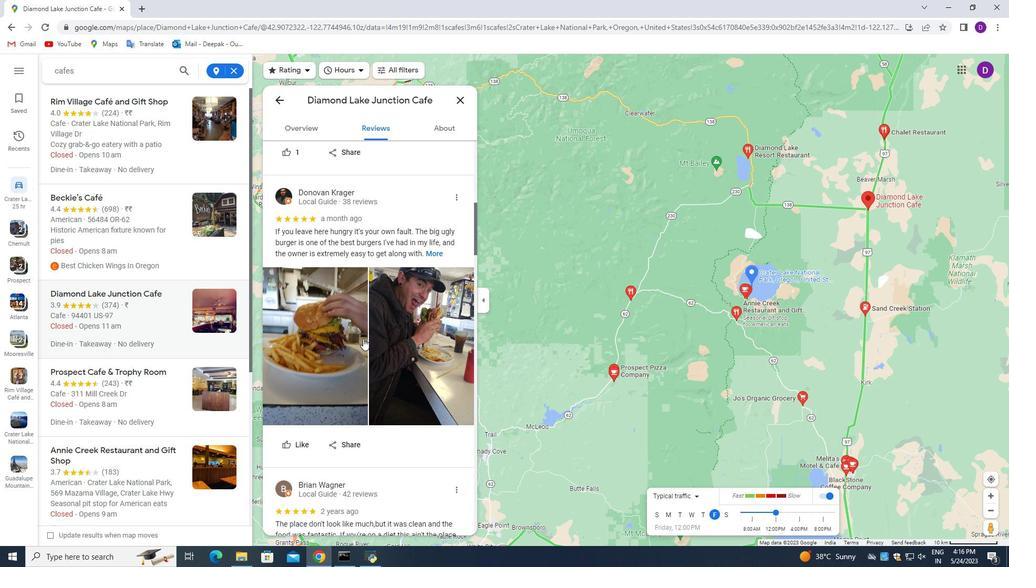 
Action: Mouse scrolled (363, 338) with delta (0, 0)
Screenshot: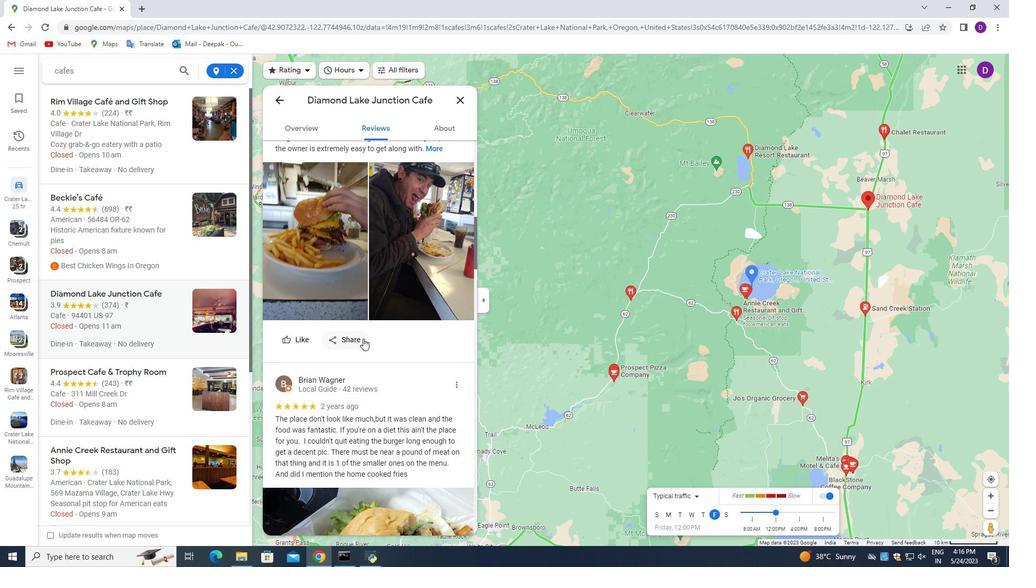 
Action: Mouse scrolled (363, 338) with delta (0, 0)
Screenshot: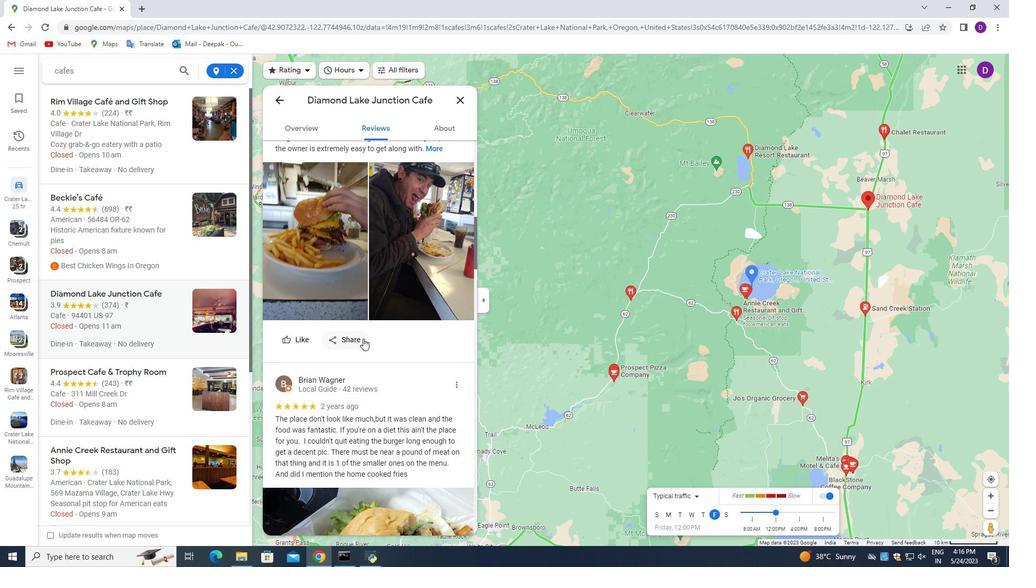 
Action: Mouse scrolled (363, 338) with delta (0, 0)
Screenshot: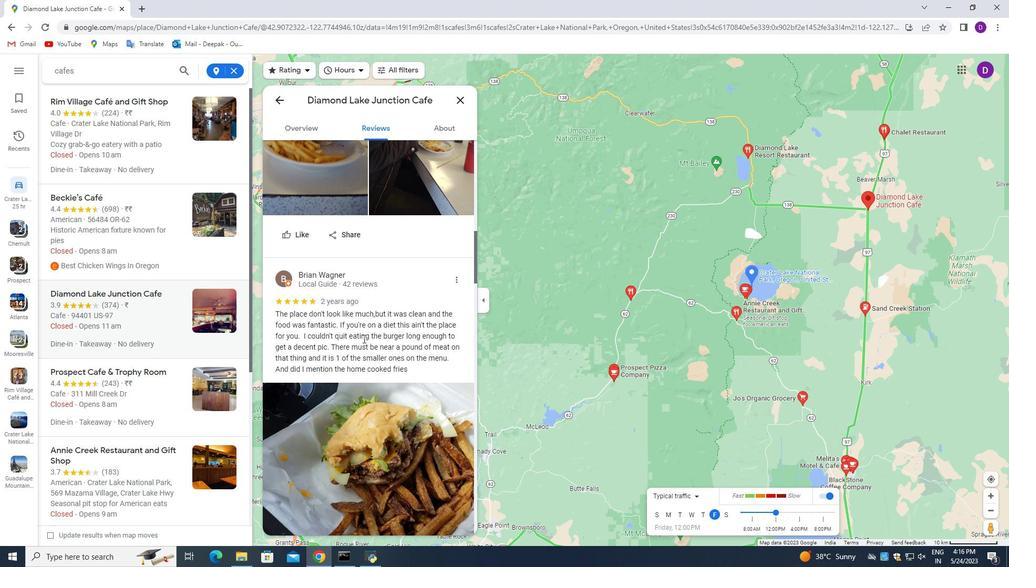 
Action: Mouse scrolled (363, 338) with delta (0, 0)
Screenshot: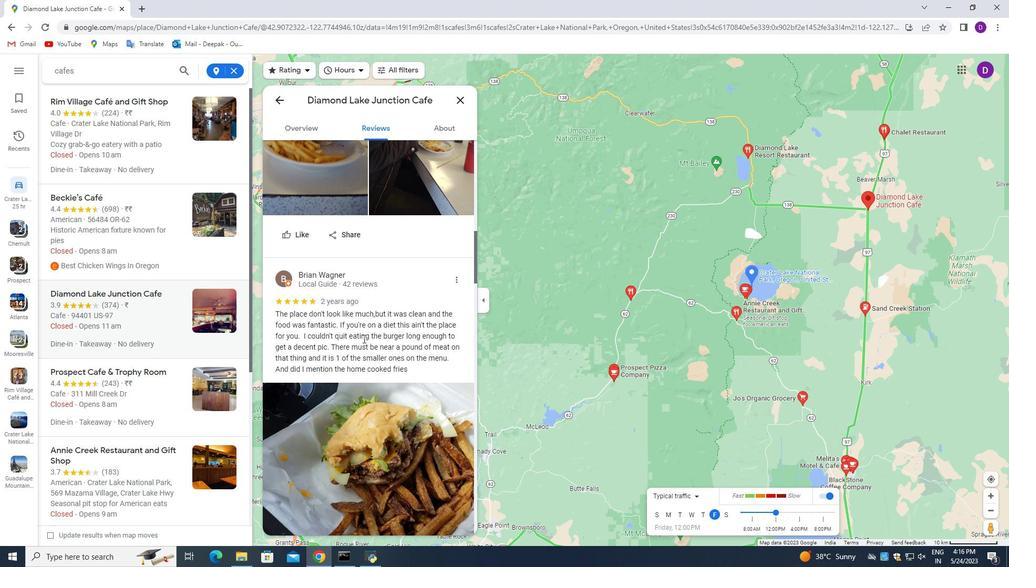 
Action: Mouse scrolled (363, 338) with delta (0, 0)
Screenshot: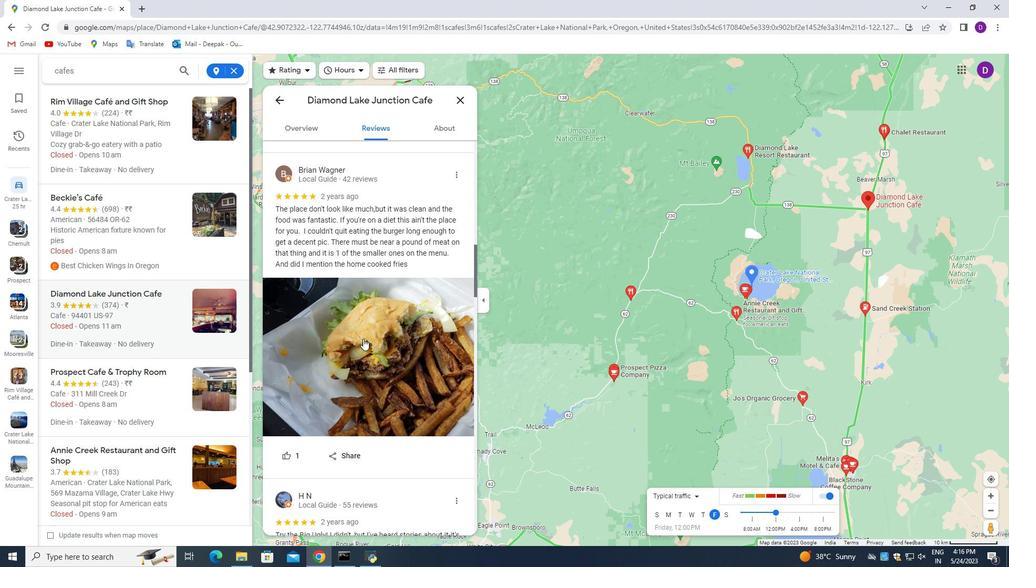 
Action: Mouse scrolled (363, 338) with delta (0, 0)
Screenshot: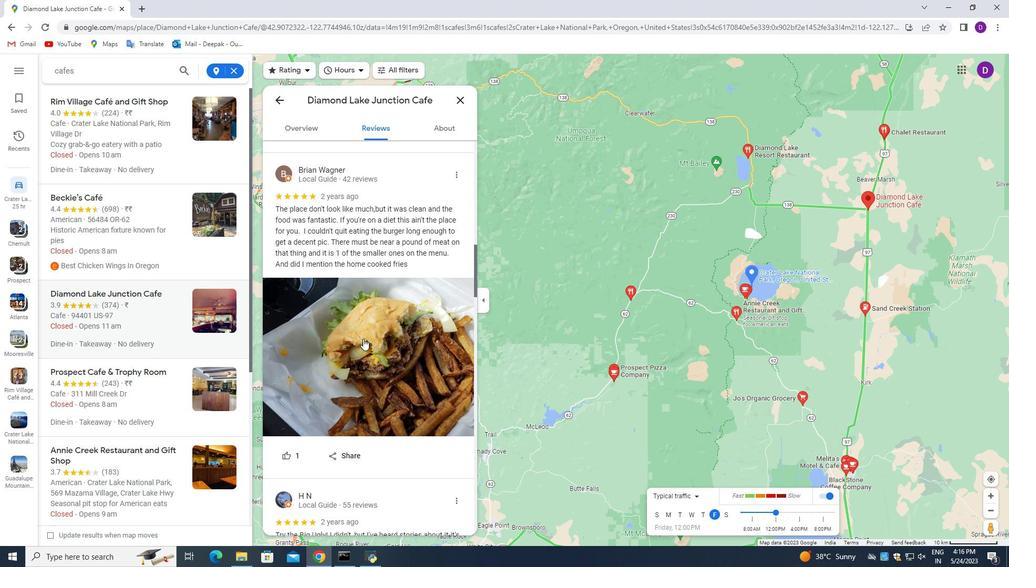 
Action: Mouse scrolled (363, 338) with delta (0, 0)
Screenshot: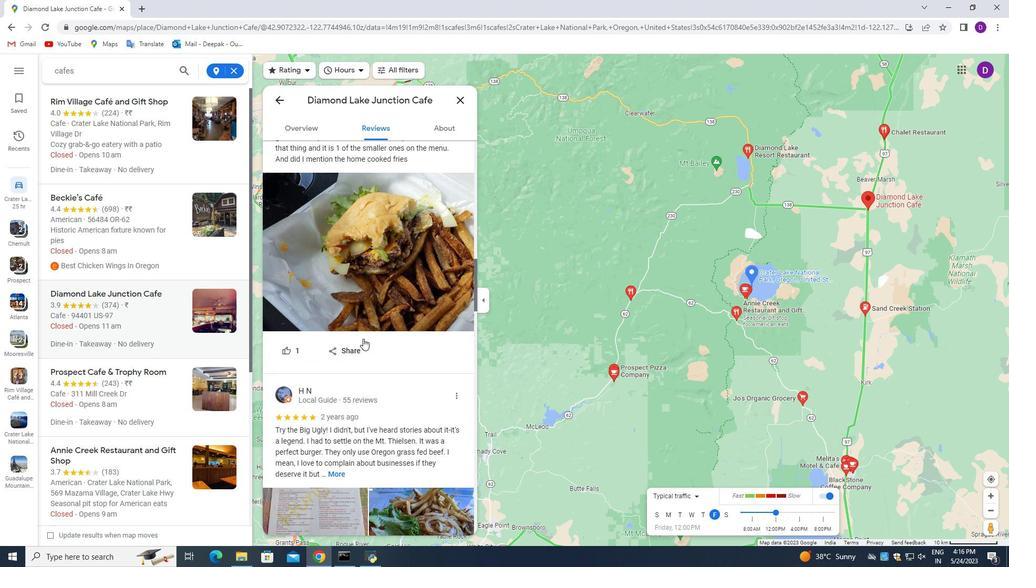 
Action: Mouse scrolled (363, 338) with delta (0, 0)
Screenshot: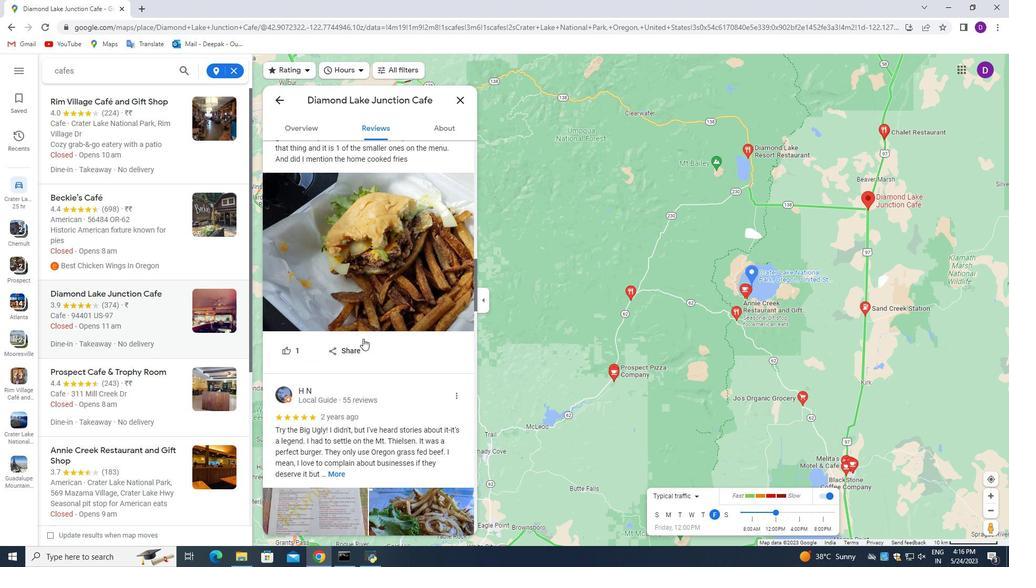 
Action: Mouse scrolled (363, 338) with delta (0, 0)
Screenshot: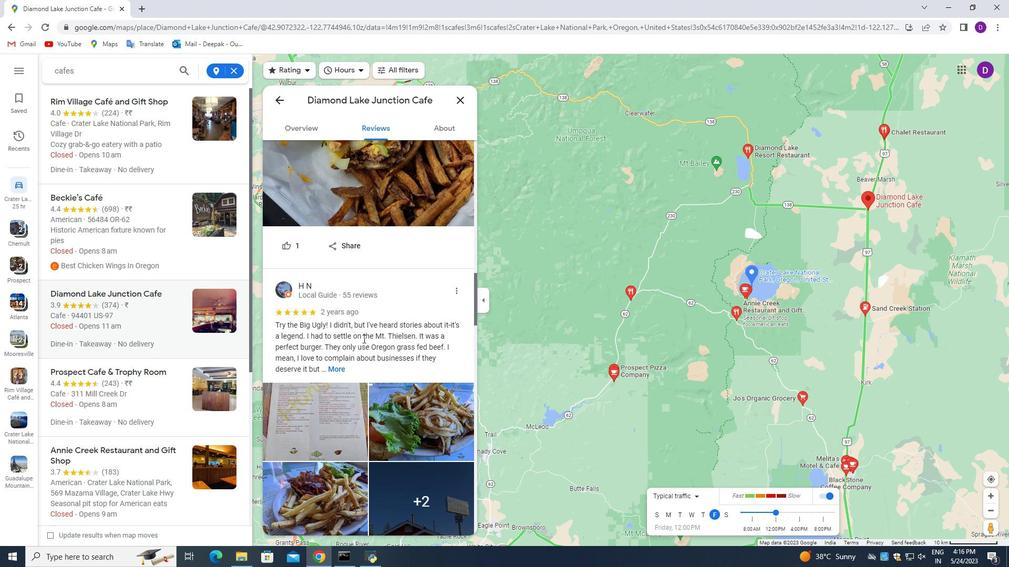 
Action: Mouse scrolled (363, 338) with delta (0, 0)
Screenshot: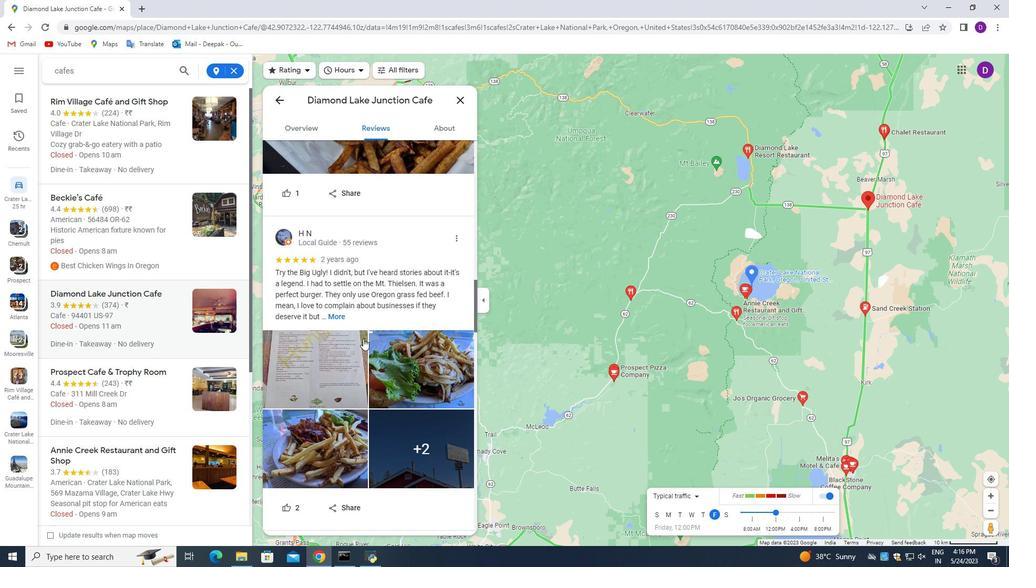 
Action: Mouse scrolled (363, 338) with delta (0, 0)
Screenshot: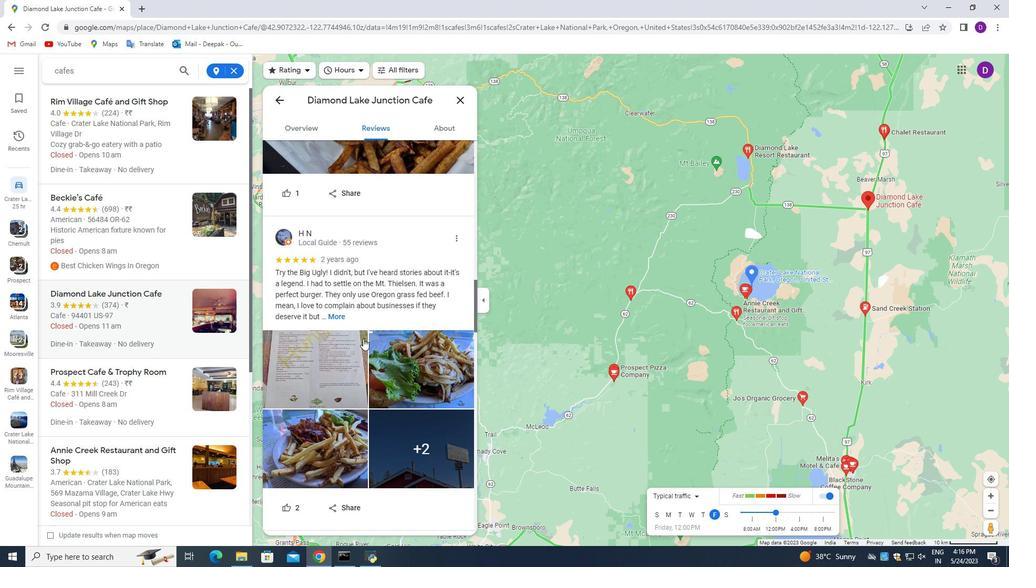 
Action: Mouse scrolled (363, 338) with delta (0, 0)
Screenshot: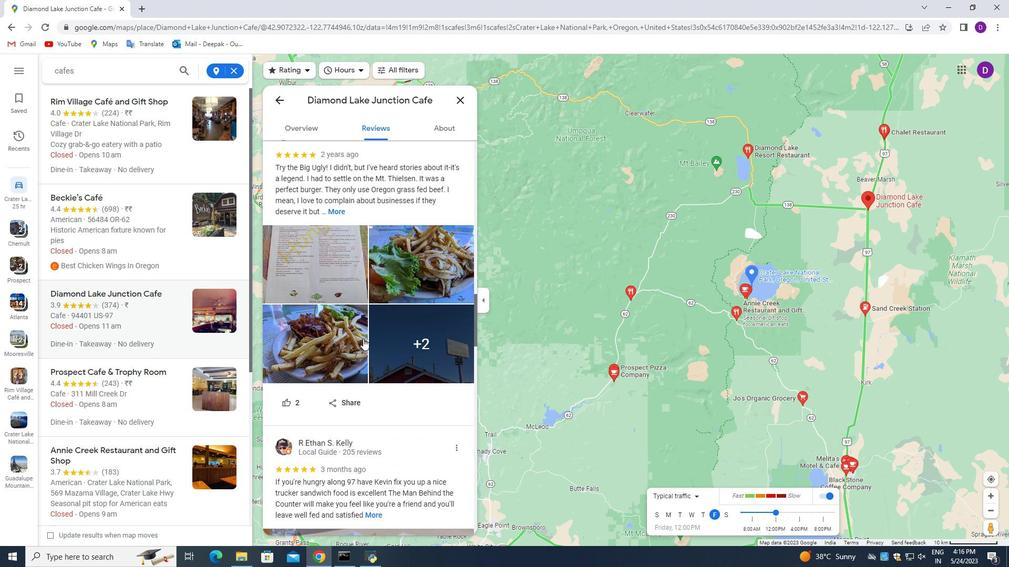 
Action: Mouse scrolled (363, 338) with delta (0, 0)
Screenshot: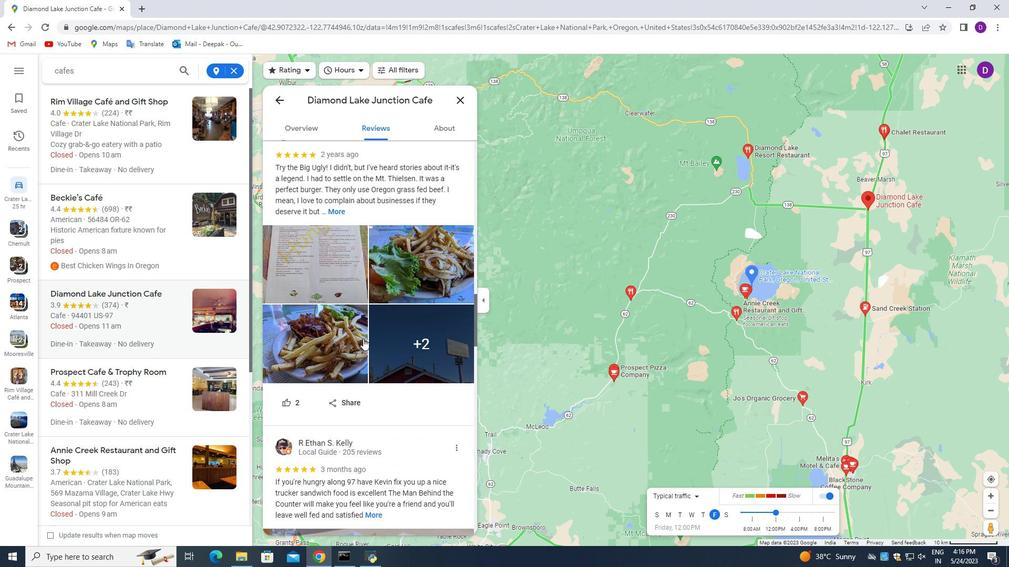 
Action: Mouse scrolled (363, 338) with delta (0, 0)
Screenshot: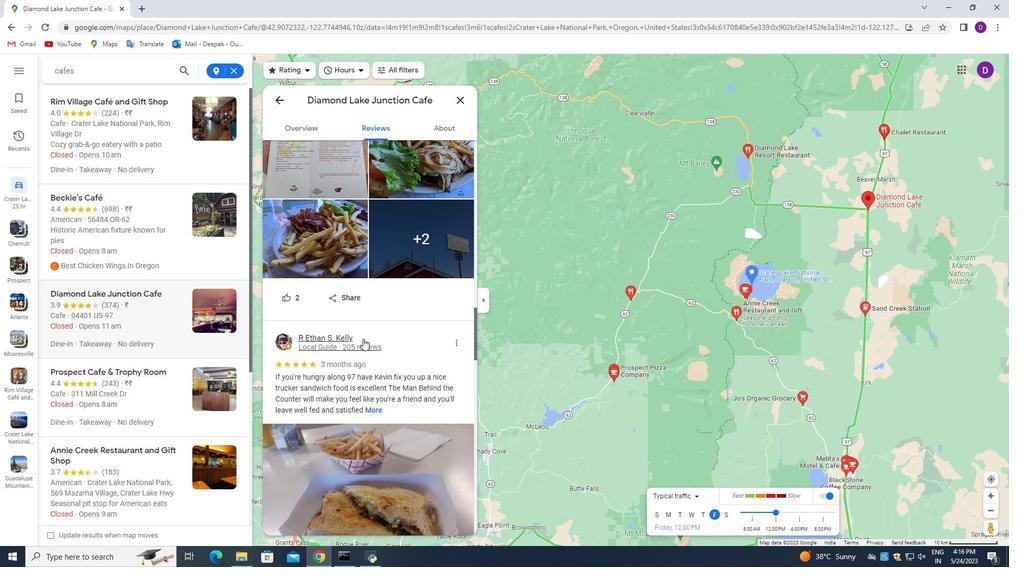 
Action: Mouse scrolled (363, 338) with delta (0, 0)
Screenshot: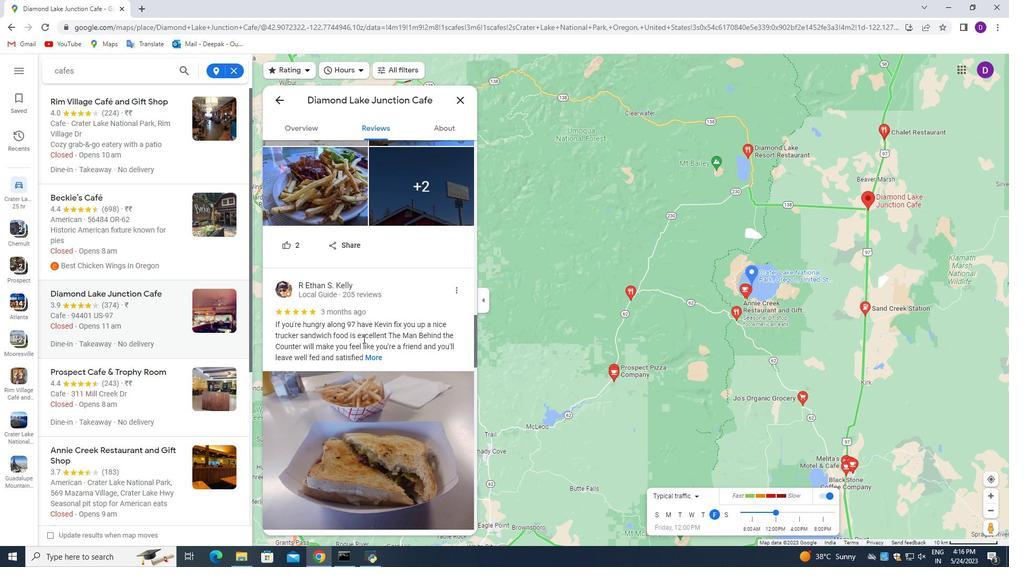 
Action: Mouse scrolled (363, 338) with delta (0, 0)
Screenshot: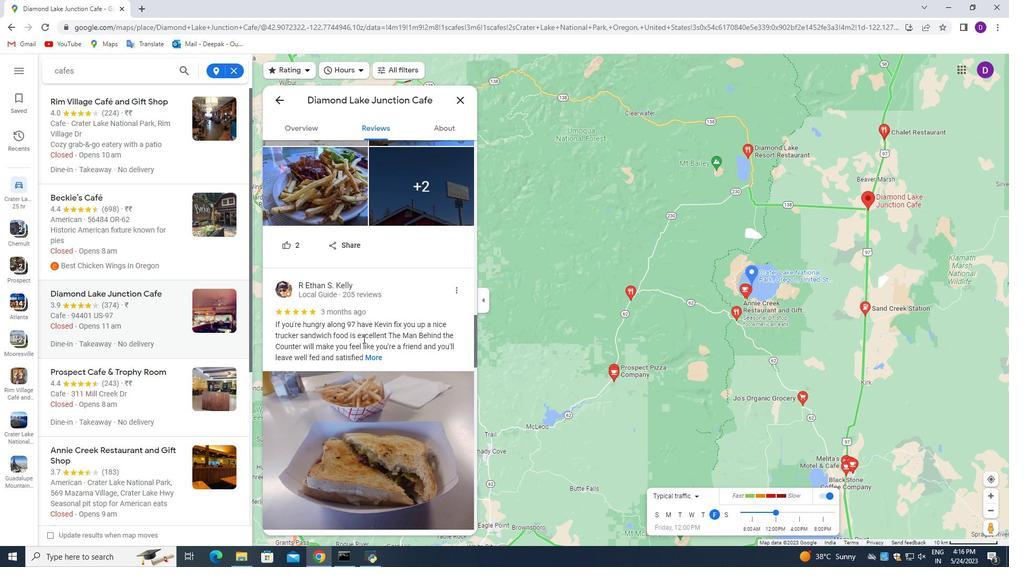 
Action: Mouse scrolled (363, 338) with delta (0, 0)
Screenshot: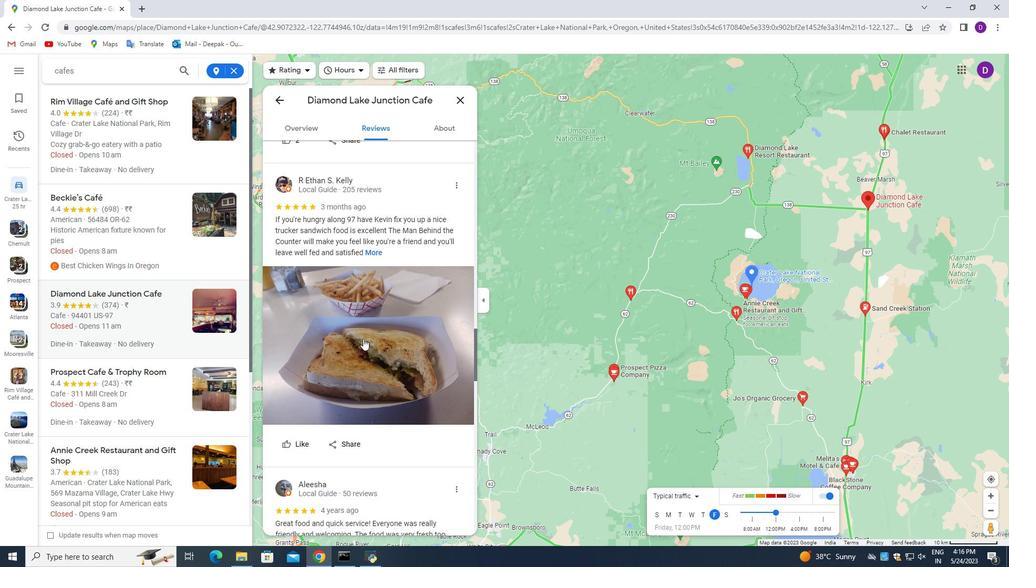 
Action: Mouse scrolled (363, 338) with delta (0, 0)
